 Task: Search one way flight ticket for 4 adults, 2 children, 2 infants in seat and 1 infant on lap in premium economy from Scottsbluff: Western Nebraska Regional Airport (william B. Heilig Field) to New Bern: Coastal Carolina Regional Airport (was Craven County Regional) on 5-4-2023. Choice of flights is Delta. Number of bags: 2 carry on bags. Outbound departure time preference is 16:00.
Action: Mouse moved to (355, 135)
Screenshot: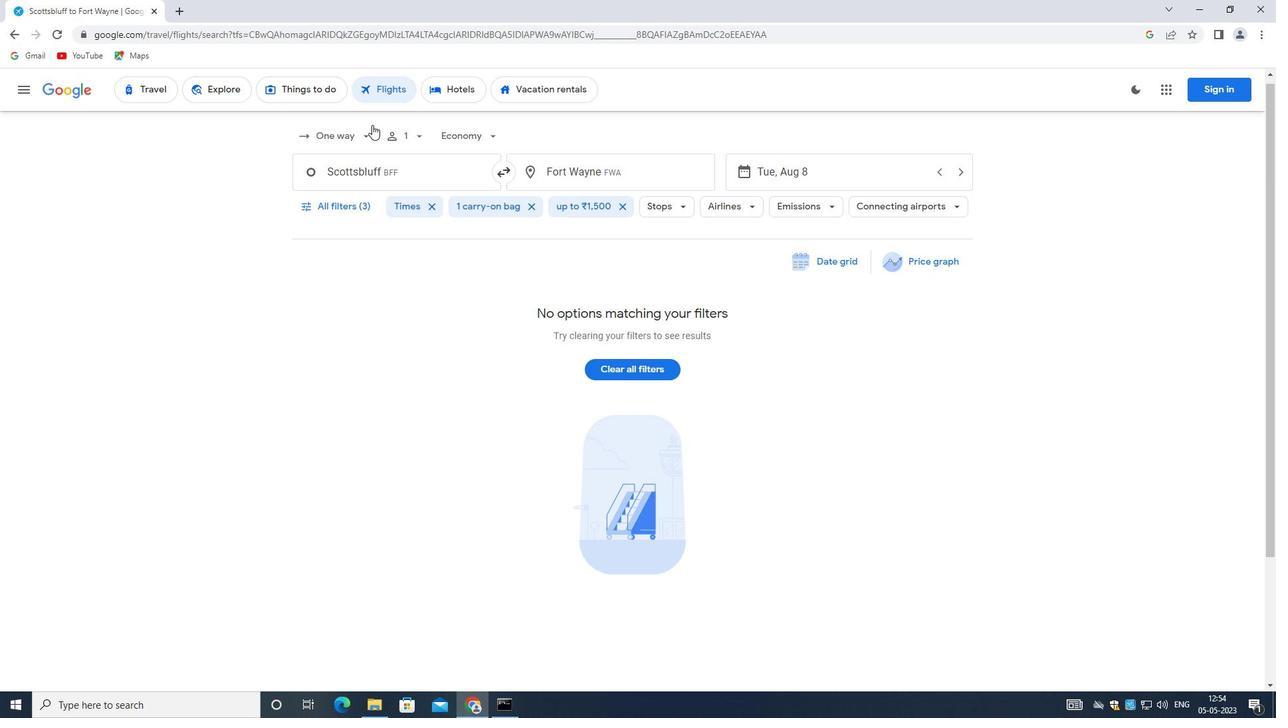 
Action: Mouse pressed left at (355, 135)
Screenshot: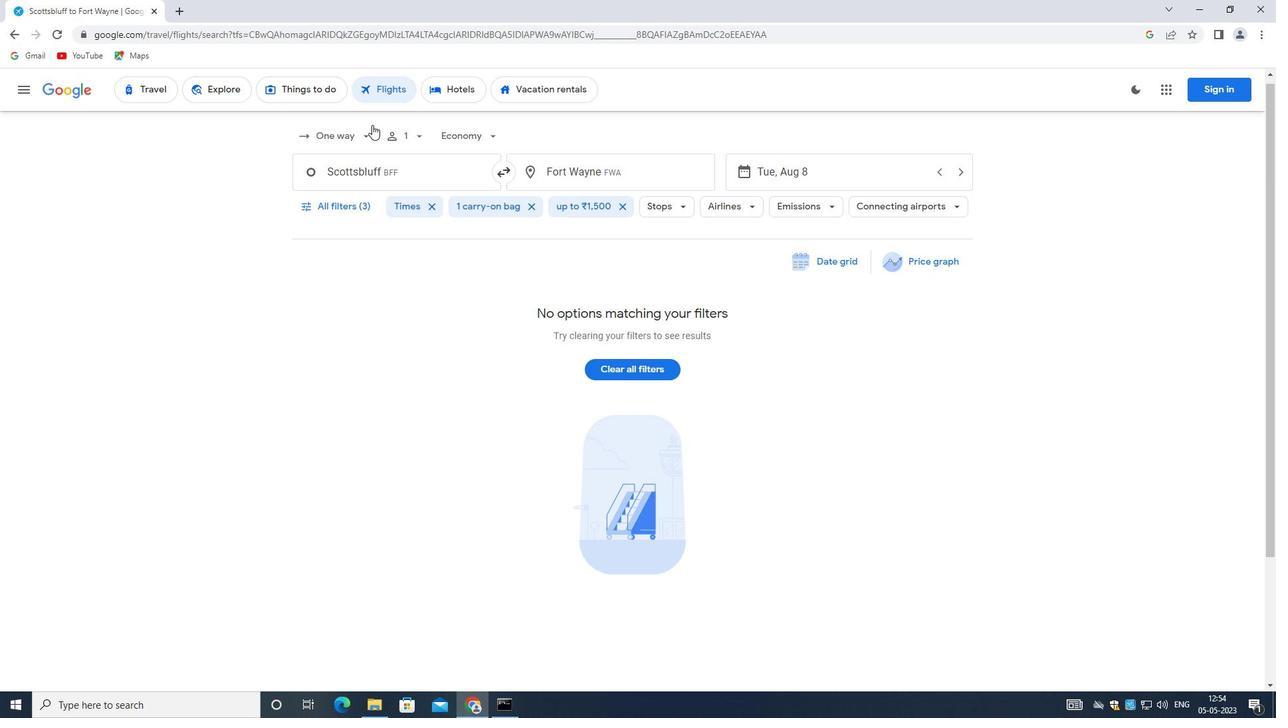 
Action: Mouse moved to (355, 200)
Screenshot: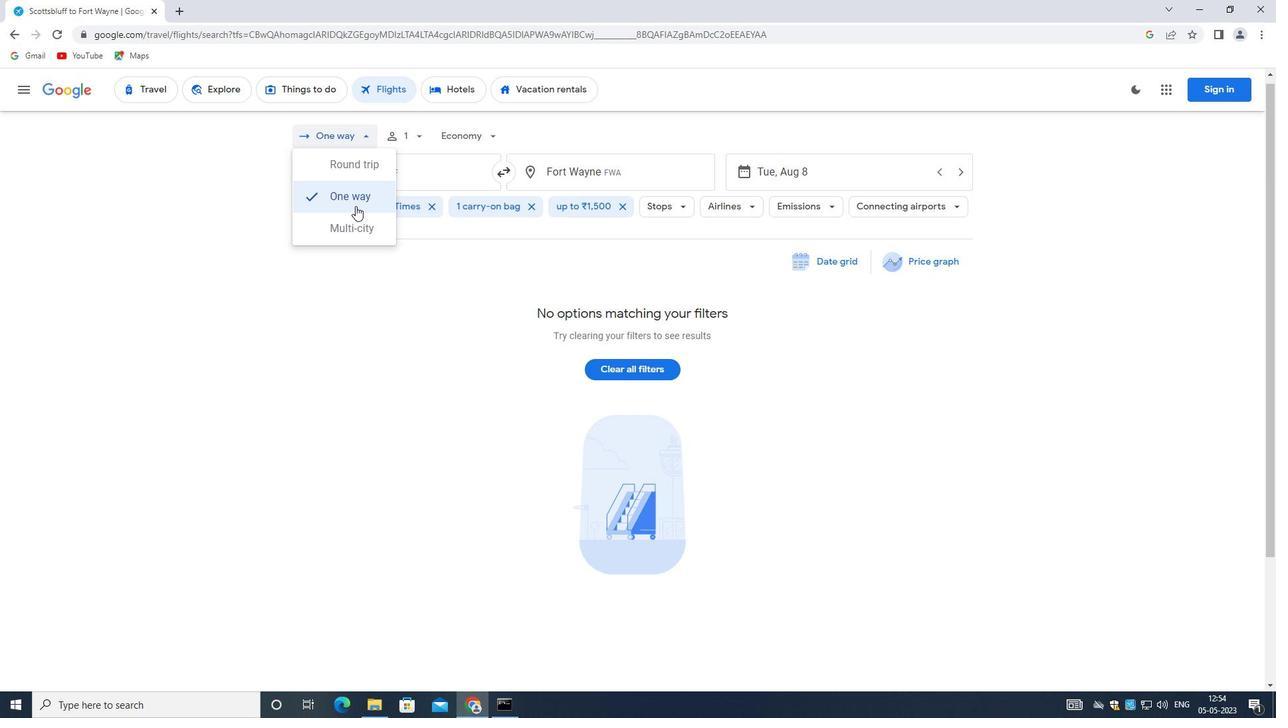 
Action: Mouse pressed left at (355, 200)
Screenshot: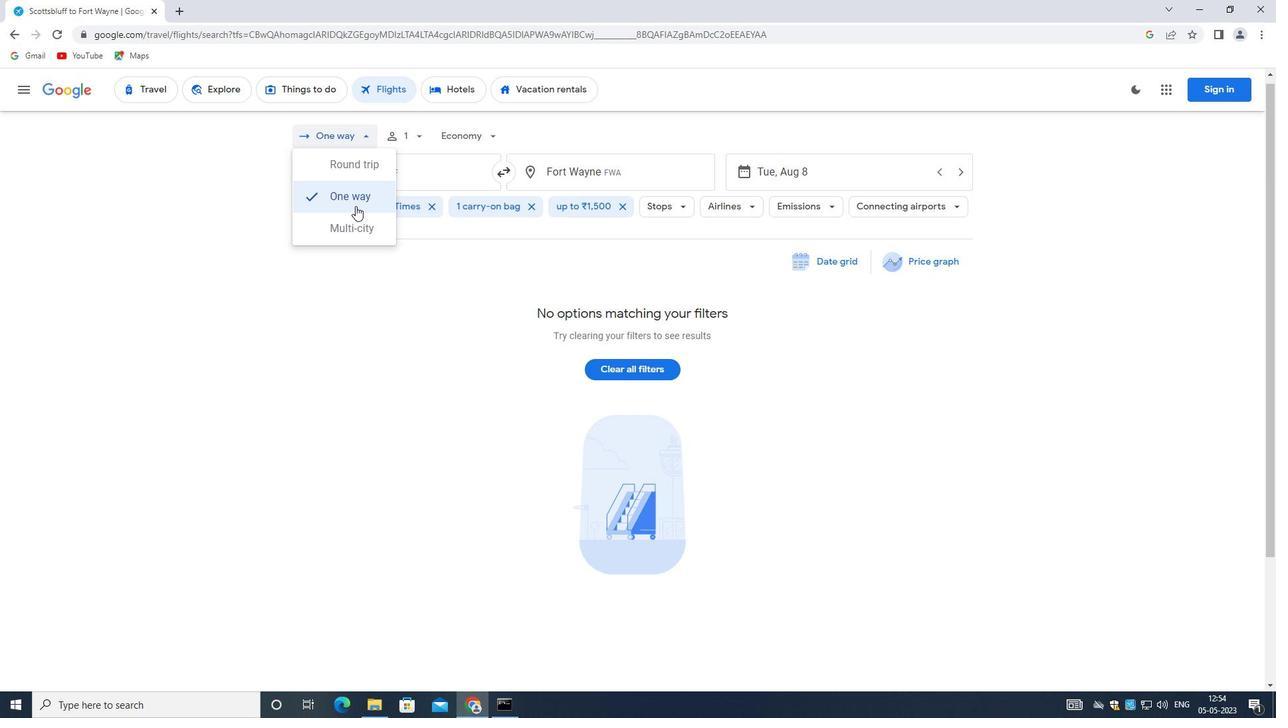 
Action: Mouse moved to (413, 131)
Screenshot: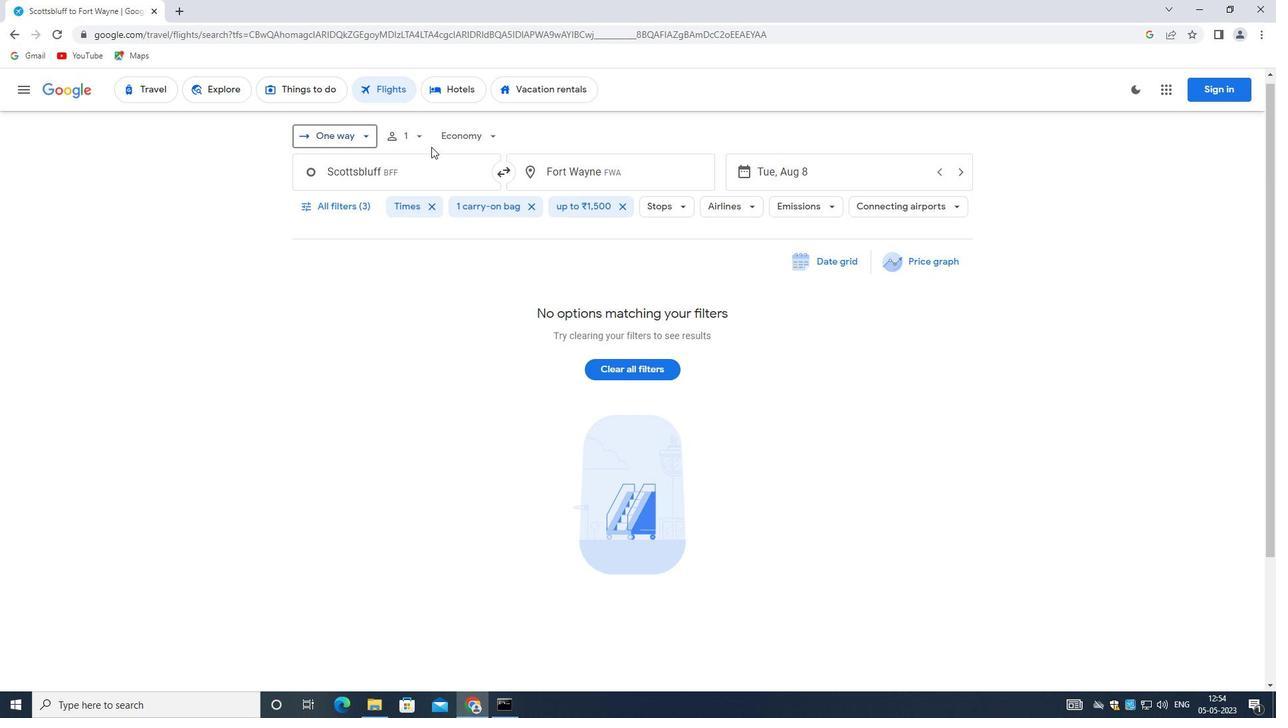 
Action: Mouse pressed left at (413, 131)
Screenshot: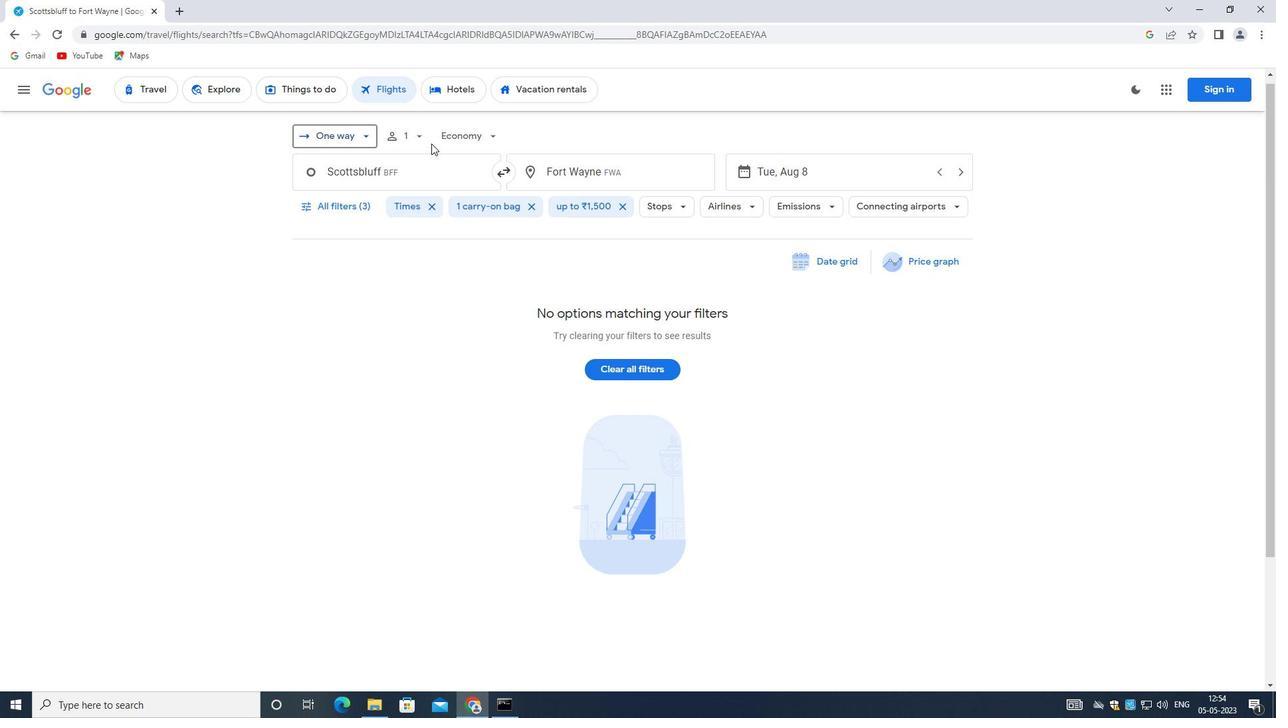 
Action: Mouse moved to (514, 166)
Screenshot: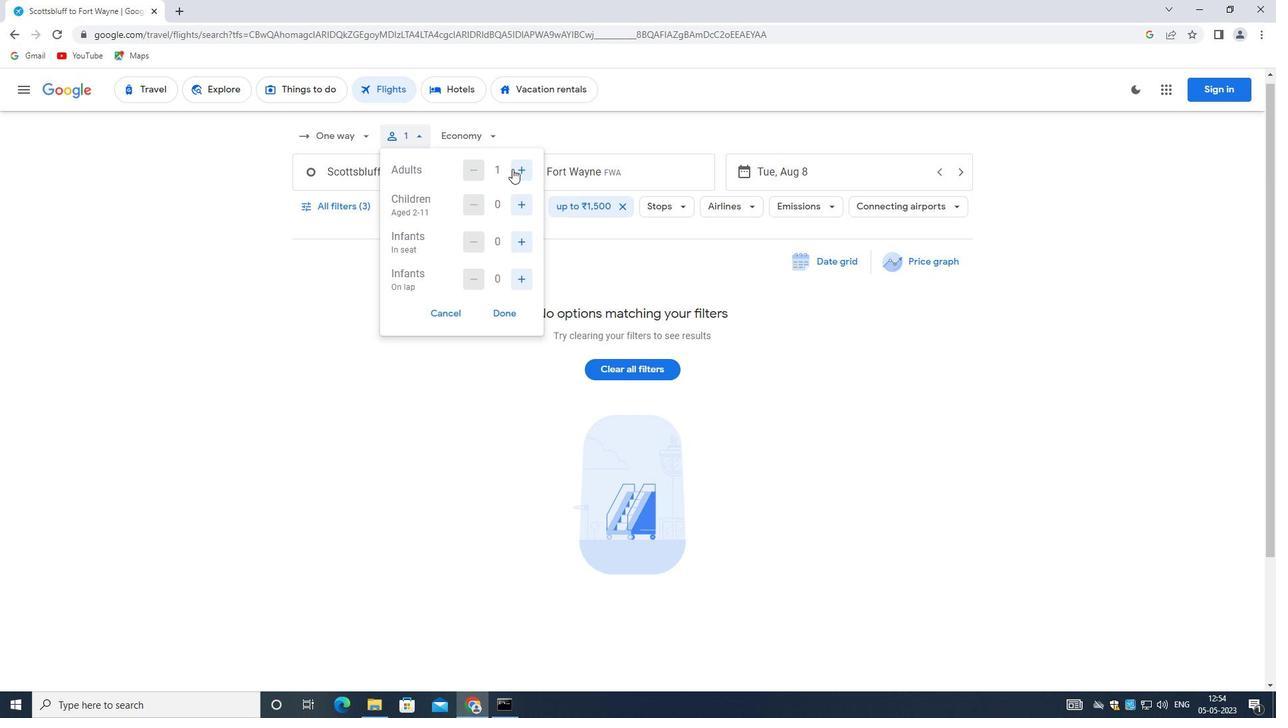 
Action: Mouse pressed left at (514, 166)
Screenshot: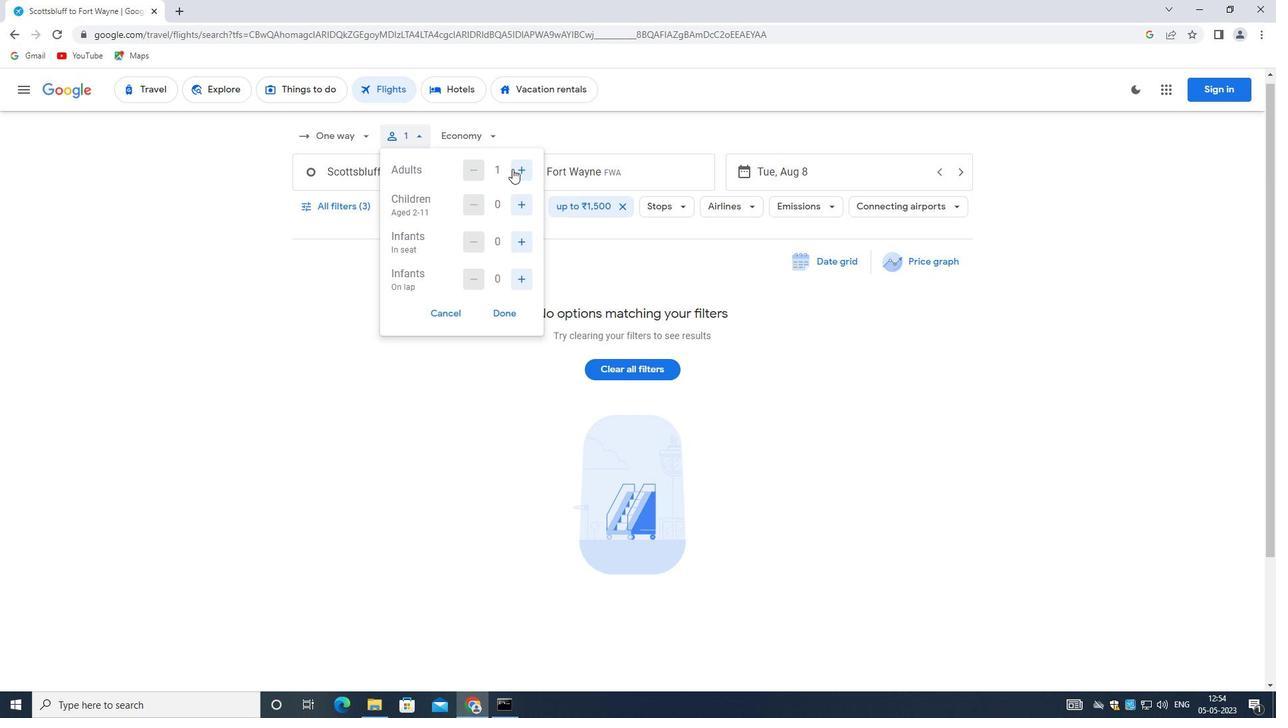 
Action: Mouse moved to (514, 165)
Screenshot: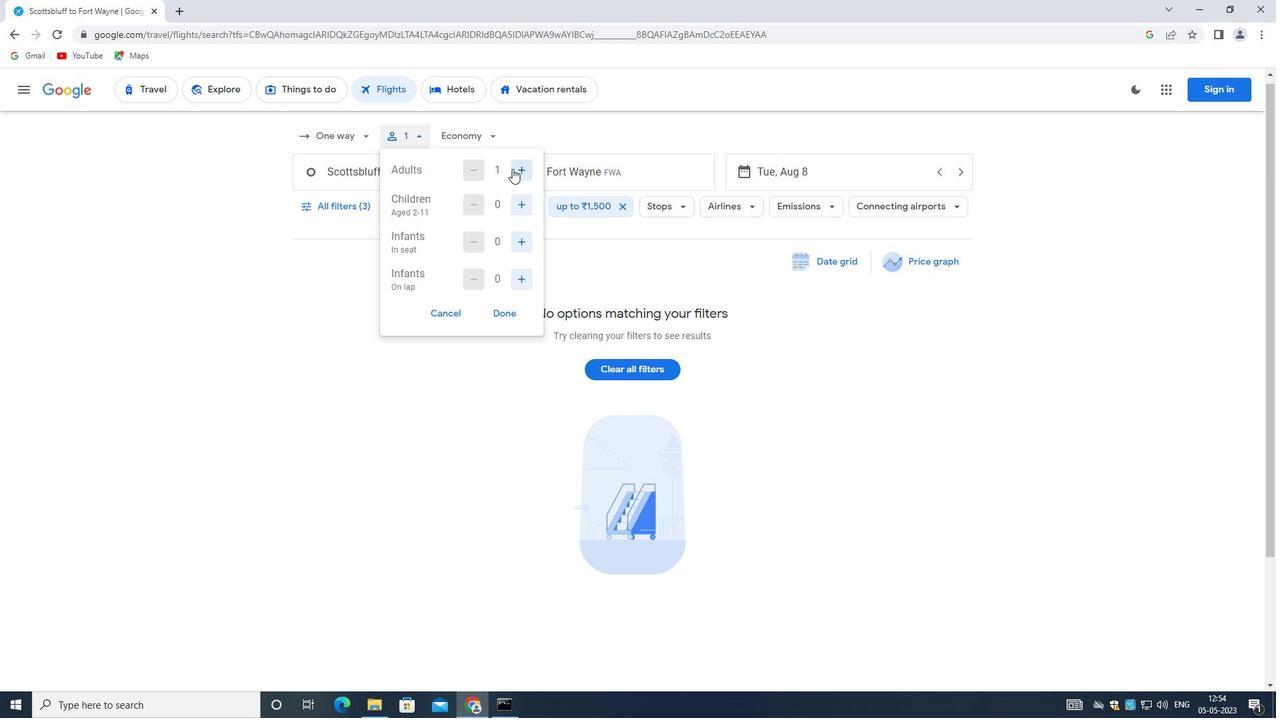 
Action: Mouse pressed left at (514, 165)
Screenshot: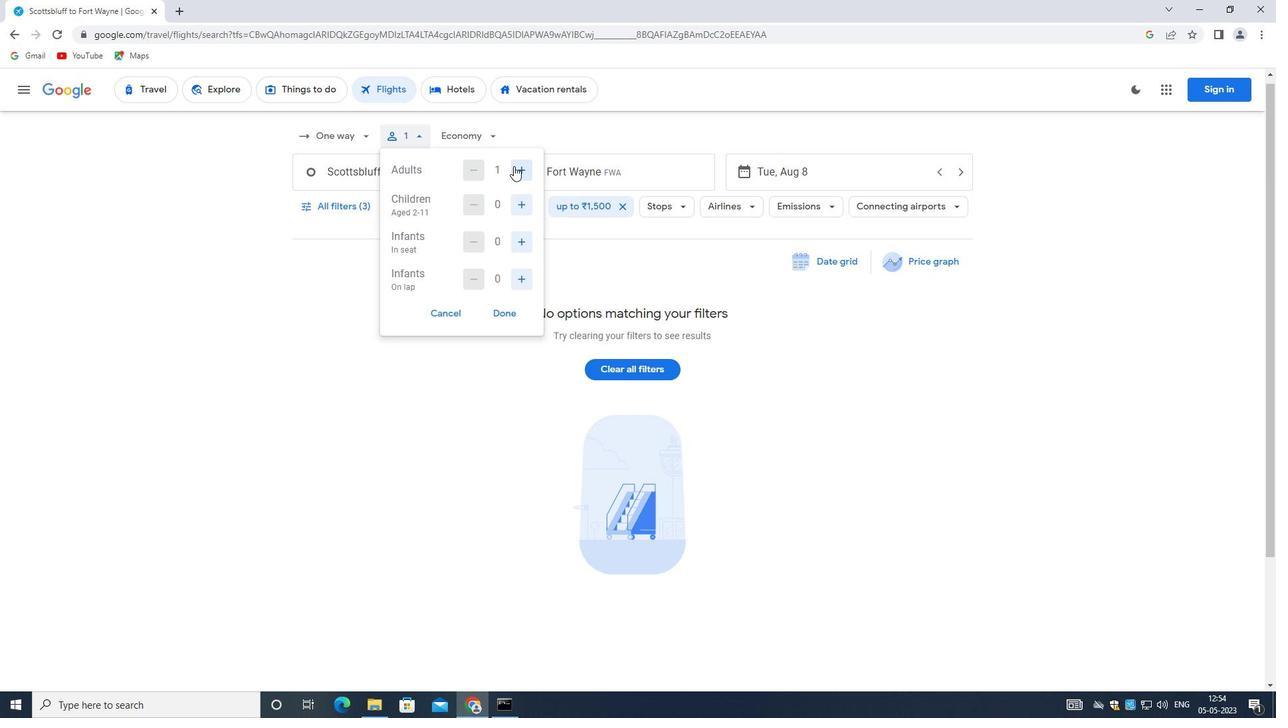 
Action: Mouse moved to (514, 164)
Screenshot: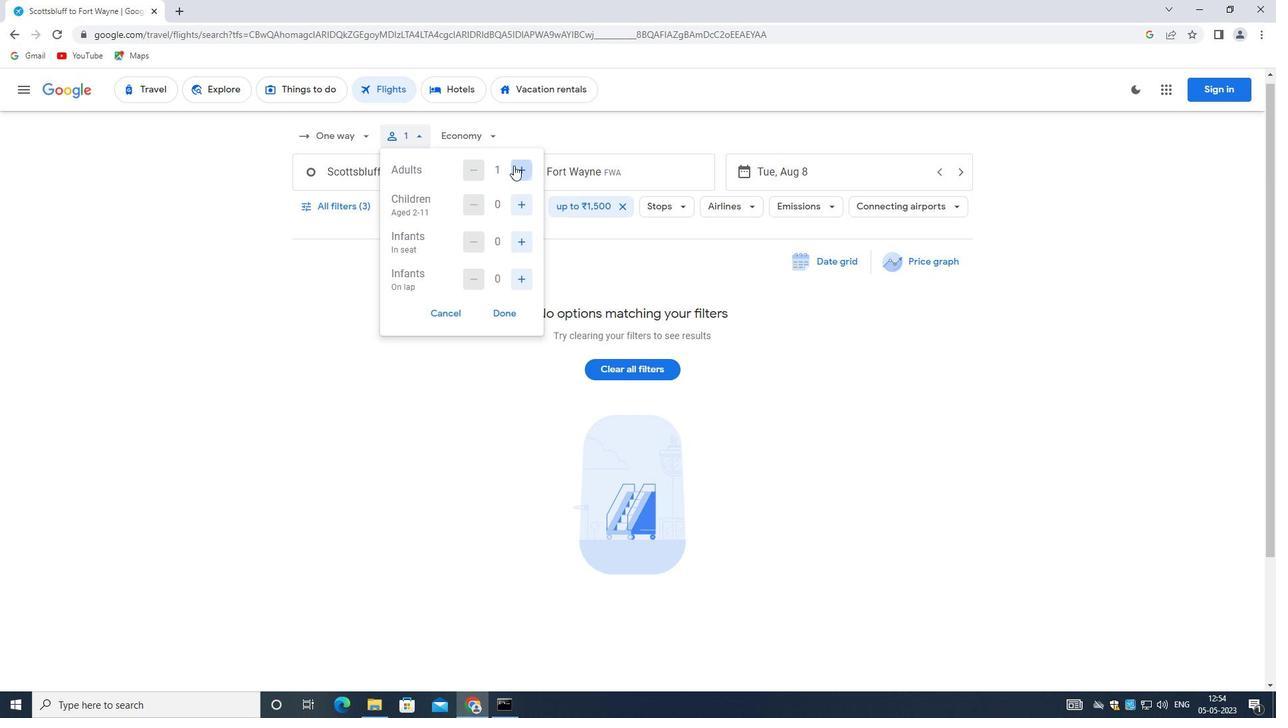 
Action: Mouse pressed left at (514, 164)
Screenshot: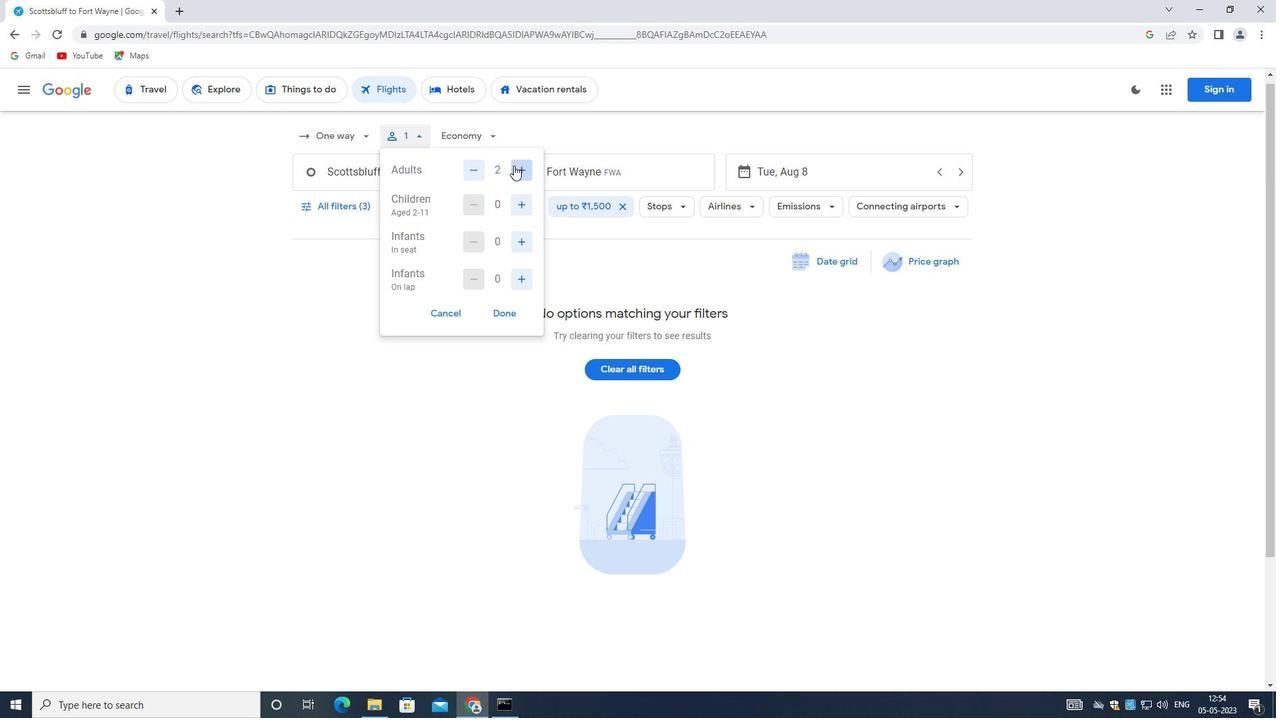 
Action: Mouse moved to (522, 198)
Screenshot: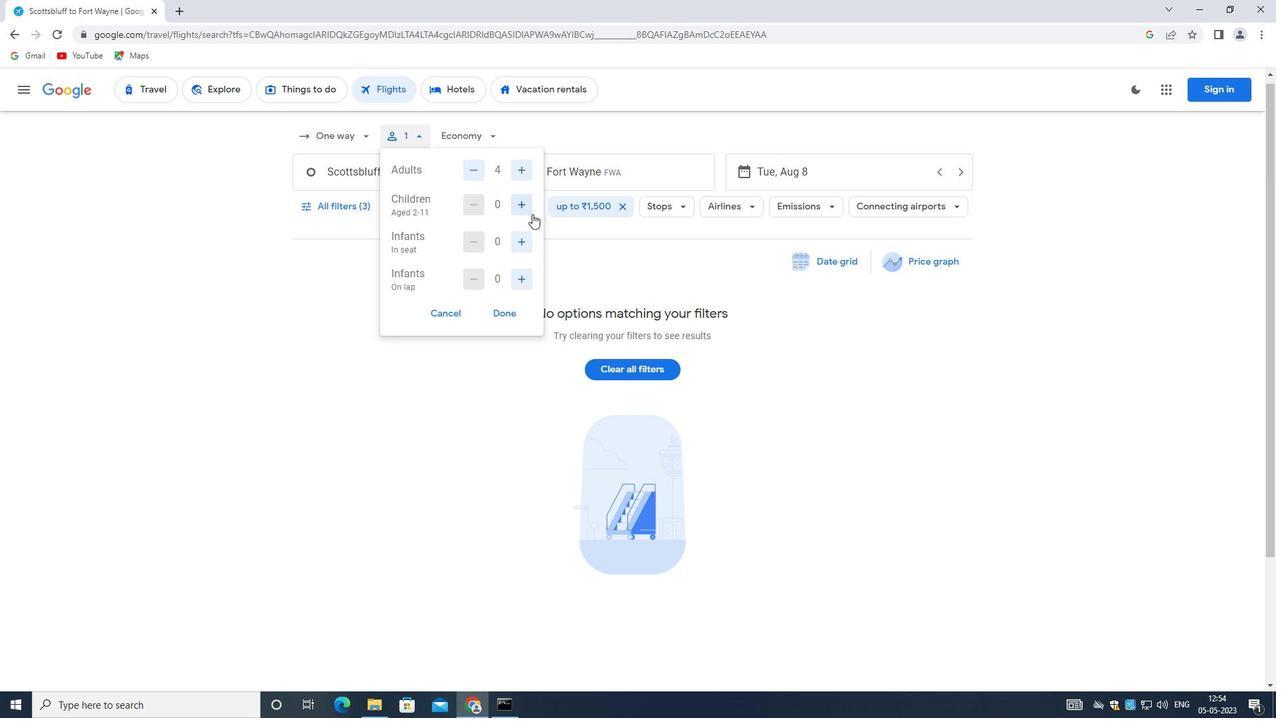 
Action: Mouse pressed left at (522, 198)
Screenshot: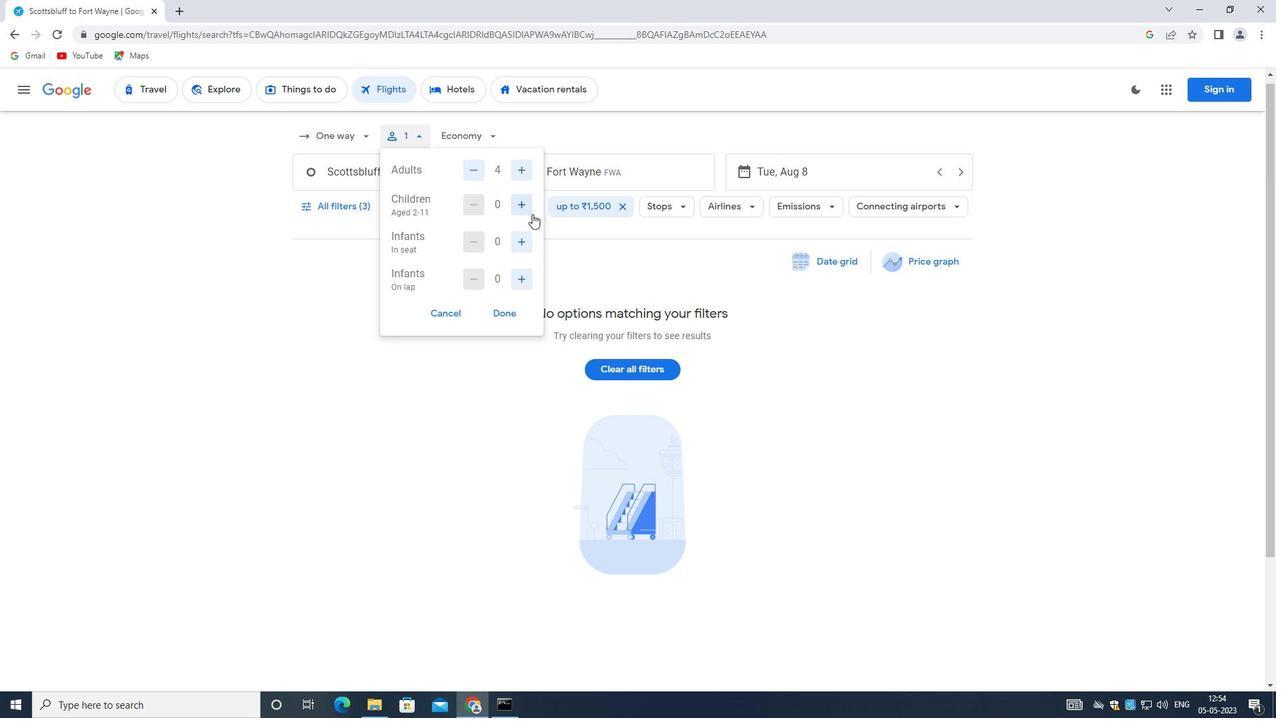 
Action: Mouse moved to (522, 196)
Screenshot: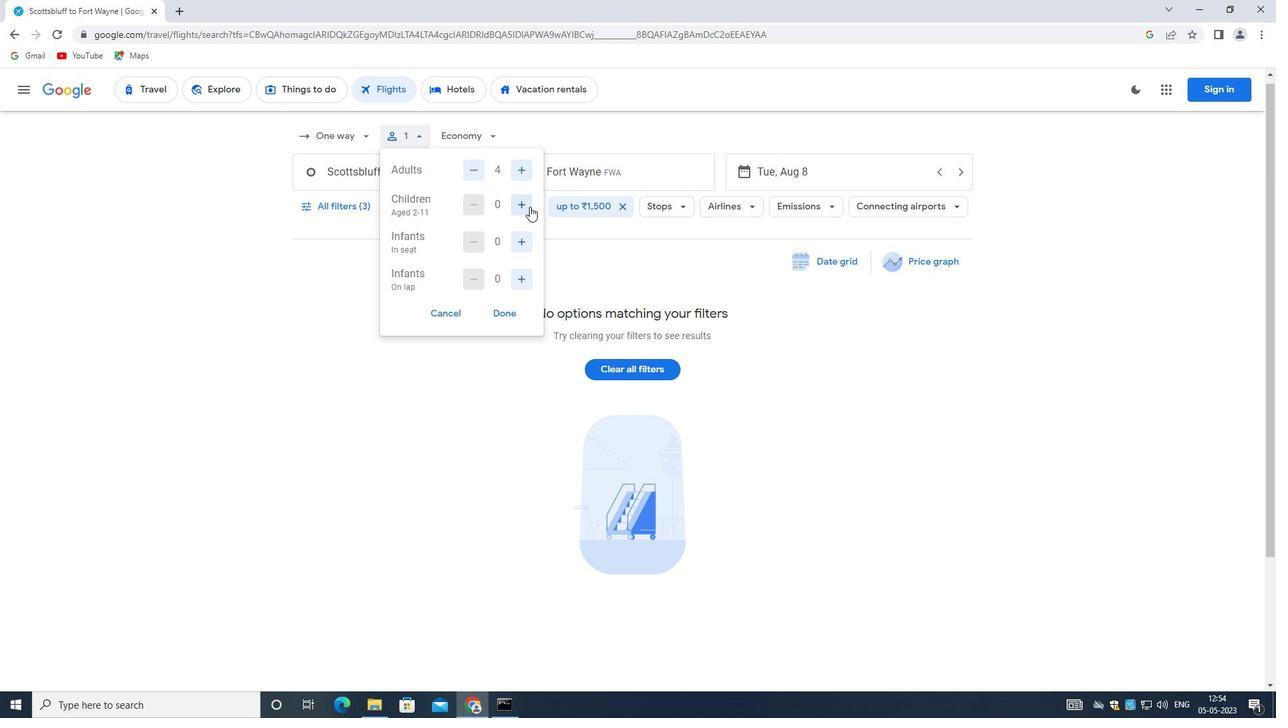 
Action: Mouse pressed left at (522, 196)
Screenshot: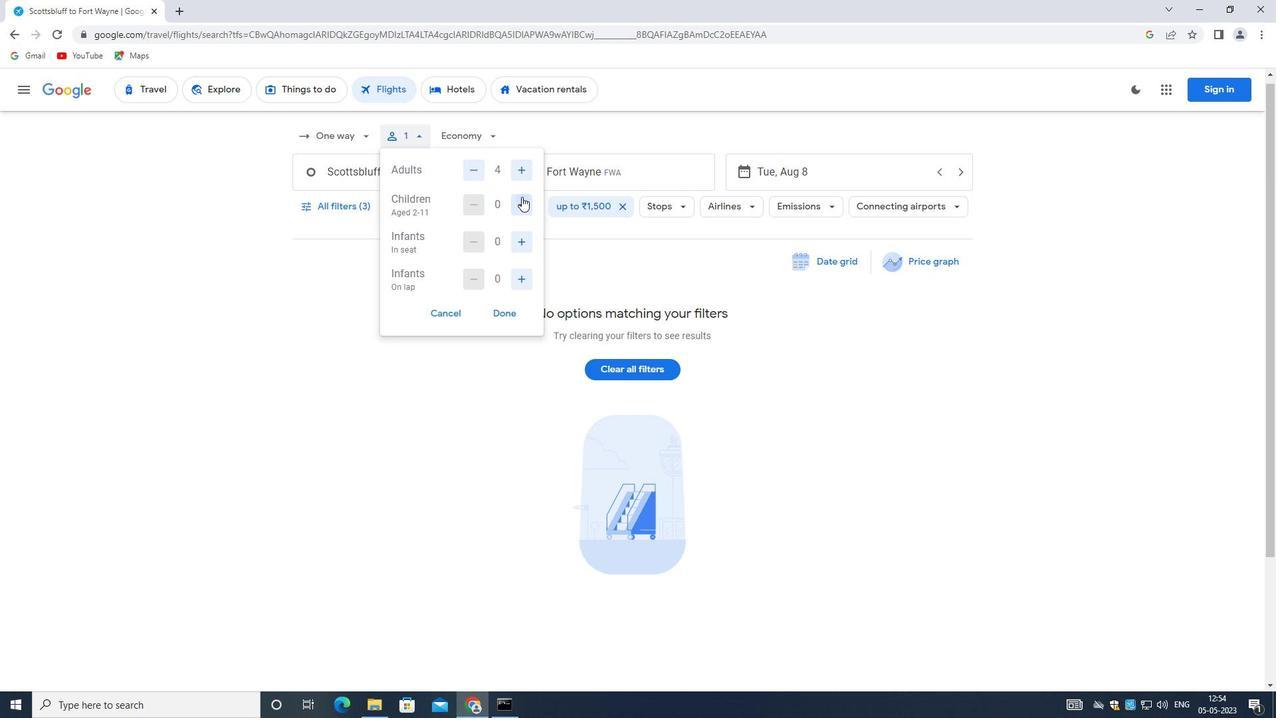 
Action: Mouse moved to (528, 240)
Screenshot: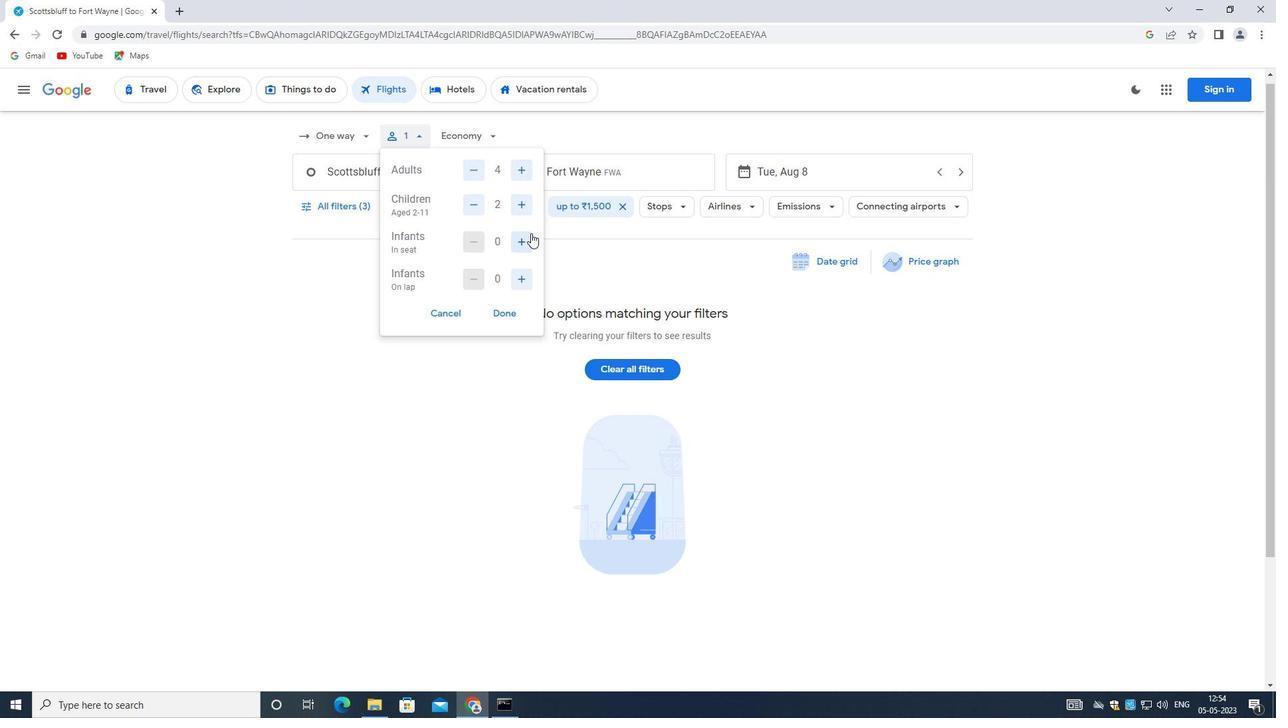 
Action: Mouse pressed left at (528, 240)
Screenshot: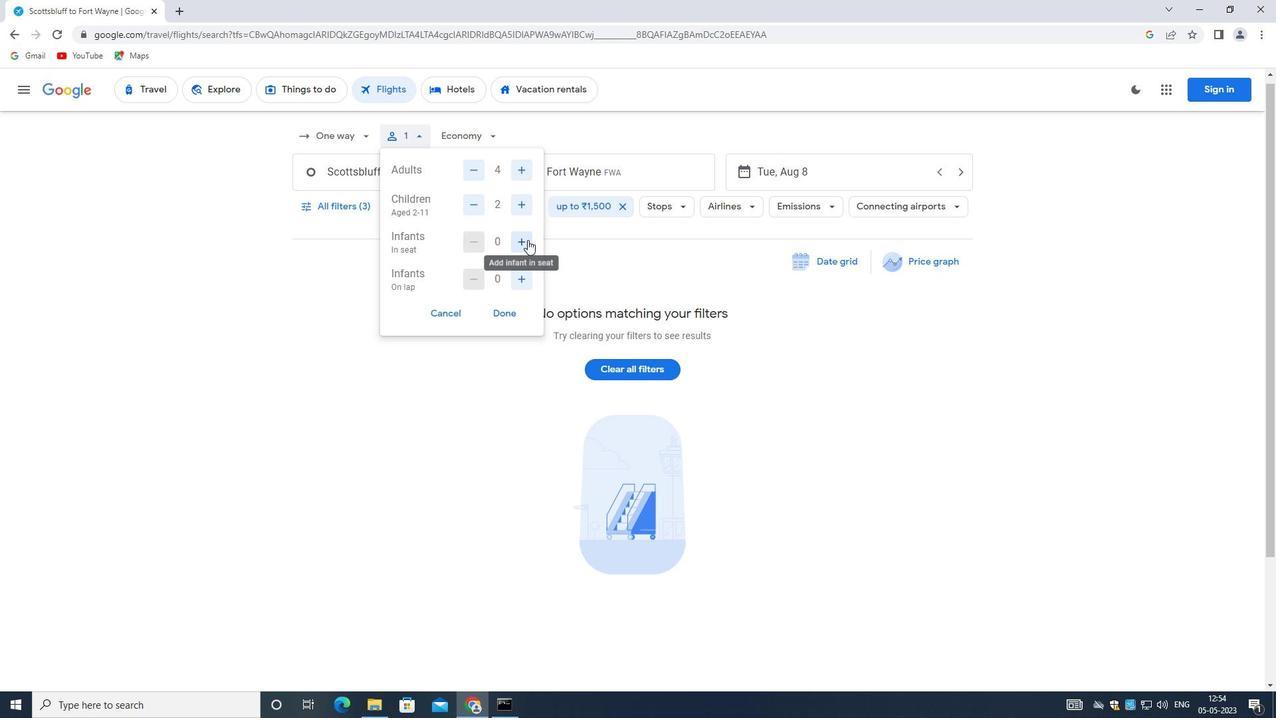 
Action: Mouse pressed left at (528, 240)
Screenshot: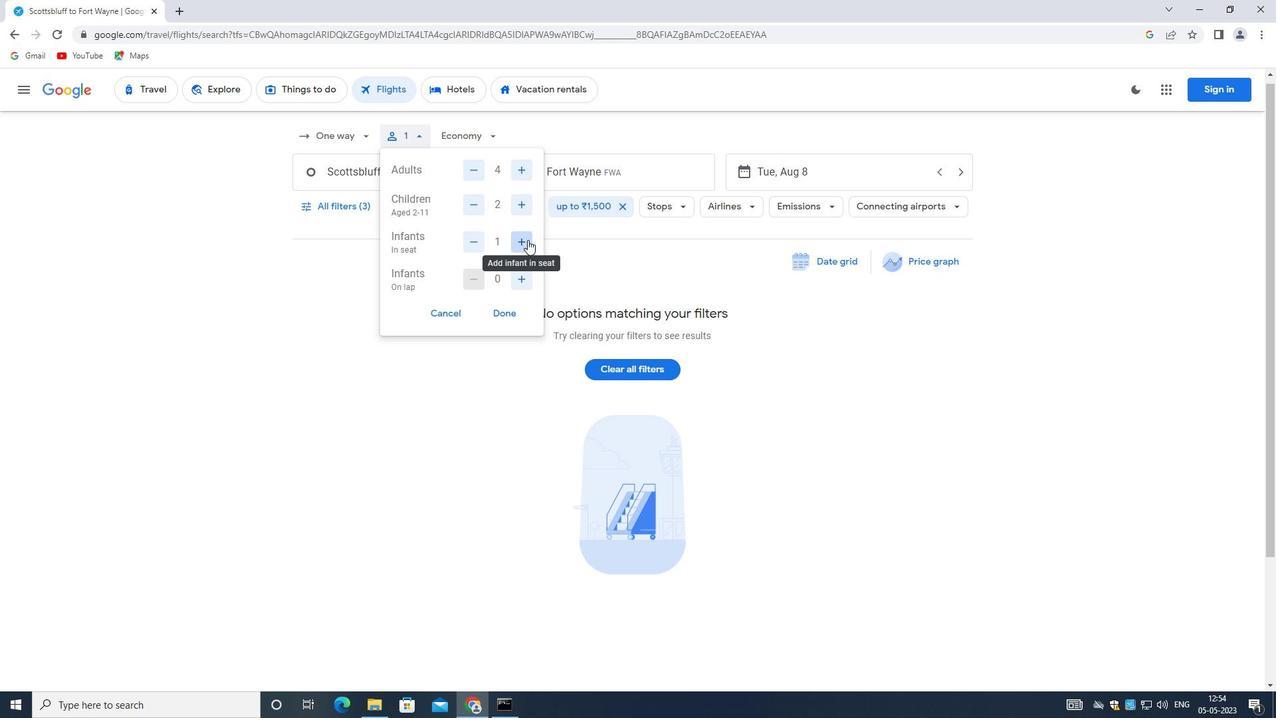 
Action: Mouse moved to (516, 269)
Screenshot: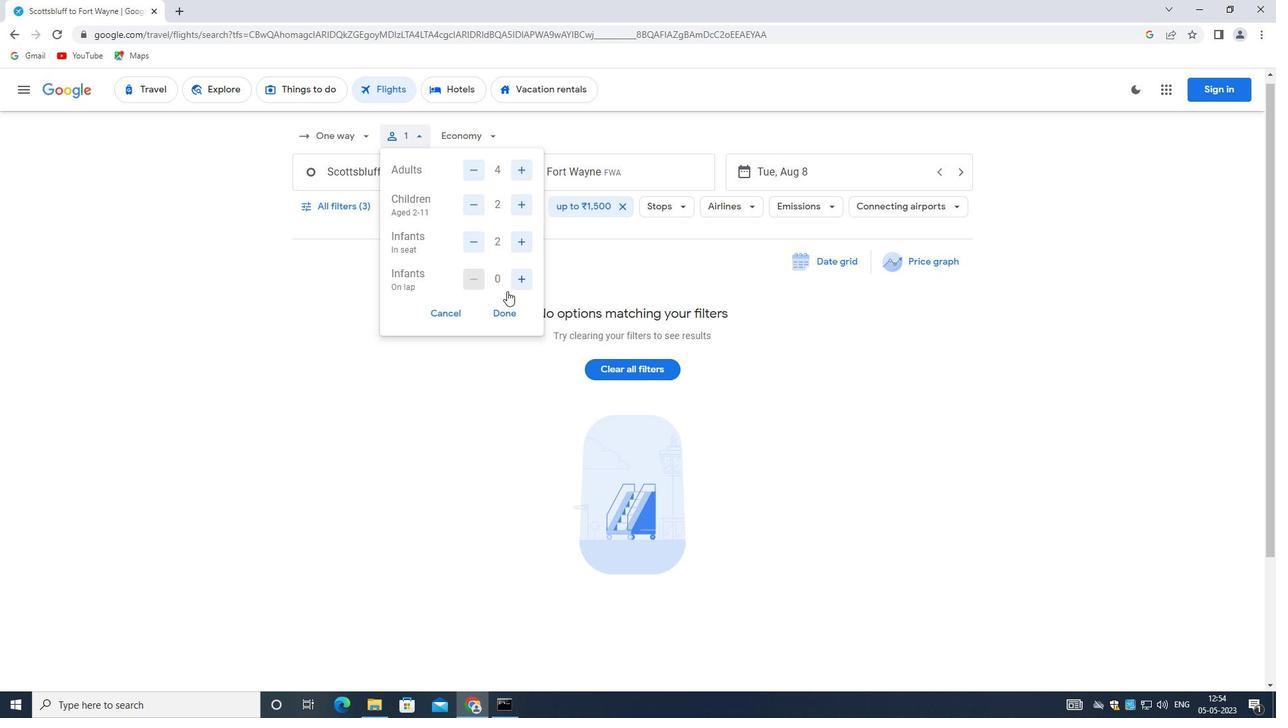 
Action: Mouse pressed left at (516, 269)
Screenshot: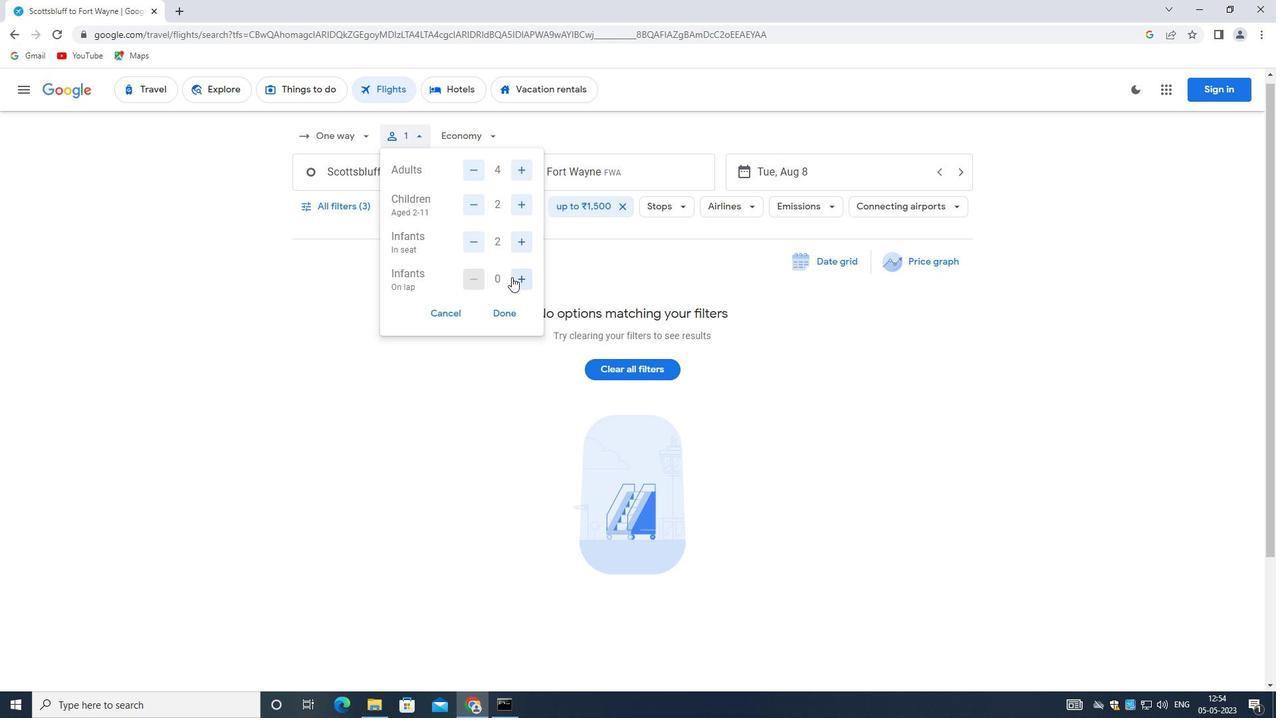 
Action: Mouse moved to (501, 315)
Screenshot: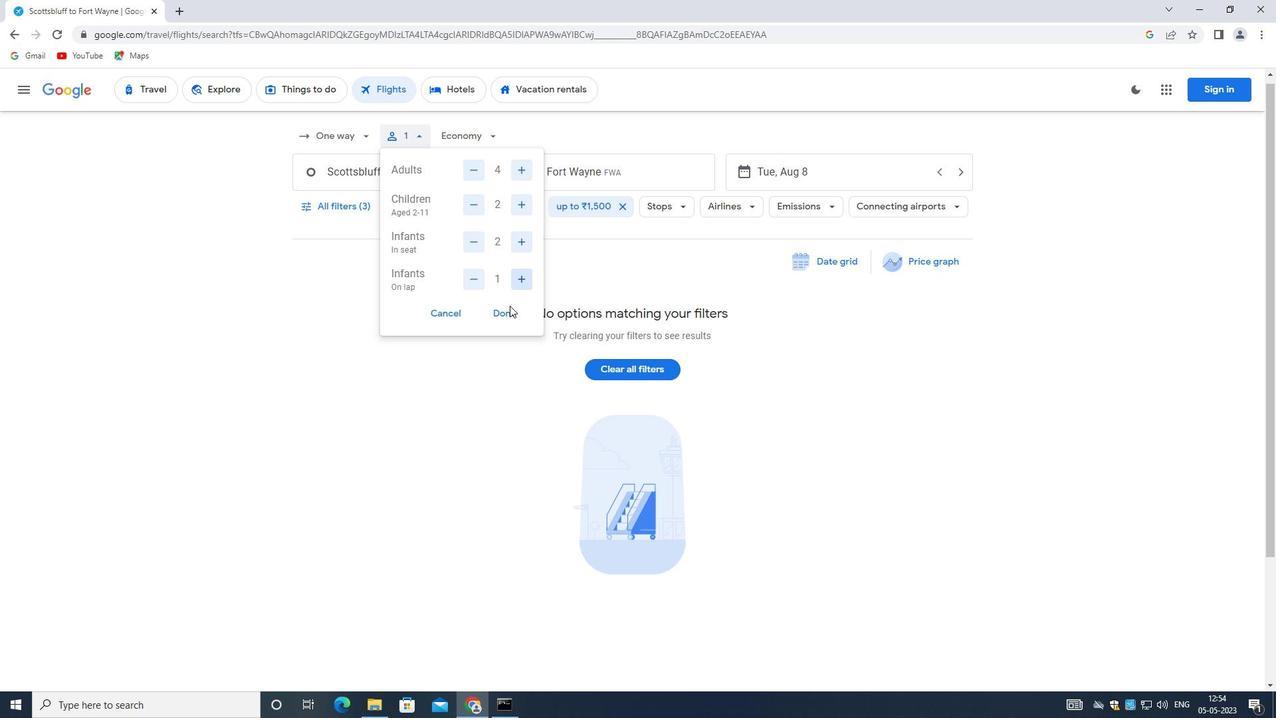 
Action: Mouse pressed left at (501, 315)
Screenshot: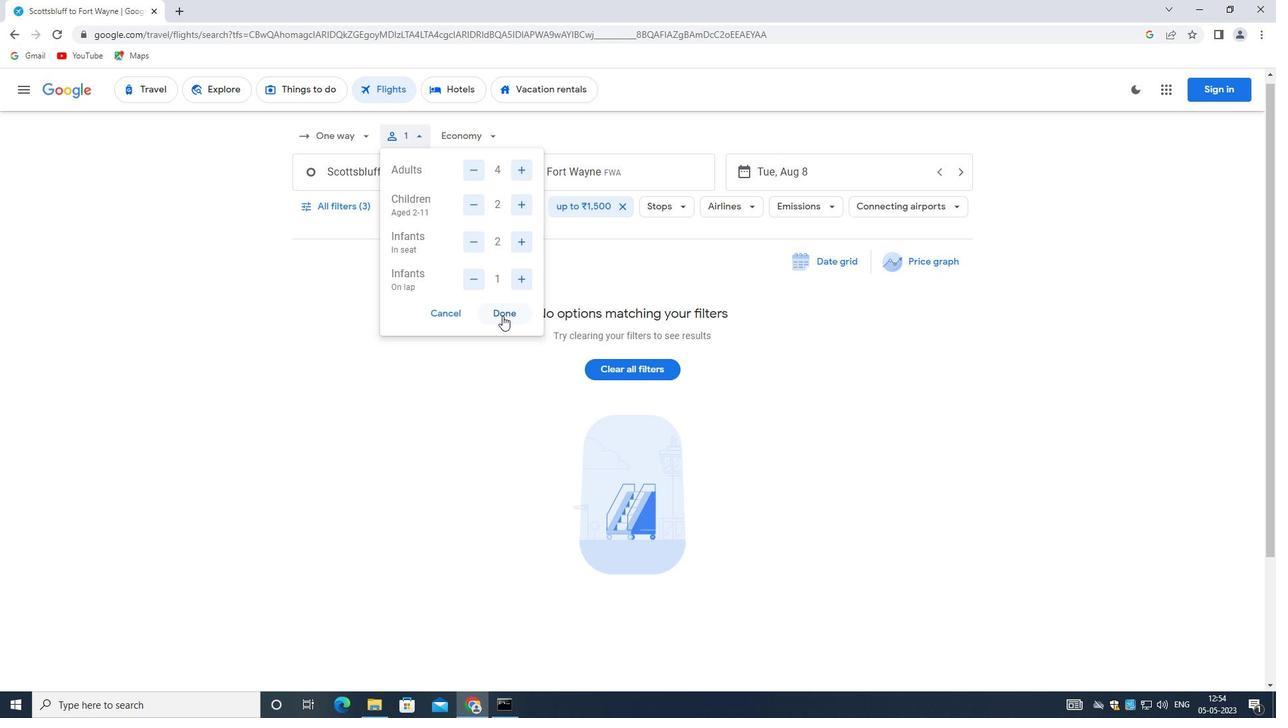 
Action: Mouse moved to (478, 138)
Screenshot: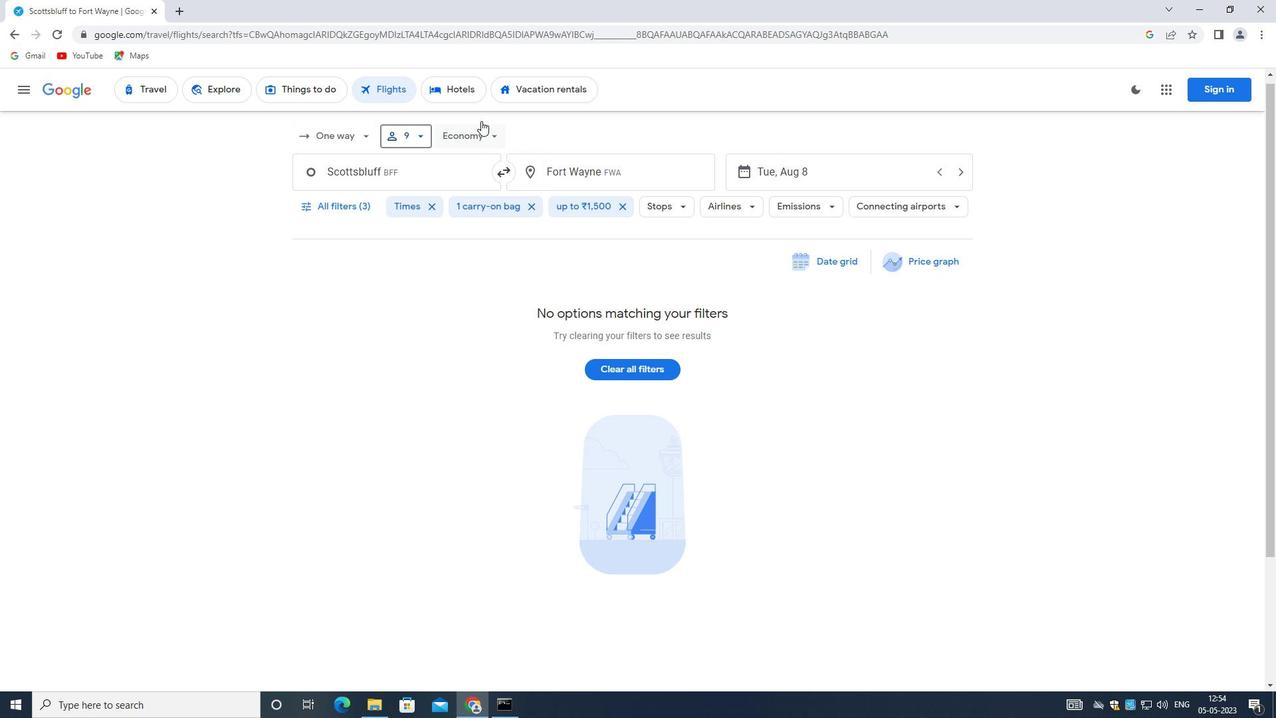 
Action: Mouse pressed left at (478, 138)
Screenshot: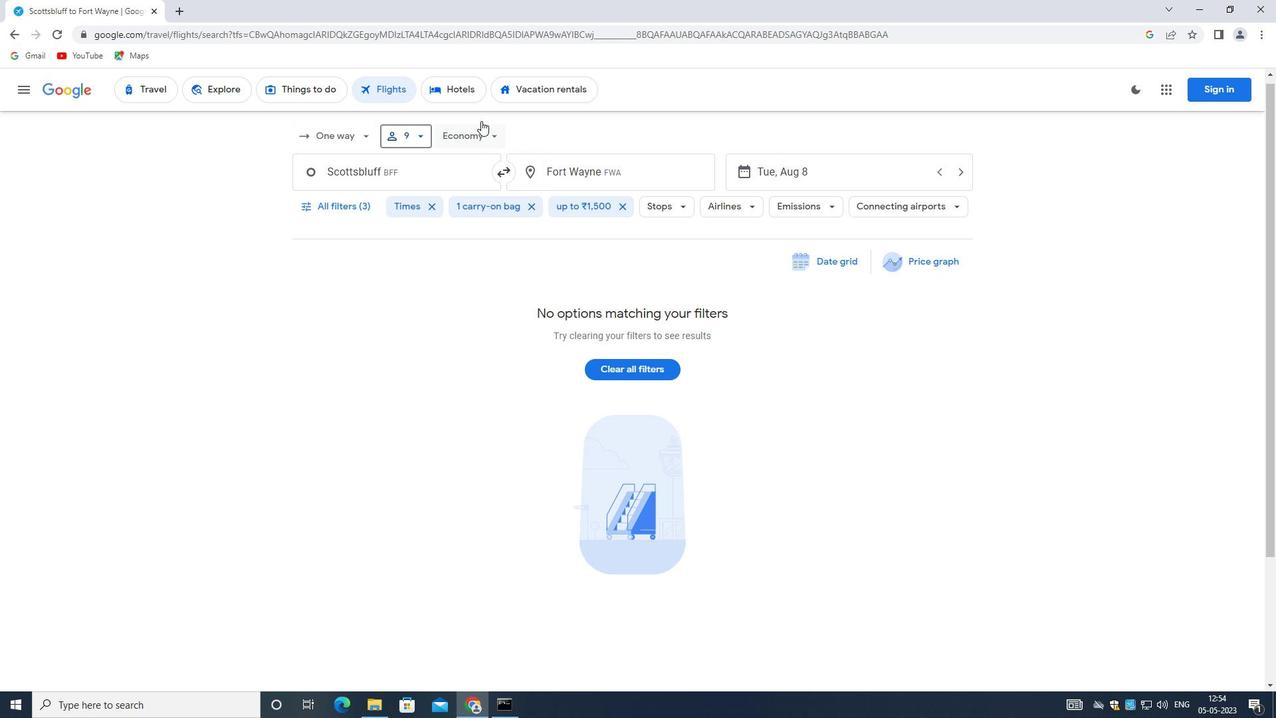 
Action: Mouse moved to (504, 196)
Screenshot: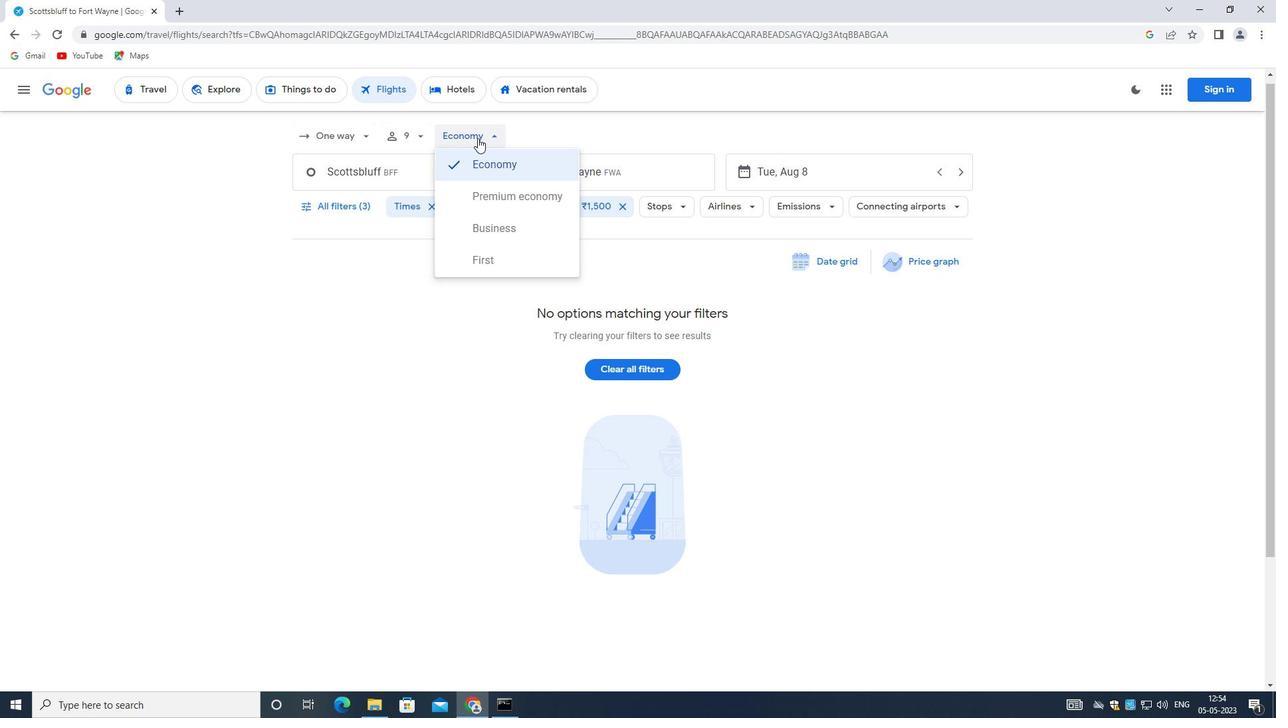 
Action: Mouse pressed left at (504, 196)
Screenshot: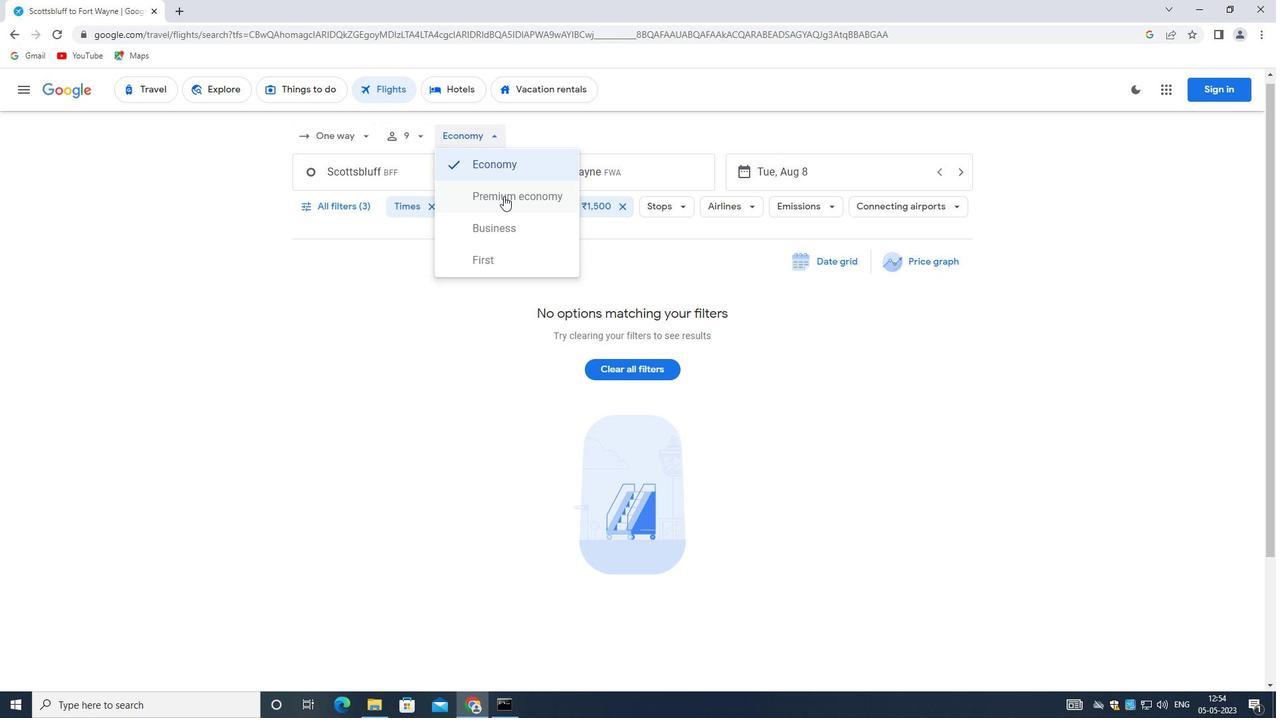 
Action: Mouse moved to (379, 170)
Screenshot: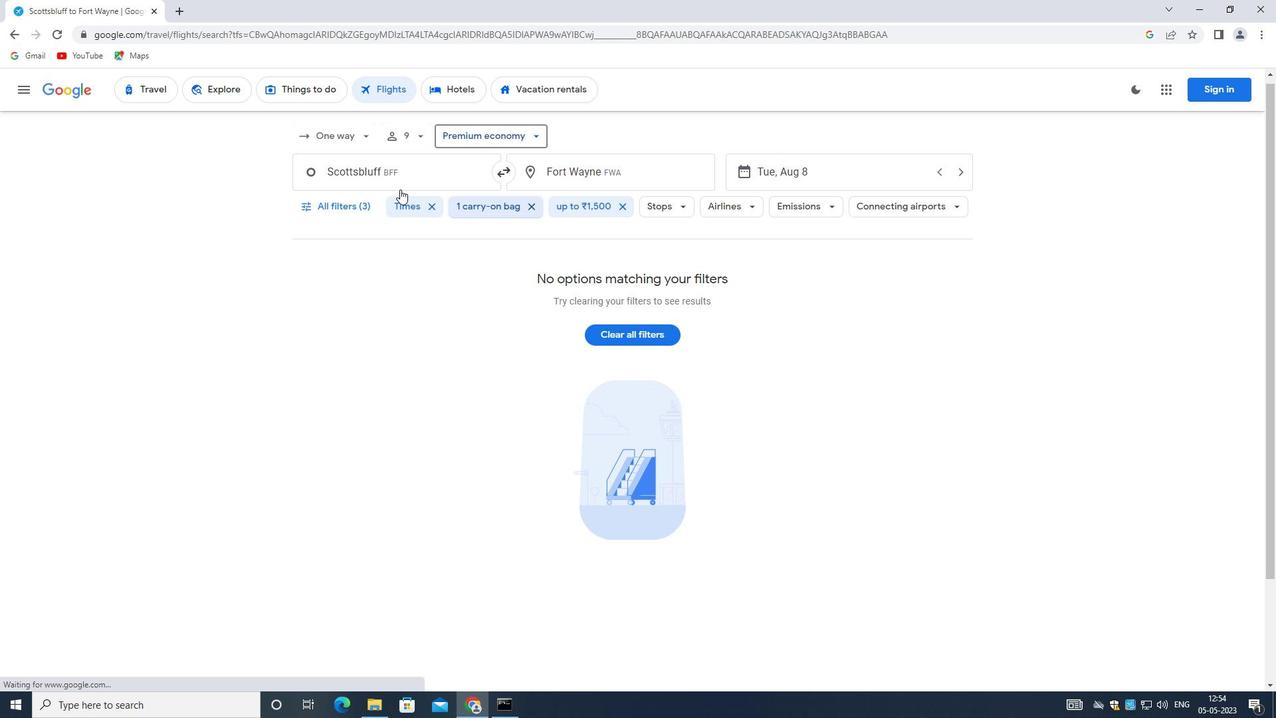 
Action: Mouse pressed left at (379, 170)
Screenshot: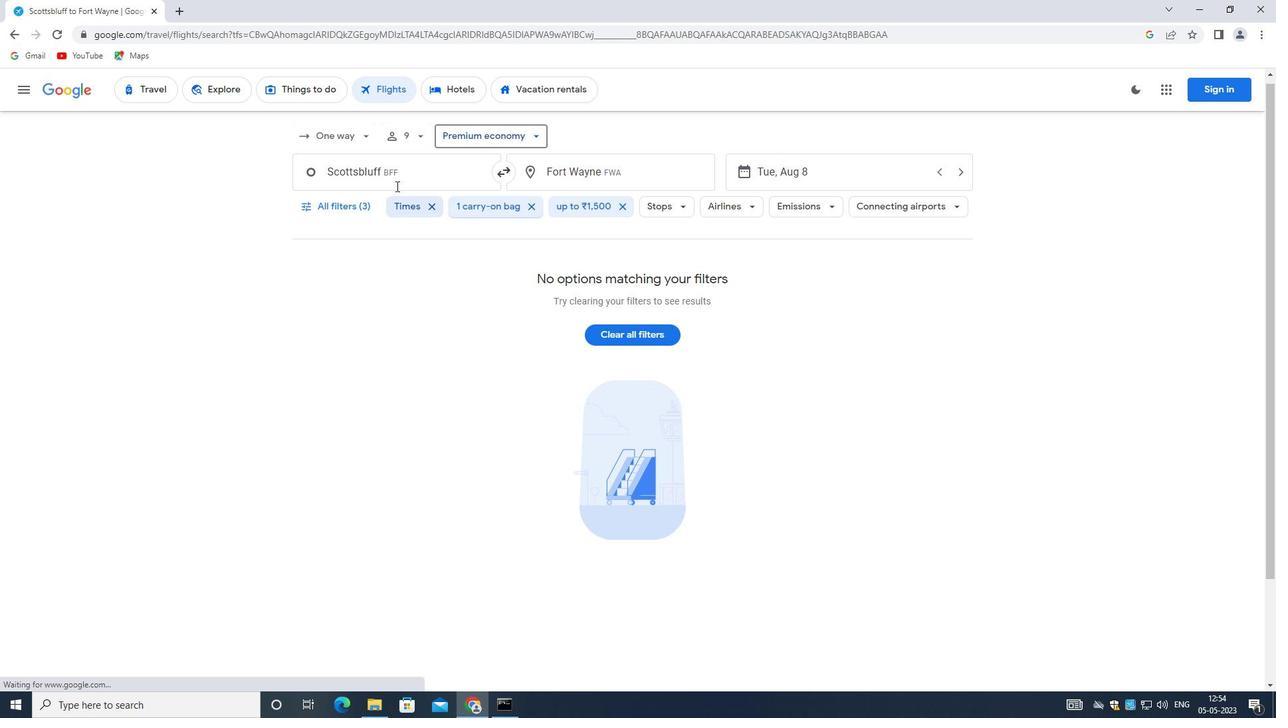 
Action: Mouse moved to (379, 168)
Screenshot: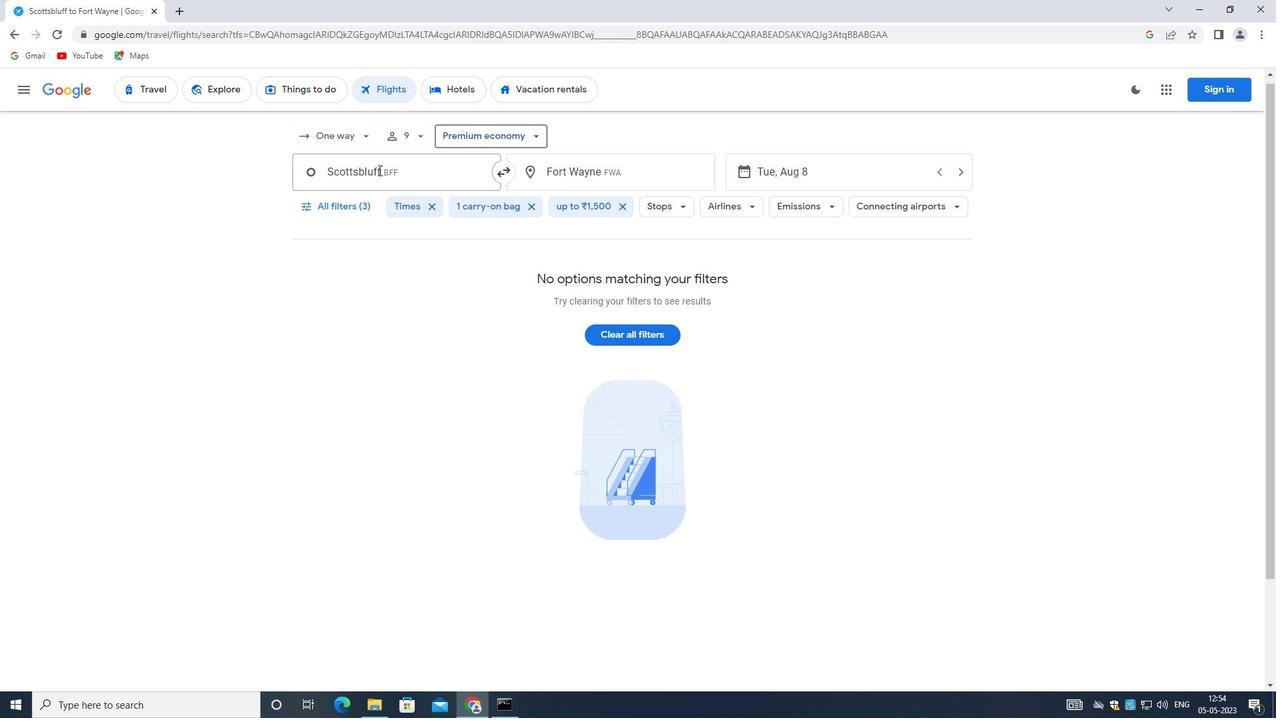
Action: Key pressed <Key.backspace><Key.shift>WESTERN<Key.space><Key.shift_r><Key.shift_r><Key.shift_r>NEBRA
Screenshot: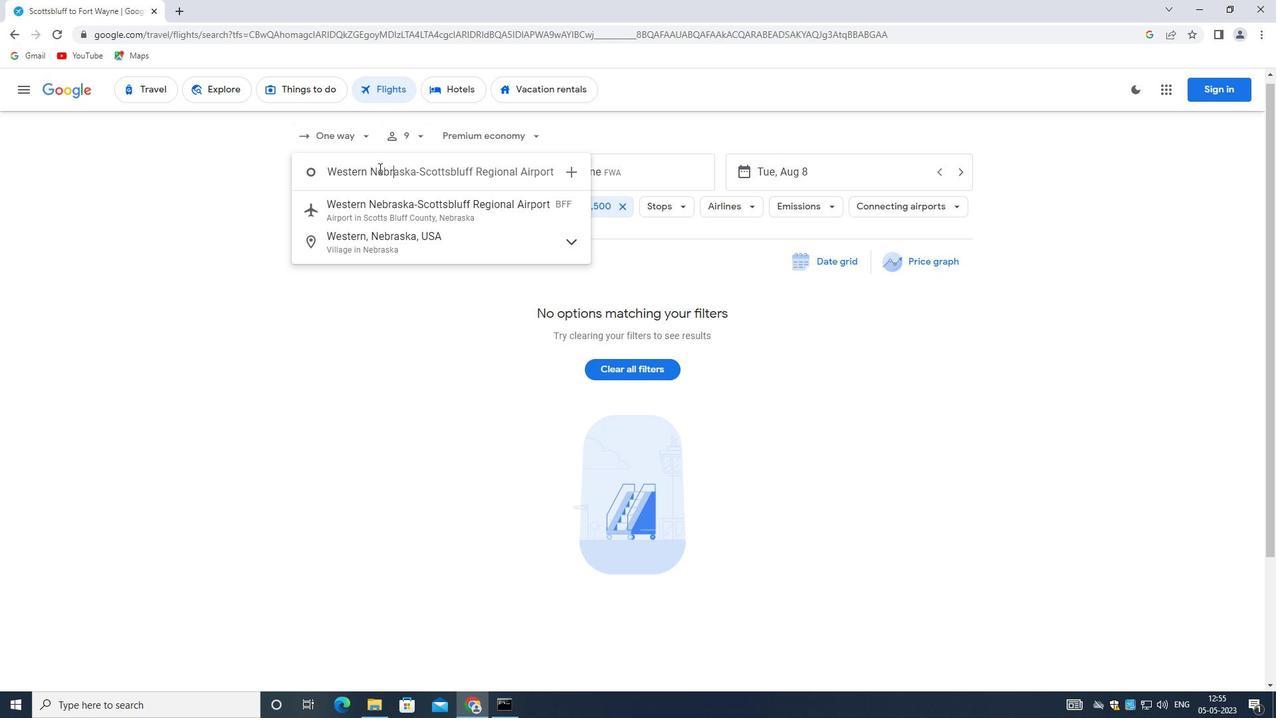 
Action: Mouse moved to (414, 179)
Screenshot: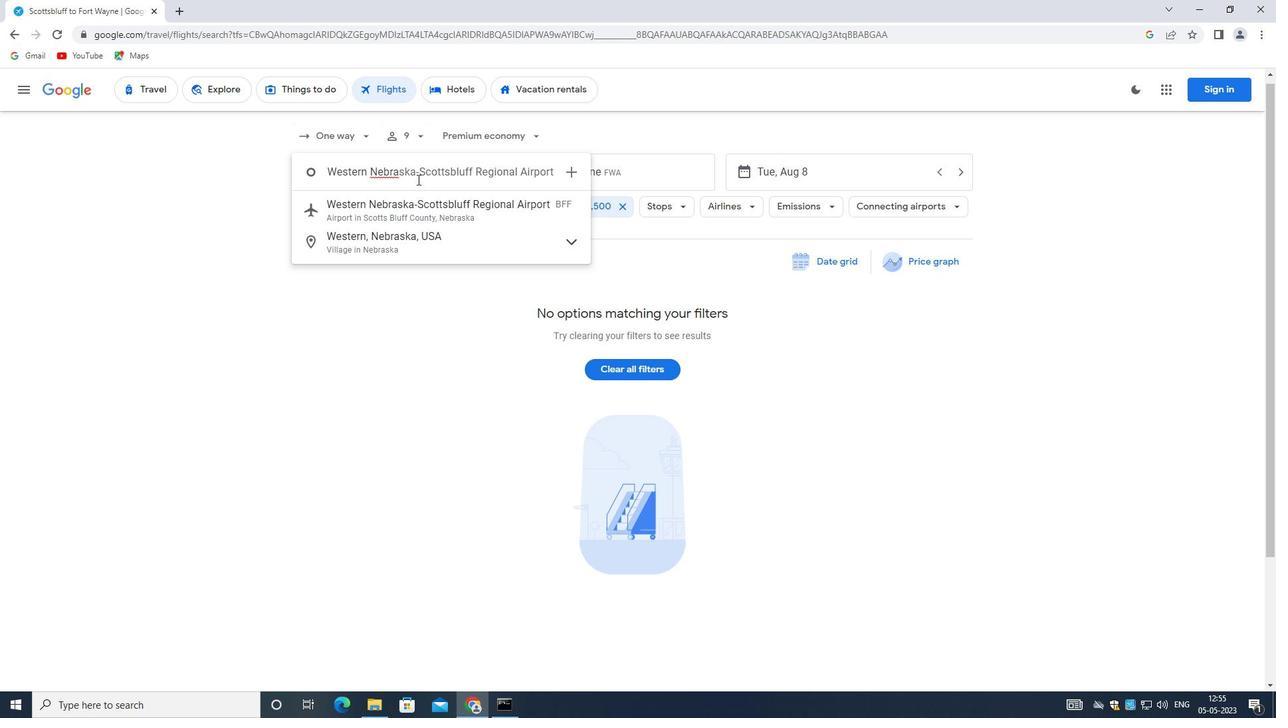 
Action: Key pressed SAKA<Key.space><Key.shift>REGIONAL<Key.space><Key.shift><Key.shift><Key.shift><Key.shift><Key.shift><Key.shift><Key.shift><Key.shift><Key.shift><Key.shift><Key.shift><Key.shift><Key.shift>AIRPORT
Screenshot: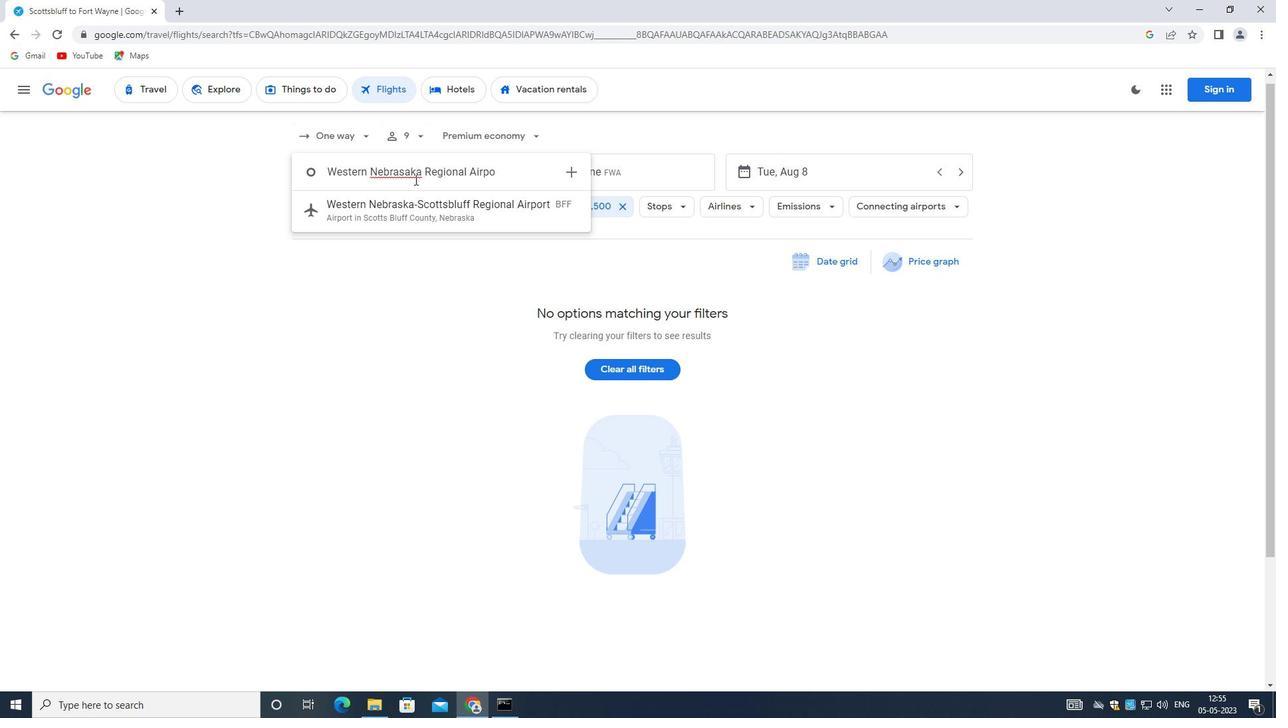 
Action: Mouse moved to (512, 169)
Screenshot: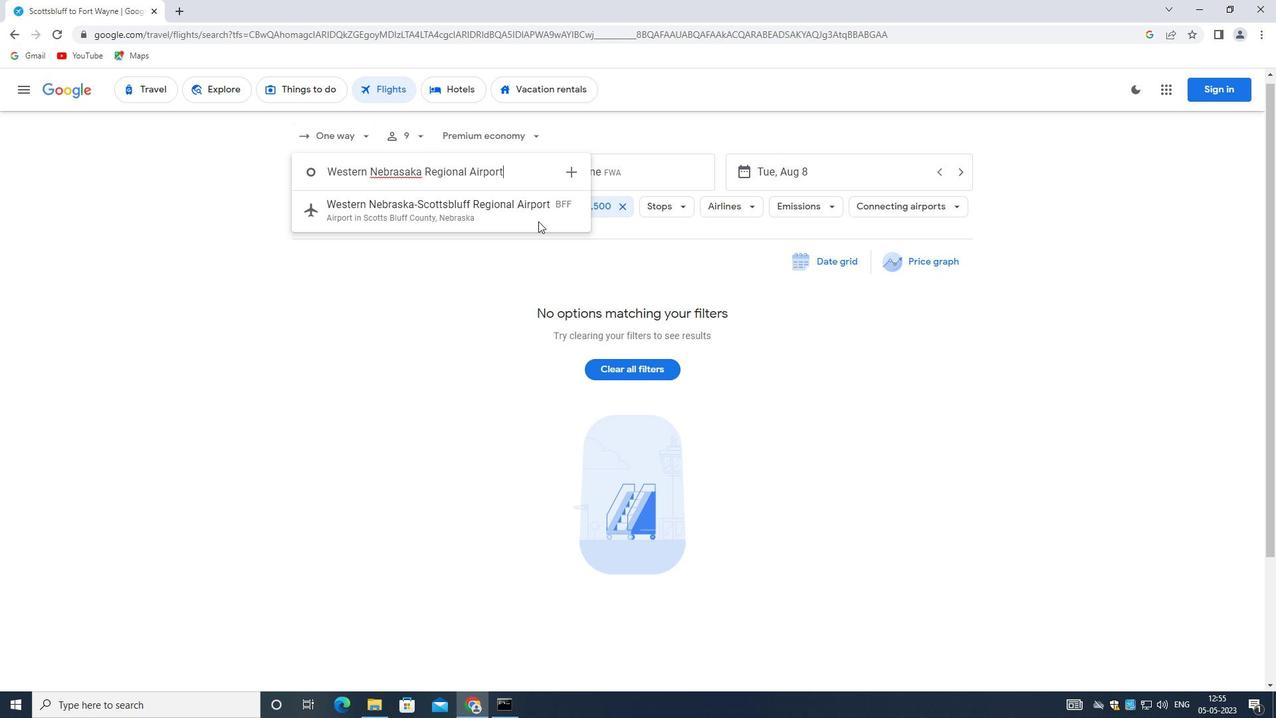 
Action: Key pressed <Key.enter>
Screenshot: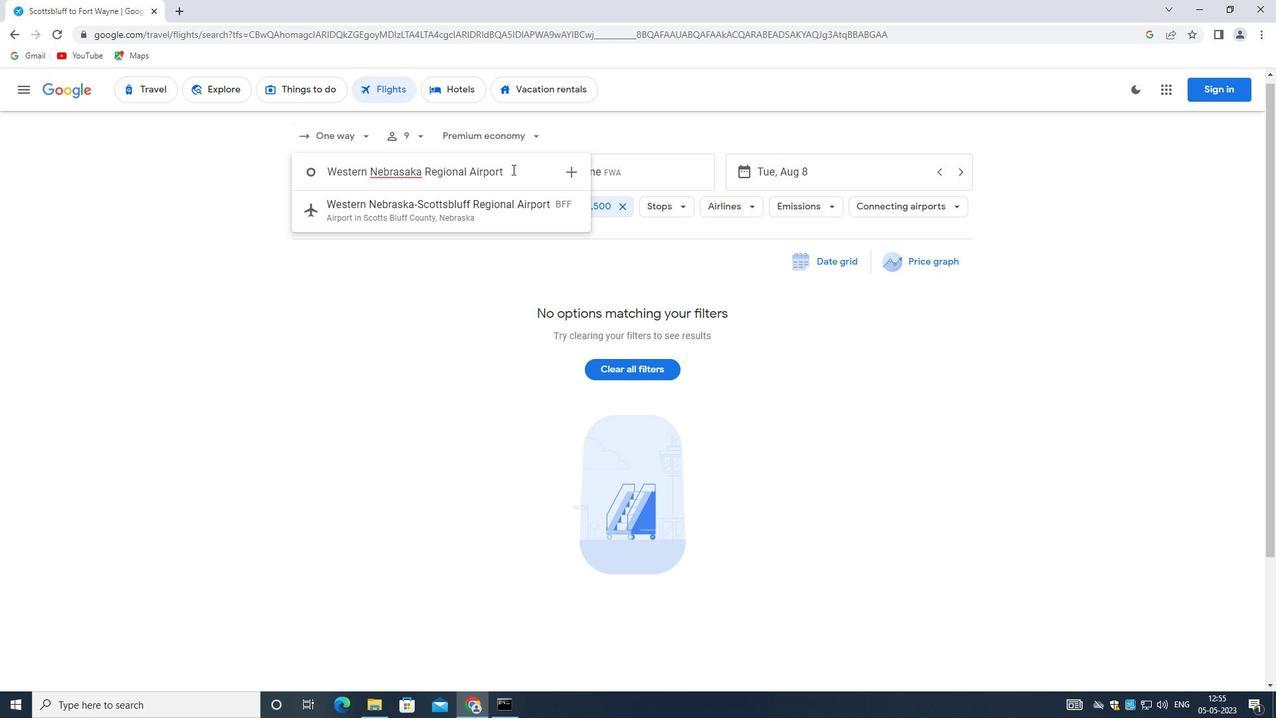 
Action: Mouse moved to (583, 172)
Screenshot: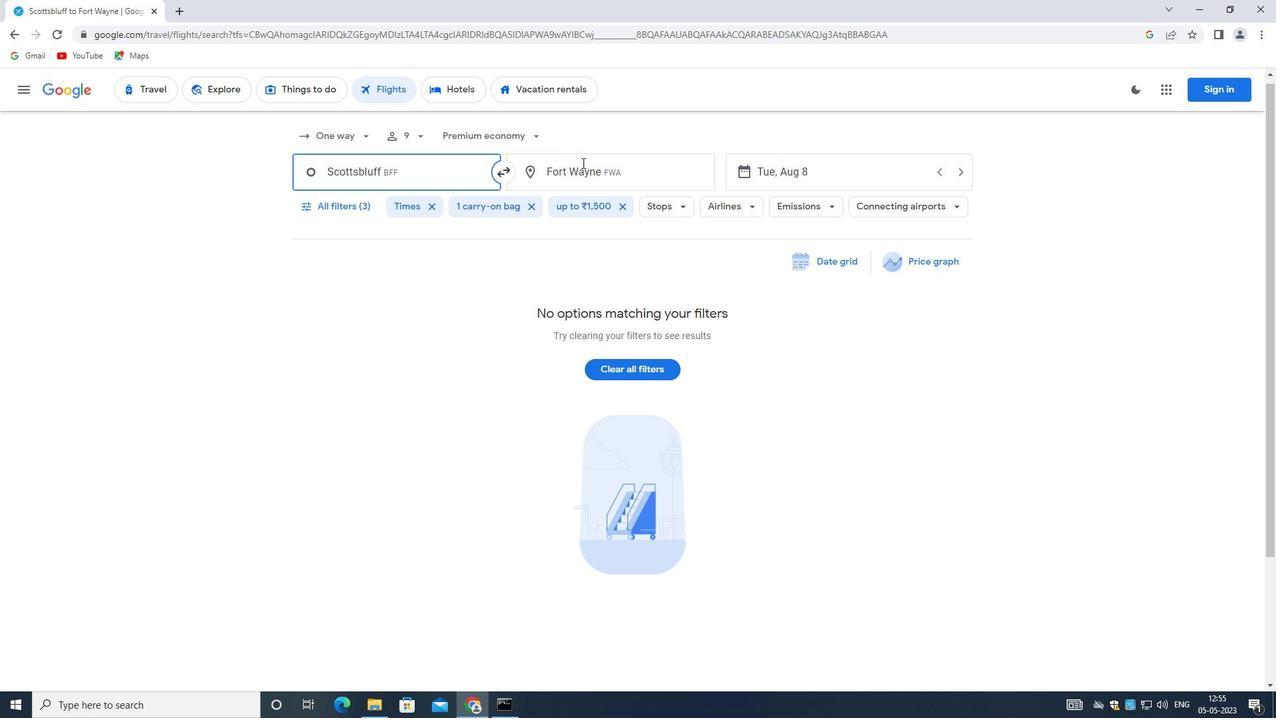 
Action: Mouse pressed left at (583, 172)
Screenshot: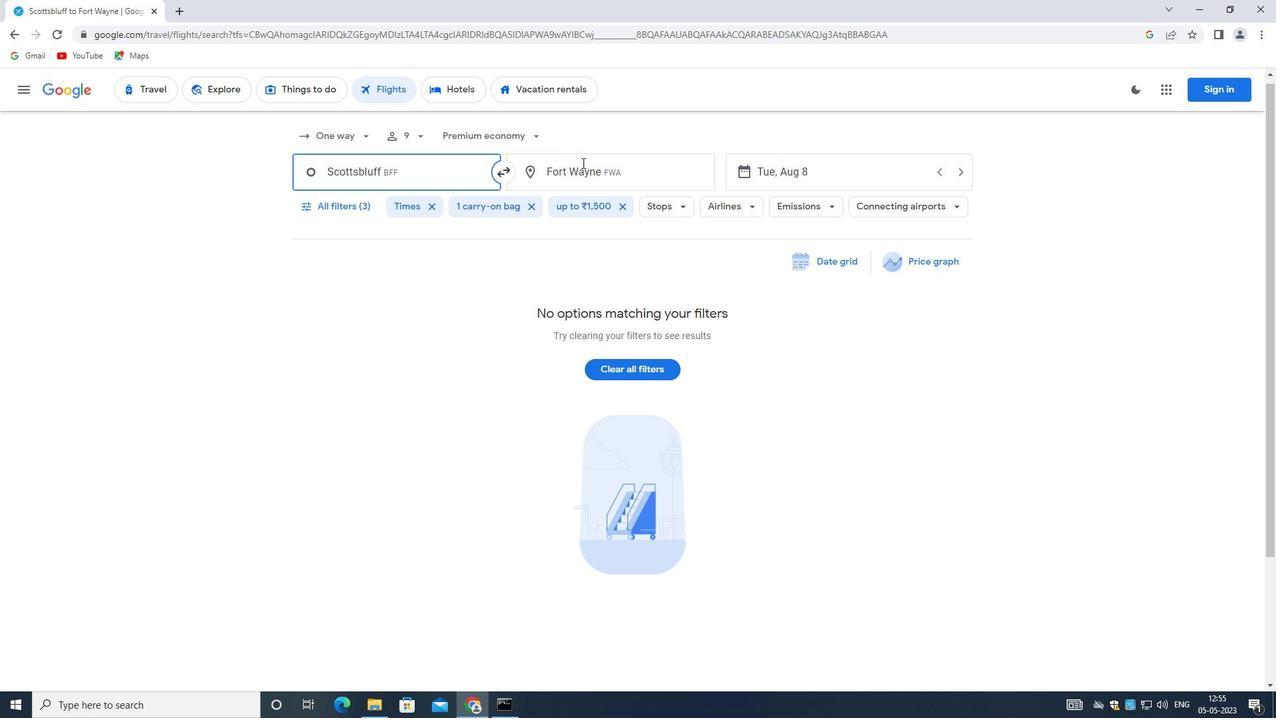 
Action: Mouse moved to (585, 171)
Screenshot: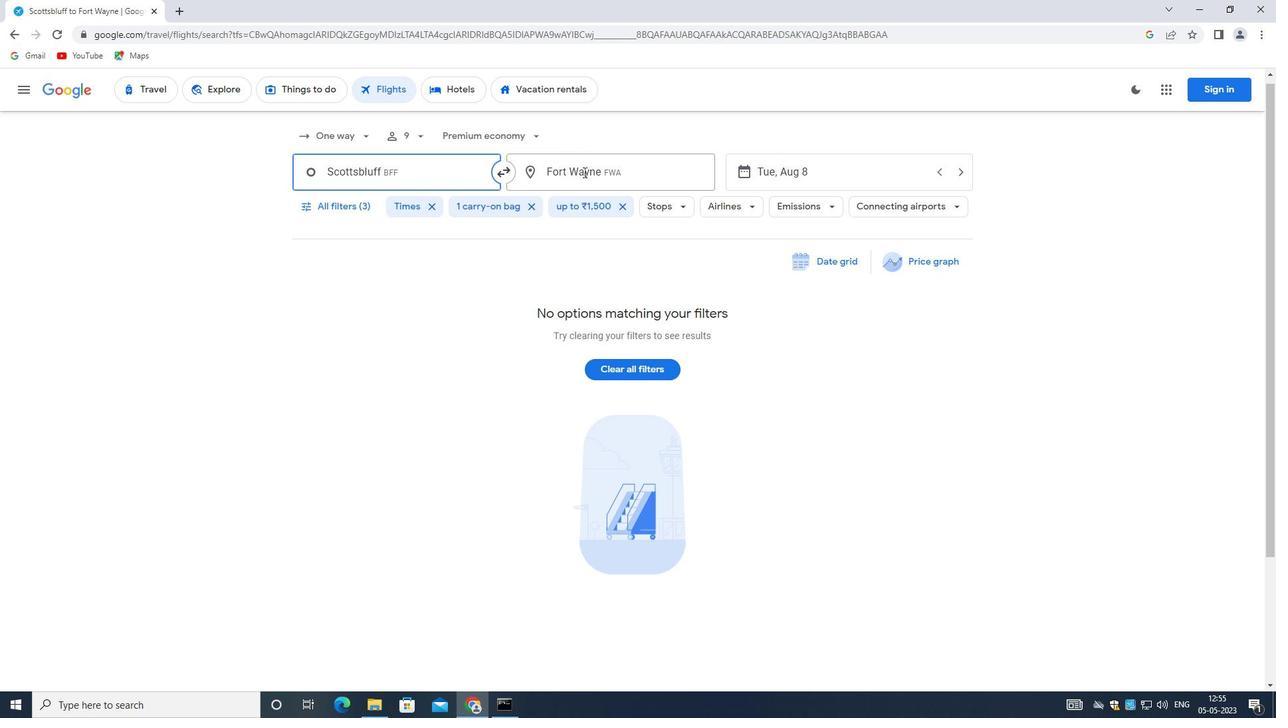 
Action: Key pressed <Key.backspace><Key.shift>COASTAL<Key.space><Key.shift>CAROLINA
Screenshot: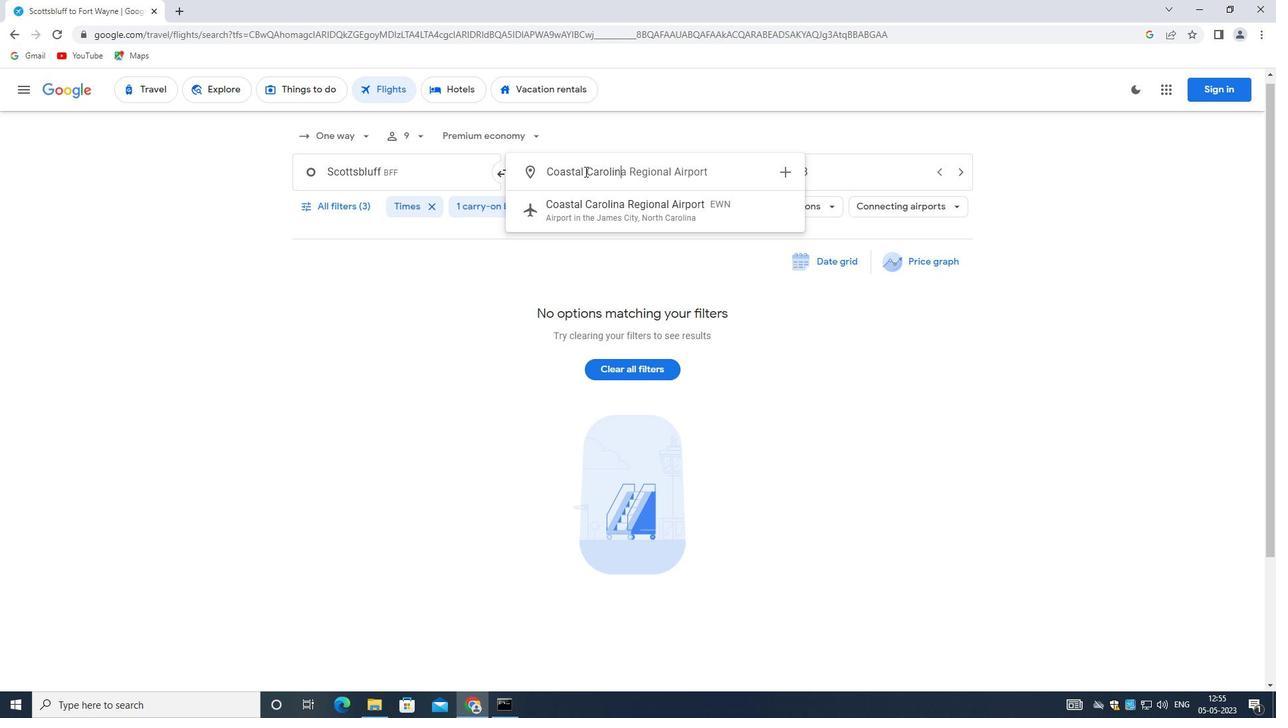 
Action: Mouse moved to (586, 200)
Screenshot: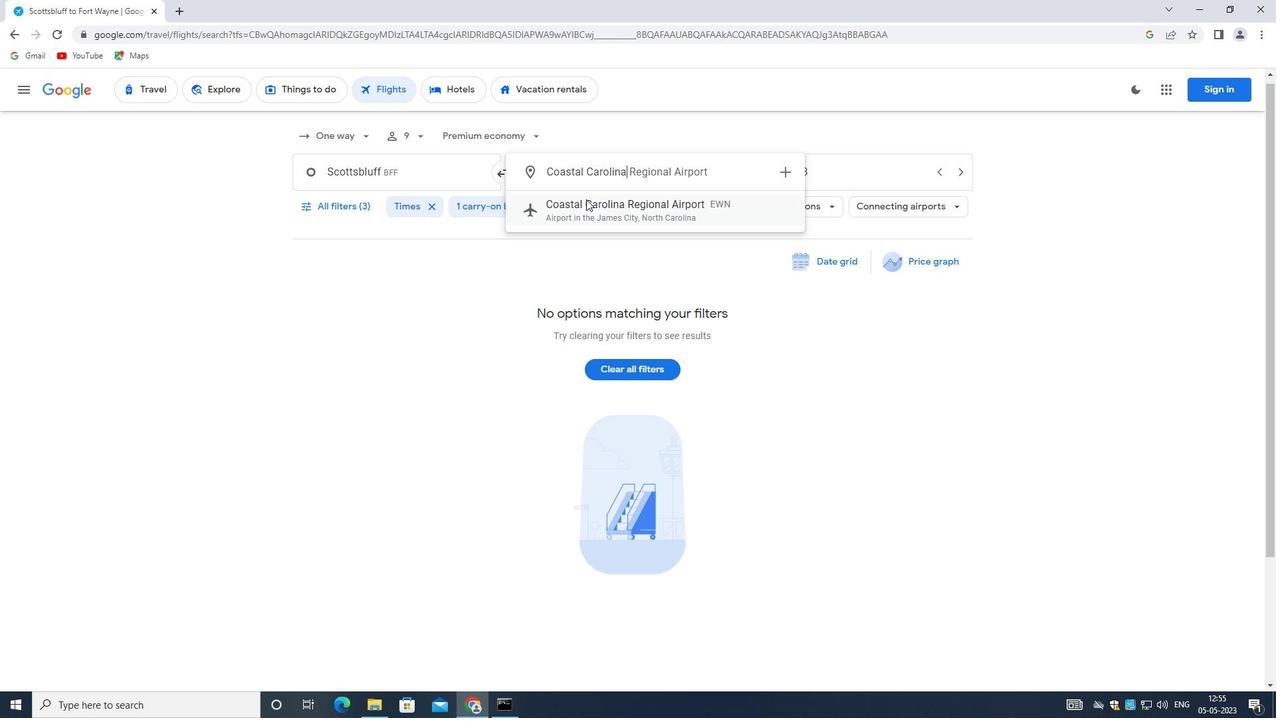 
Action: Mouse pressed left at (586, 200)
Screenshot: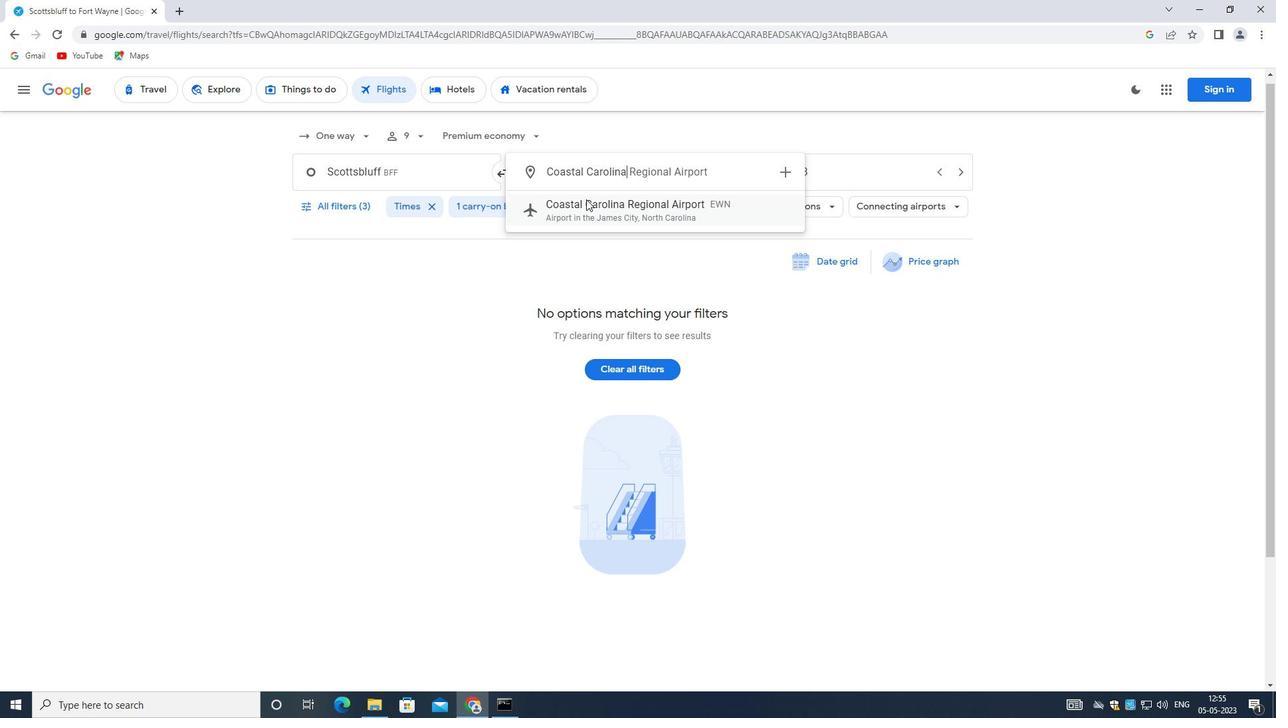
Action: Mouse moved to (768, 173)
Screenshot: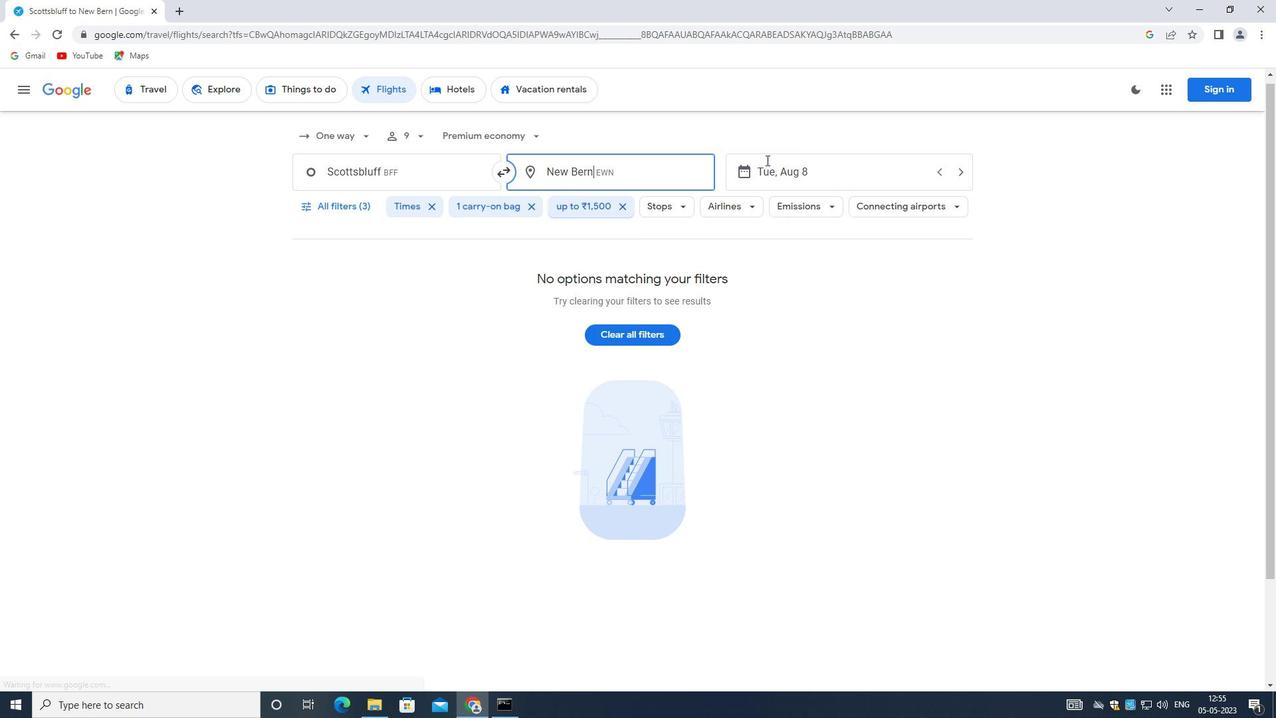
Action: Mouse pressed left at (768, 173)
Screenshot: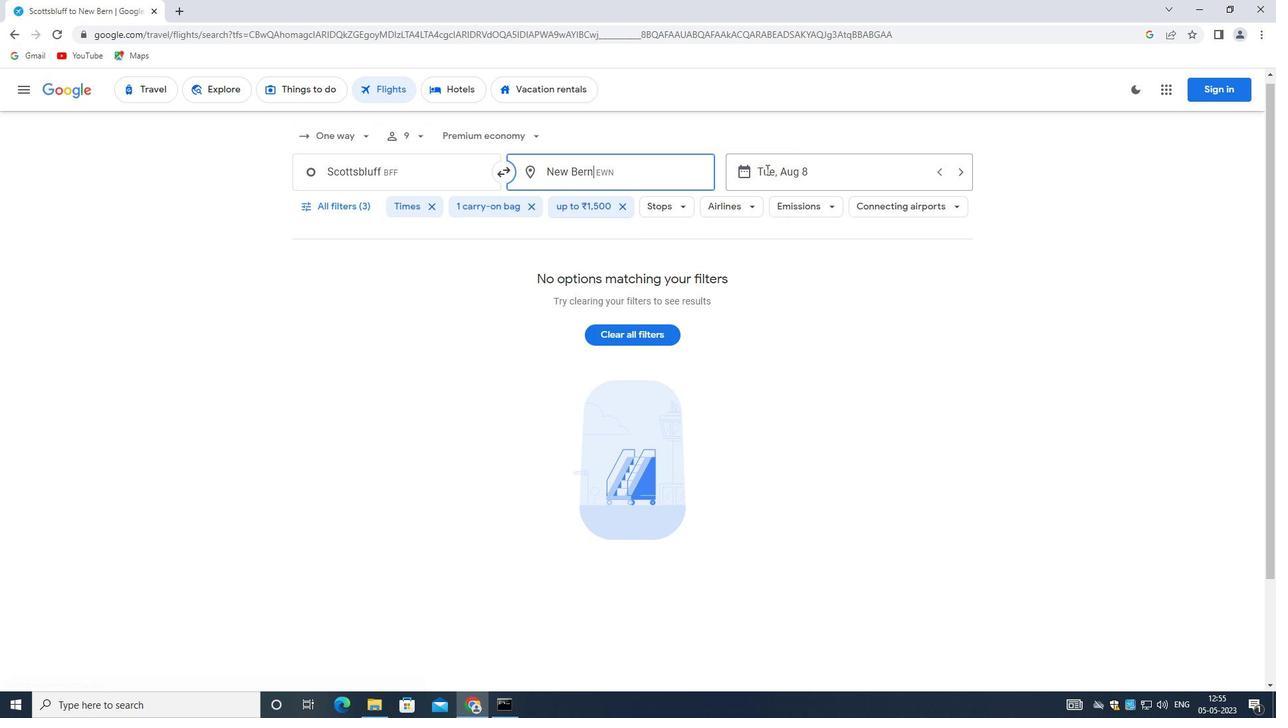 
Action: Mouse moved to (555, 312)
Screenshot: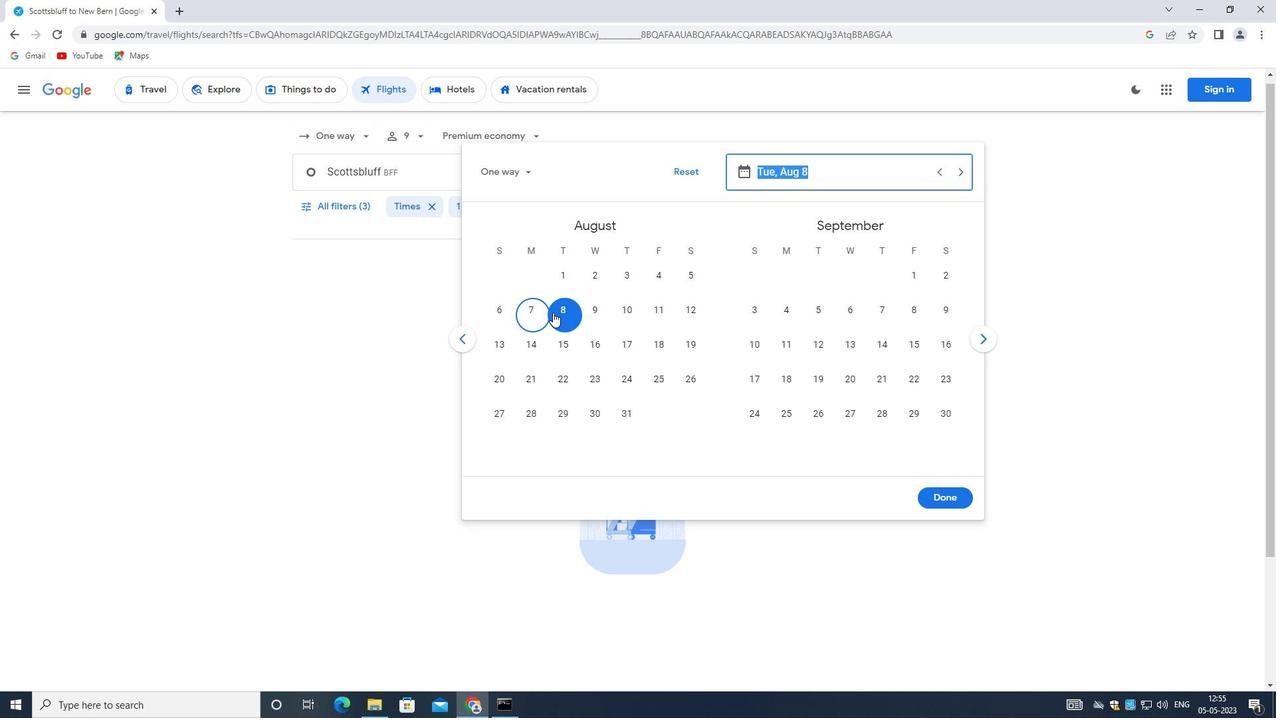 
Action: Mouse pressed left at (555, 312)
Screenshot: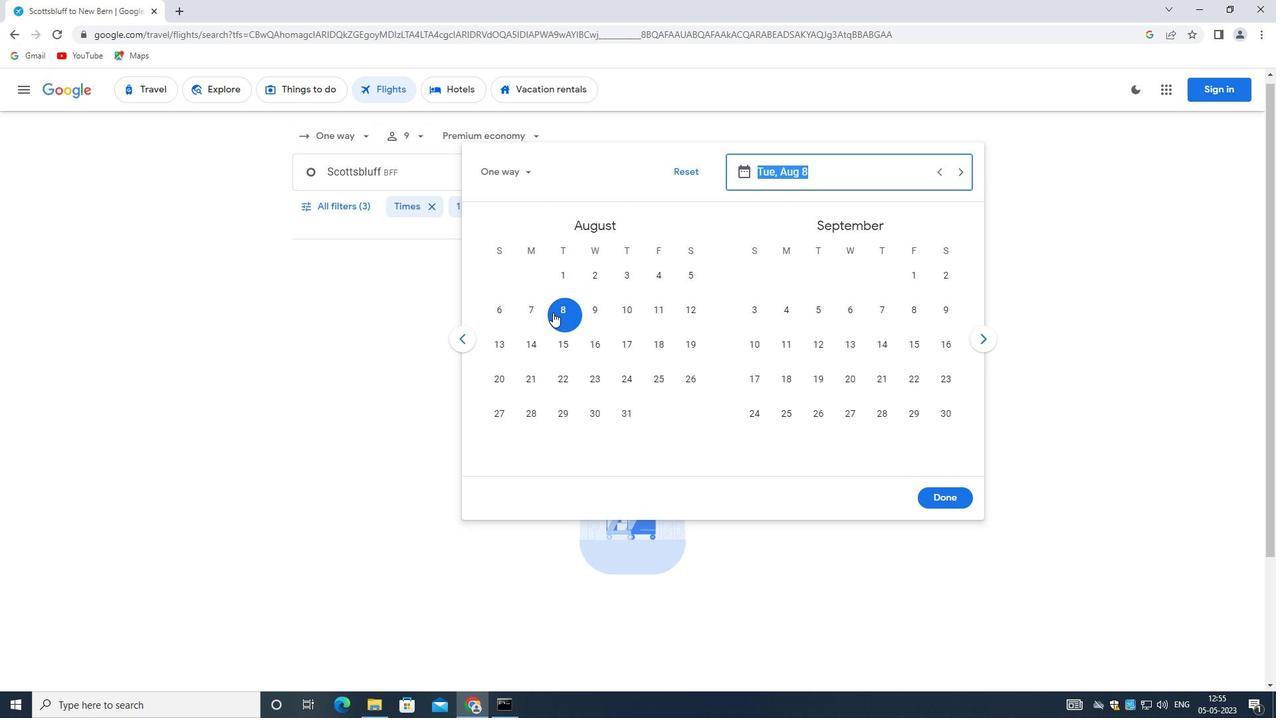 
Action: Mouse moved to (965, 498)
Screenshot: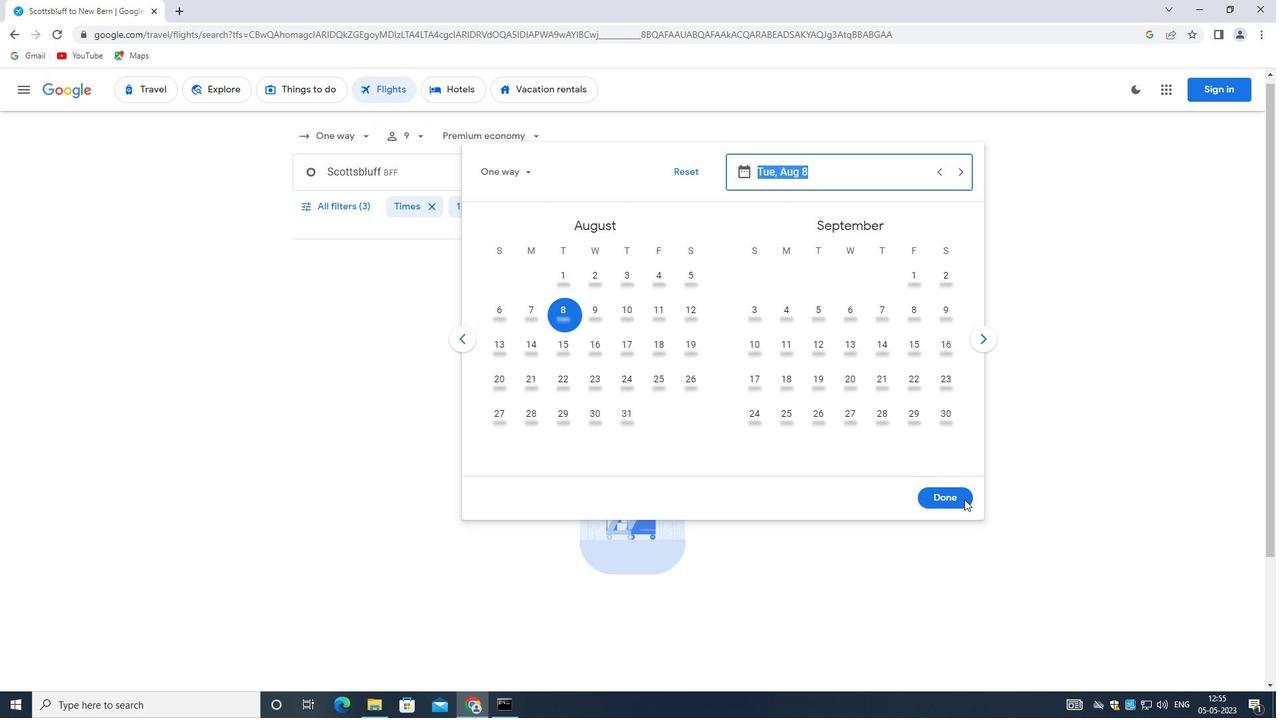 
Action: Mouse pressed left at (965, 498)
Screenshot: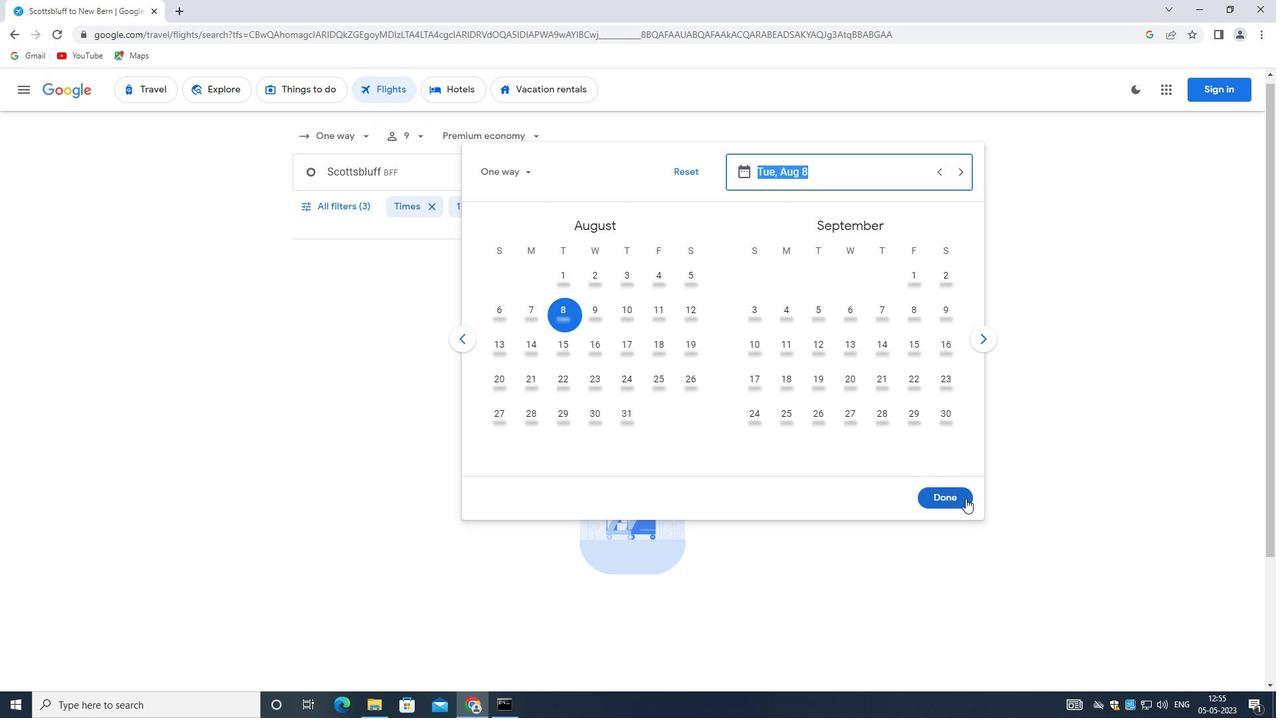 
Action: Mouse moved to (347, 214)
Screenshot: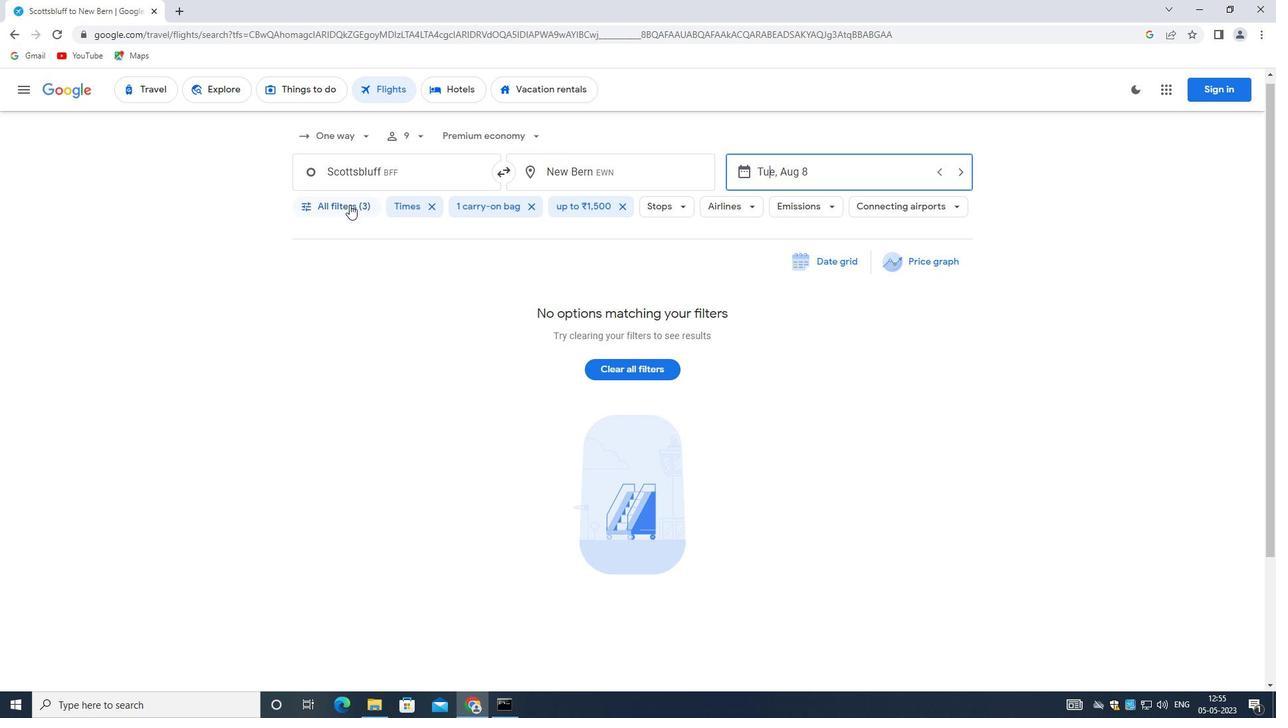 
Action: Mouse pressed left at (347, 214)
Screenshot: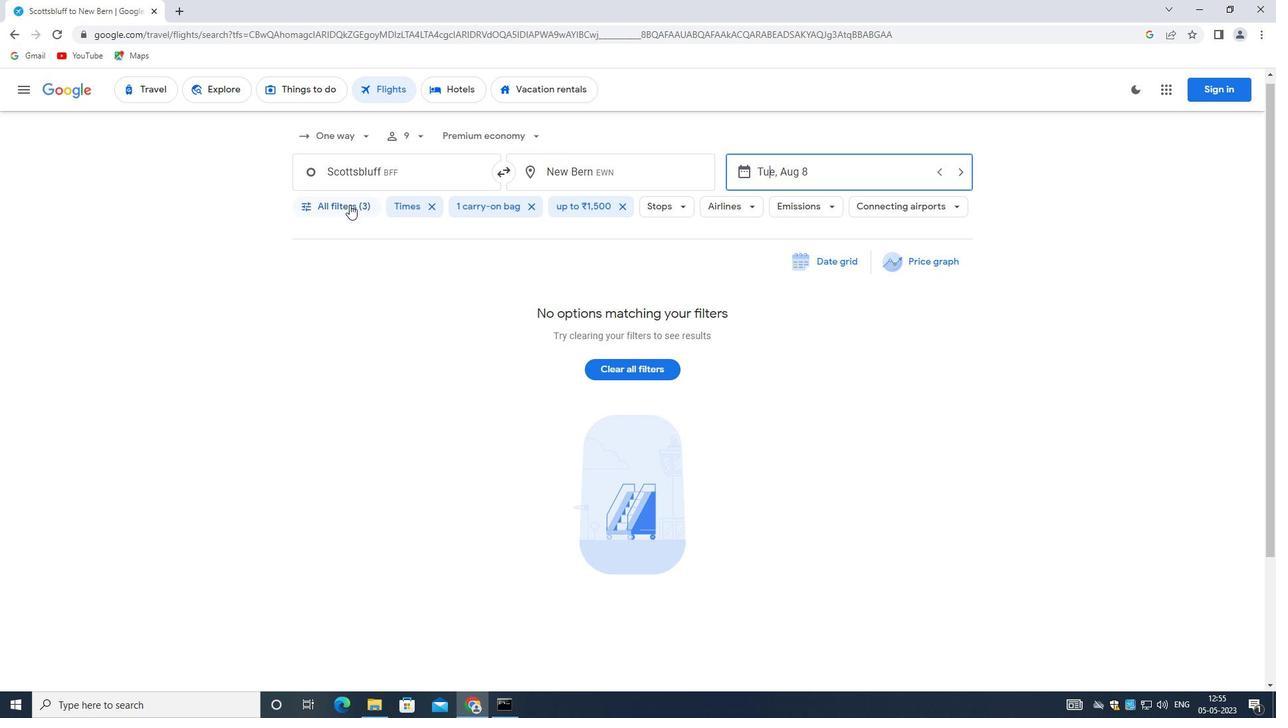 
Action: Mouse moved to (484, 490)
Screenshot: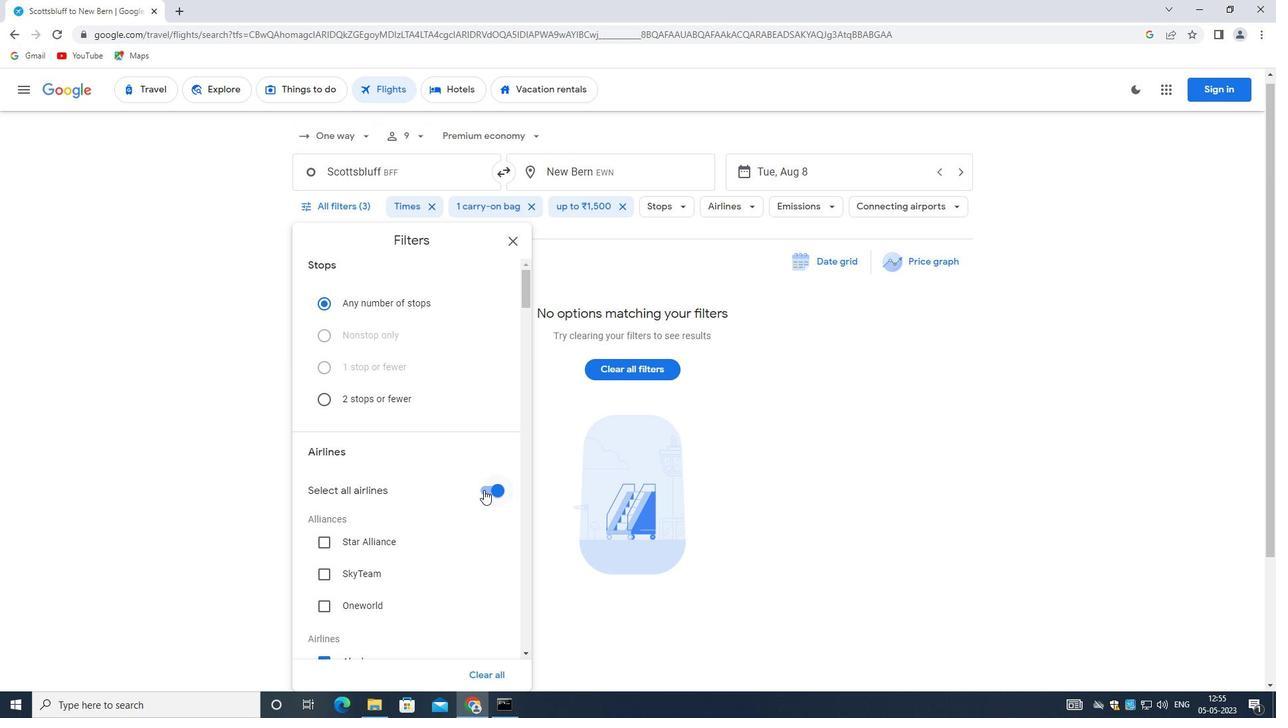 
Action: Mouse pressed left at (484, 490)
Screenshot: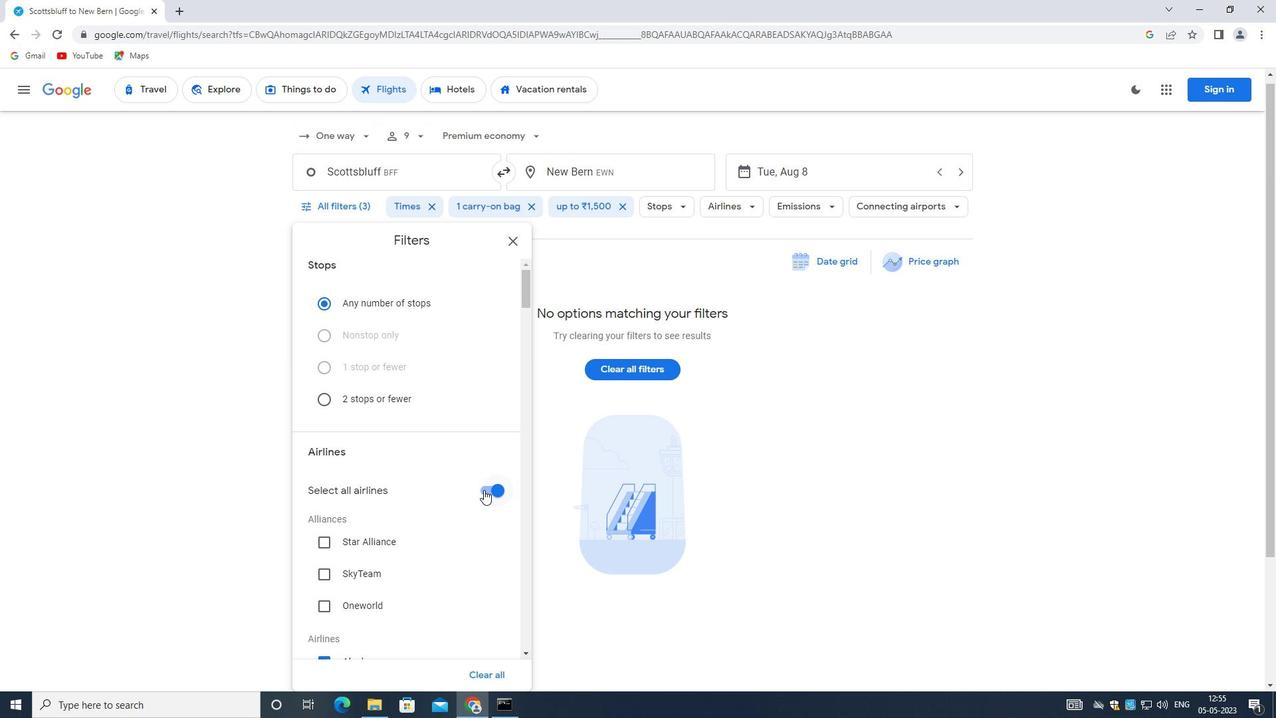 
Action: Mouse moved to (407, 468)
Screenshot: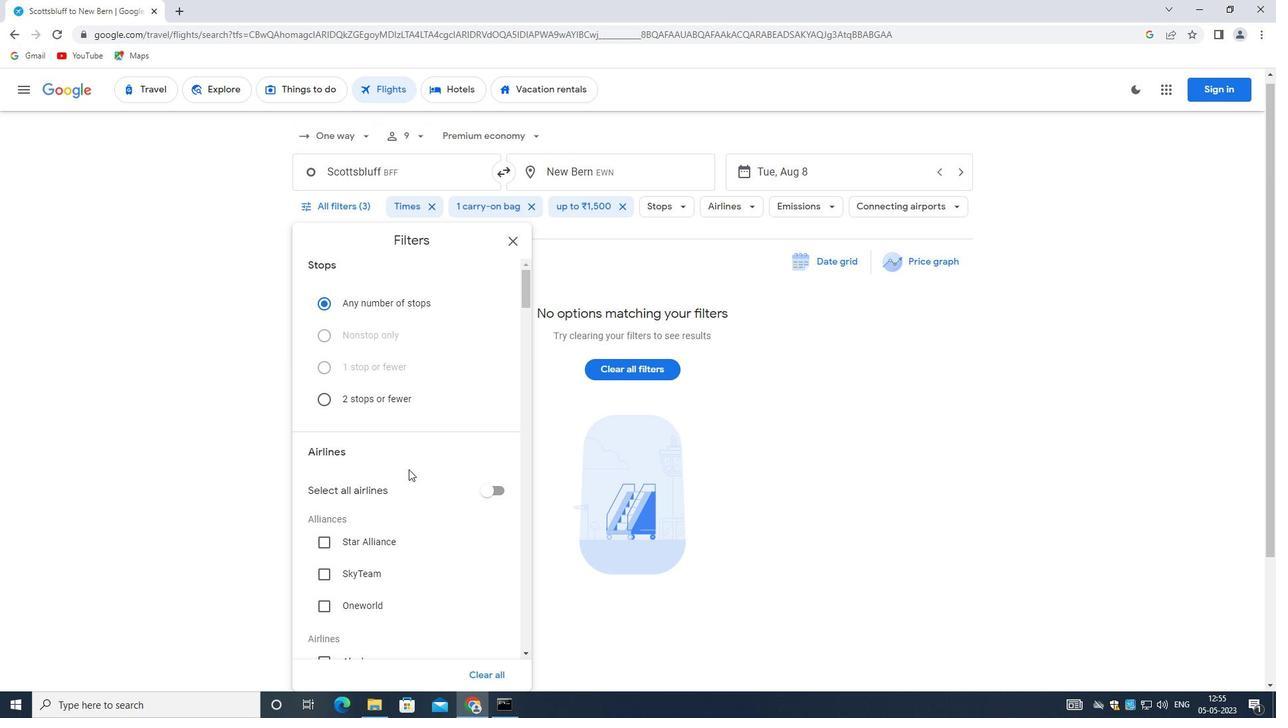 
Action: Mouse scrolled (407, 467) with delta (0, 0)
Screenshot: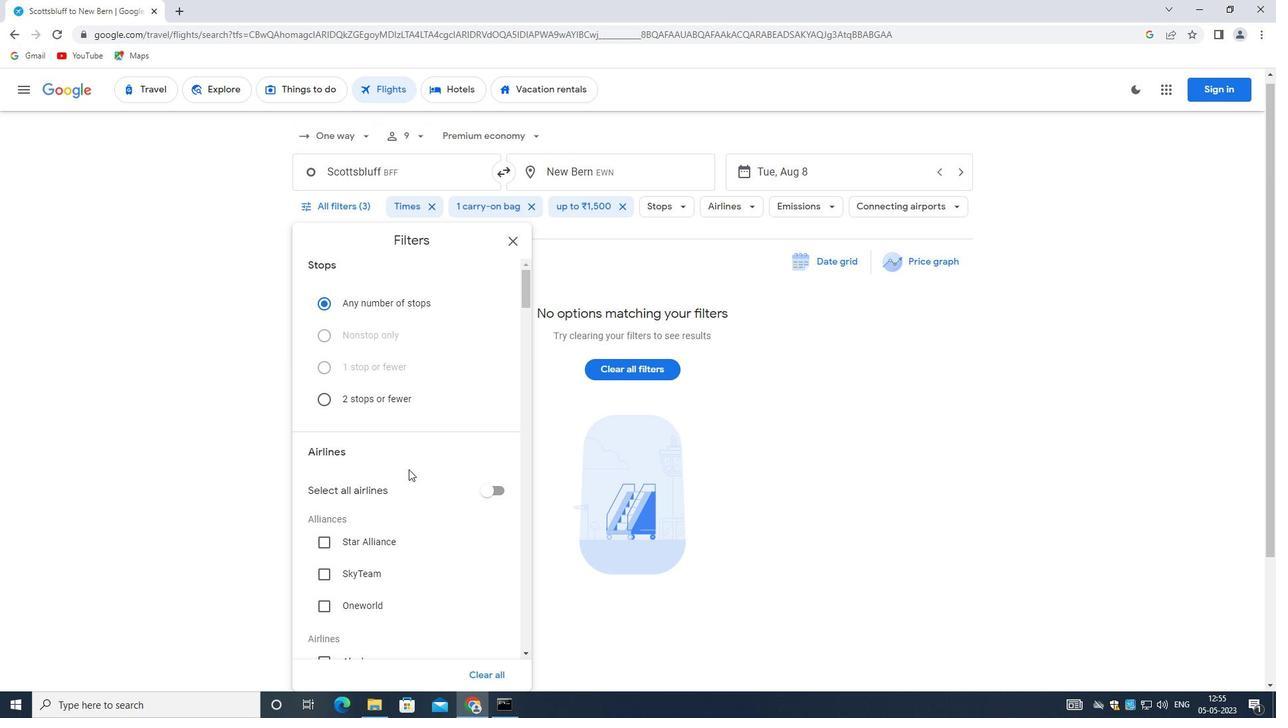
Action: Mouse scrolled (407, 467) with delta (0, 0)
Screenshot: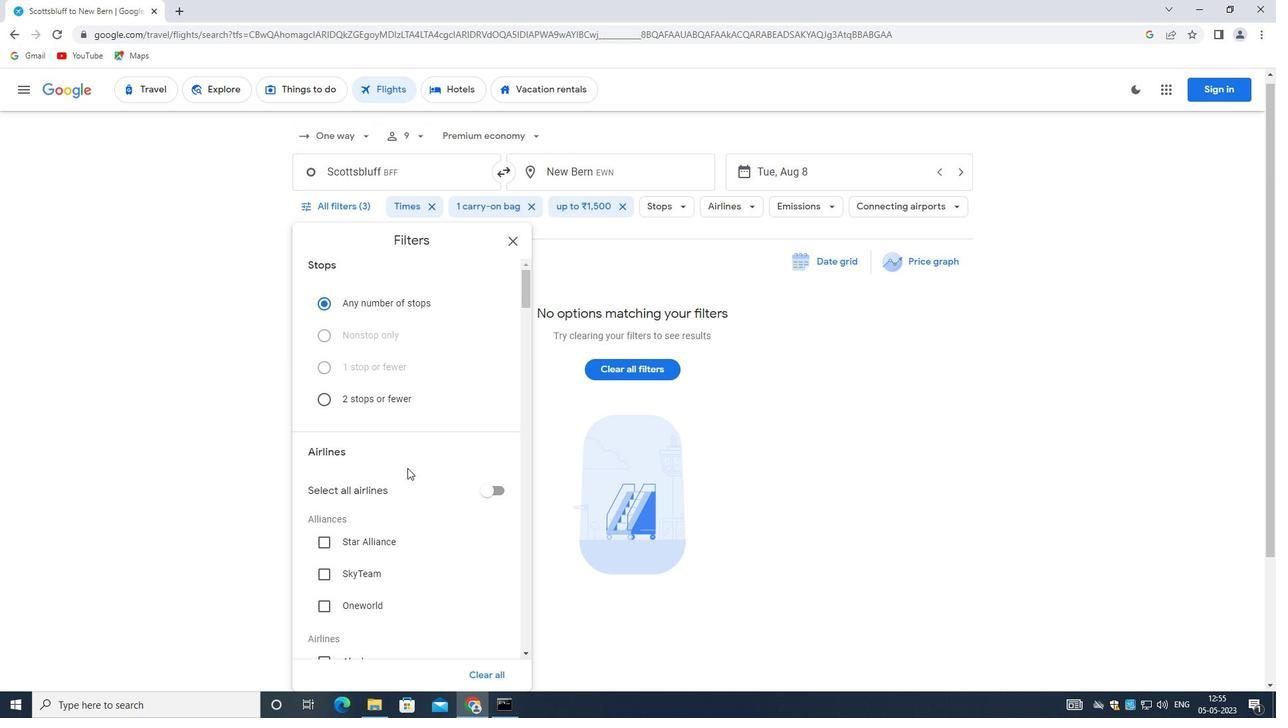 
Action: Mouse scrolled (407, 467) with delta (0, 0)
Screenshot: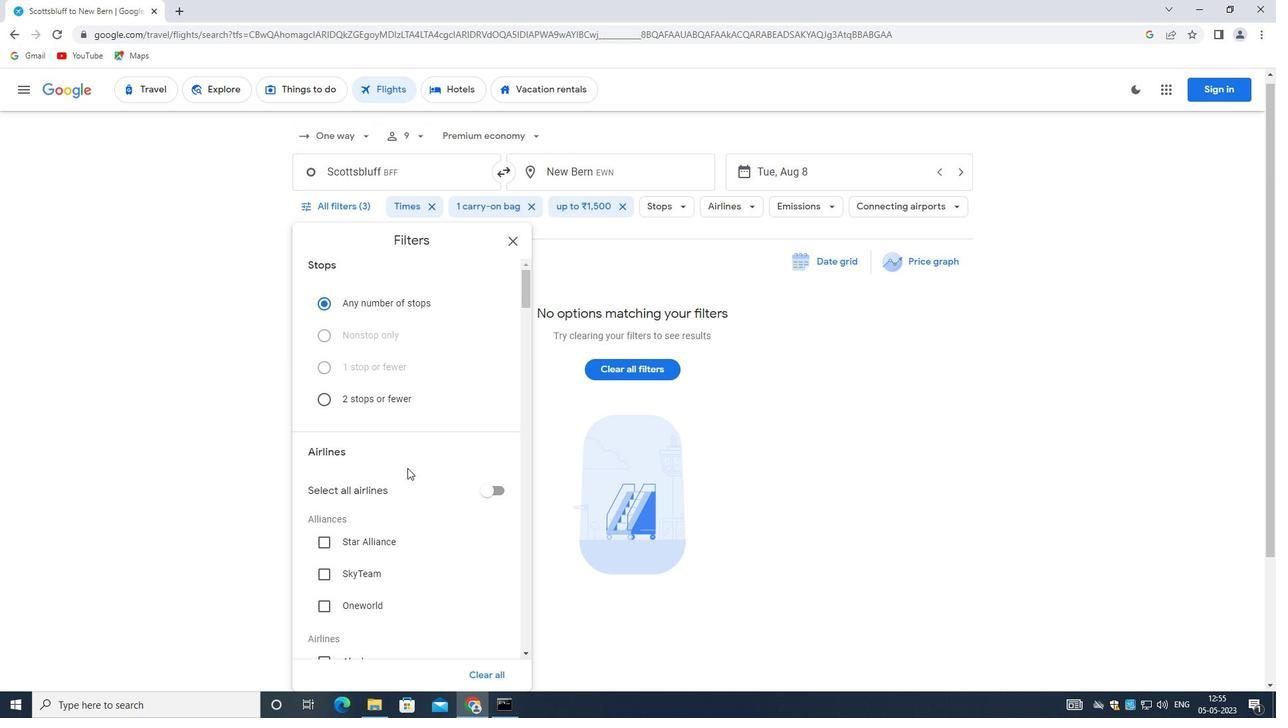 
Action: Mouse moved to (417, 454)
Screenshot: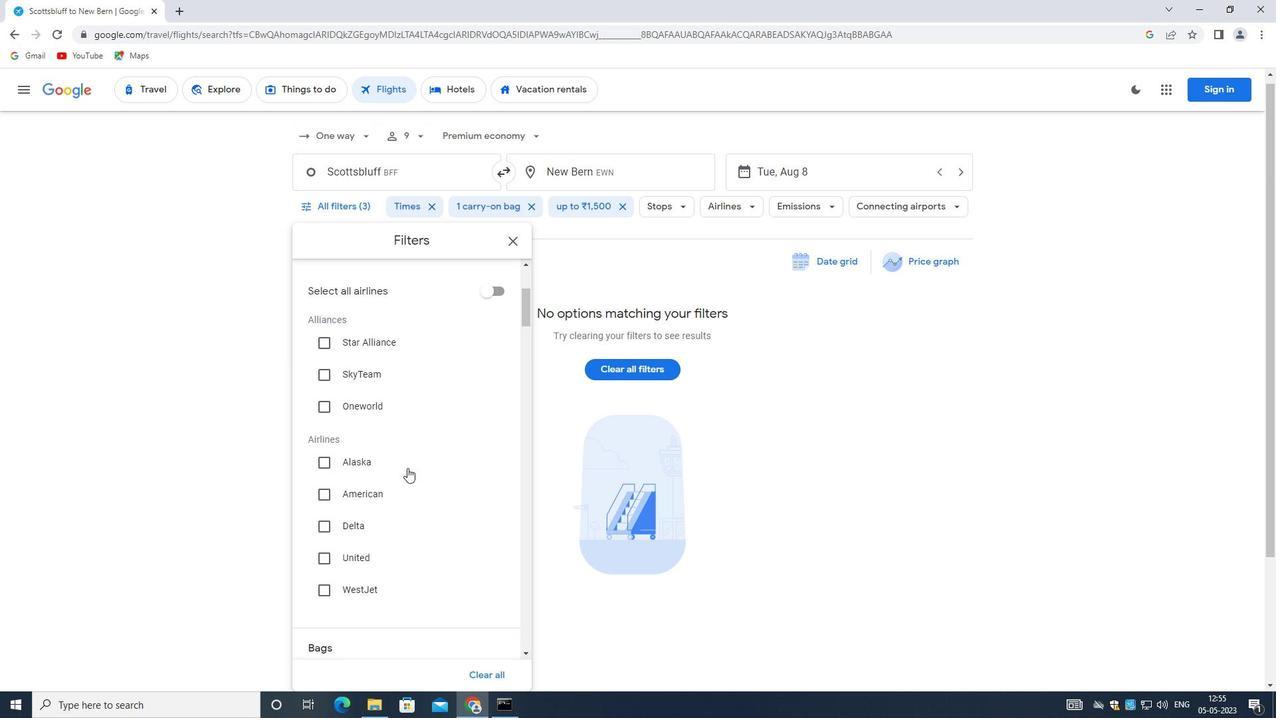 
Action: Mouse scrolled (417, 454) with delta (0, 0)
Screenshot: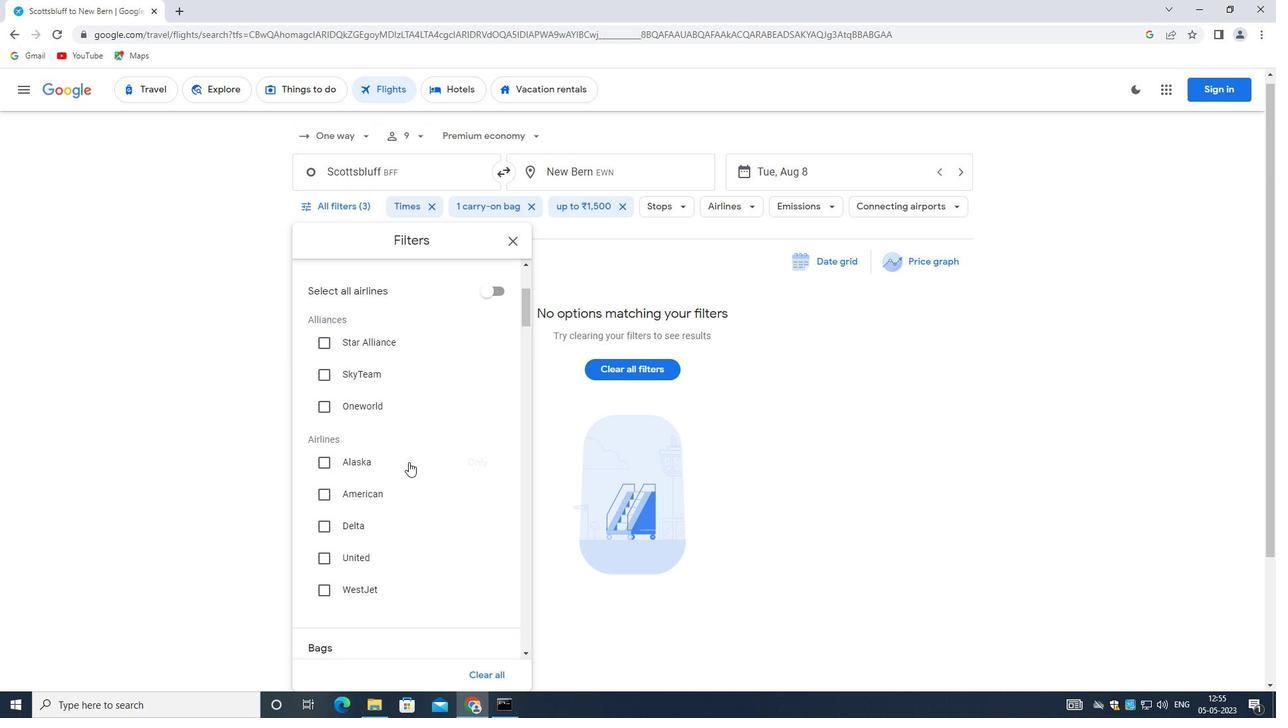 
Action: Mouse moved to (472, 530)
Screenshot: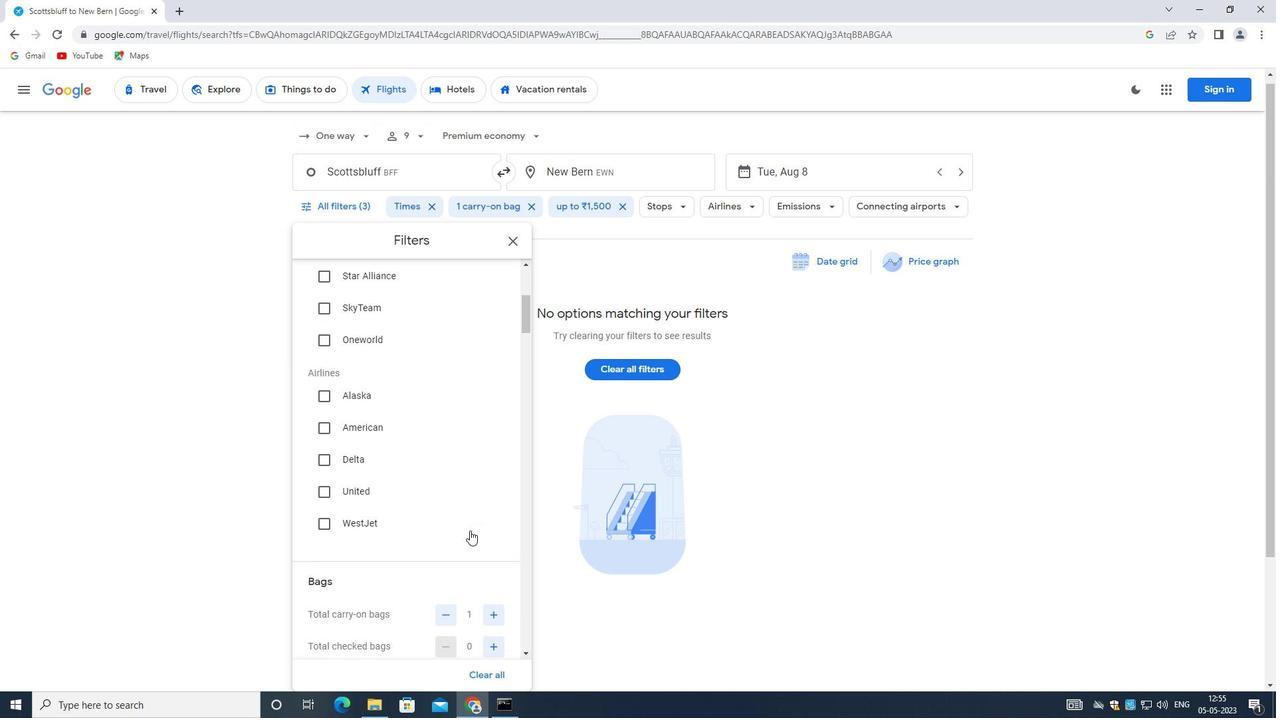 
Action: Mouse scrolled (472, 531) with delta (0, 0)
Screenshot: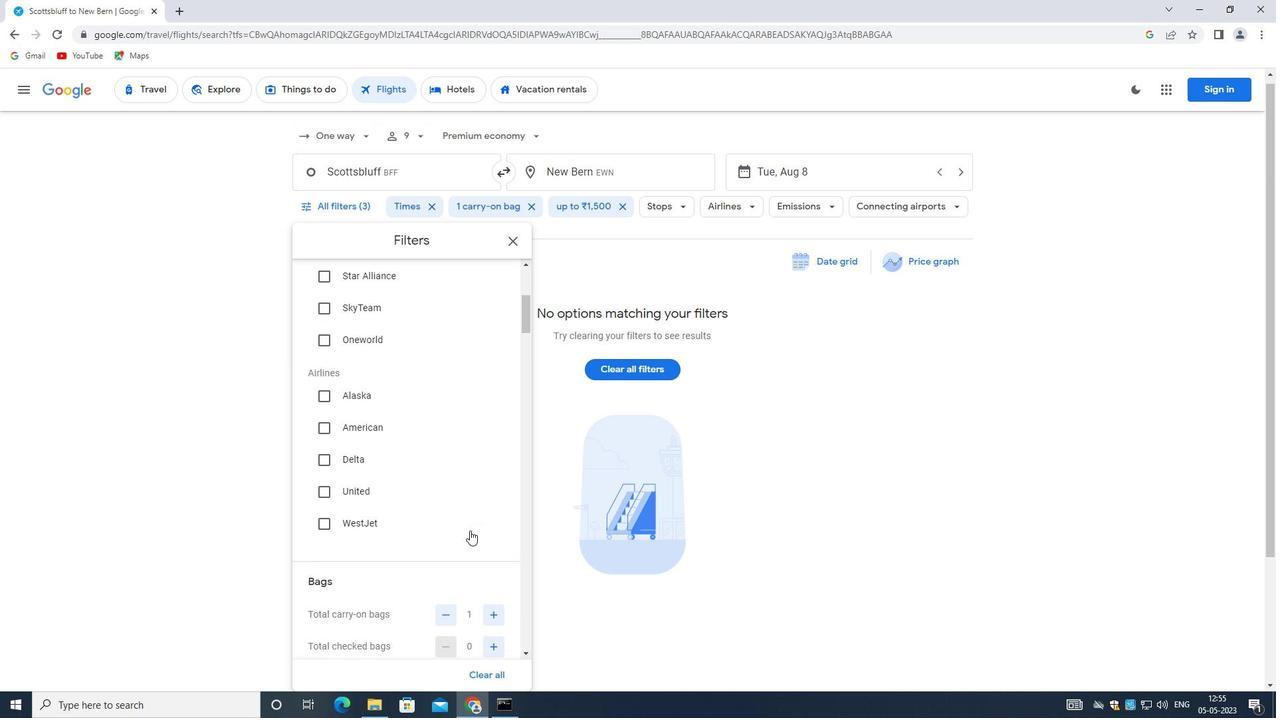 
Action: Mouse moved to (472, 530)
Screenshot: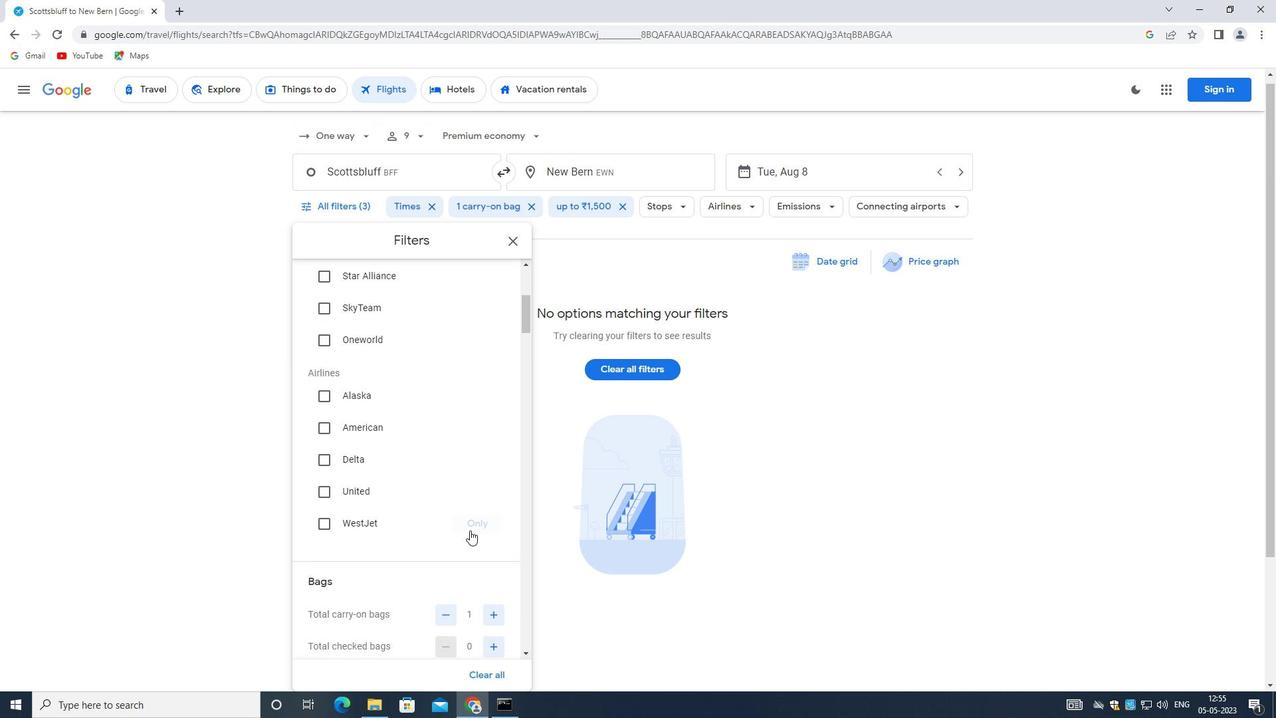 
Action: Mouse scrolled (472, 530) with delta (0, 0)
Screenshot: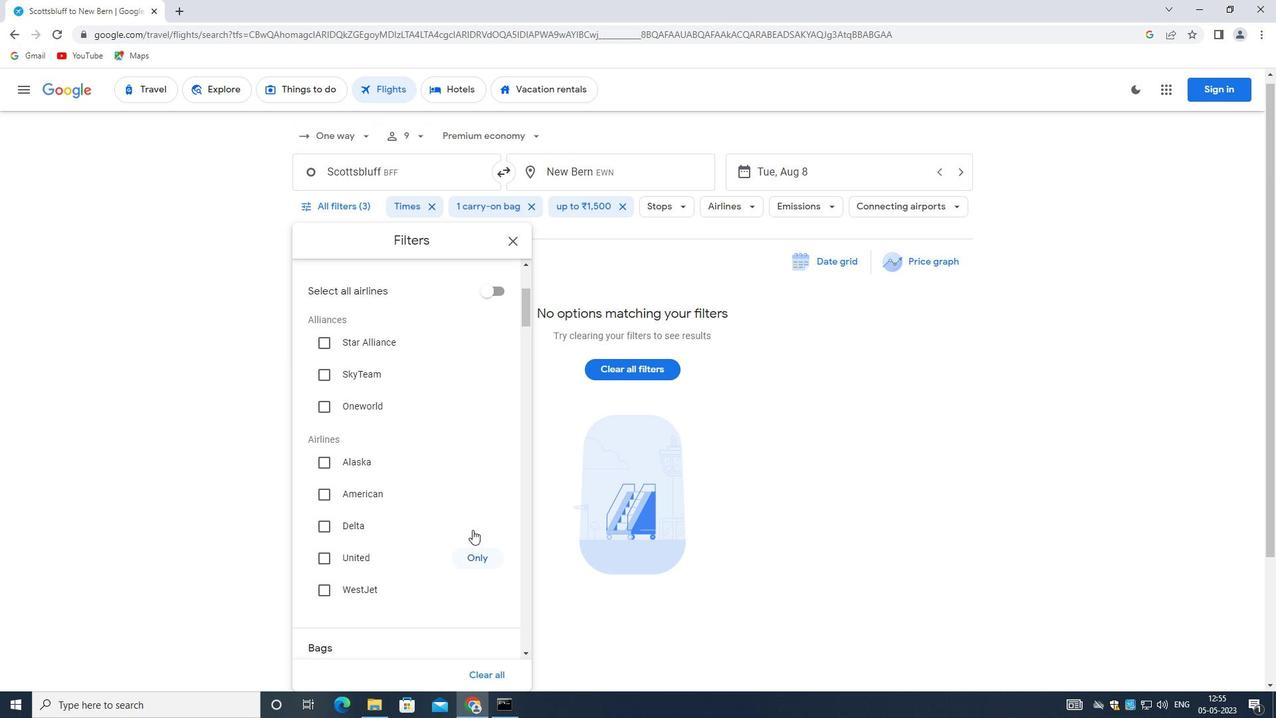 
Action: Mouse scrolled (472, 530) with delta (0, 0)
Screenshot: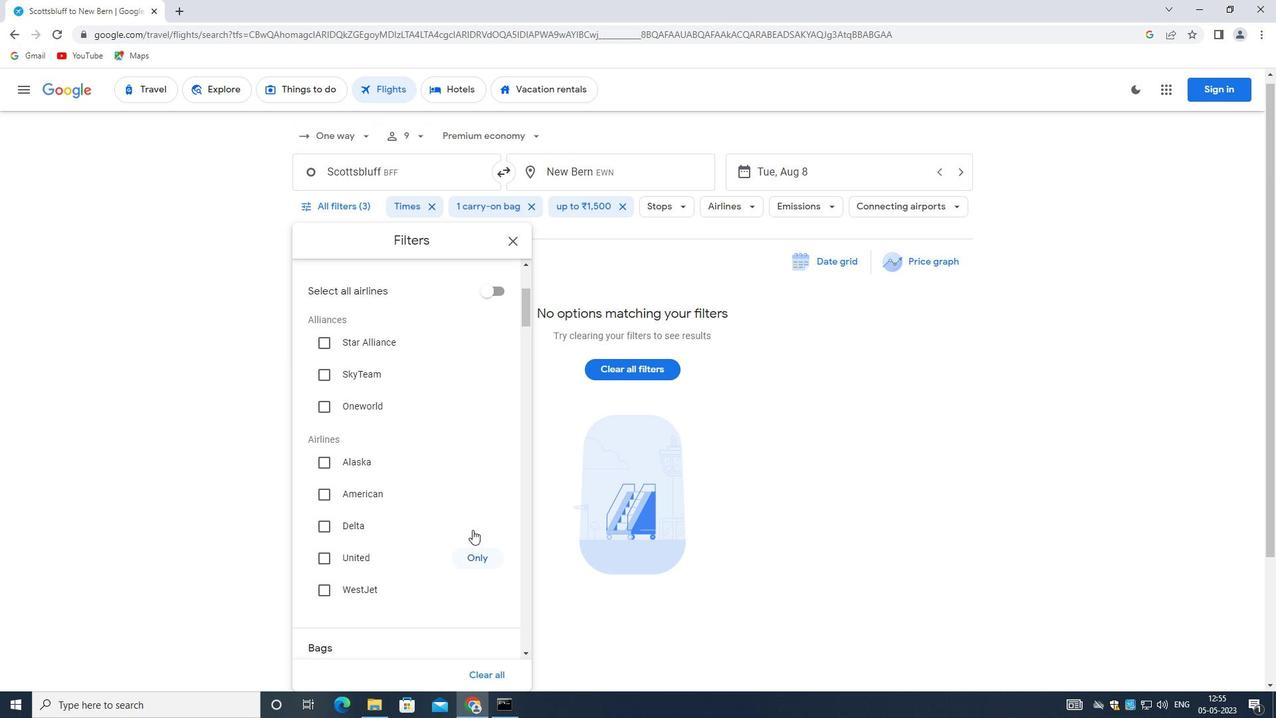 
Action: Mouse moved to (473, 529)
Screenshot: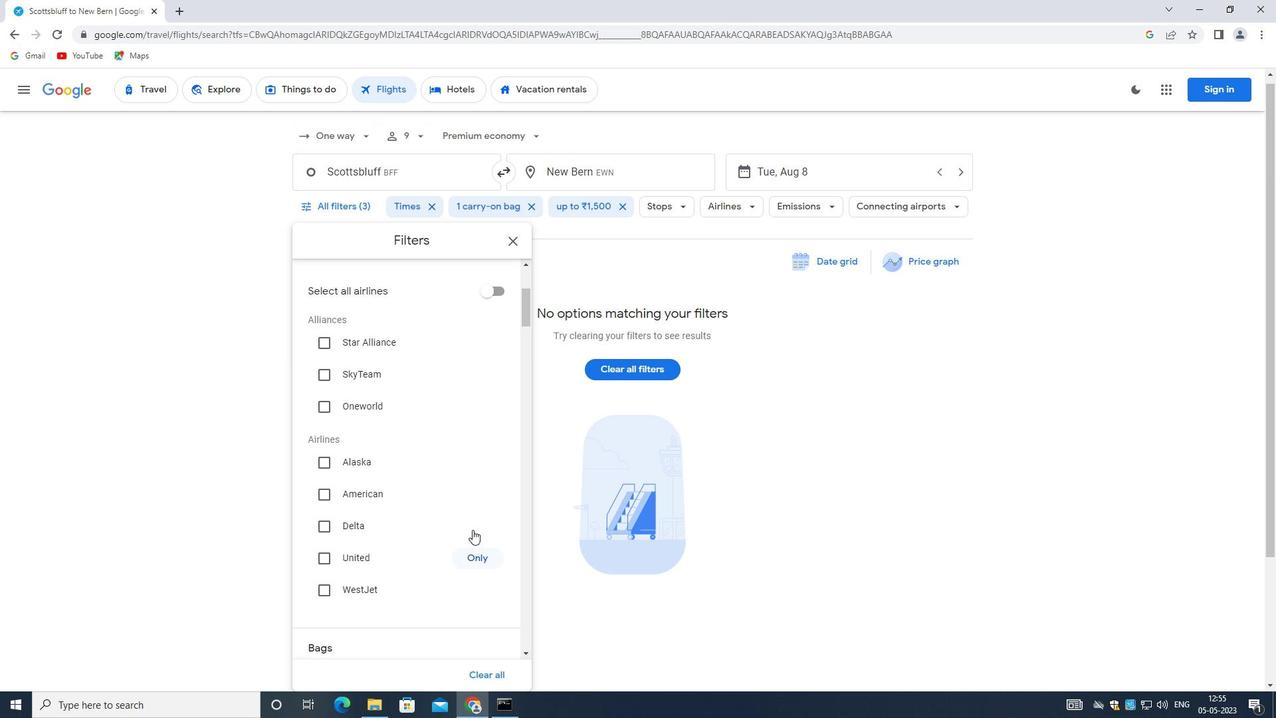 
Action: Mouse scrolled (473, 530) with delta (0, 0)
Screenshot: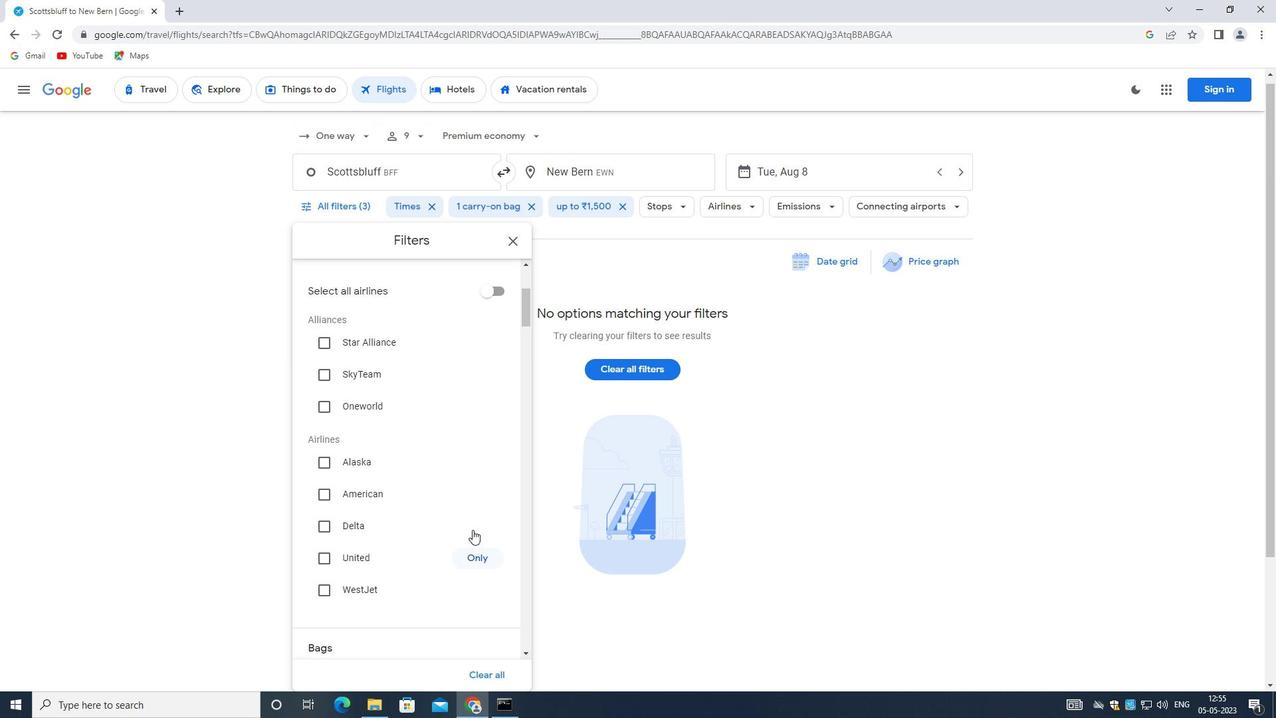 
Action: Mouse scrolled (473, 528) with delta (0, 0)
Screenshot: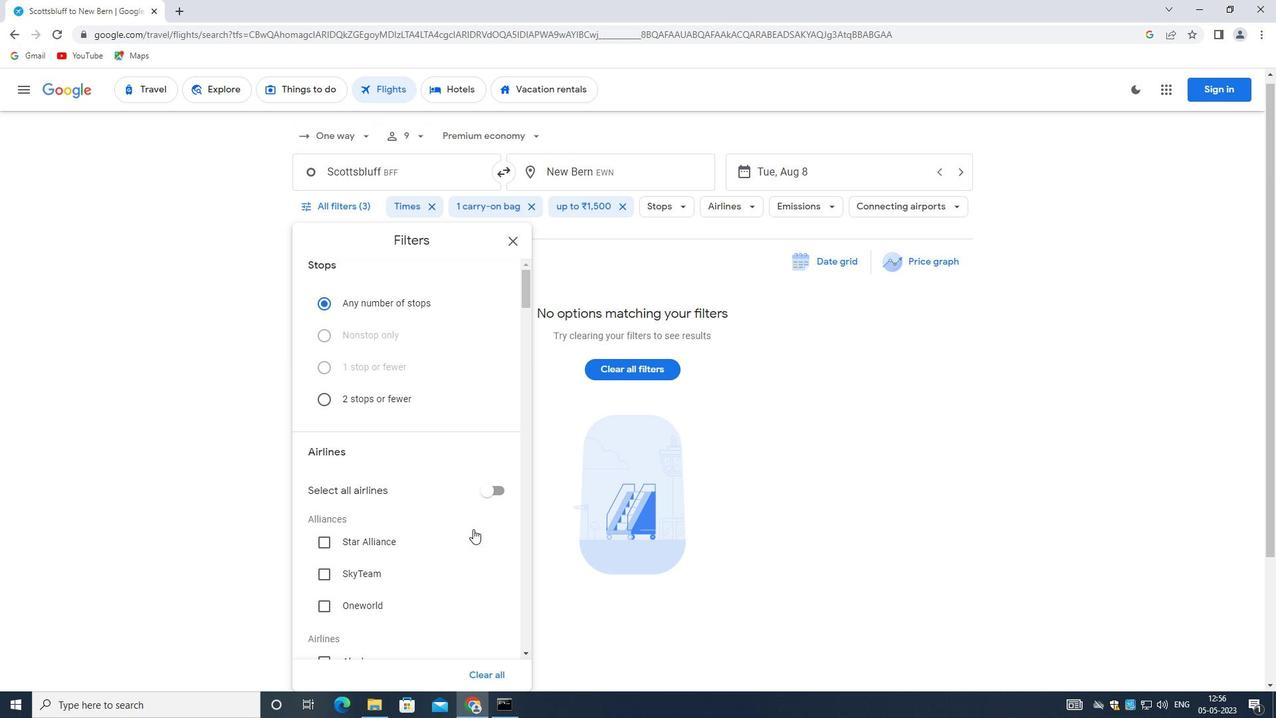 
Action: Mouse scrolled (473, 528) with delta (0, 0)
Screenshot: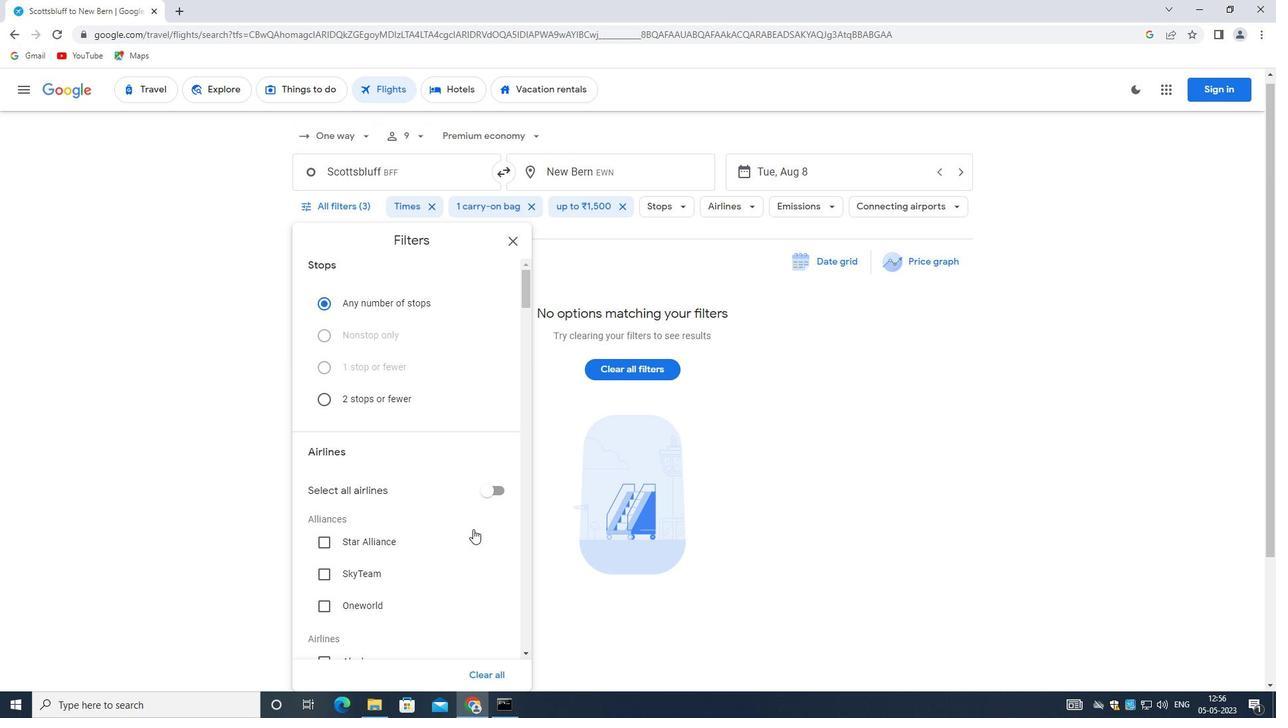 
Action: Mouse moved to (473, 530)
Screenshot: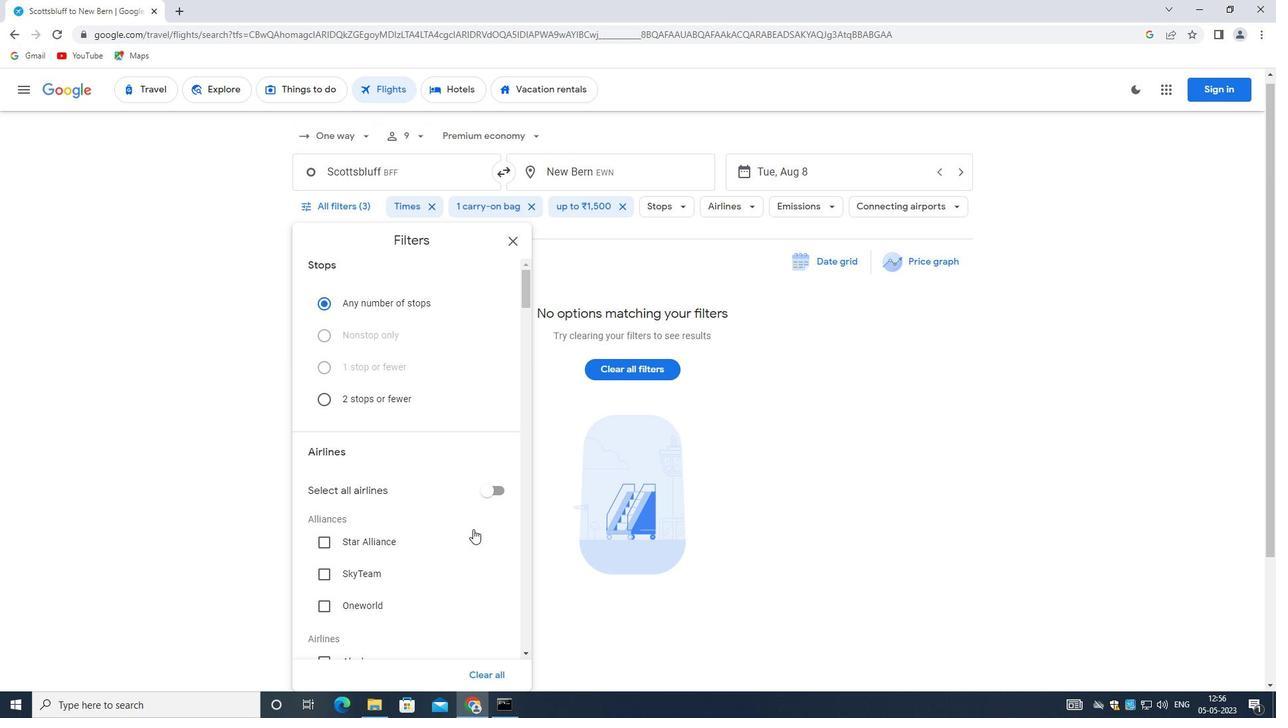 
Action: Mouse scrolled (473, 529) with delta (0, 0)
Screenshot: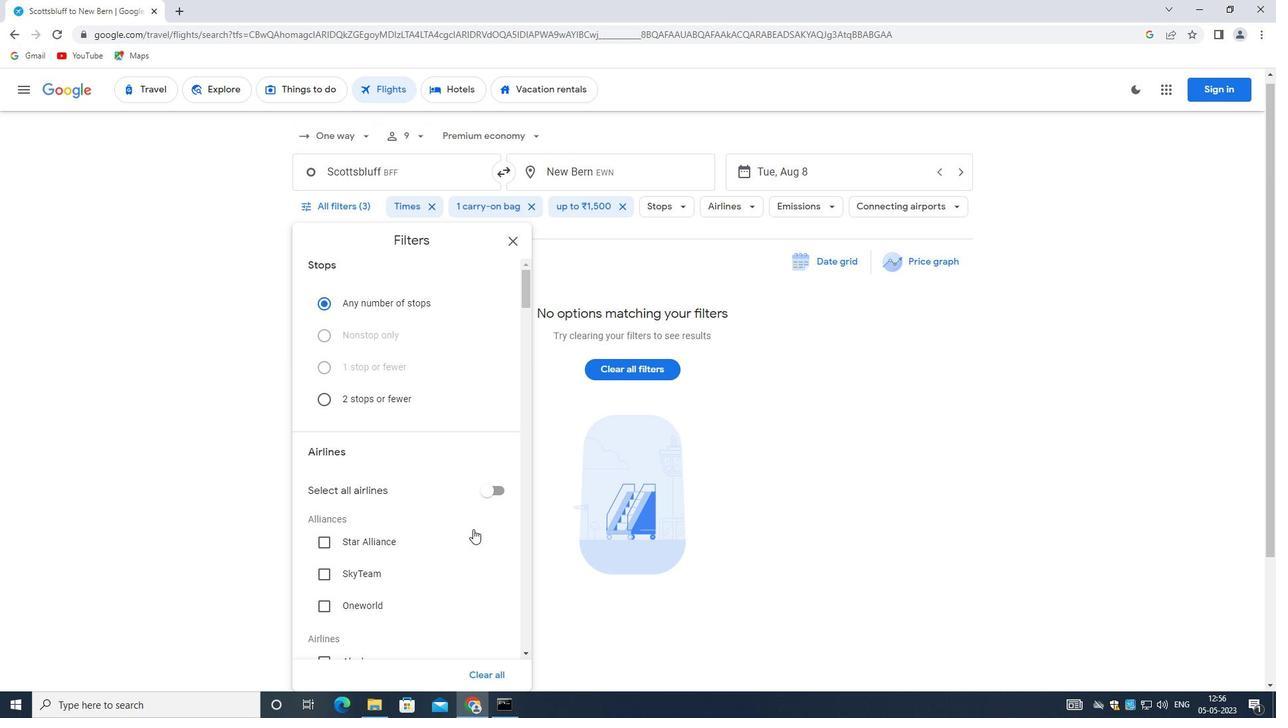 
Action: Mouse scrolled (473, 529) with delta (0, 0)
Screenshot: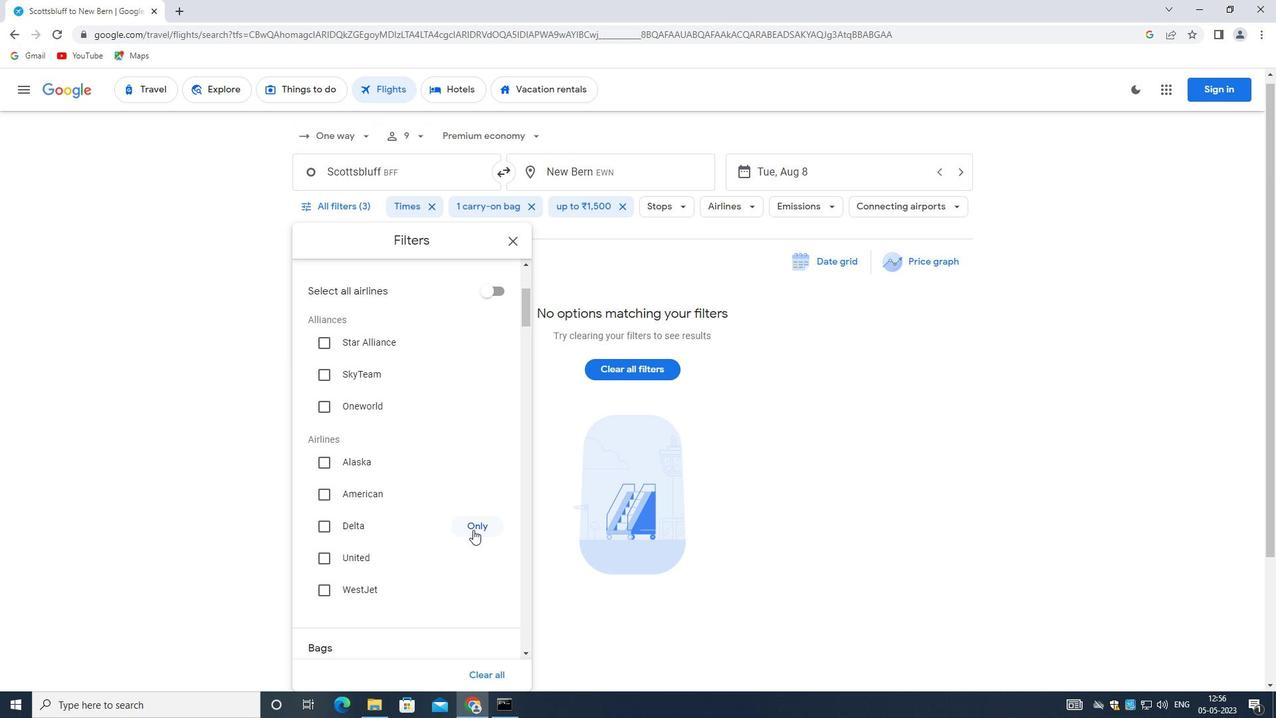 
Action: Mouse scrolled (473, 530) with delta (0, 0)
Screenshot: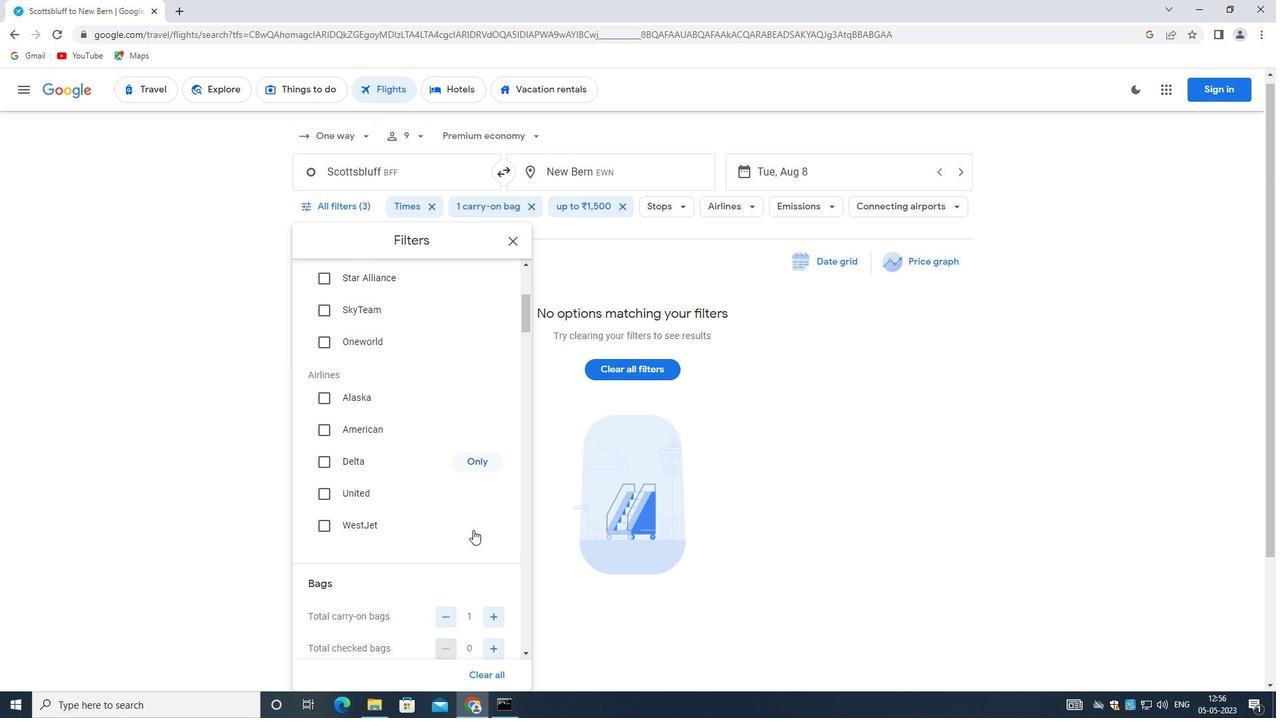 
Action: Mouse scrolled (473, 530) with delta (0, 0)
Screenshot: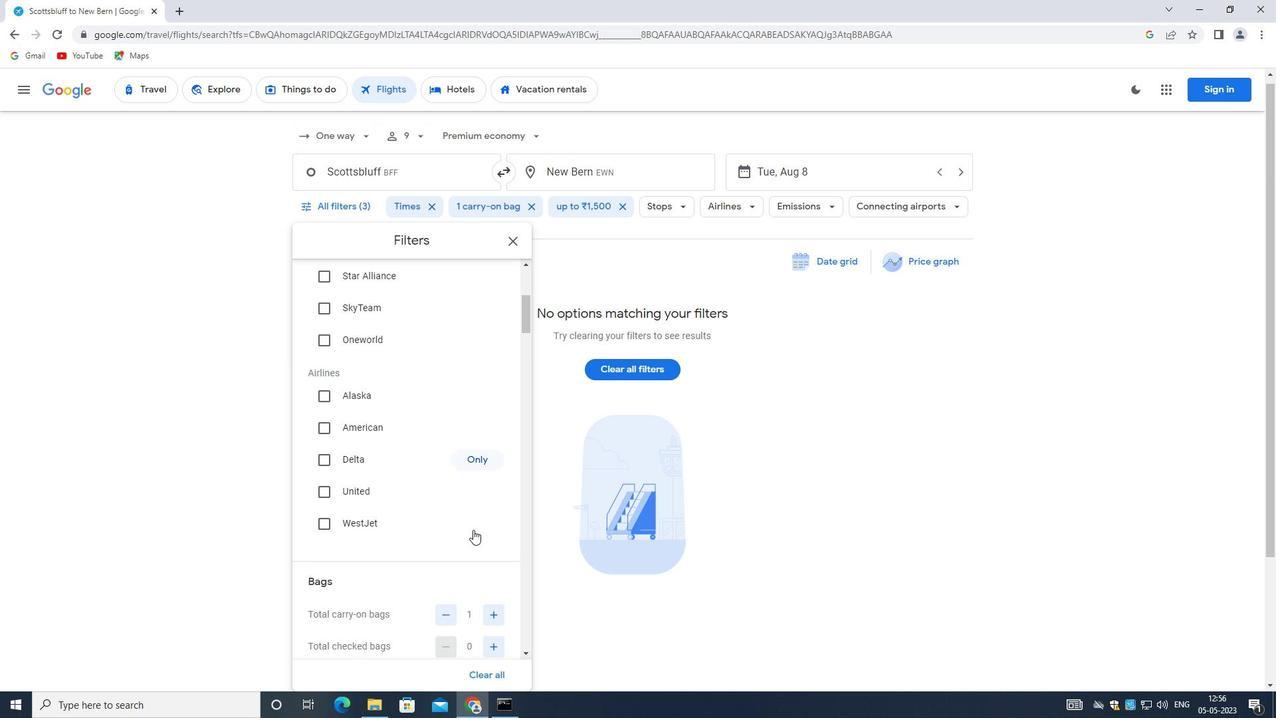
Action: Mouse scrolled (473, 530) with delta (0, 0)
Screenshot: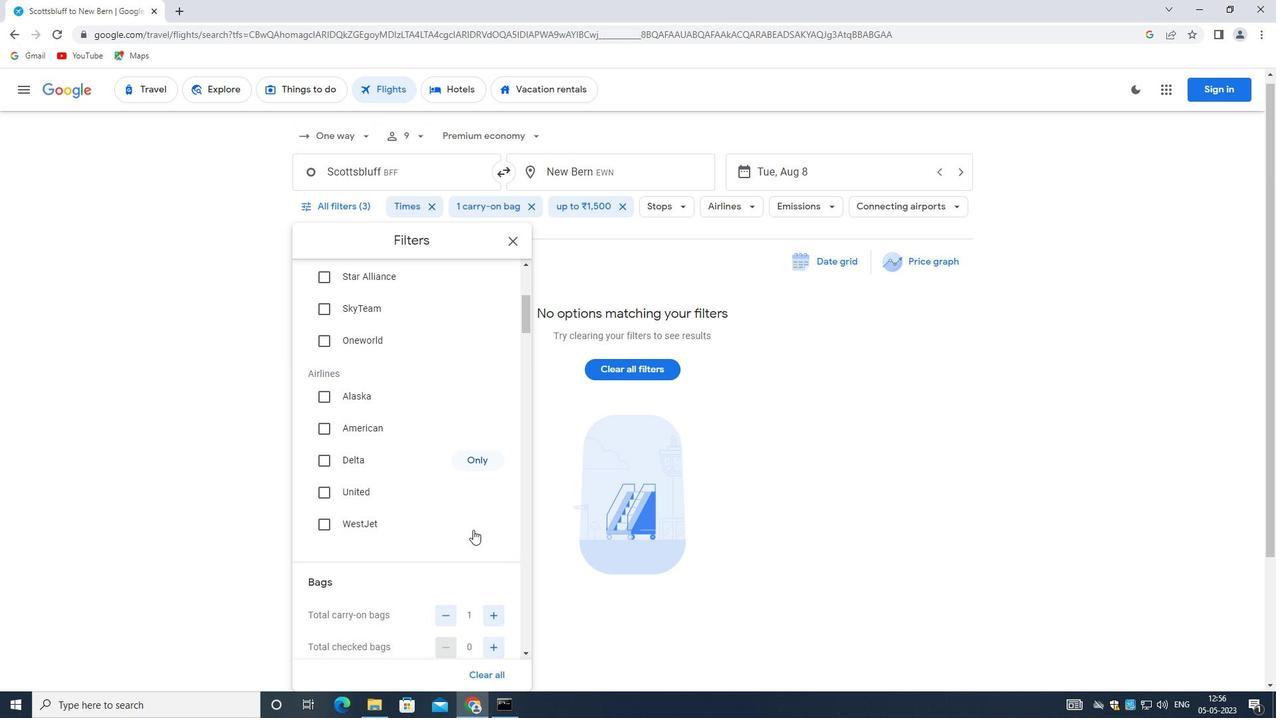 
Action: Mouse scrolled (473, 530) with delta (0, 0)
Screenshot: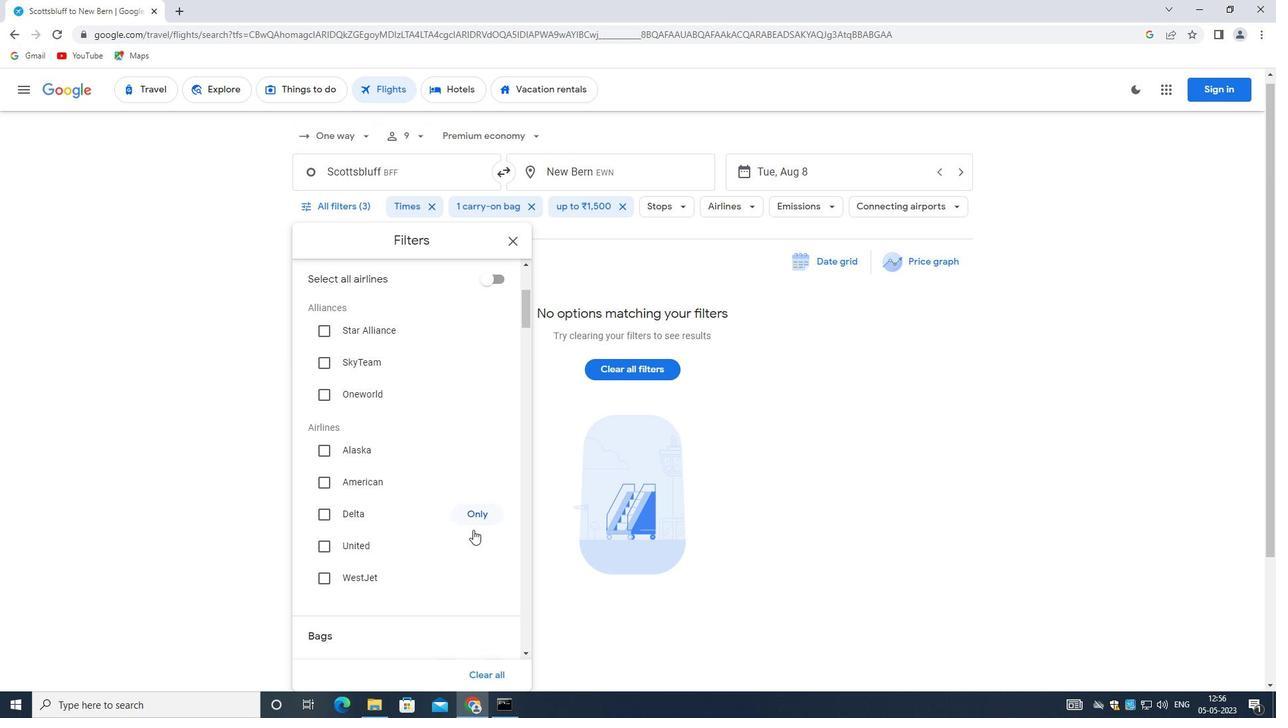 
Action: Mouse scrolled (473, 529) with delta (0, 0)
Screenshot: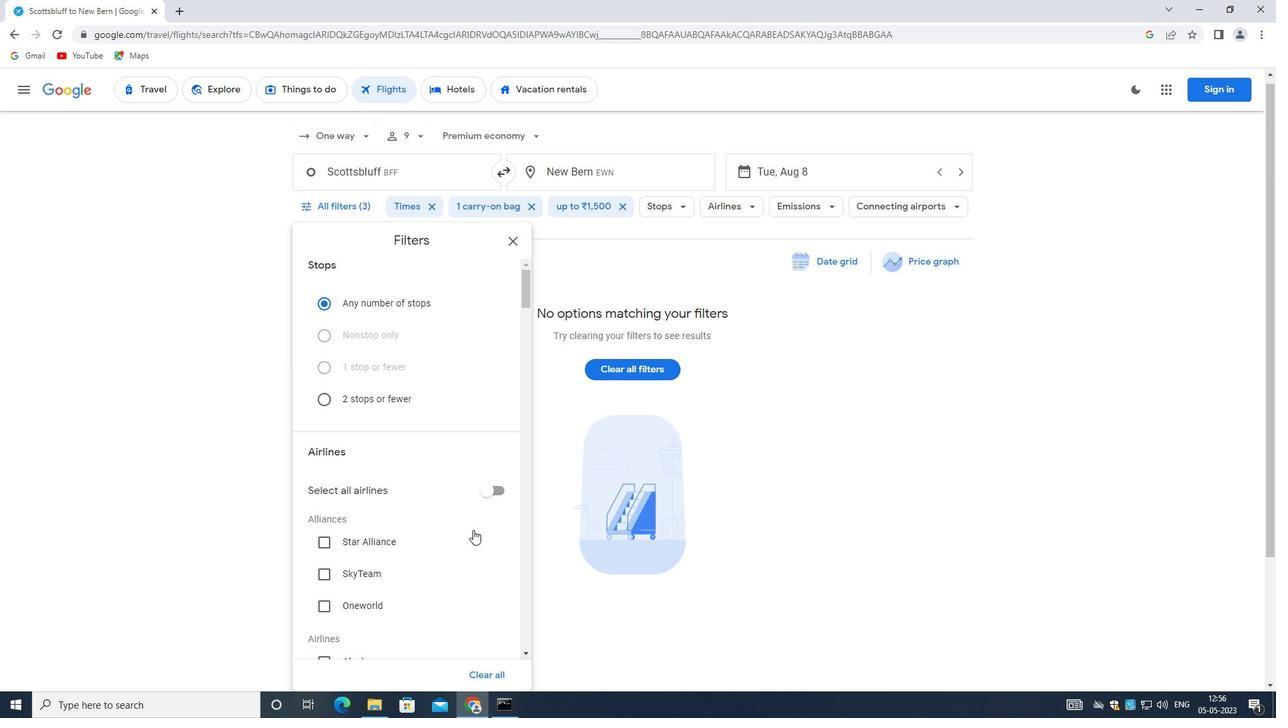 
Action: Mouse scrolled (473, 529) with delta (0, 0)
Screenshot: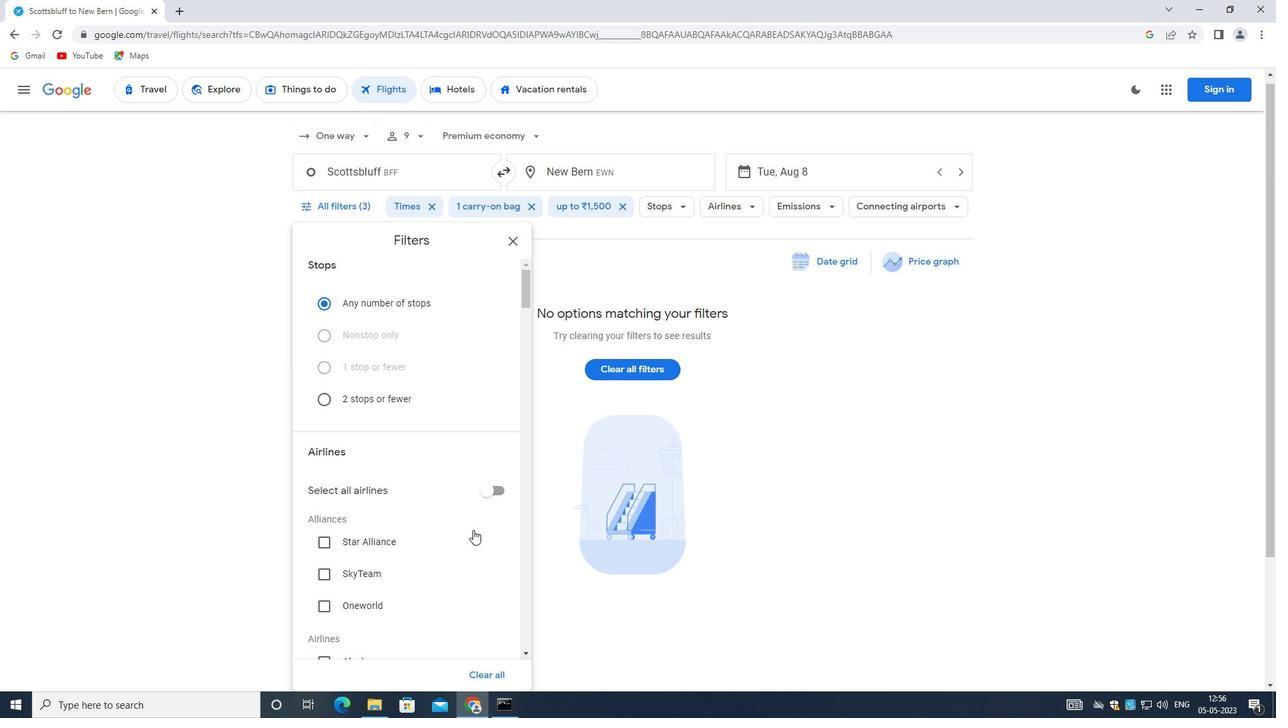 
Action: Mouse scrolled (473, 529) with delta (0, 0)
Screenshot: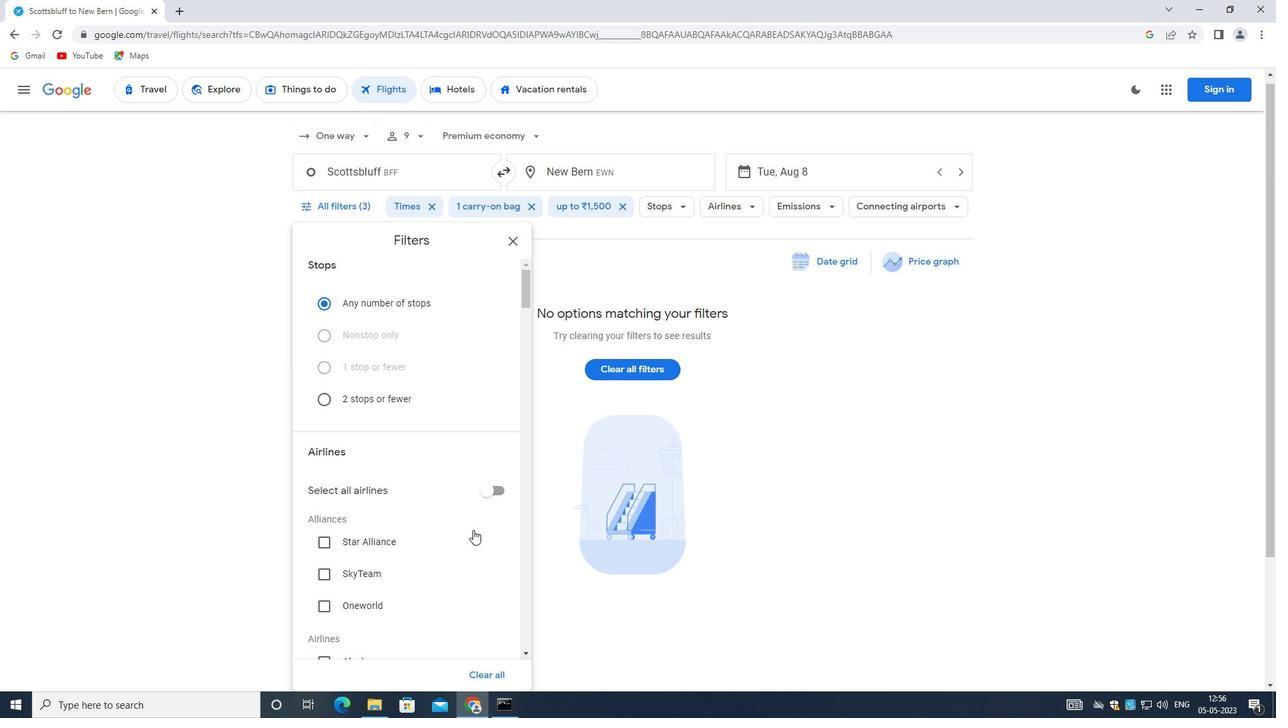 
Action: Mouse scrolled (473, 529) with delta (0, 0)
Screenshot: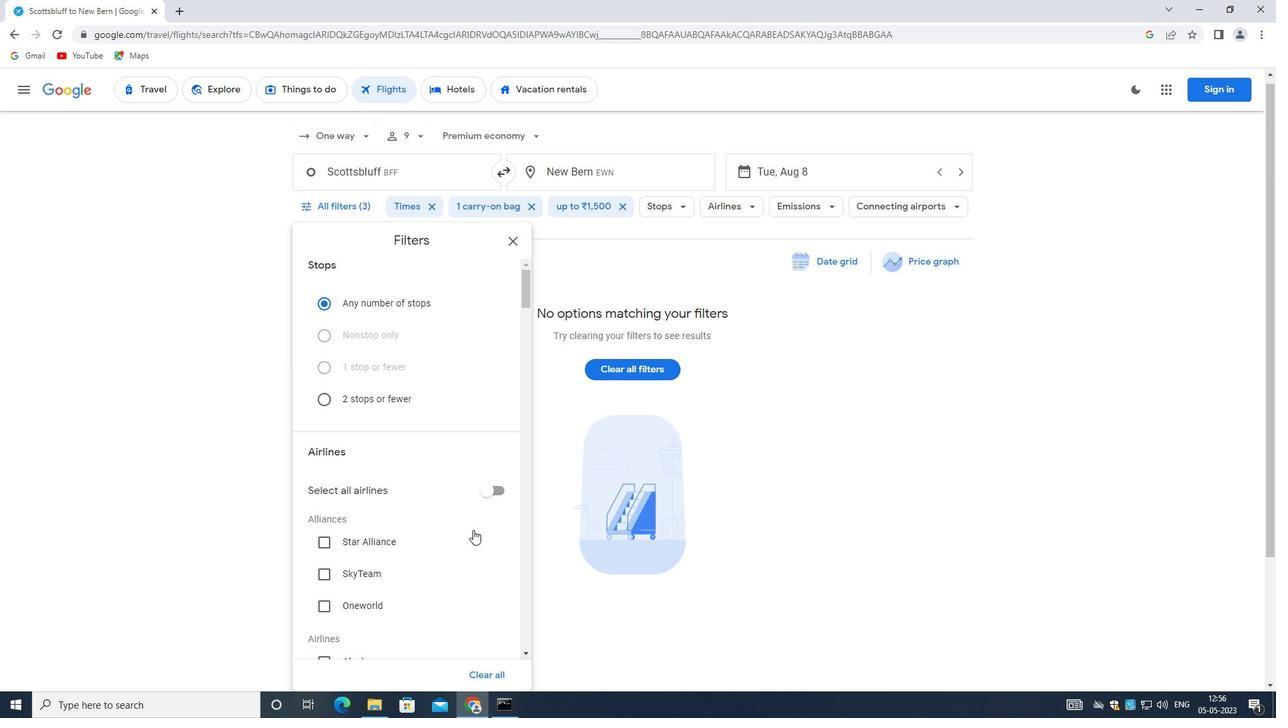 
Action: Mouse scrolled (473, 529) with delta (0, 0)
Screenshot: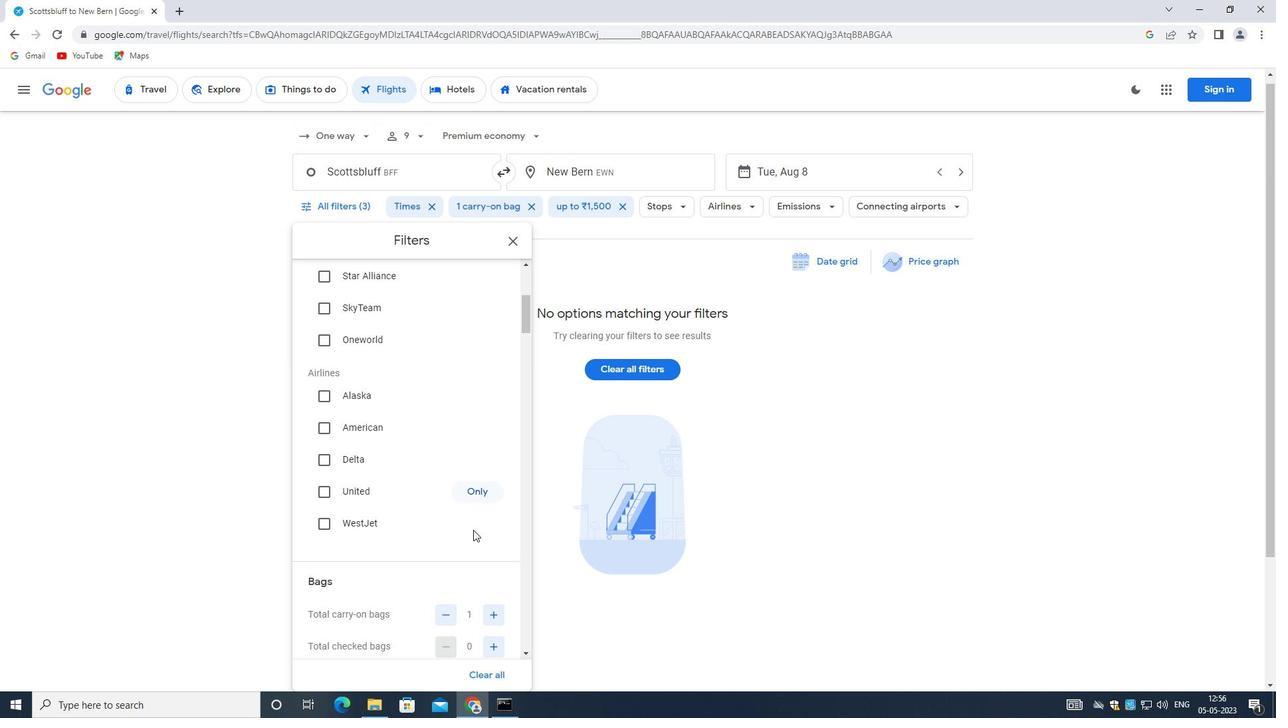 
Action: Mouse moved to (485, 548)
Screenshot: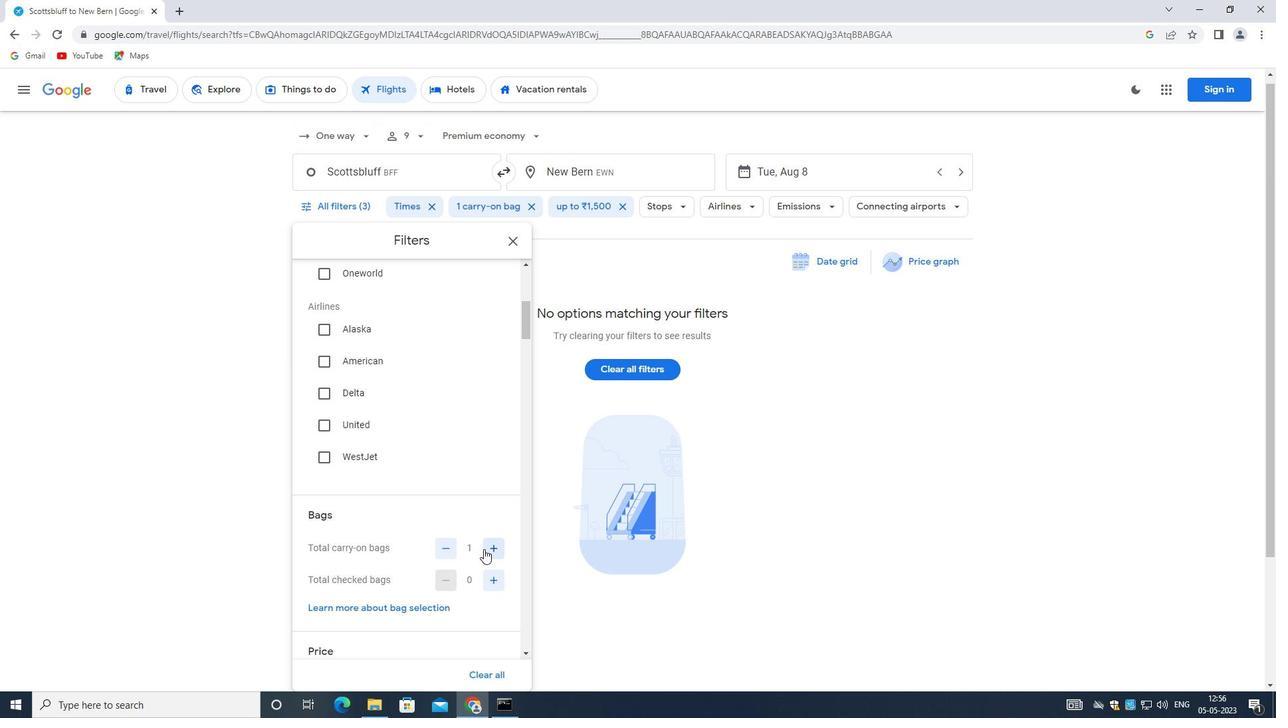 
Action: Mouse pressed left at (485, 548)
Screenshot: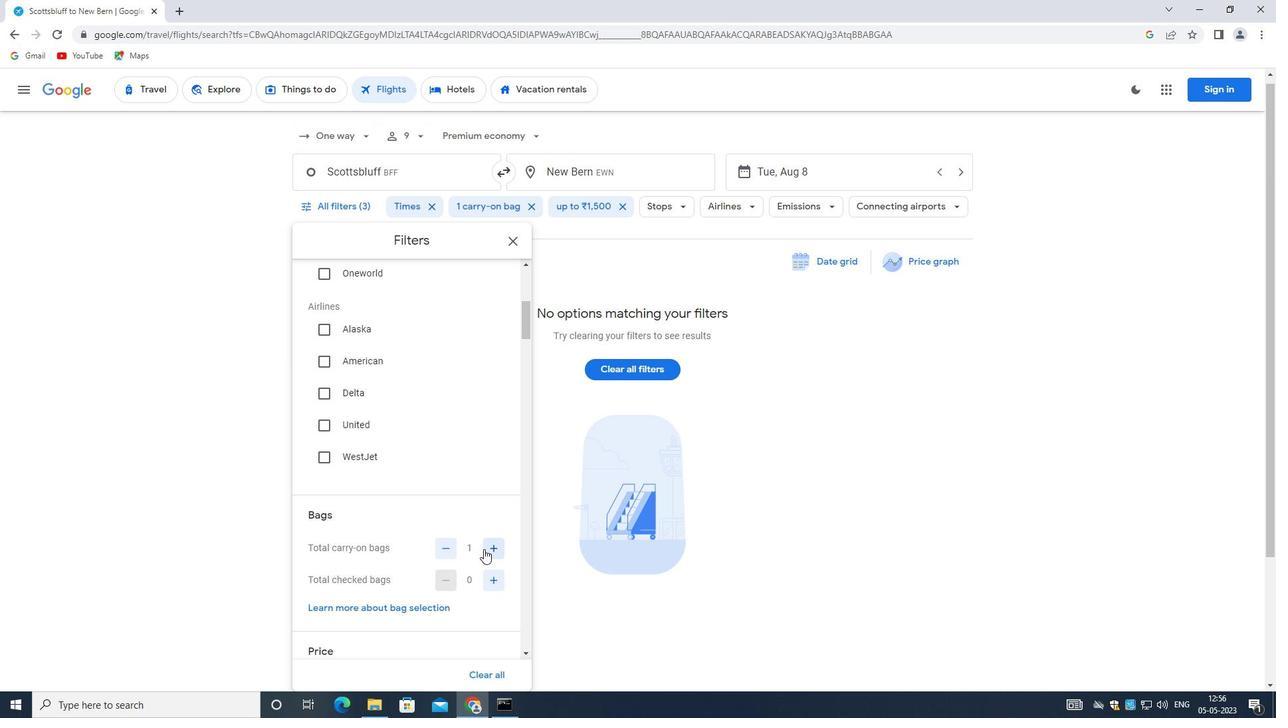 
Action: Mouse moved to (472, 537)
Screenshot: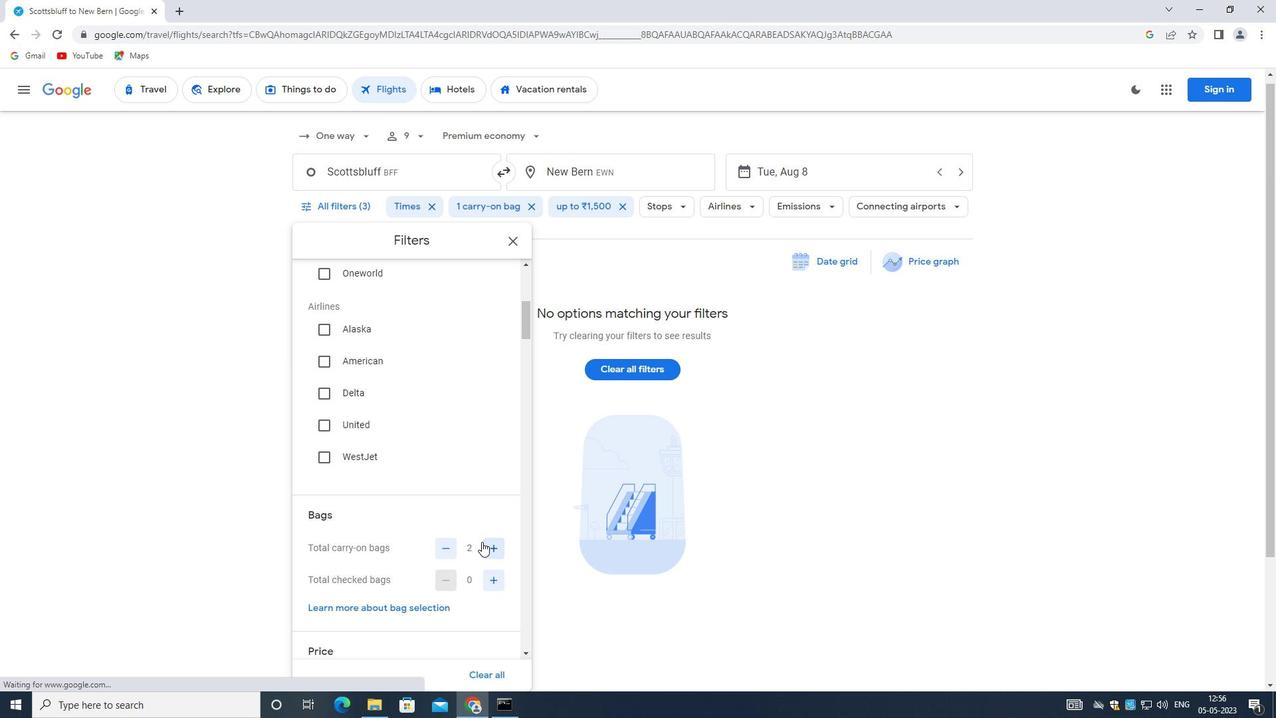 
Action: Mouse scrolled (472, 537) with delta (0, 0)
Screenshot: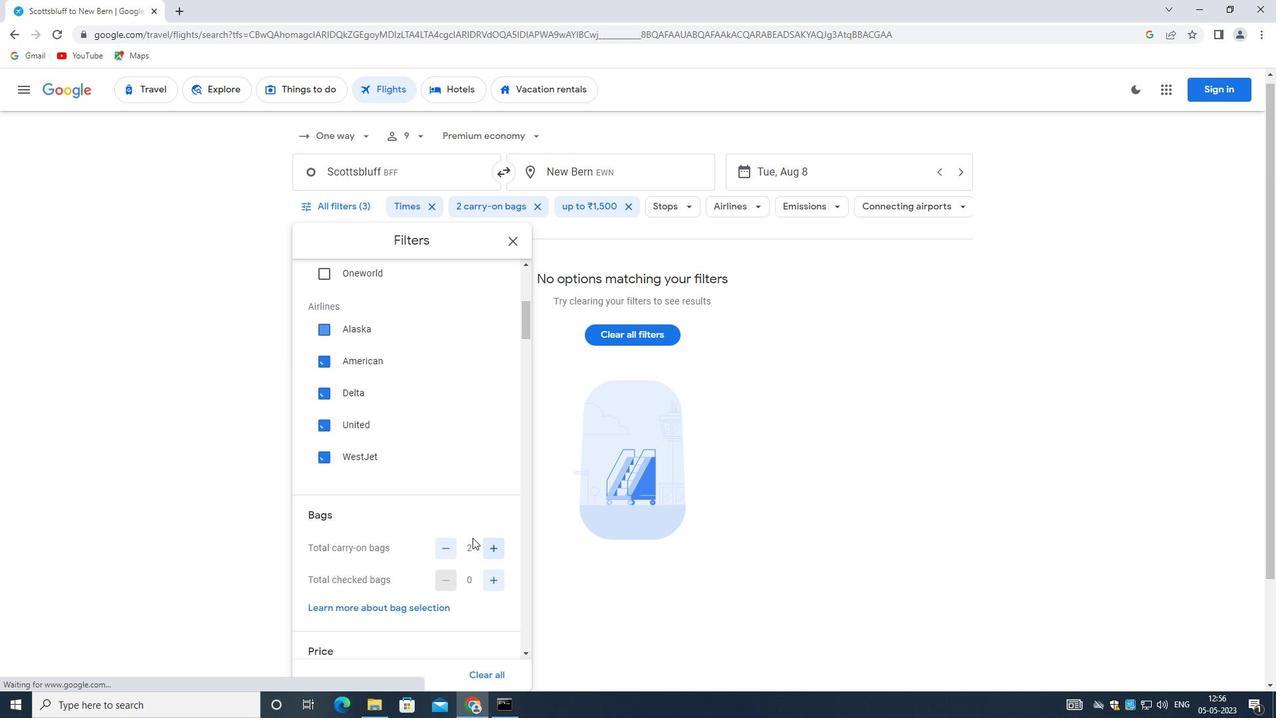 
Action: Mouse scrolled (472, 537) with delta (0, 0)
Screenshot: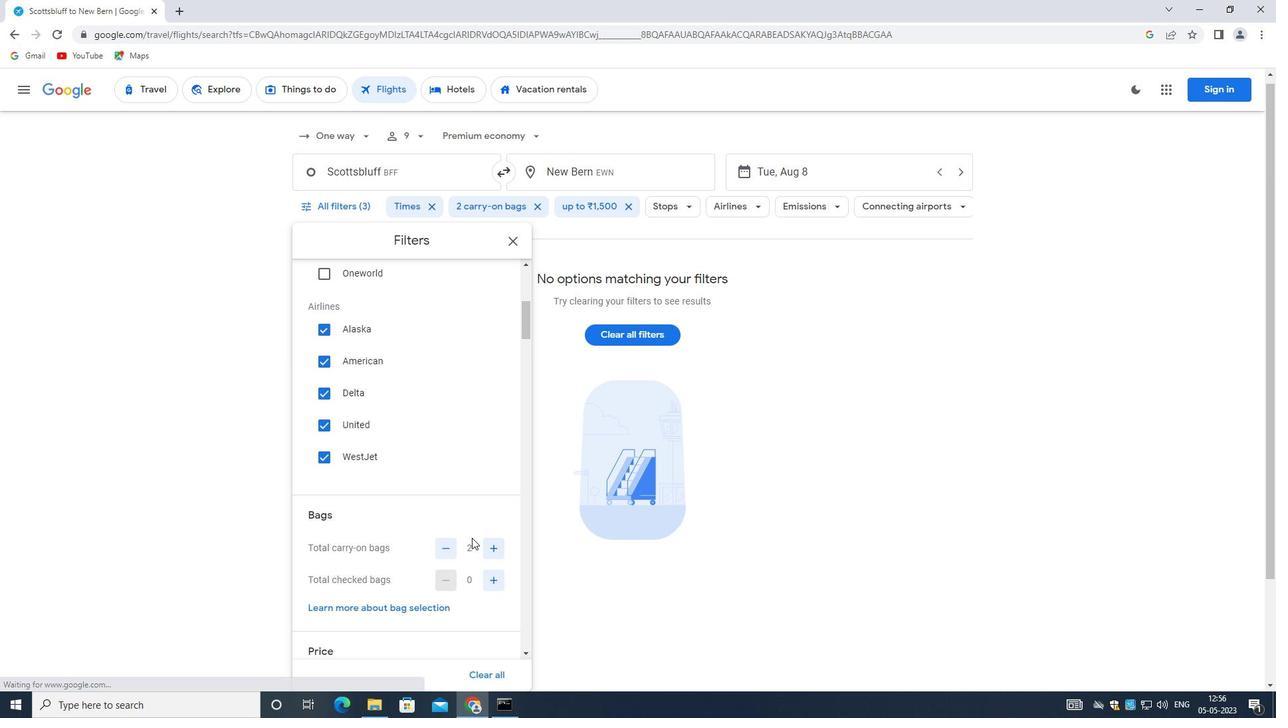 
Action: Mouse scrolled (472, 537) with delta (0, 0)
Screenshot: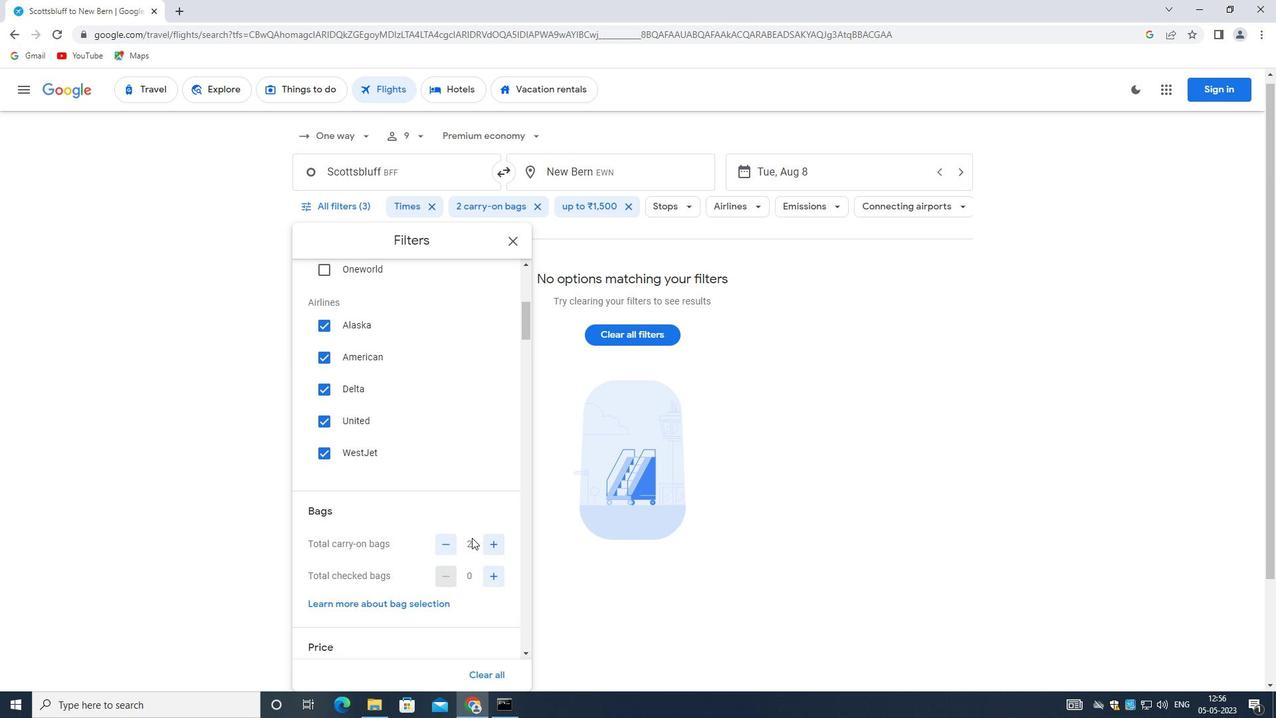 
Action: Mouse moved to (470, 537)
Screenshot: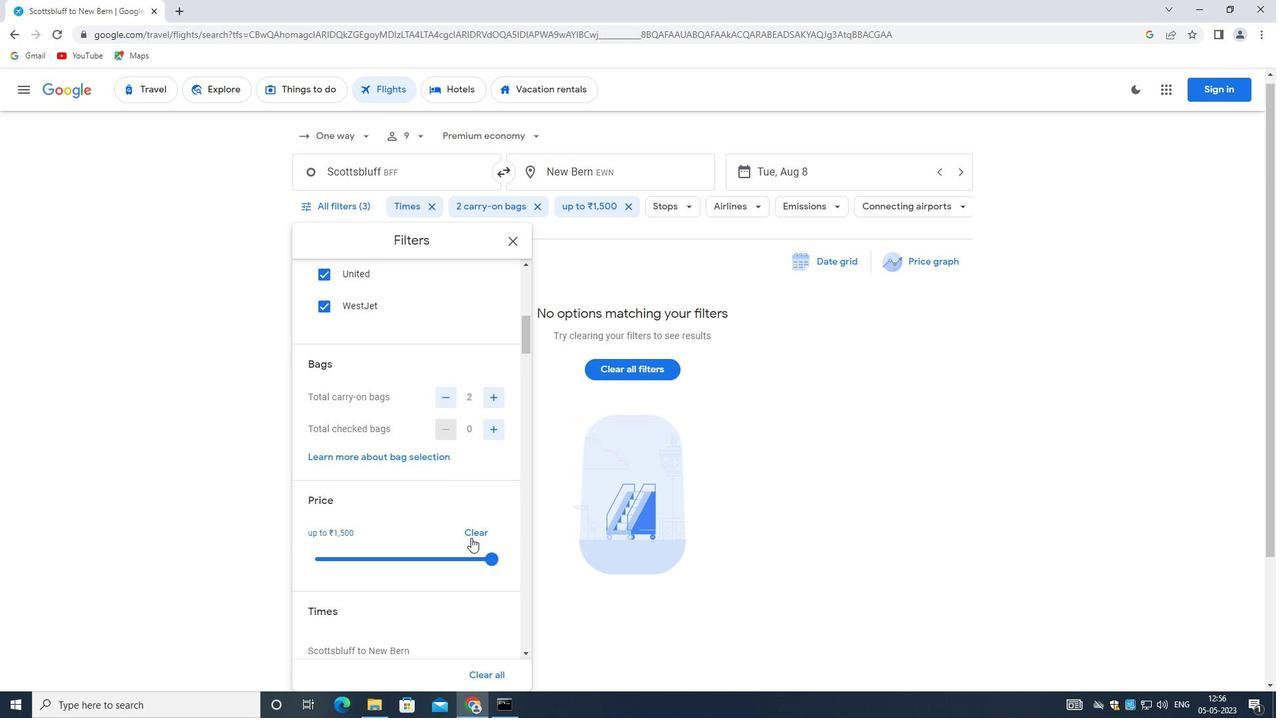 
Action: Mouse scrolled (470, 537) with delta (0, 0)
Screenshot: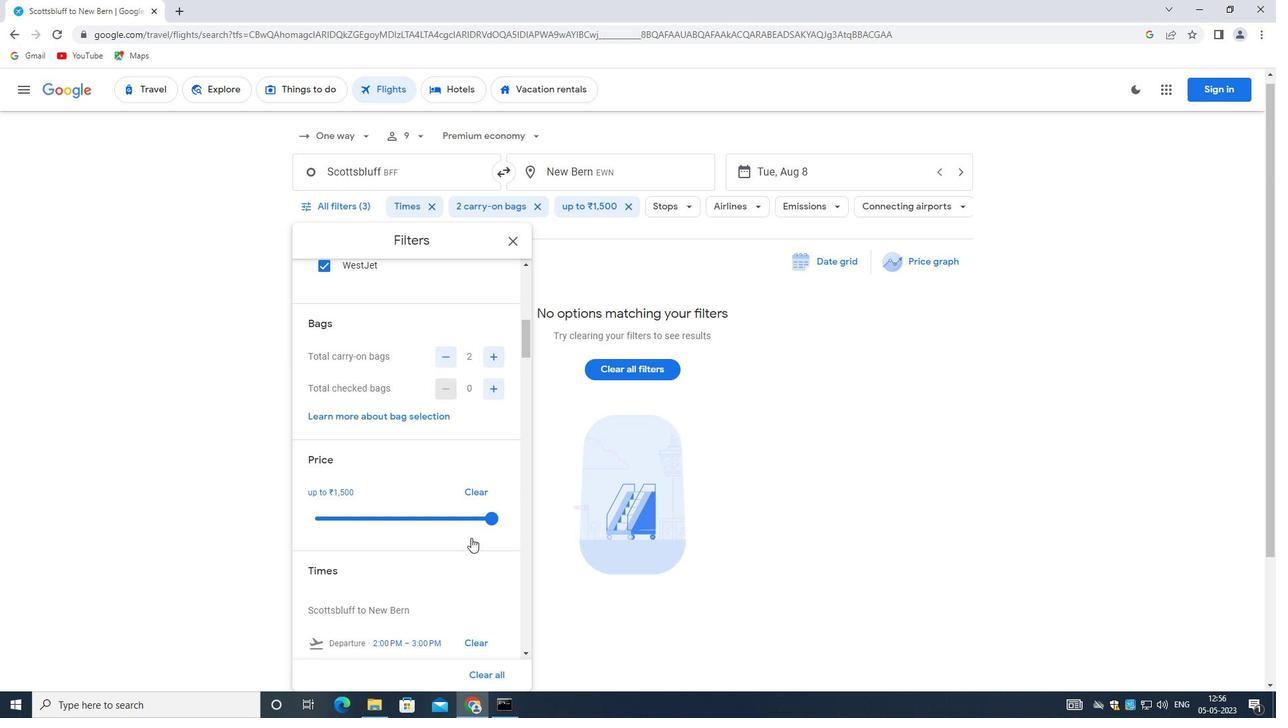 
Action: Mouse moved to (487, 442)
Screenshot: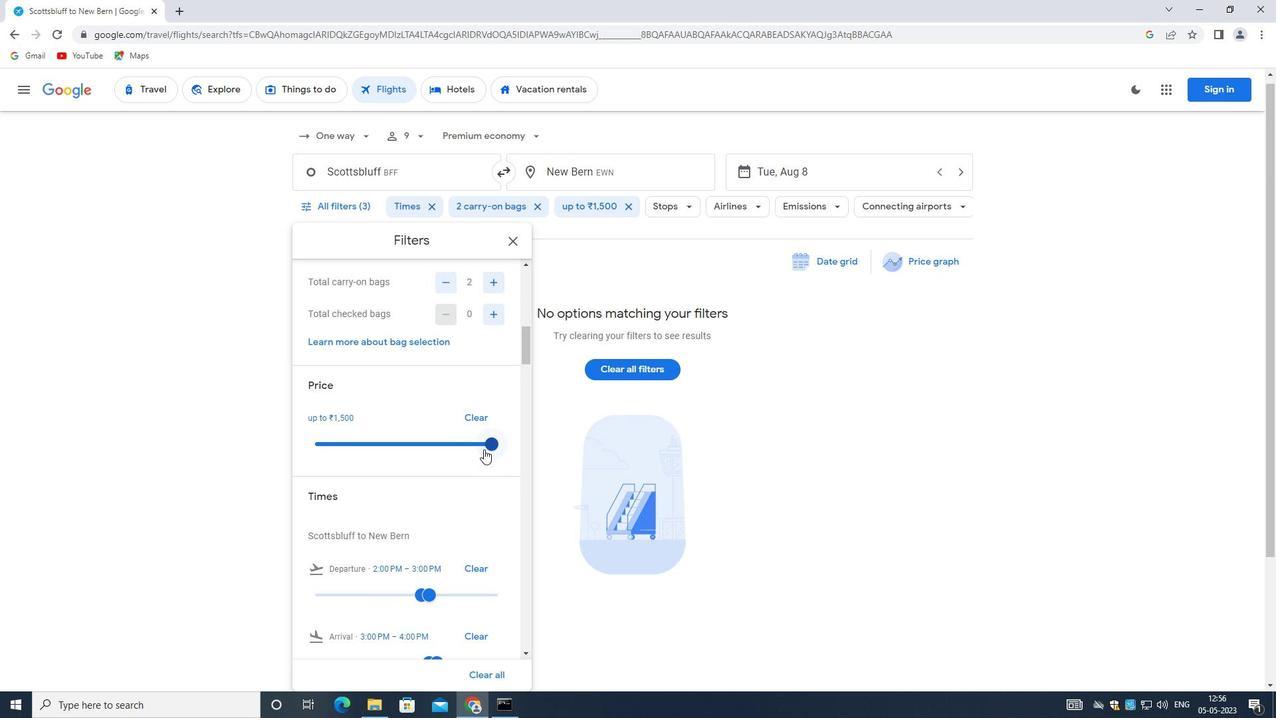 
Action: Mouse pressed left at (487, 442)
Screenshot: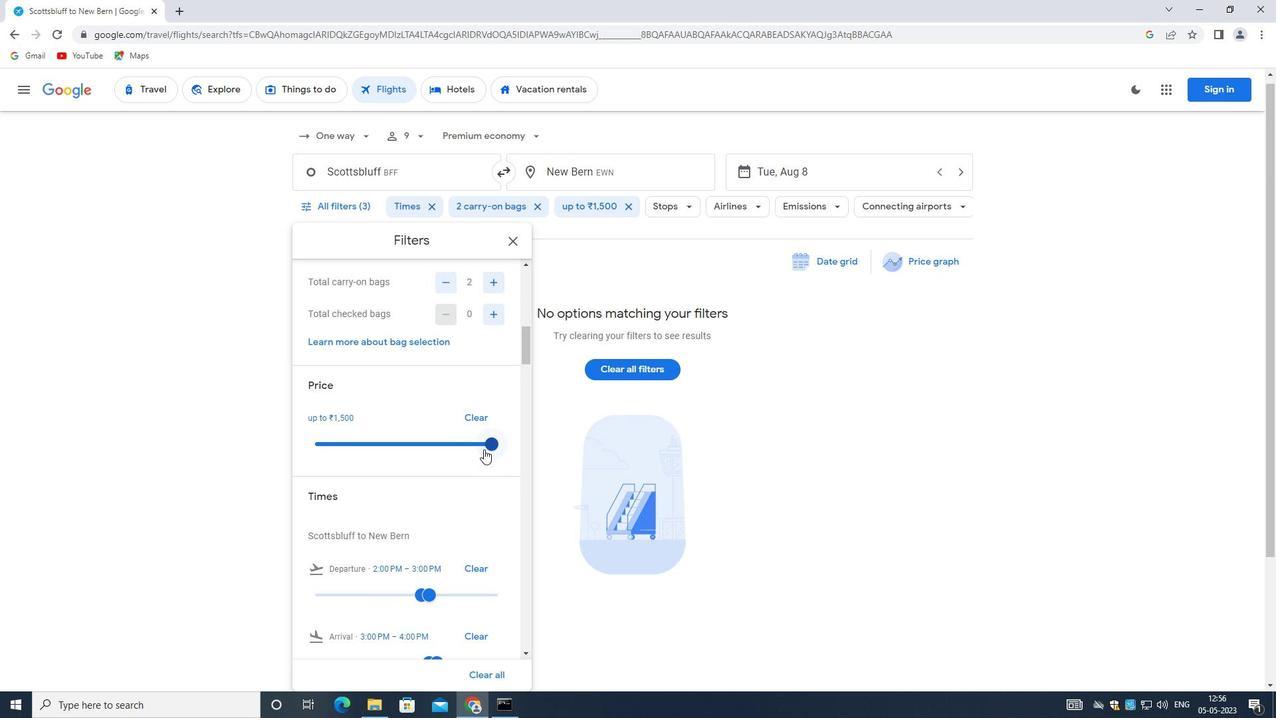 
Action: Mouse moved to (349, 460)
Screenshot: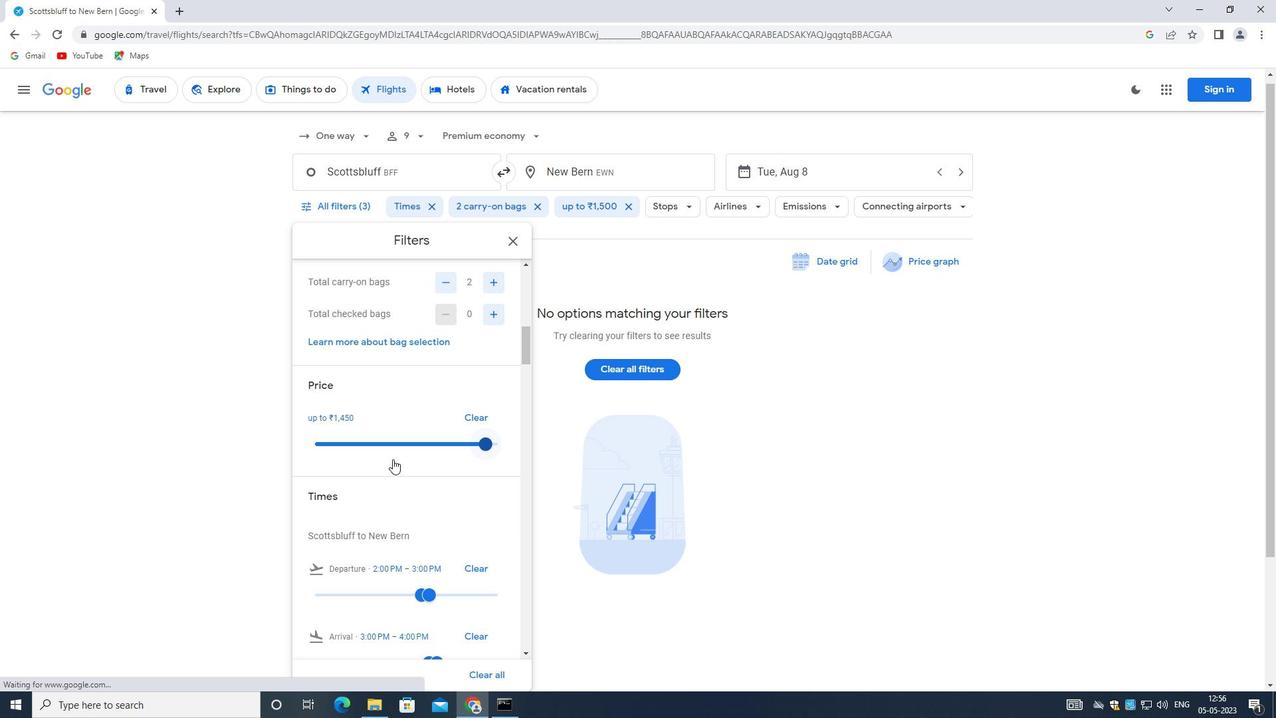 
Action: Mouse scrolled (349, 459) with delta (0, 0)
Screenshot: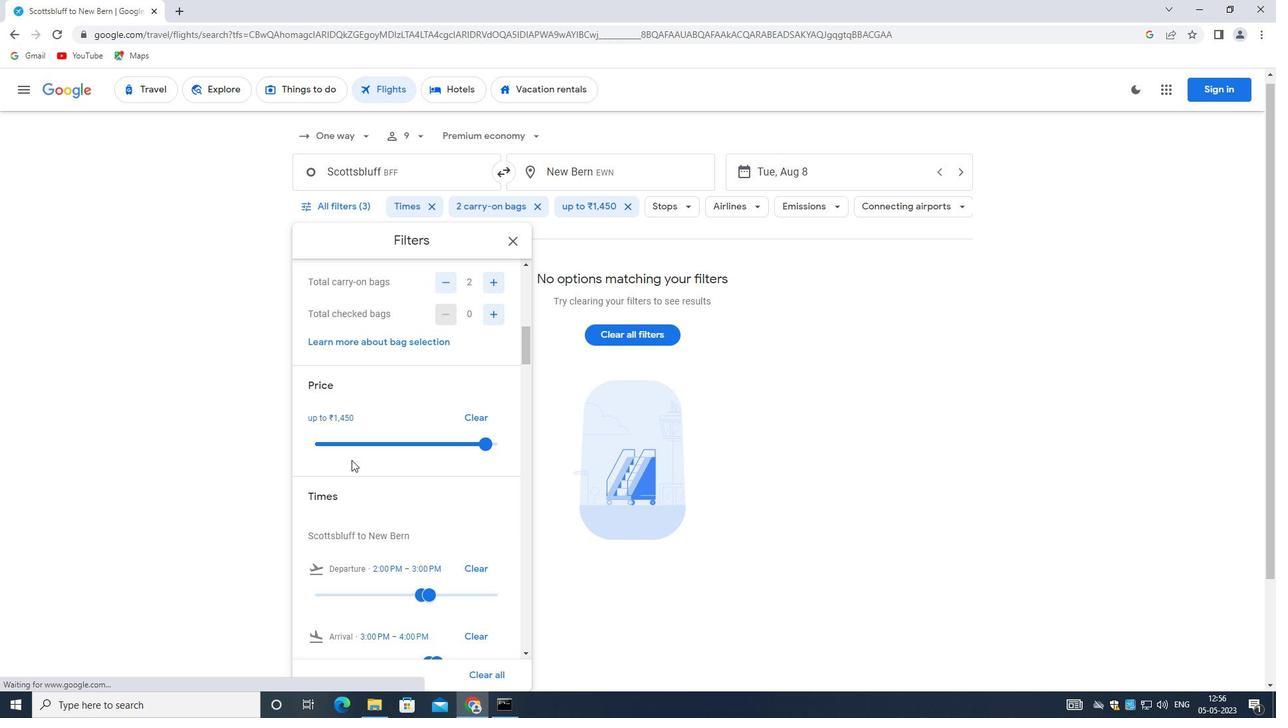 
Action: Mouse scrolled (349, 459) with delta (0, 0)
Screenshot: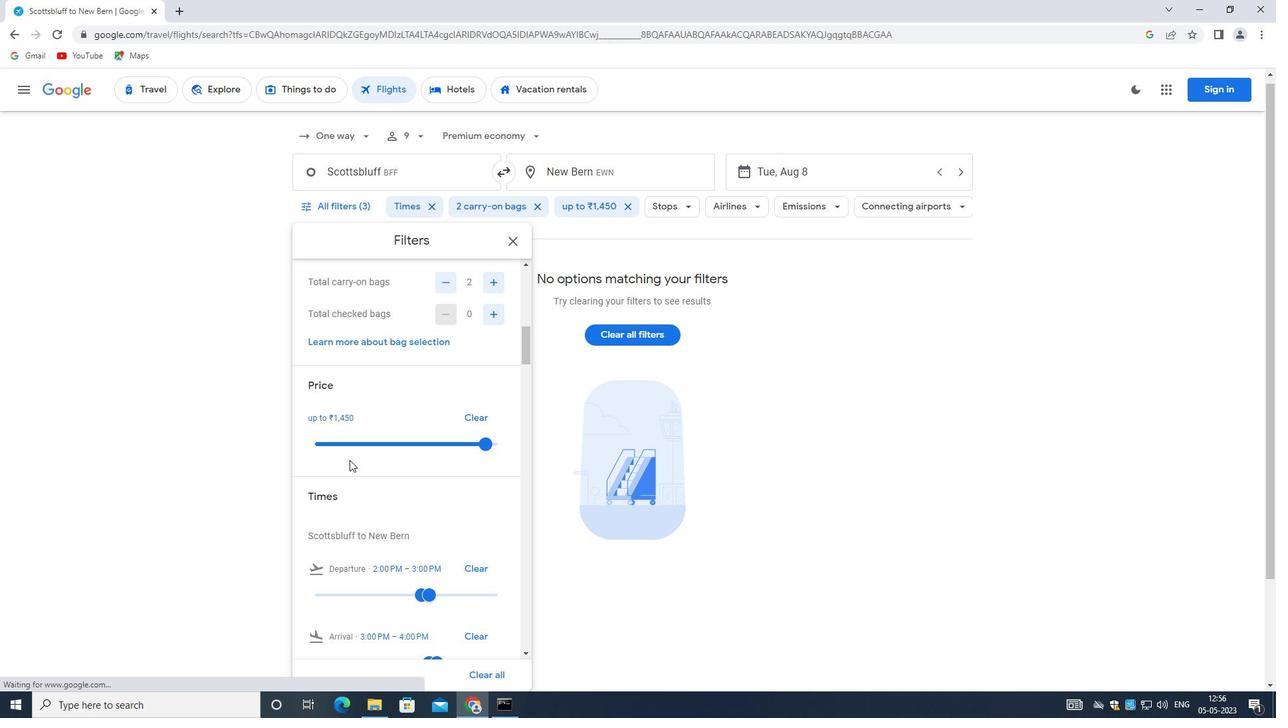 
Action: Mouse moved to (444, 456)
Screenshot: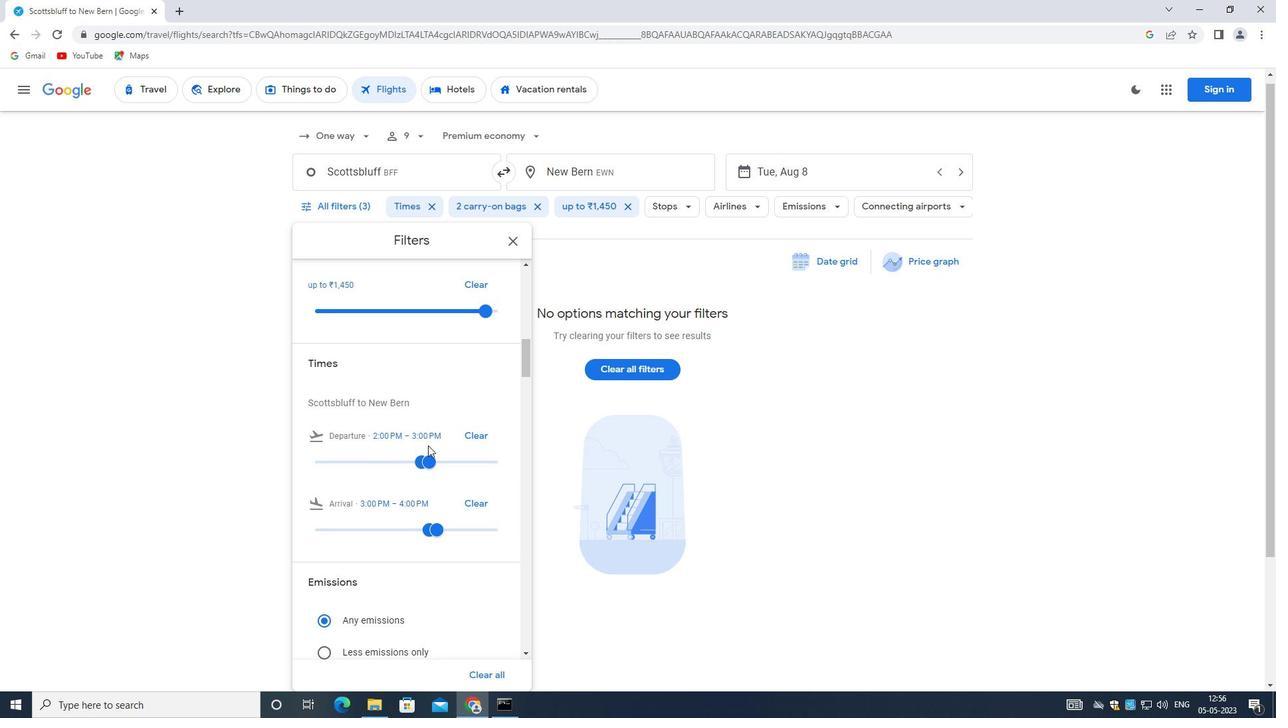 
Action: Mouse pressed left at (444, 456)
Screenshot: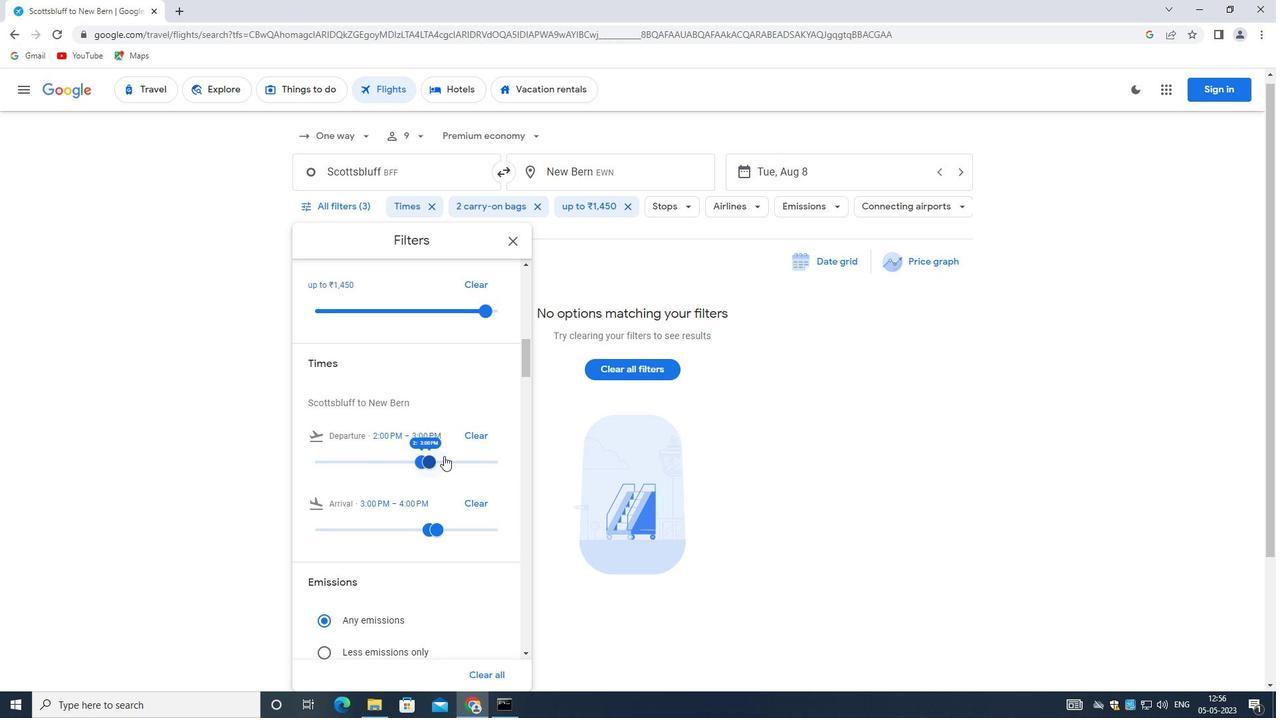 
Action: Mouse moved to (444, 462)
Screenshot: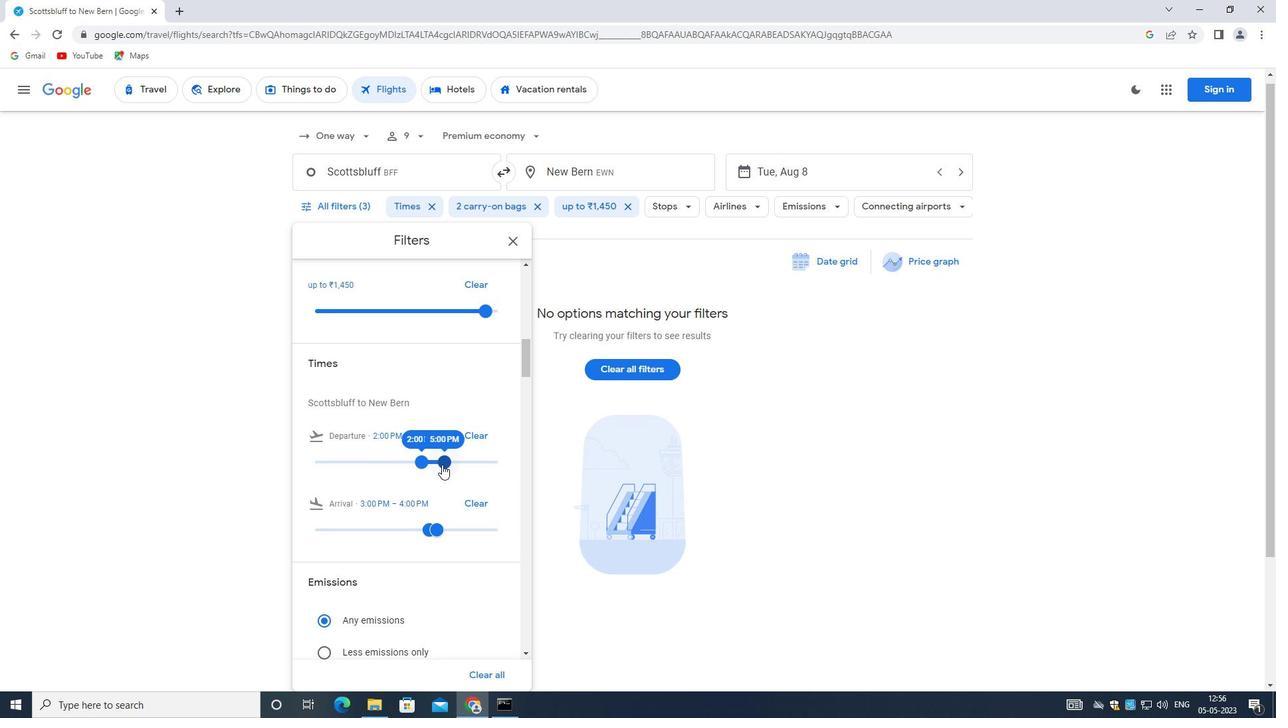 
Action: Mouse pressed left at (444, 462)
Screenshot: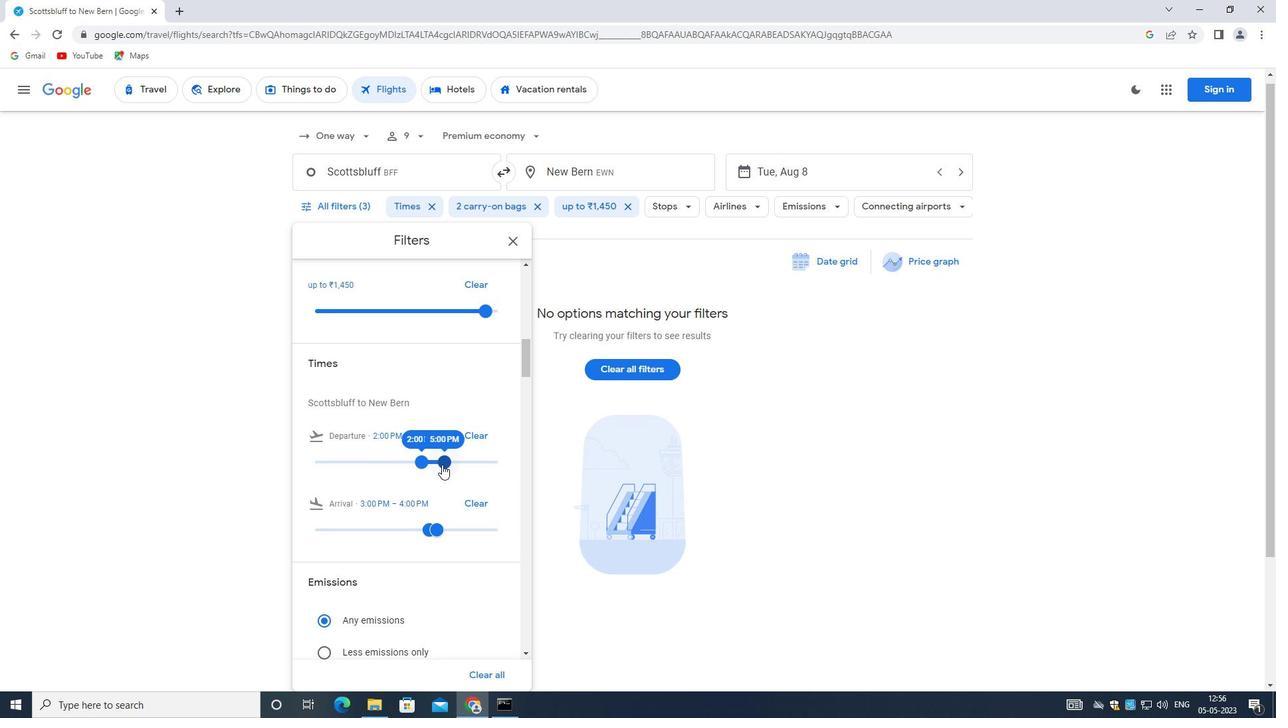 
Action: Mouse moved to (422, 461)
Screenshot: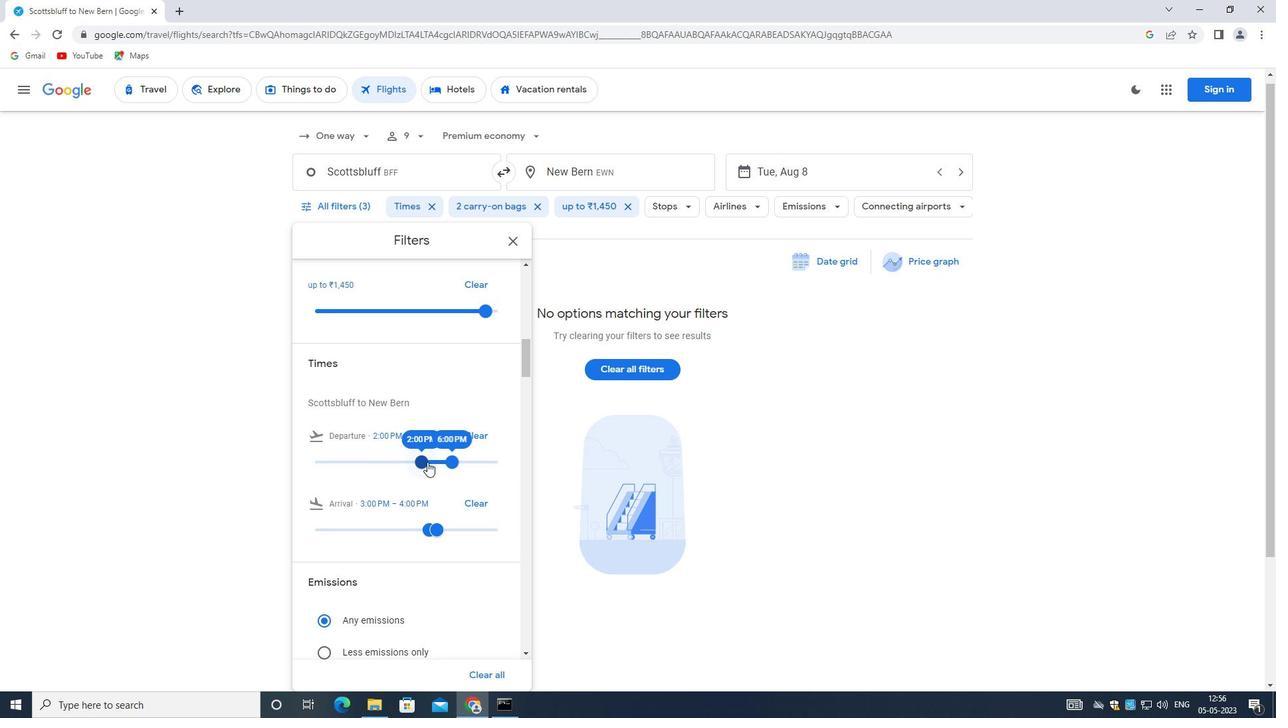 
Action: Mouse pressed left at (422, 461)
Screenshot: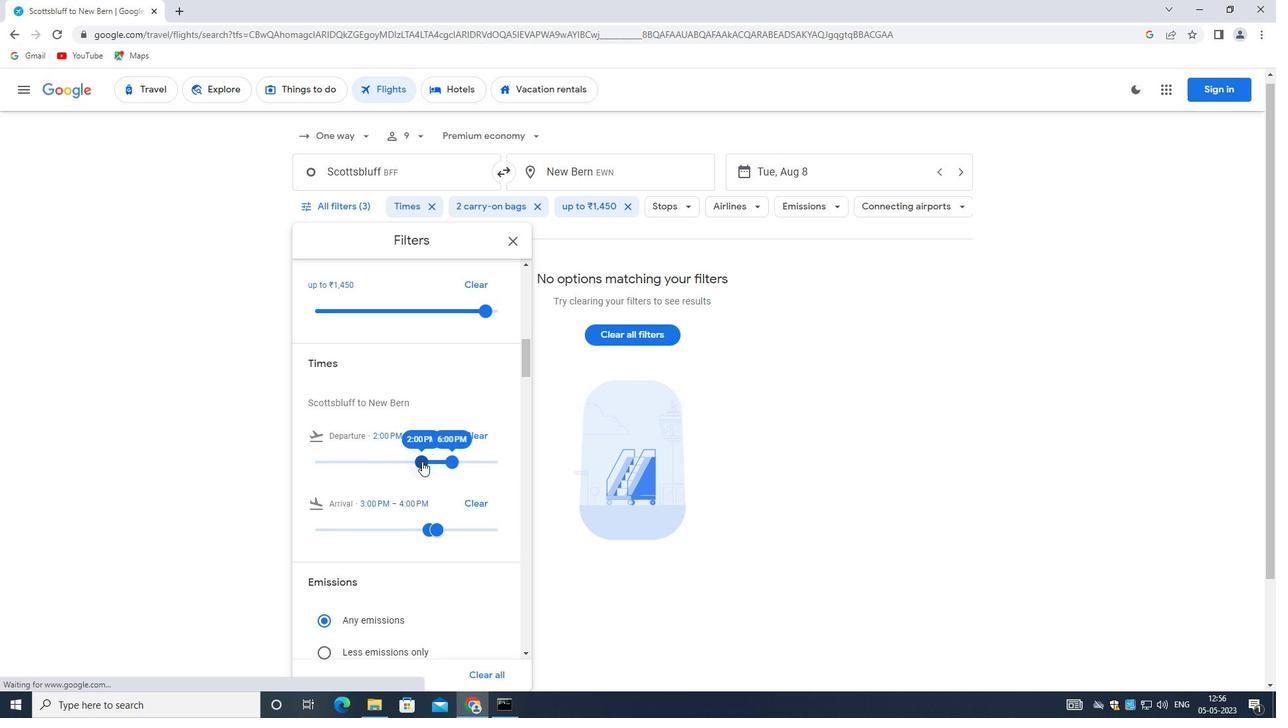 
Action: Mouse moved to (452, 460)
Screenshot: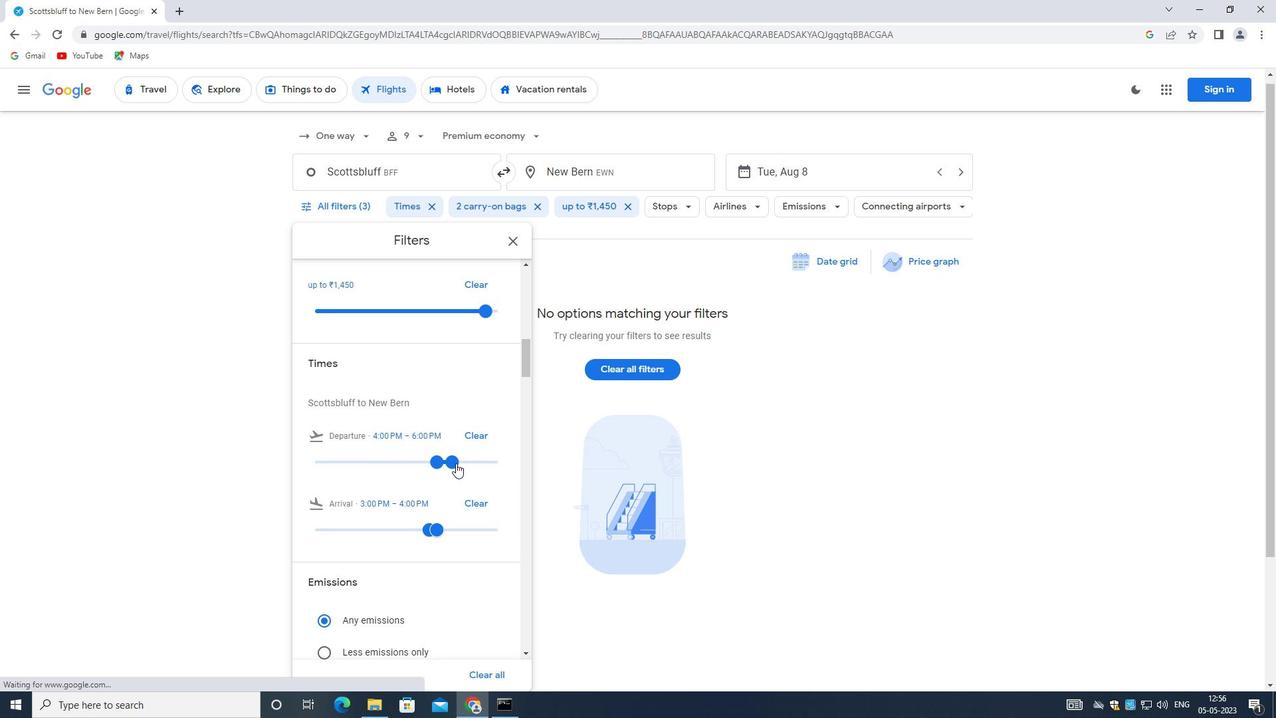
Action: Mouse pressed left at (452, 460)
Screenshot: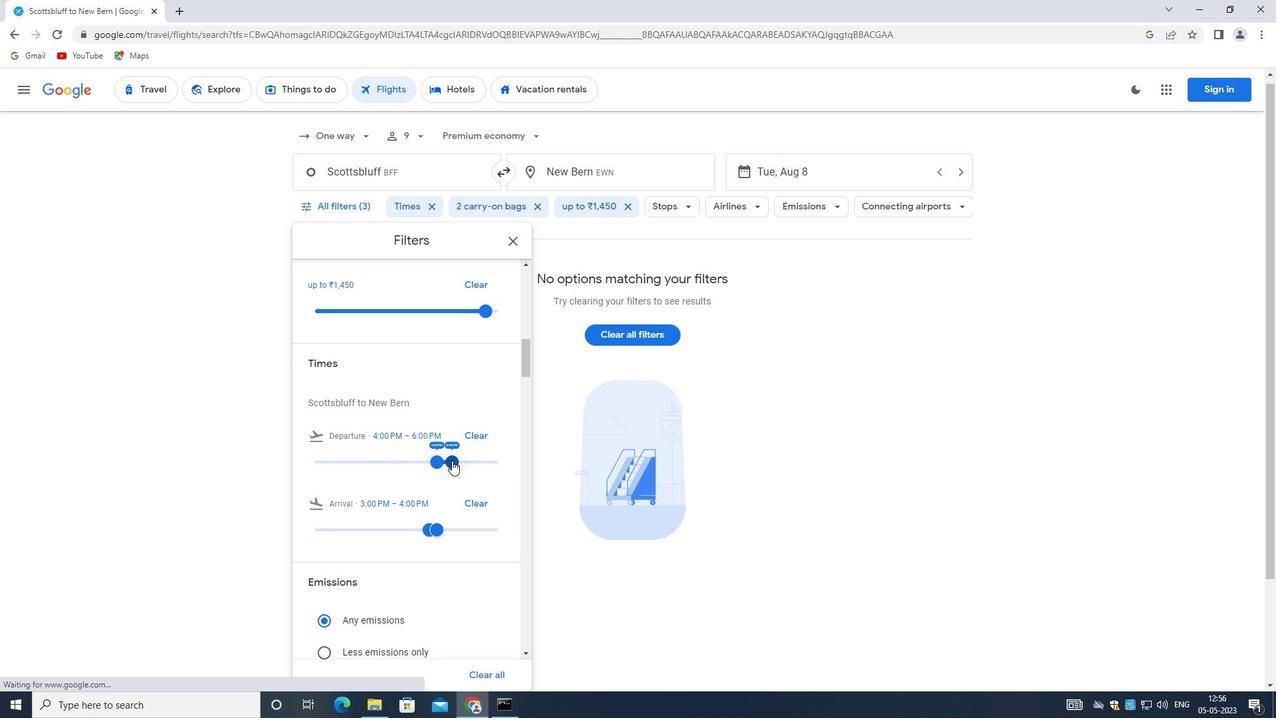
Action: Mouse moved to (455, 462)
Screenshot: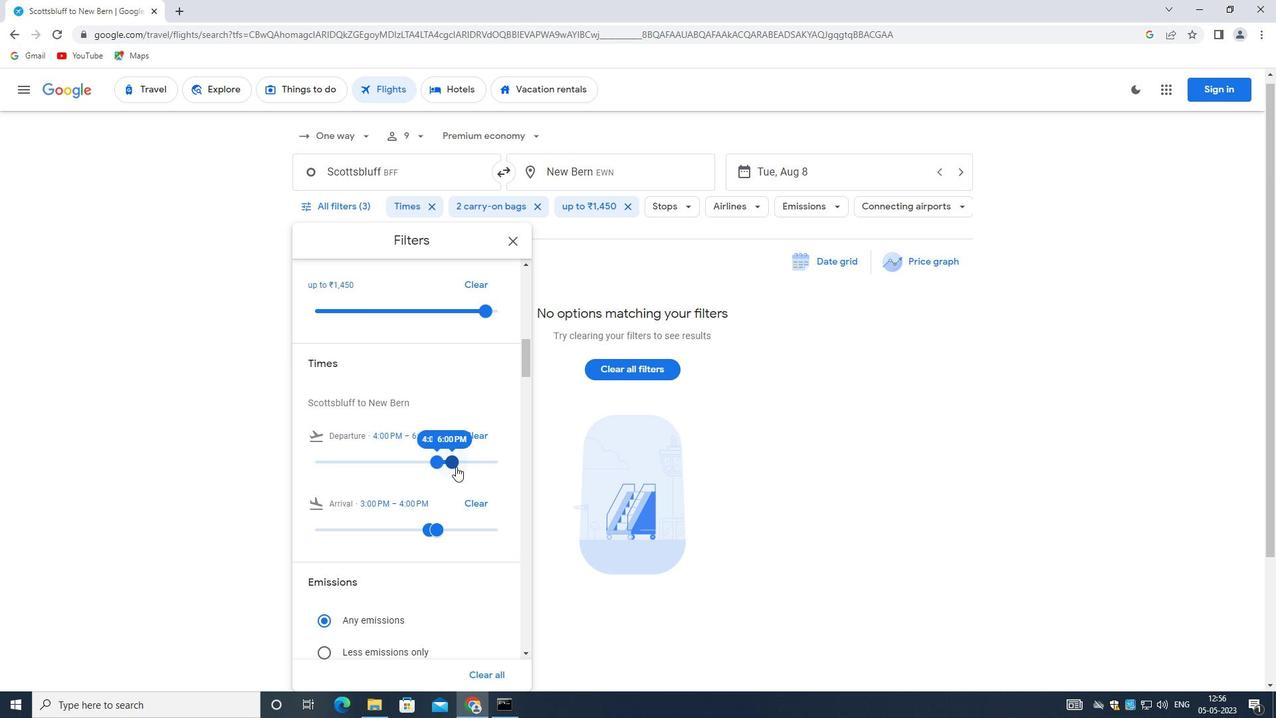 
Action: Mouse pressed left at (455, 462)
Screenshot: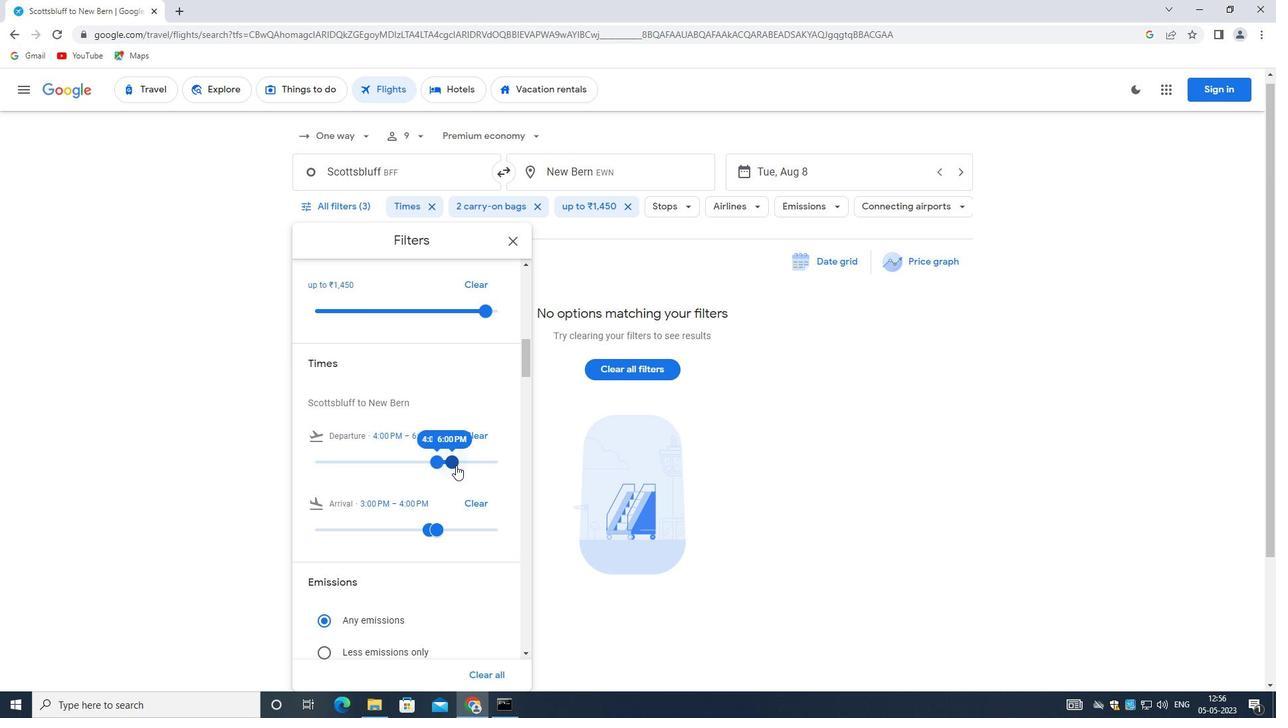 
Action: Mouse moved to (445, 462)
Screenshot: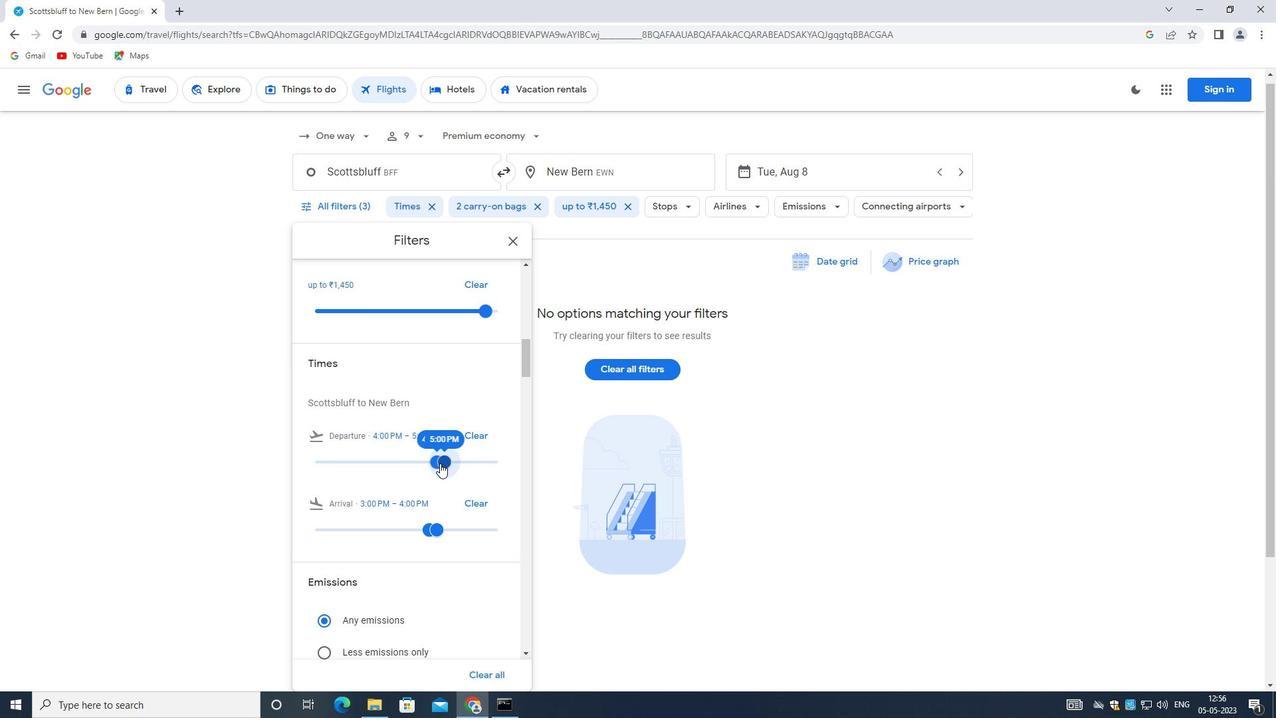 
Action: Mouse scrolled (445, 461) with delta (0, 0)
Screenshot: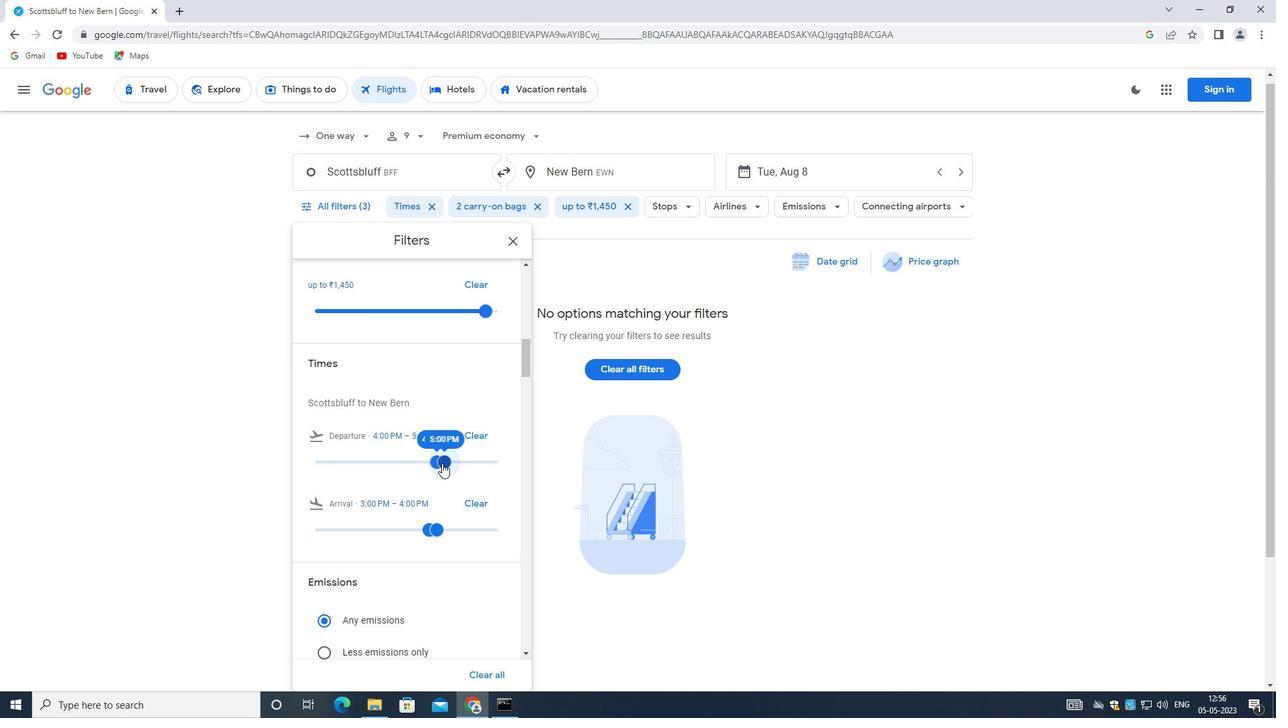
Action: Mouse scrolled (445, 461) with delta (0, 0)
Screenshot: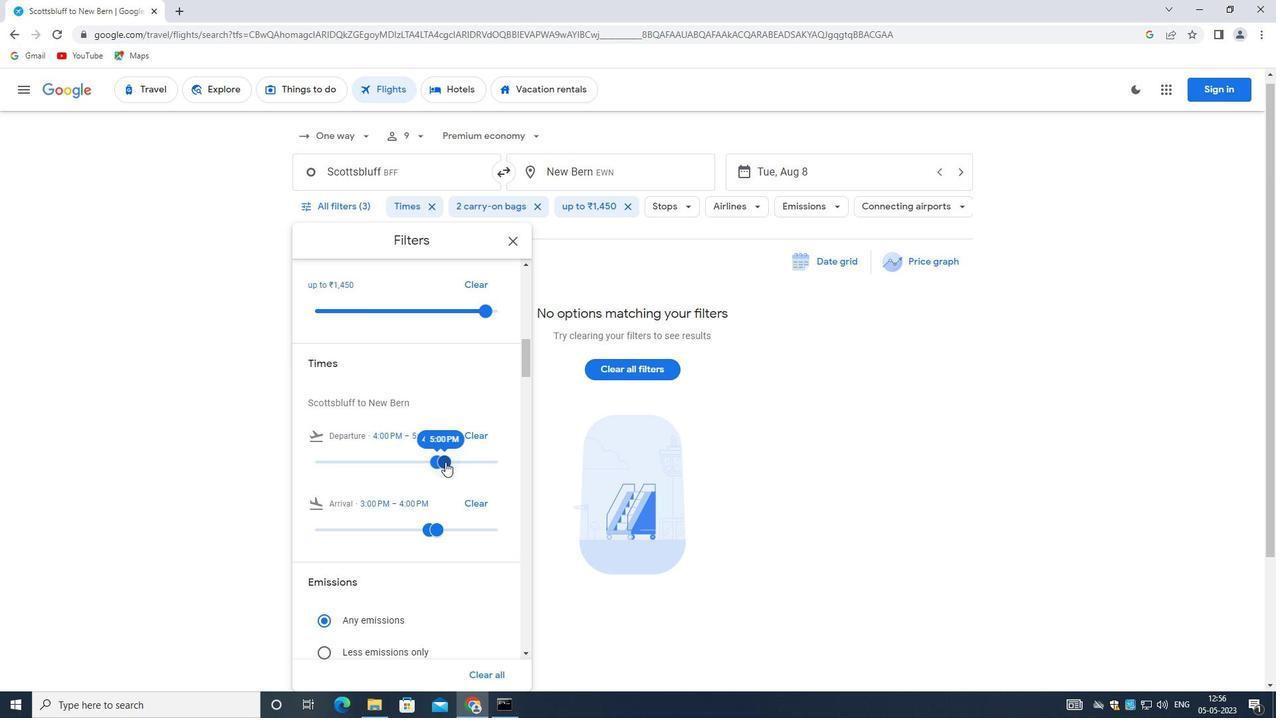 
Action: Mouse scrolled (445, 461) with delta (0, 0)
Screenshot: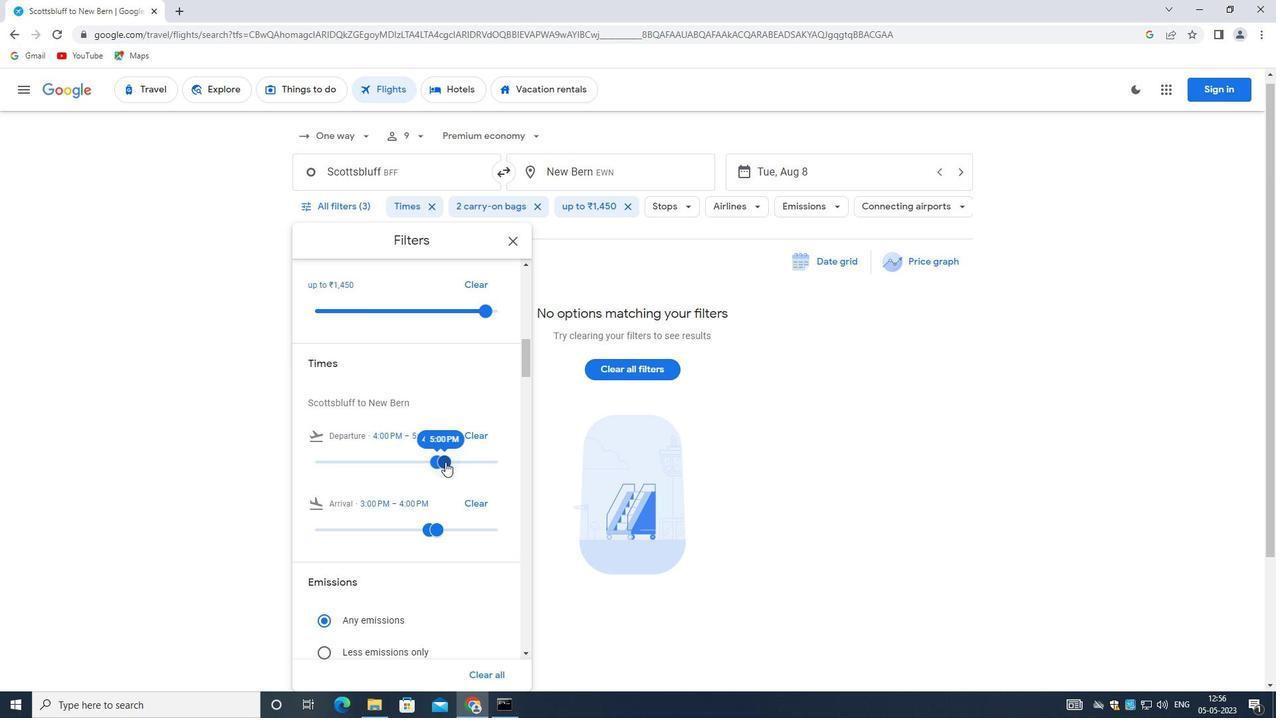 
Action: Mouse scrolled (445, 461) with delta (0, 0)
Screenshot: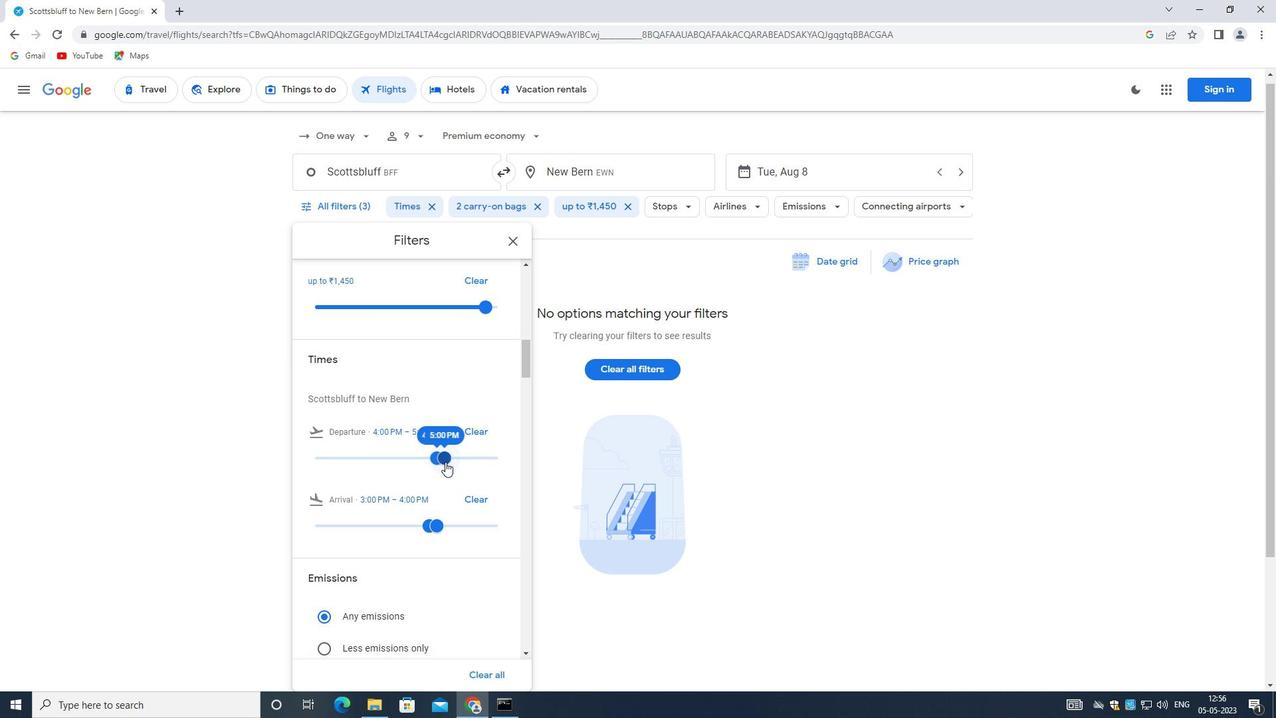 
Action: Mouse scrolled (445, 461) with delta (0, 0)
Screenshot: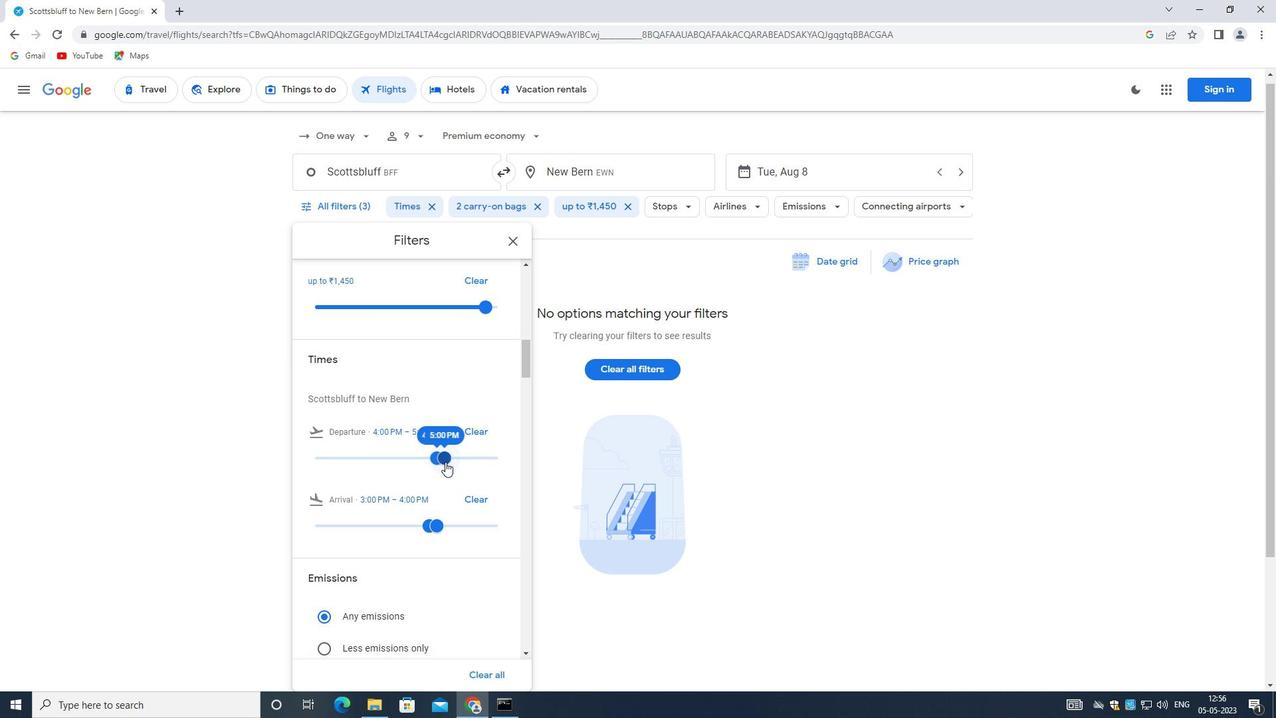 
Action: Mouse scrolled (445, 461) with delta (0, 0)
Screenshot: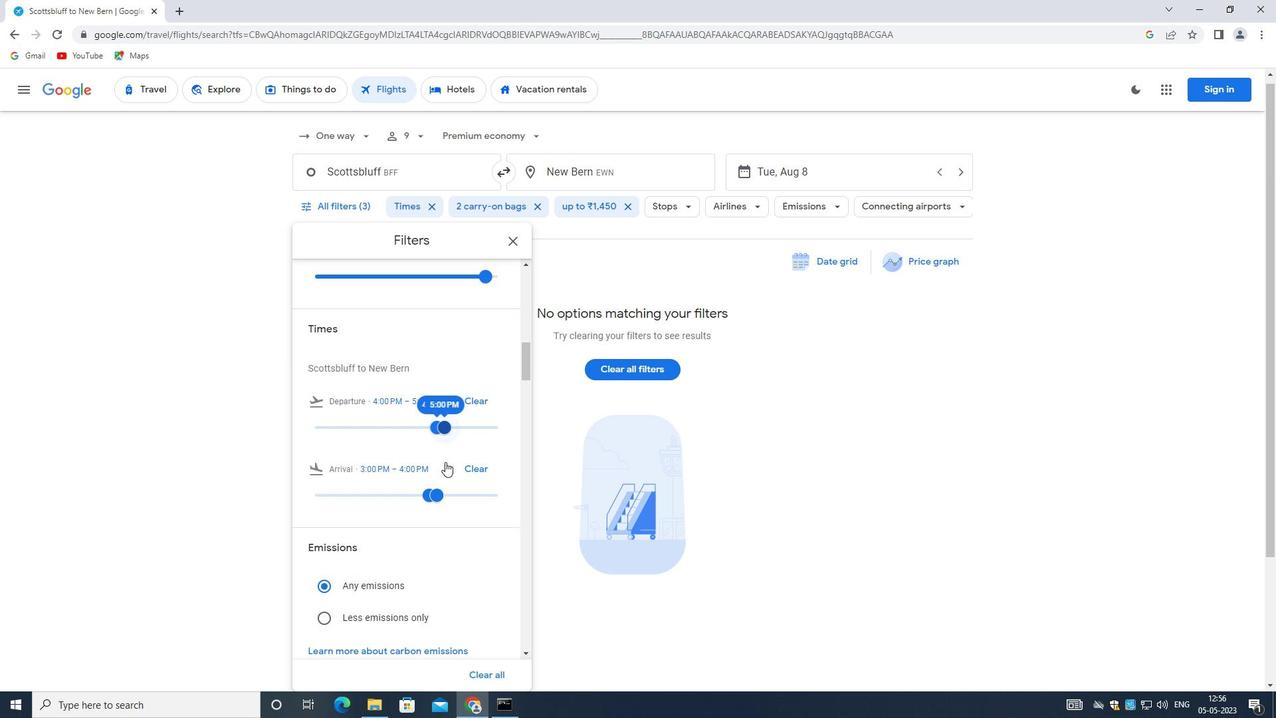 
Action: Mouse moved to (445, 459)
Screenshot: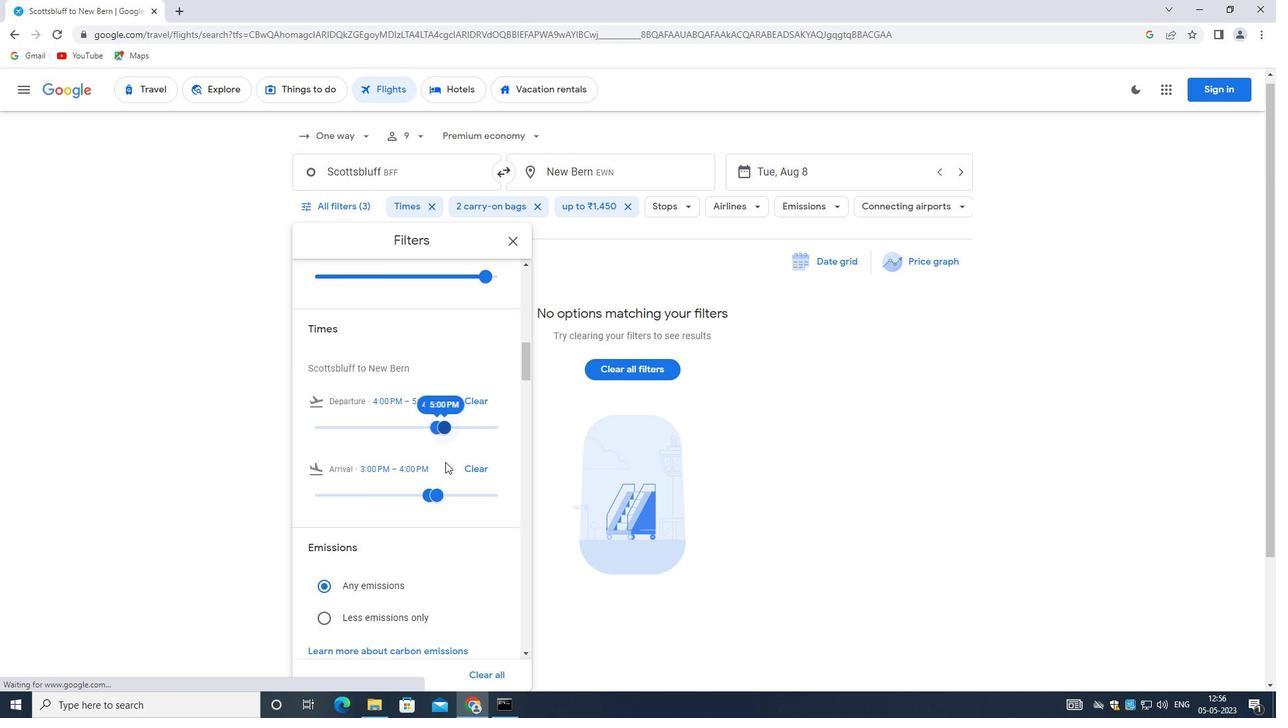 
Action: Mouse scrolled (445, 458) with delta (0, 0)
Screenshot: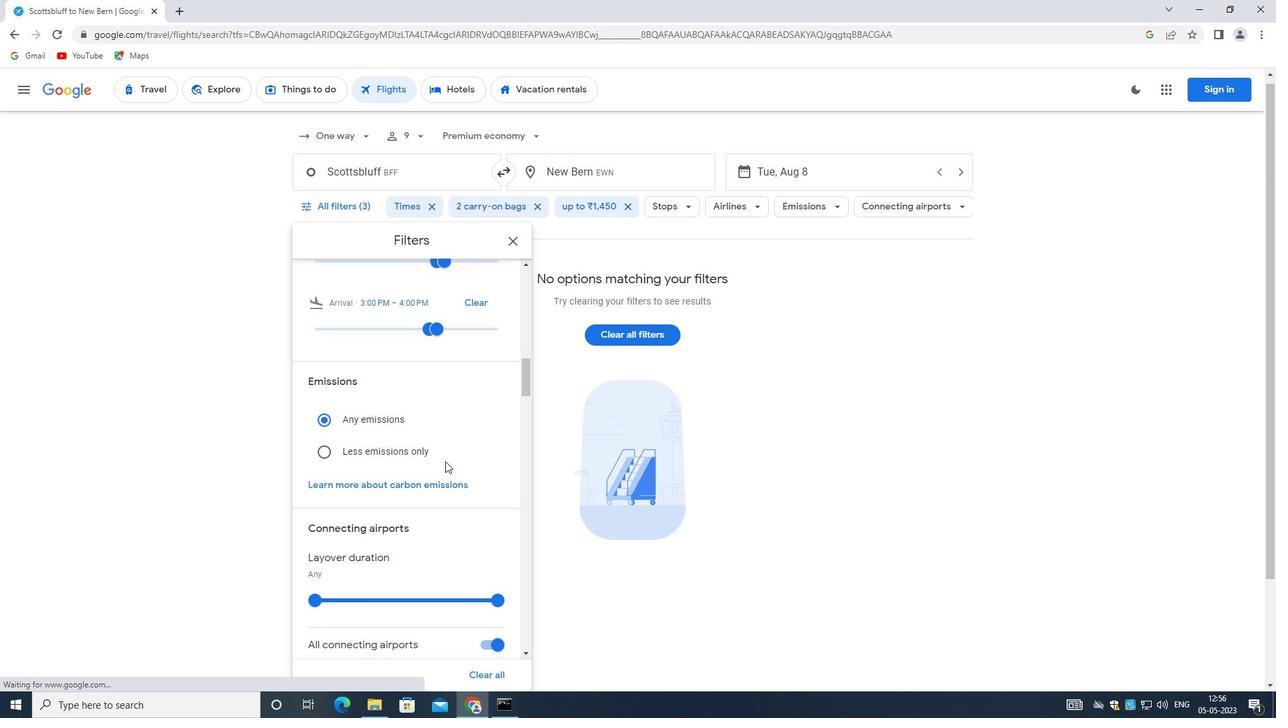 
Action: Mouse scrolled (445, 458) with delta (0, 0)
Screenshot: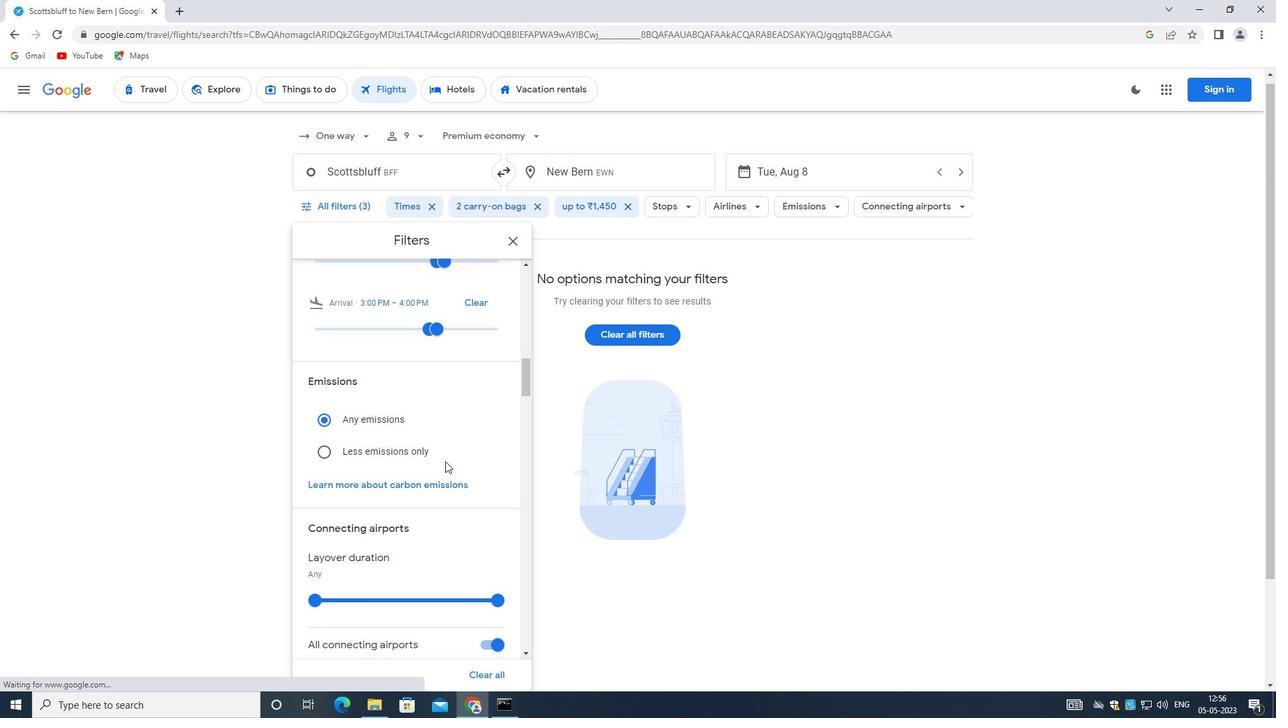 
Action: Mouse scrolled (445, 458) with delta (0, 0)
Screenshot: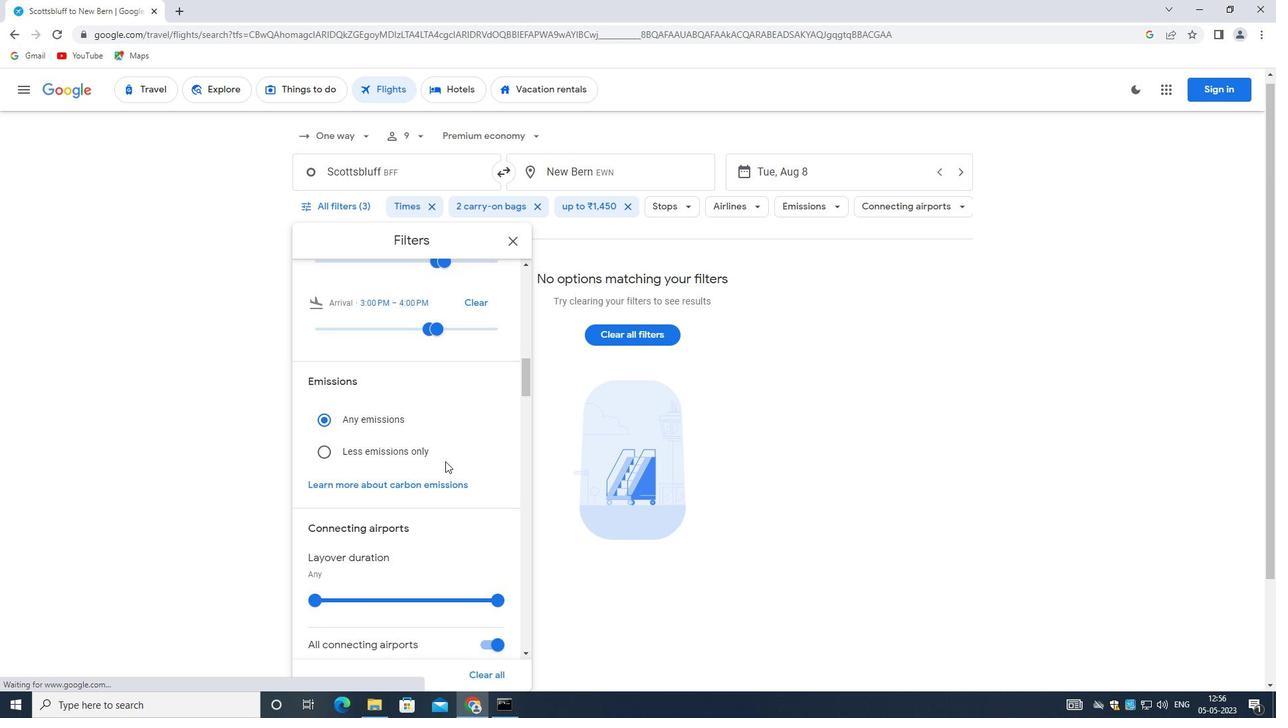 
Action: Mouse moved to (446, 458)
Screenshot: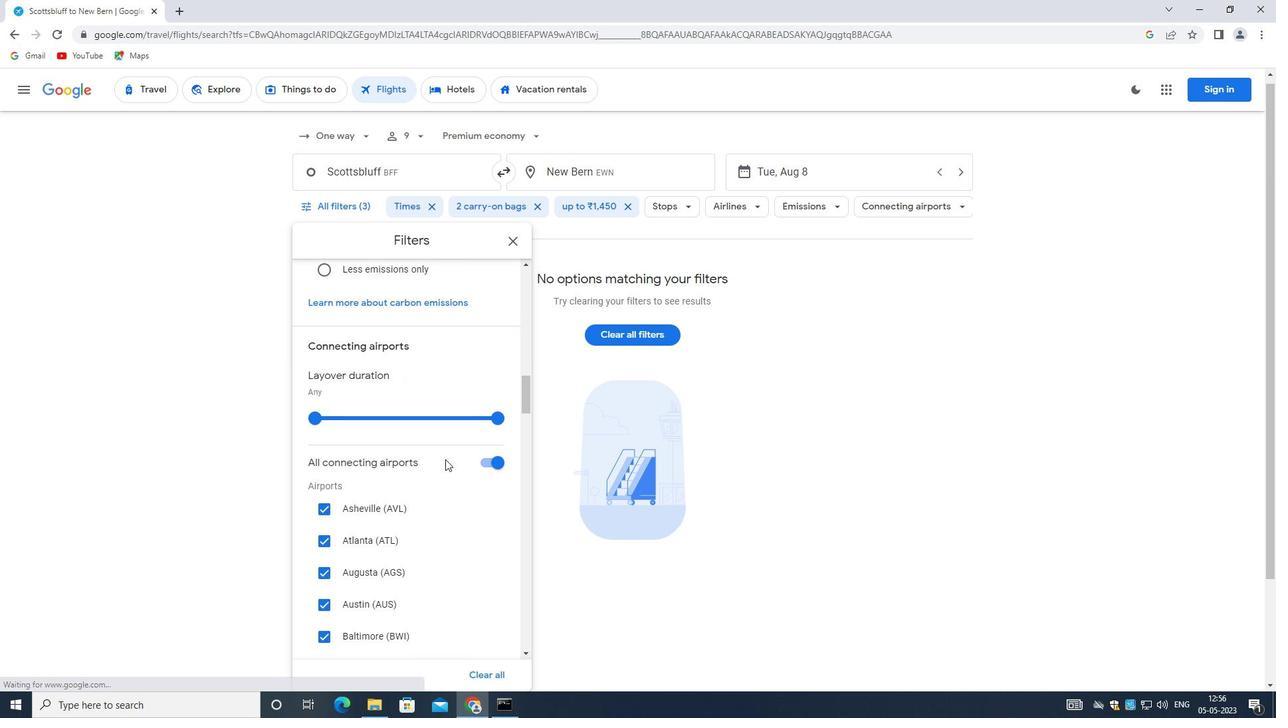 
Action: Mouse scrolled (446, 459) with delta (0, 0)
Screenshot: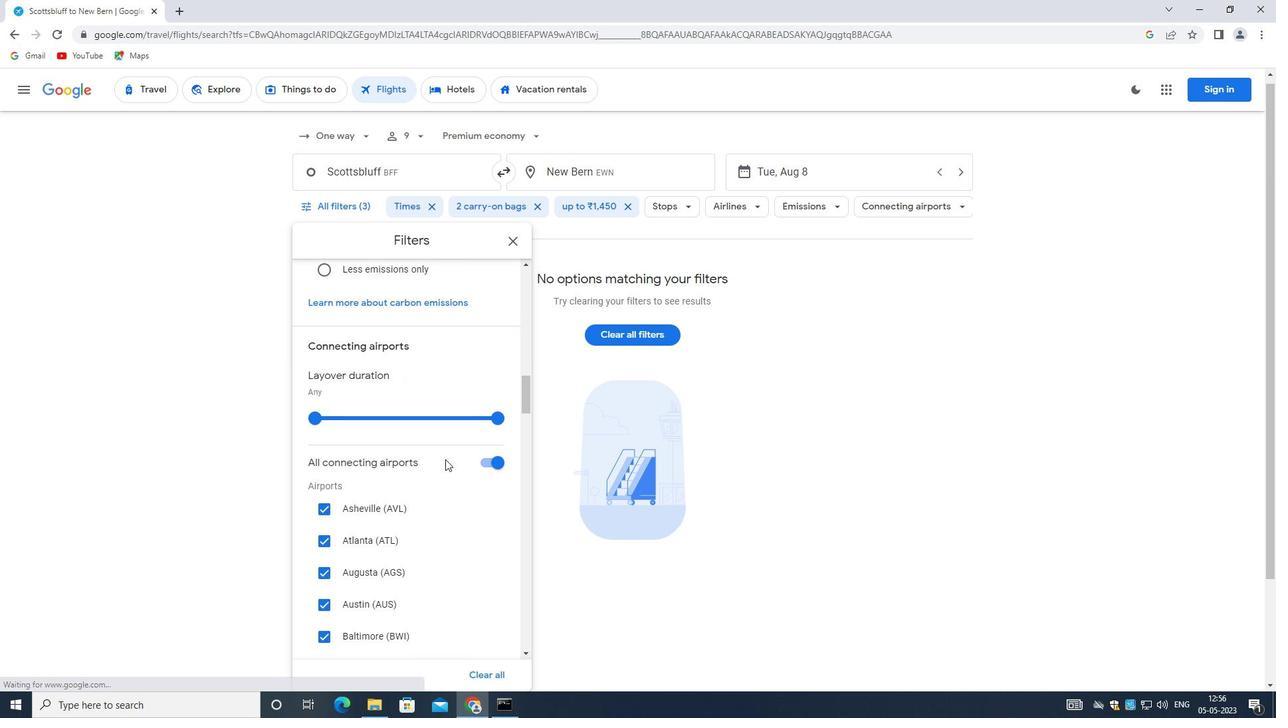 
Action: Mouse moved to (446, 484)
Screenshot: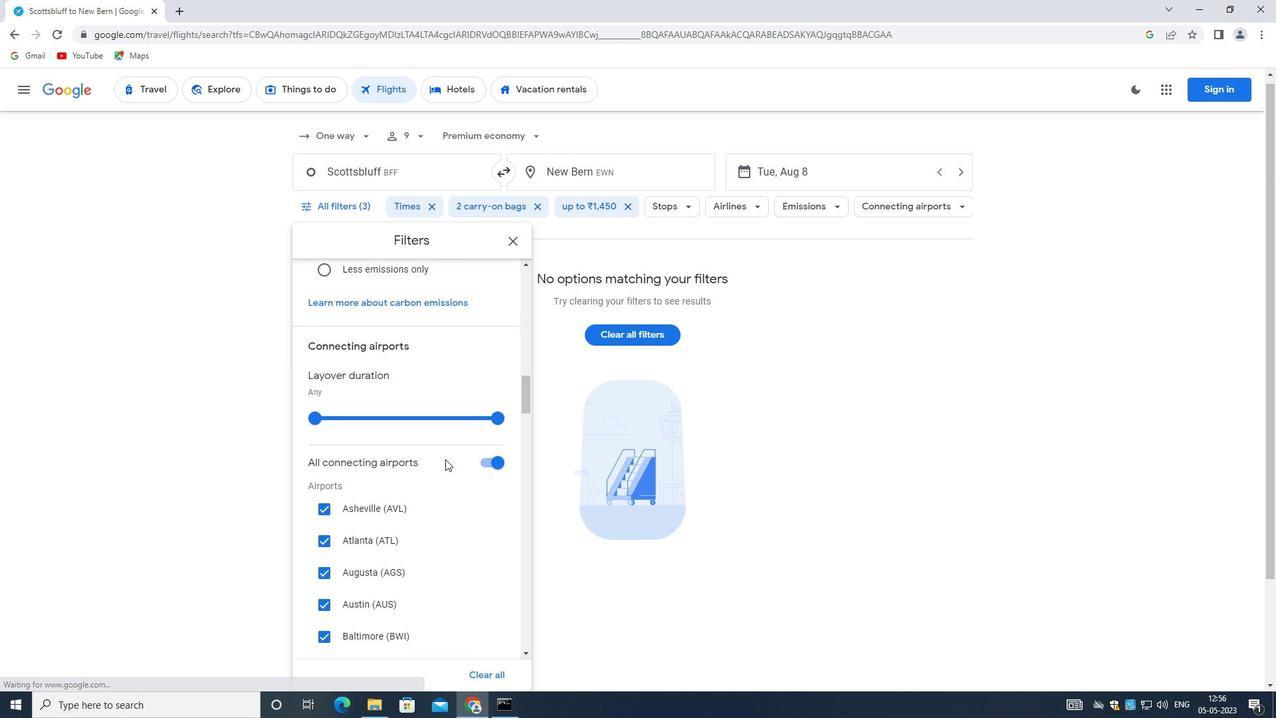 
Action: Mouse scrolled (446, 483) with delta (0, 0)
Screenshot: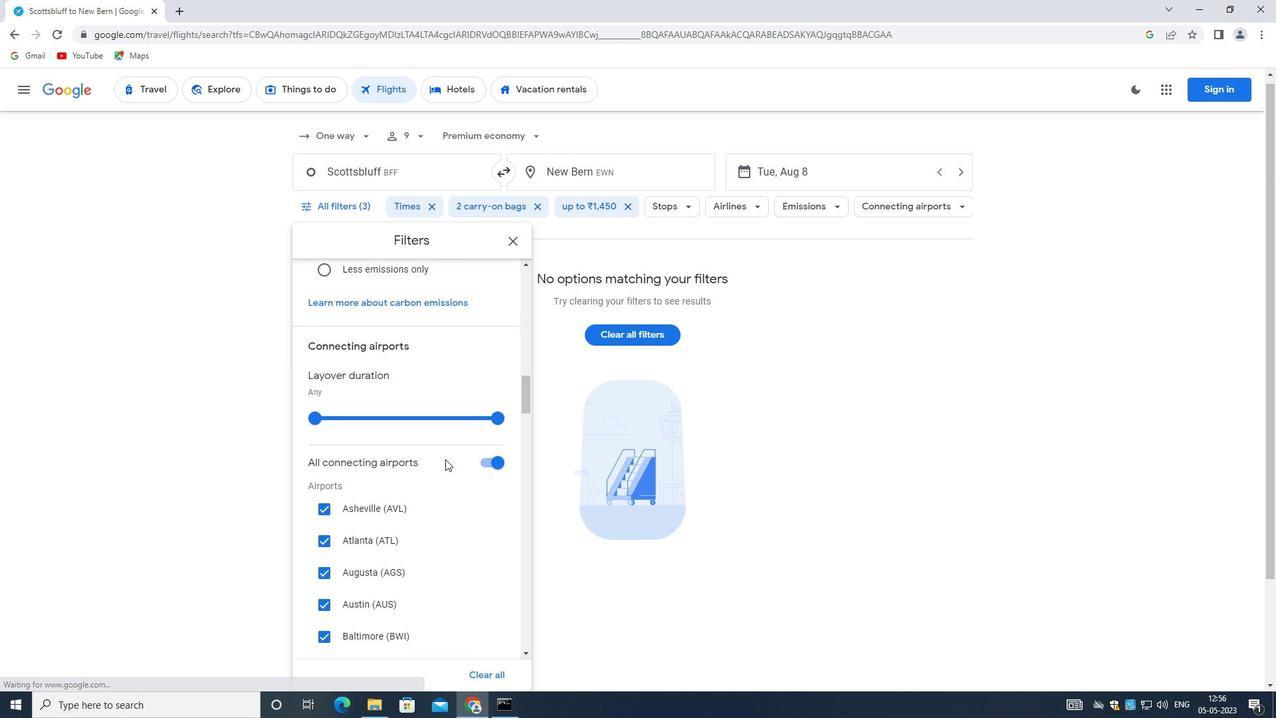 
Action: Mouse moved to (446, 485)
Screenshot: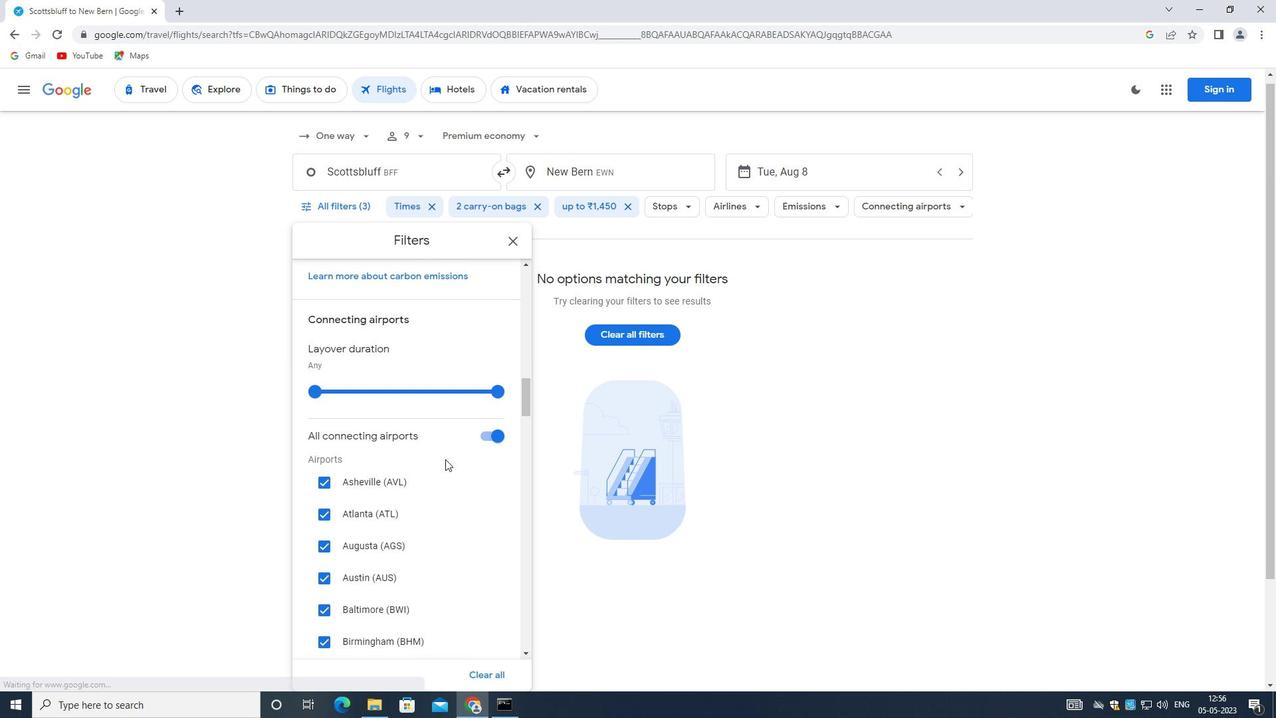 
Action: Mouse scrolled (446, 484) with delta (0, 0)
Screenshot: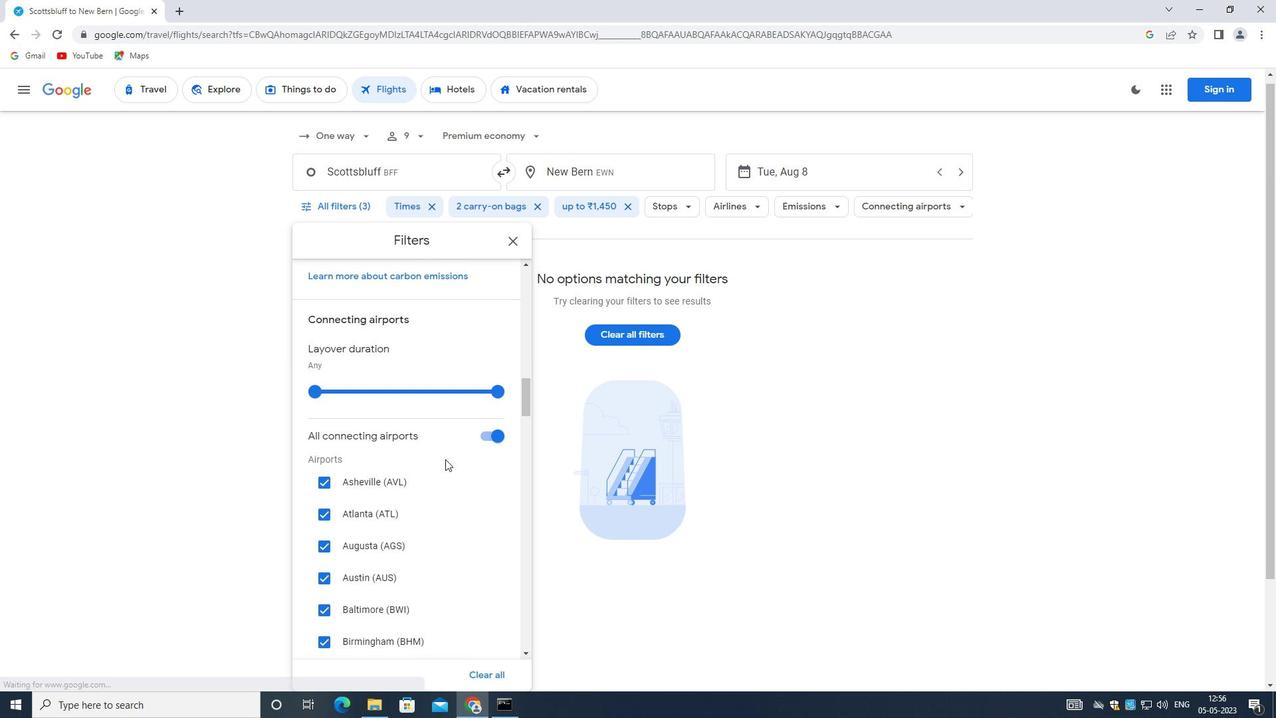 
Action: Mouse moved to (446, 485)
Screenshot: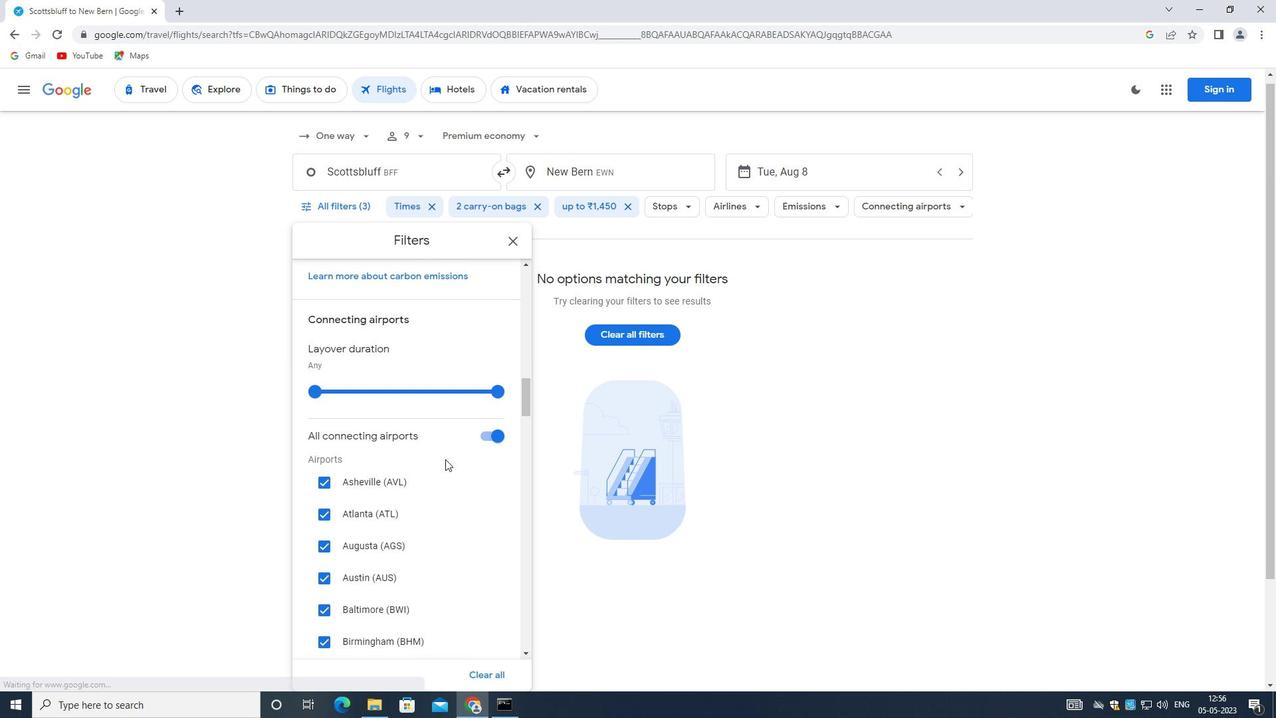 
Action: Mouse scrolled (446, 484) with delta (0, 0)
Screenshot: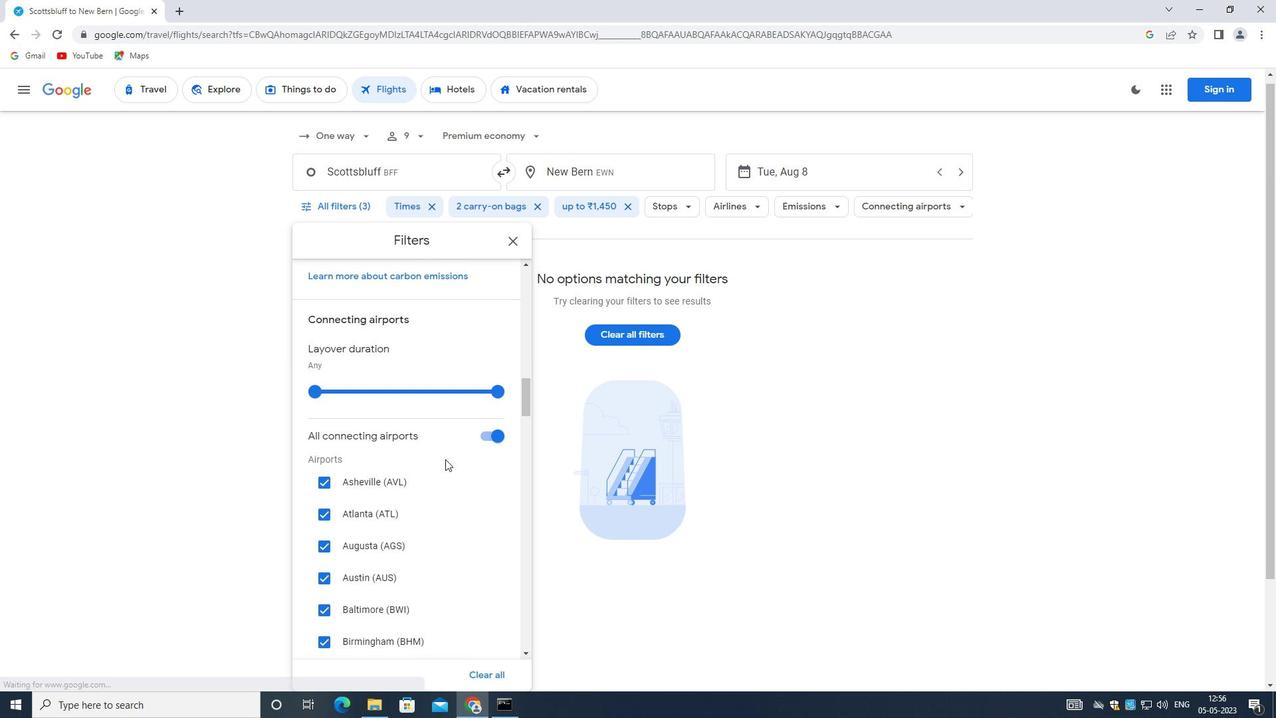 
Action: Mouse moved to (444, 482)
Screenshot: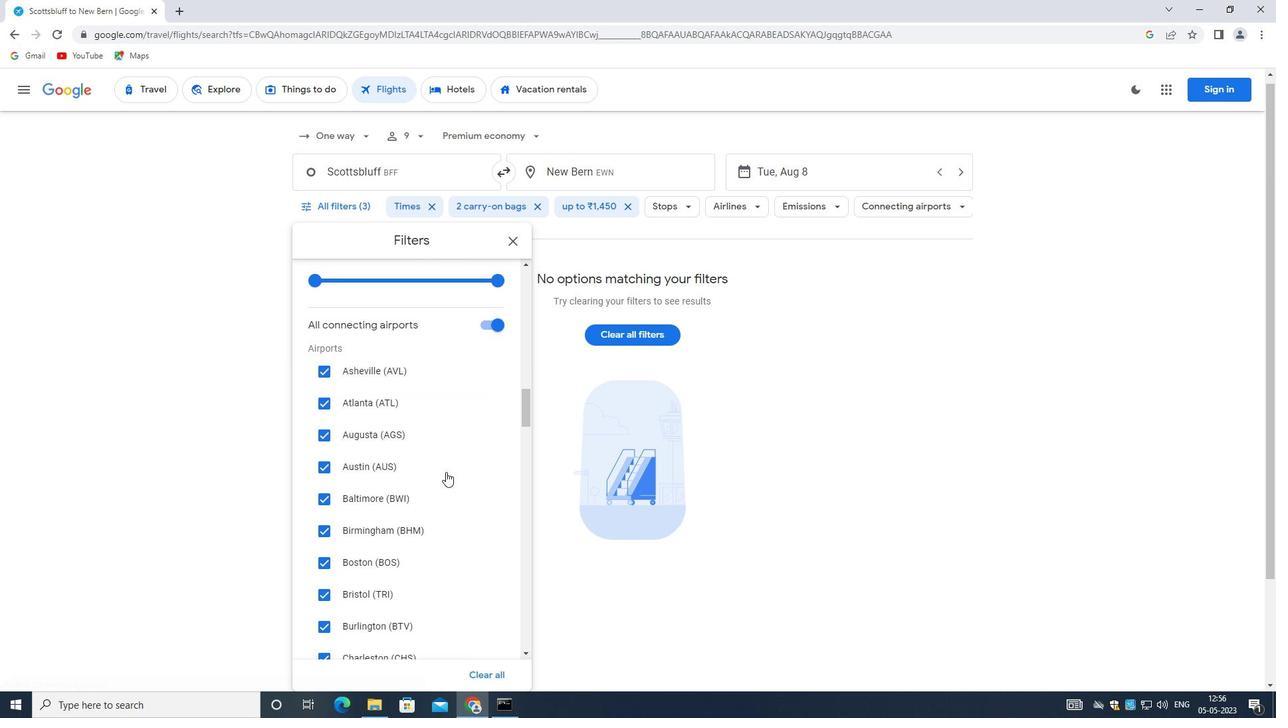 
Action: Mouse scrolled (444, 481) with delta (0, 0)
Screenshot: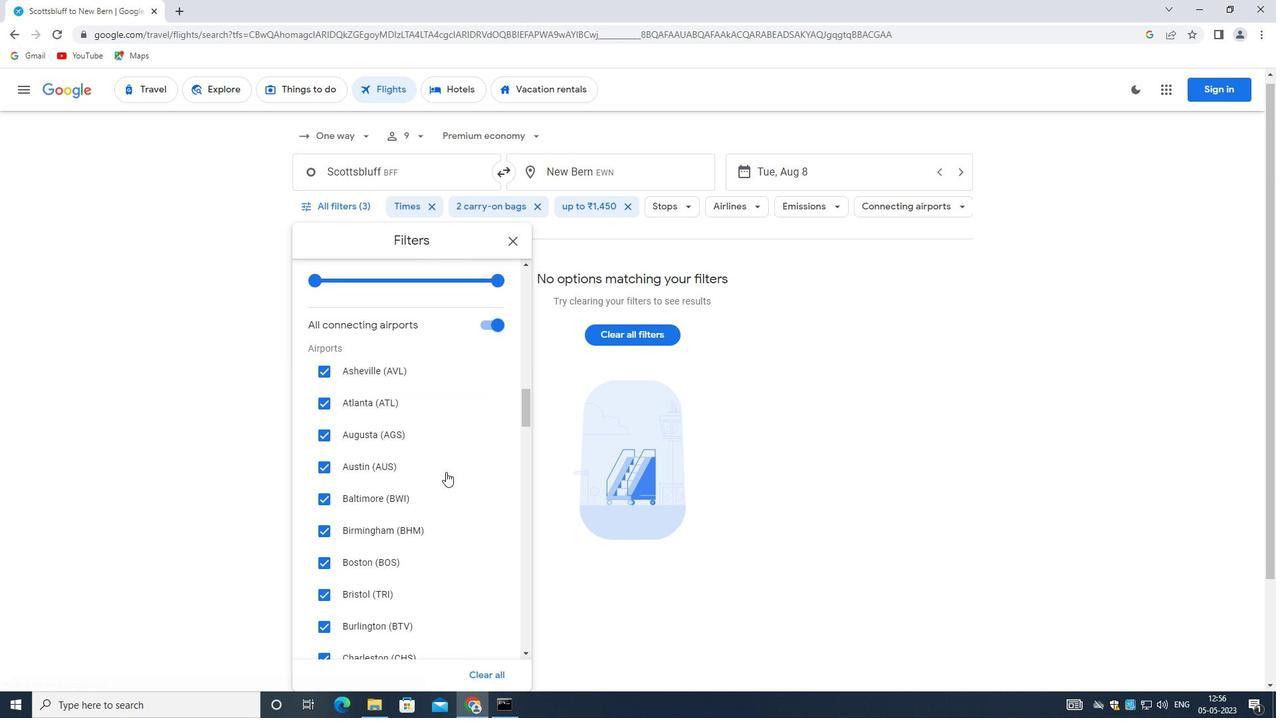 
Action: Mouse scrolled (444, 481) with delta (0, 0)
Screenshot: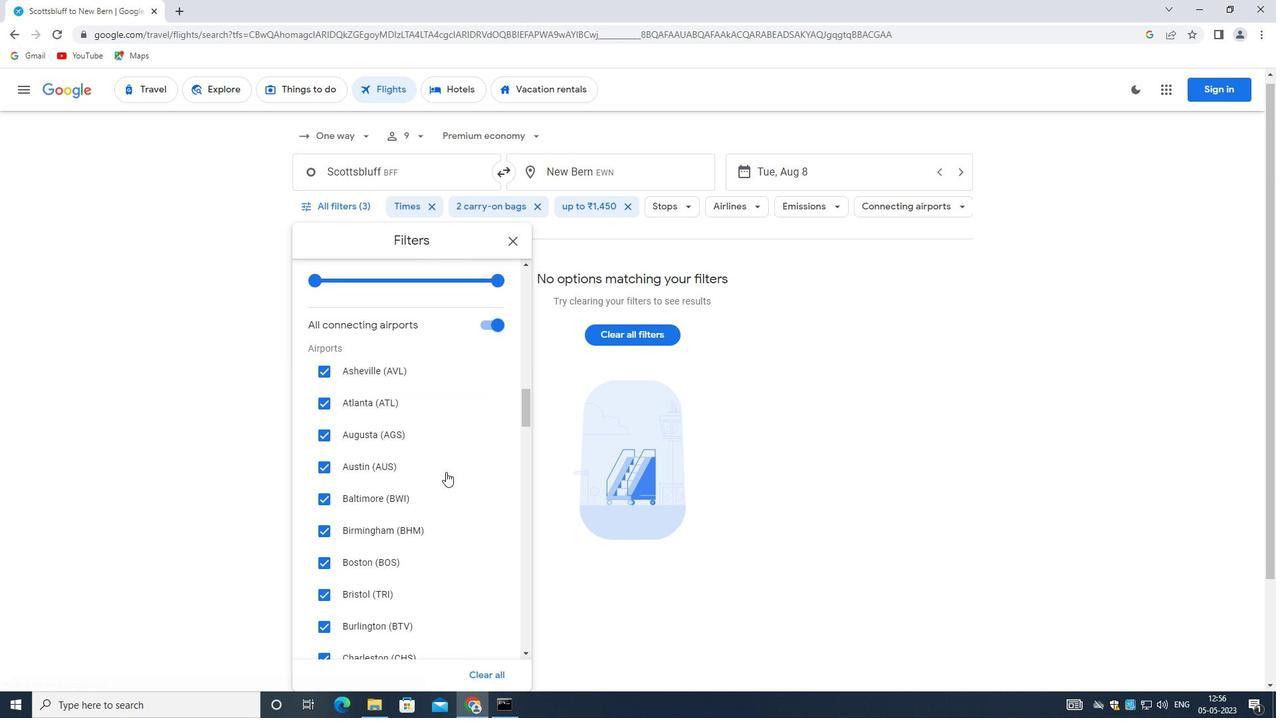 
Action: Mouse moved to (440, 481)
Screenshot: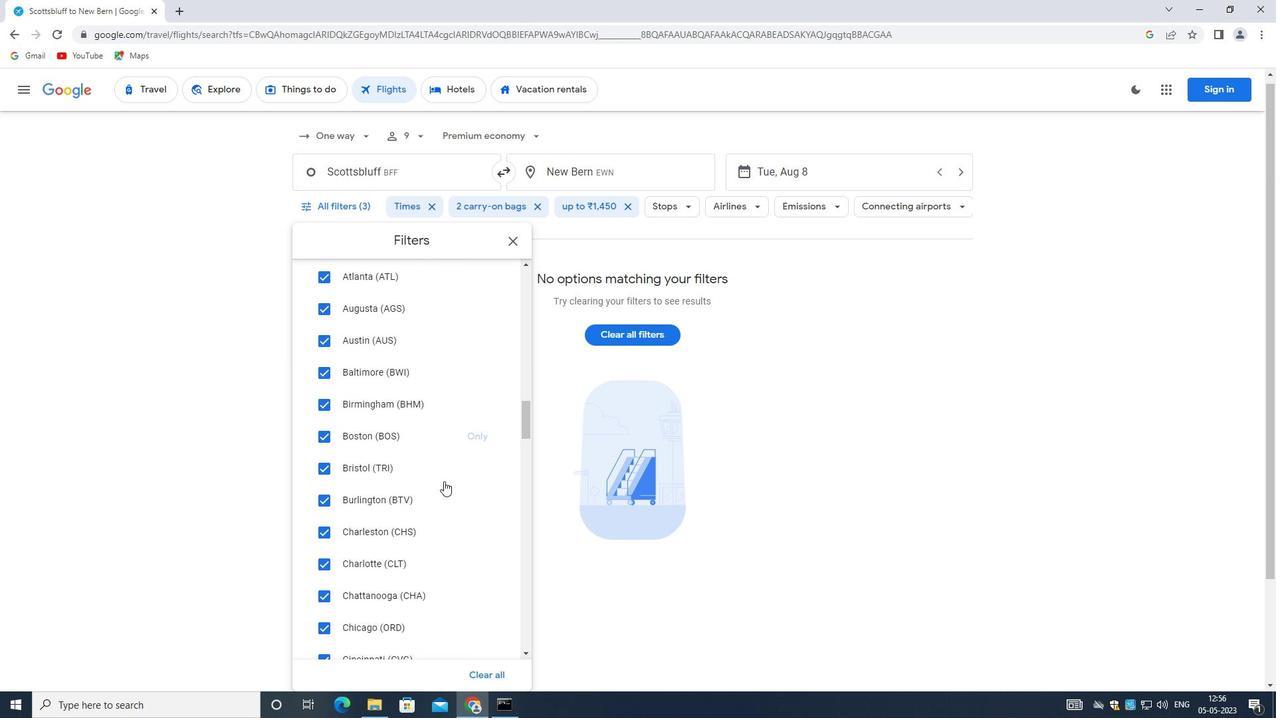 
Action: Mouse scrolled (440, 480) with delta (0, 0)
Screenshot: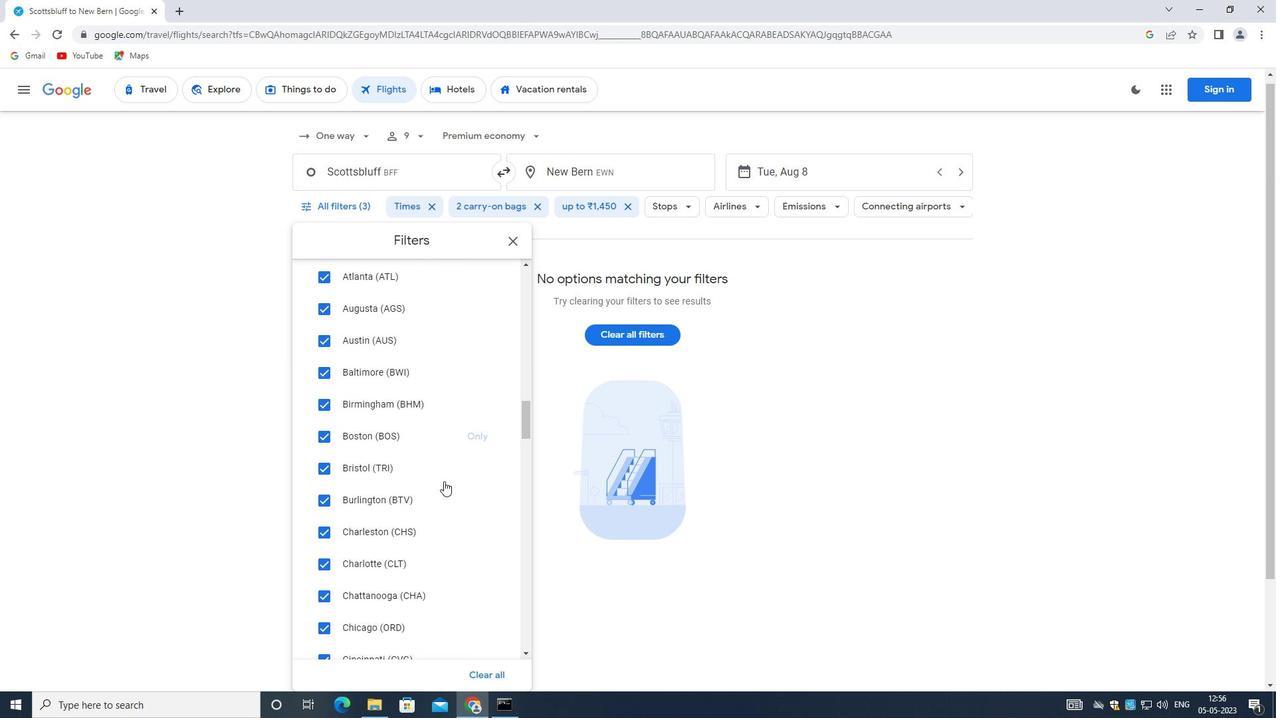 
Action: Mouse moved to (439, 482)
Screenshot: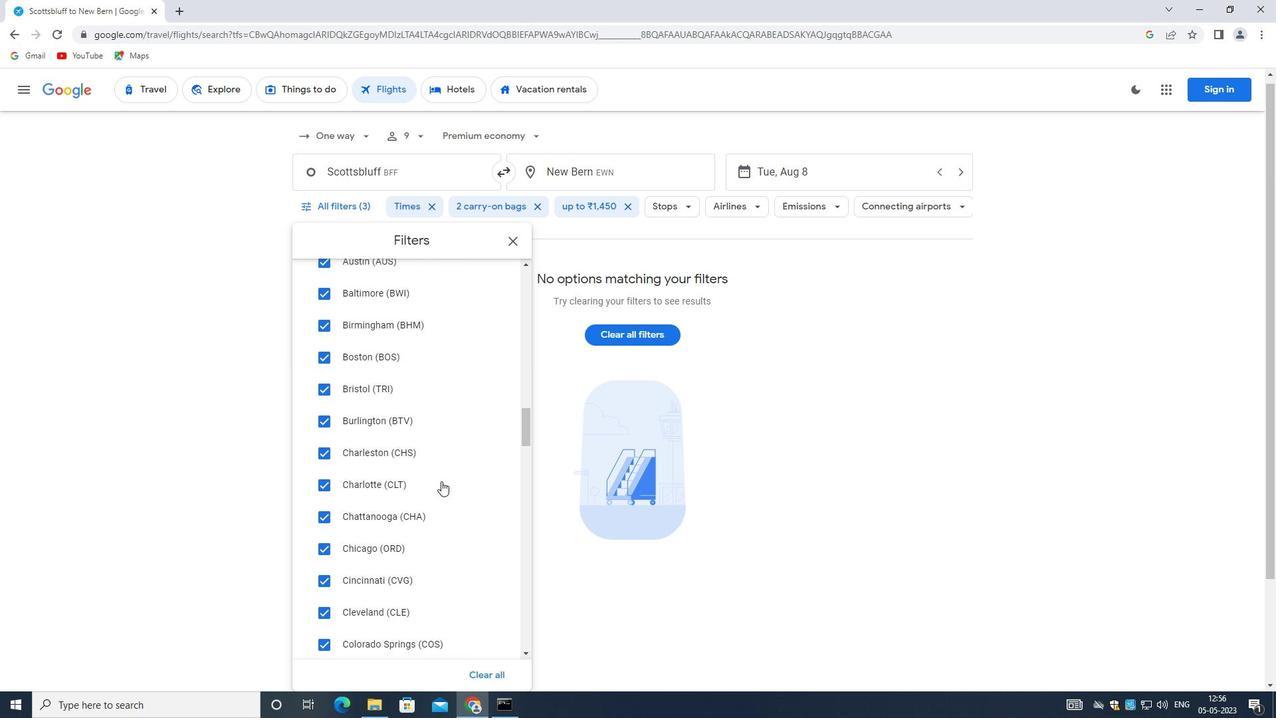 
Action: Mouse scrolled (439, 481) with delta (0, 0)
Screenshot: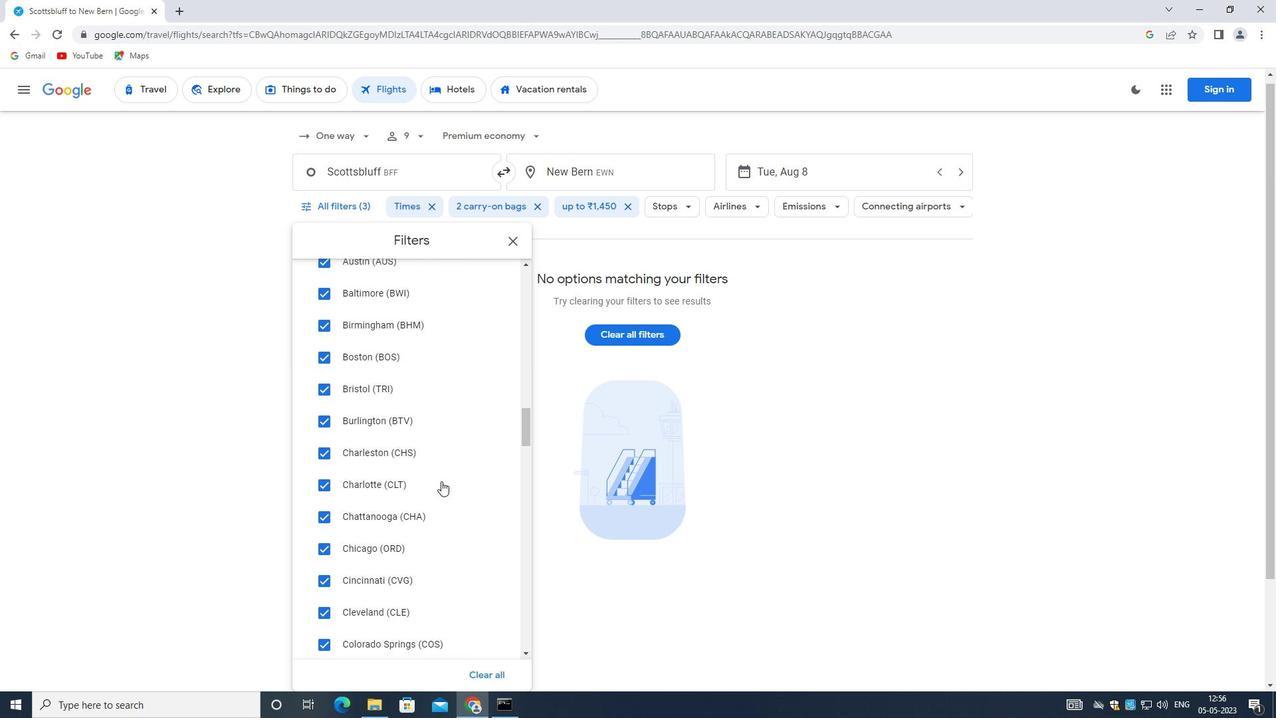 
Action: Mouse scrolled (439, 481) with delta (0, 0)
Screenshot: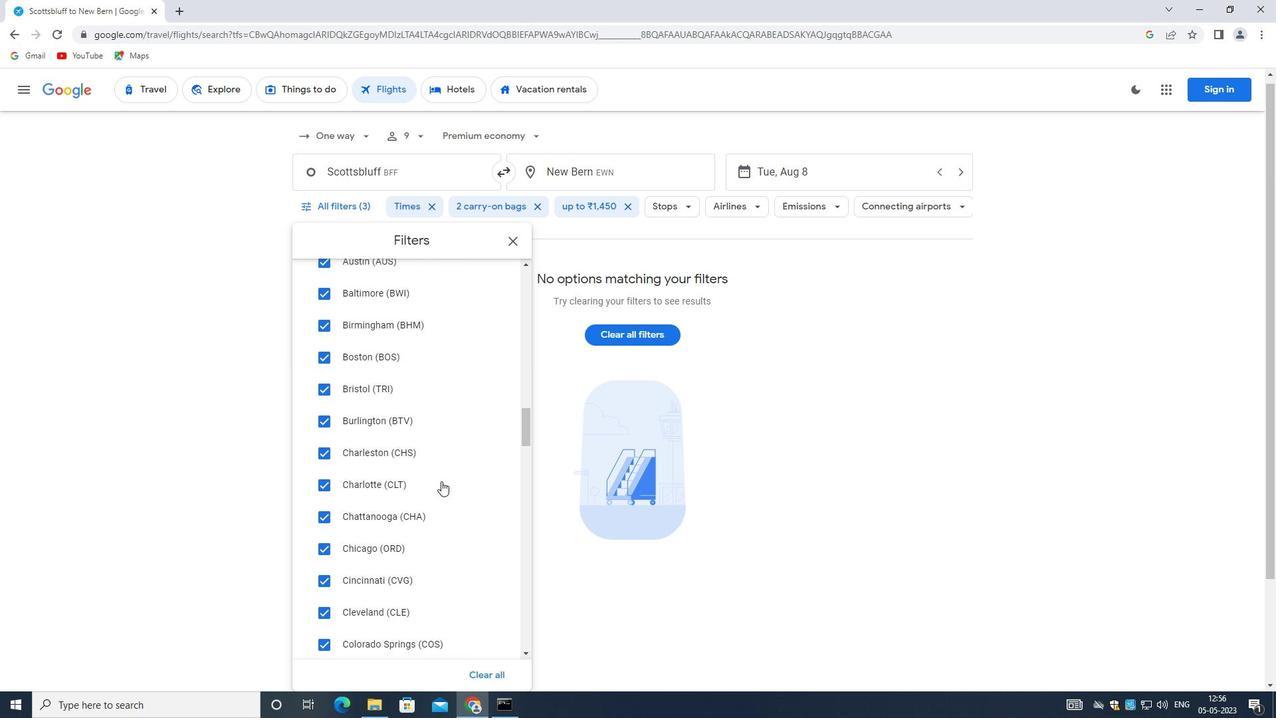 
Action: Mouse moved to (436, 483)
Screenshot: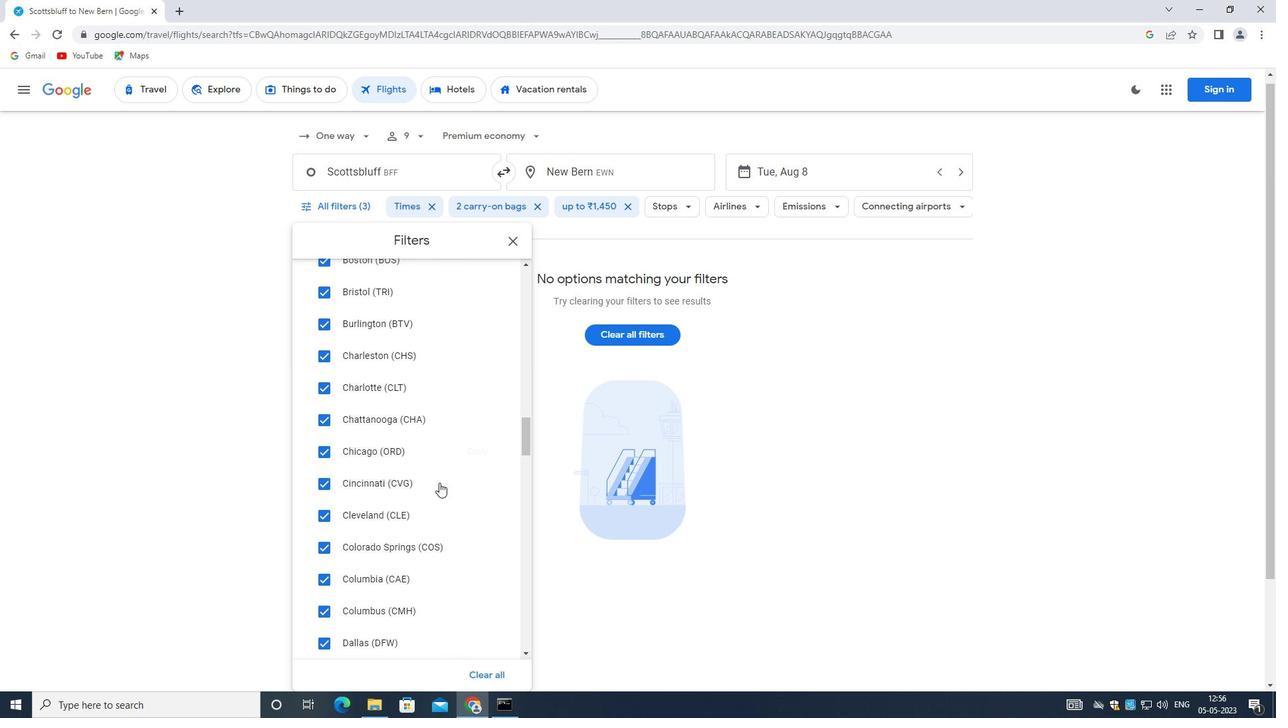 
Action: Mouse scrolled (436, 482) with delta (0, 0)
Screenshot: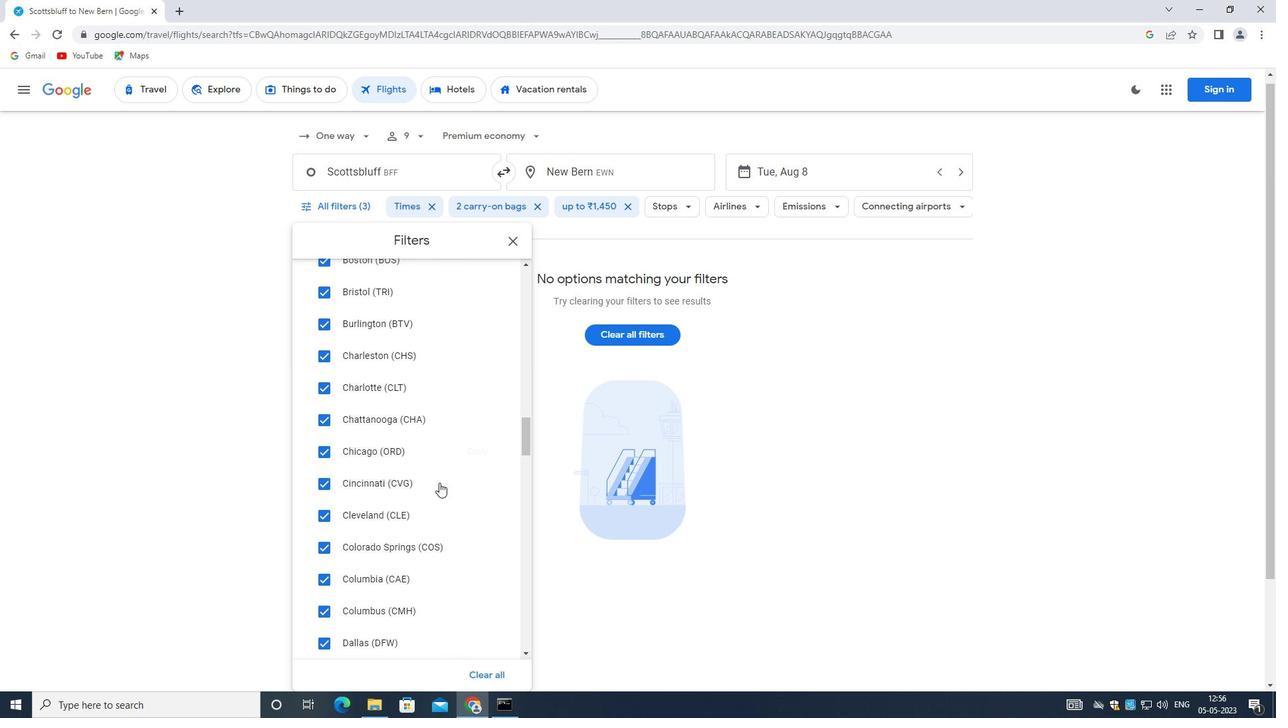 
Action: Mouse scrolled (436, 482) with delta (0, 0)
Screenshot: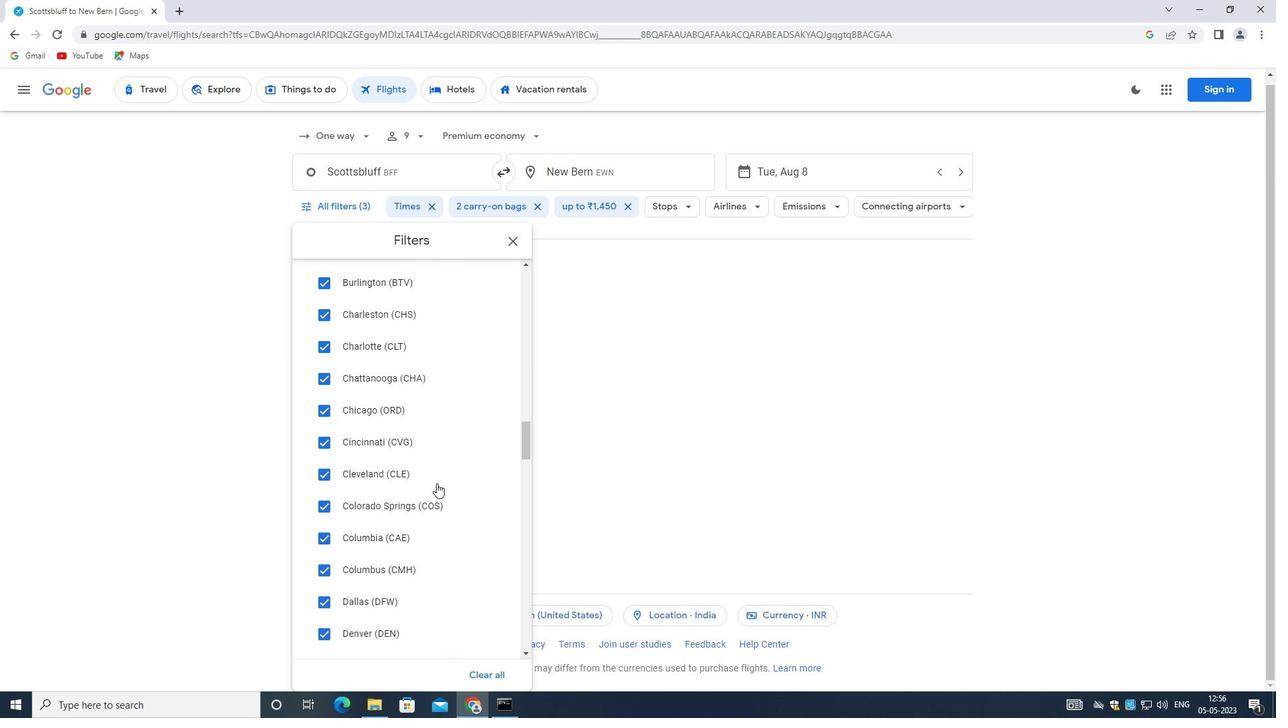 
Action: Mouse scrolled (436, 482) with delta (0, 0)
Screenshot: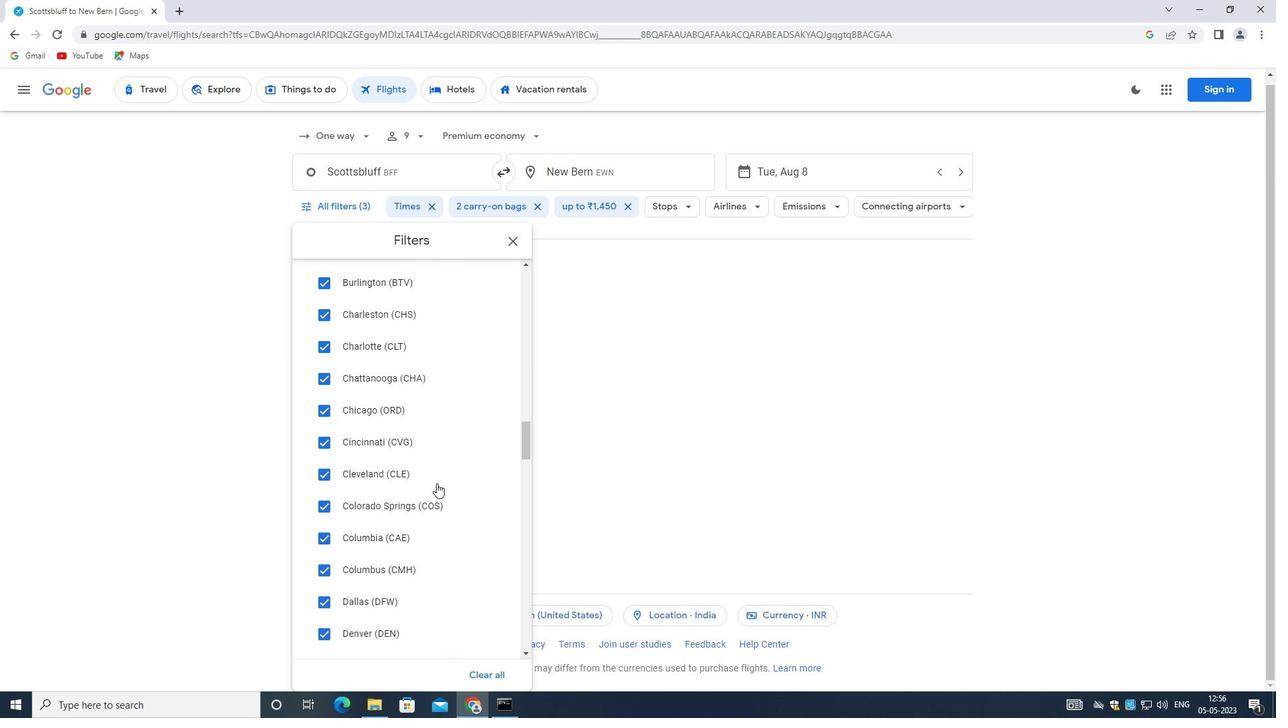 
Action: Mouse scrolled (436, 482) with delta (0, 0)
Screenshot: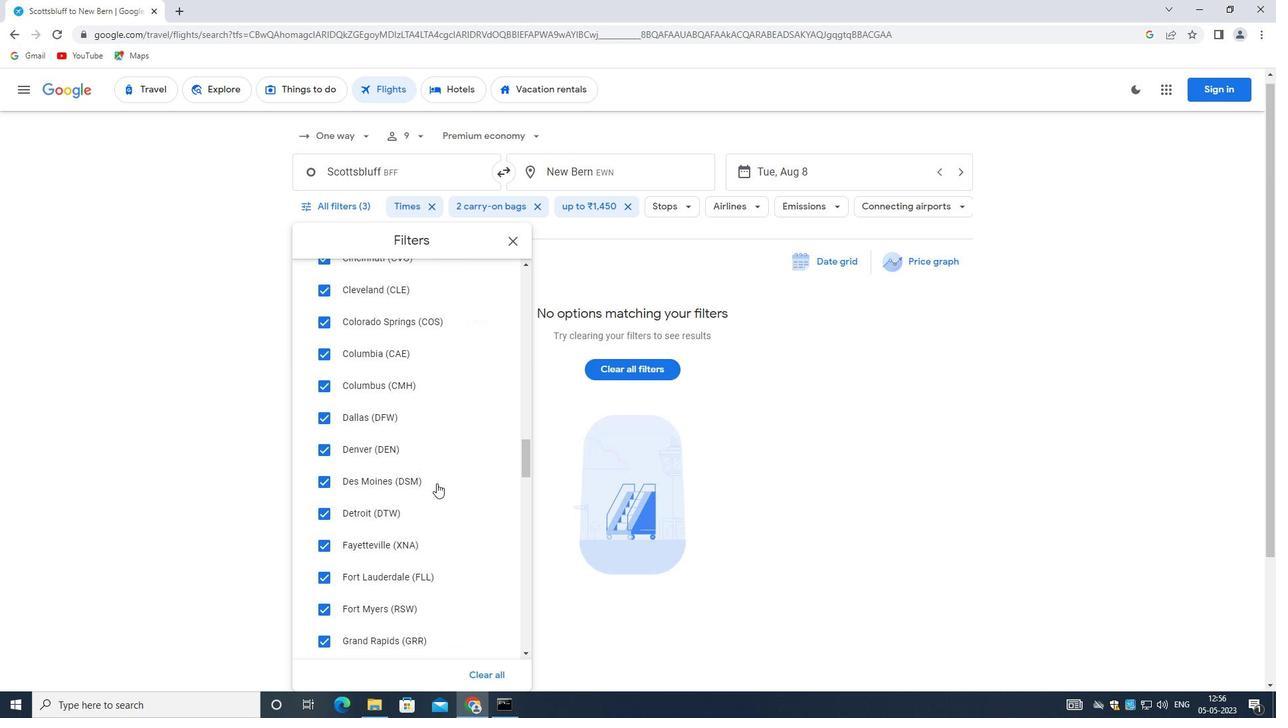 
Action: Mouse scrolled (436, 482) with delta (0, 0)
Screenshot: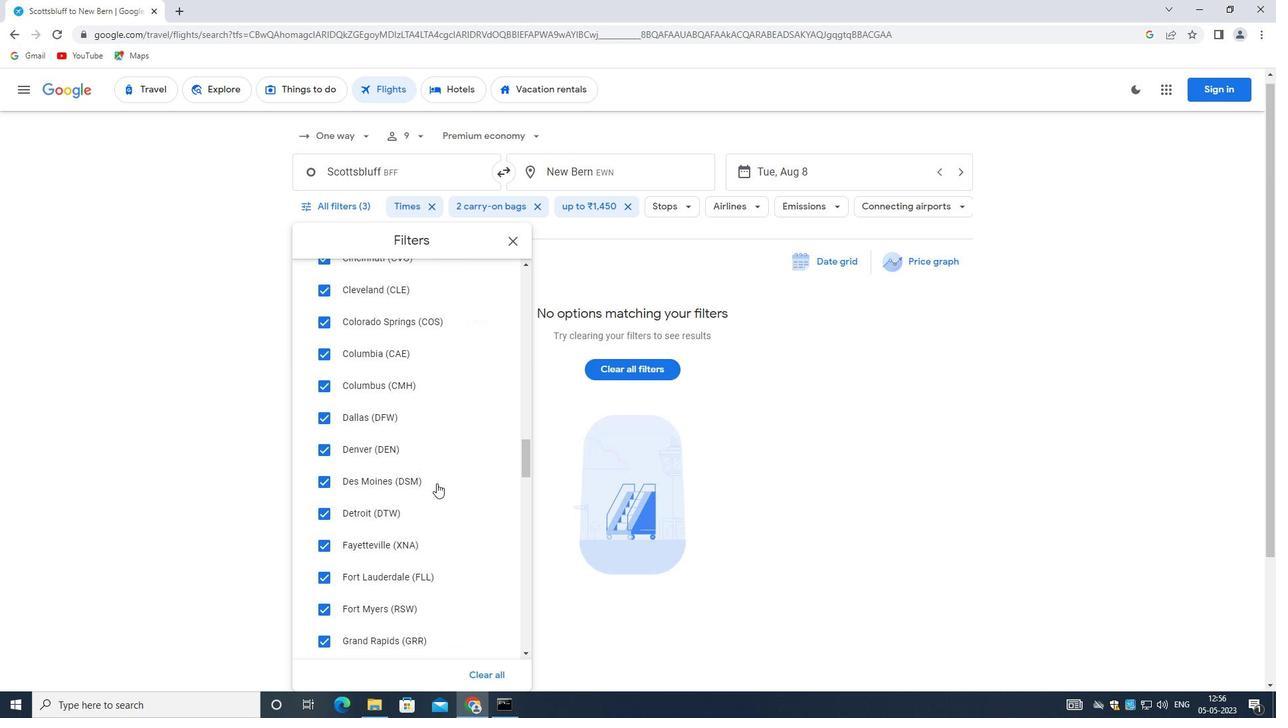 
Action: Mouse scrolled (436, 482) with delta (0, 0)
Screenshot: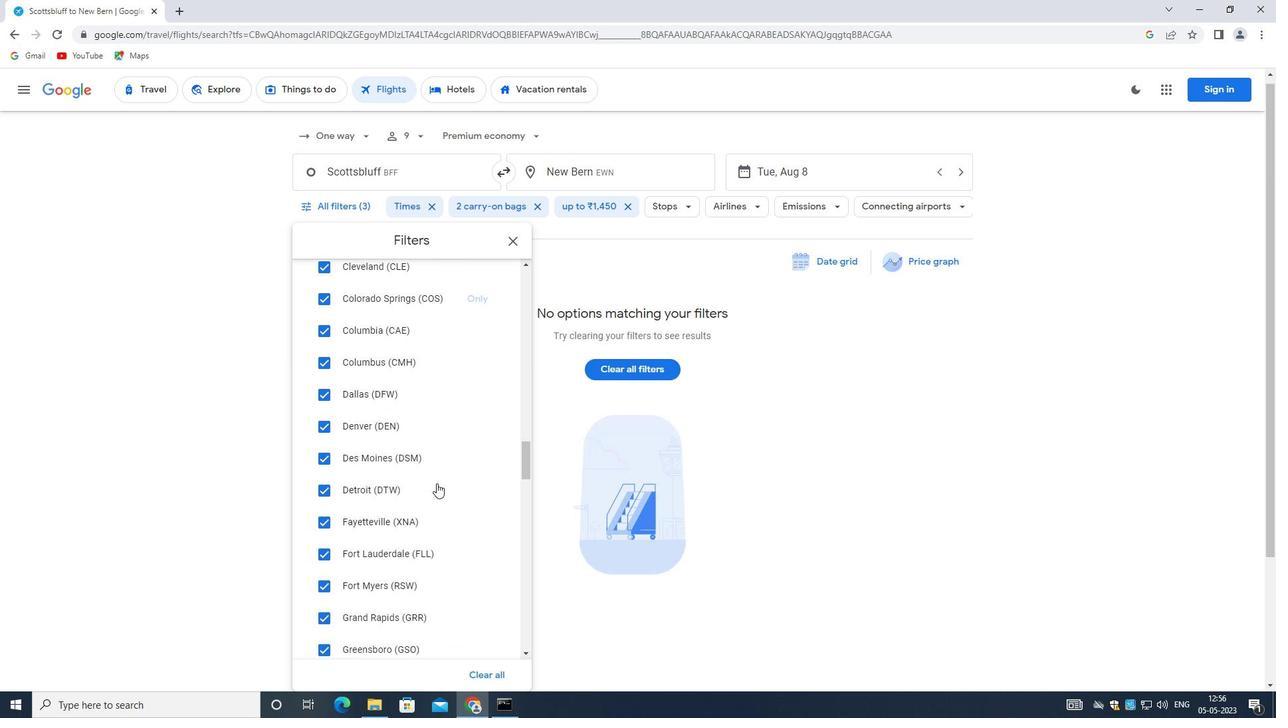 
Action: Mouse scrolled (436, 482) with delta (0, 0)
Screenshot: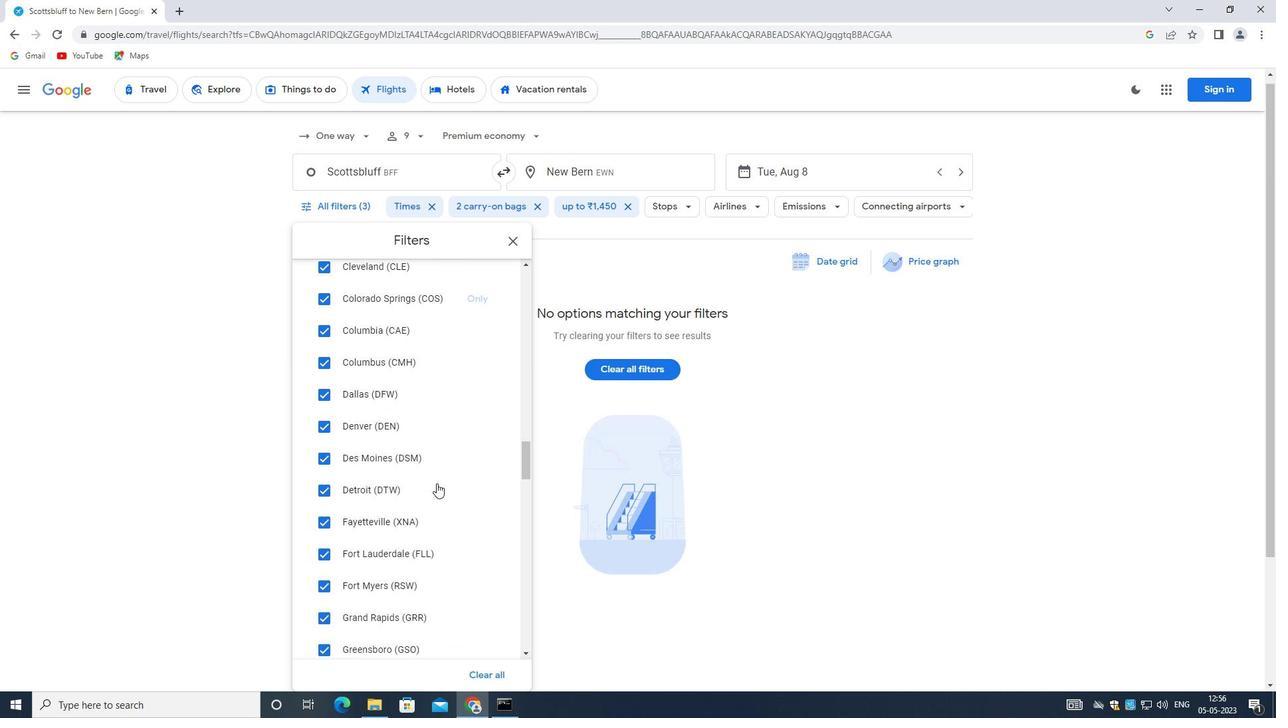 
Action: Mouse scrolled (436, 482) with delta (0, 0)
Screenshot: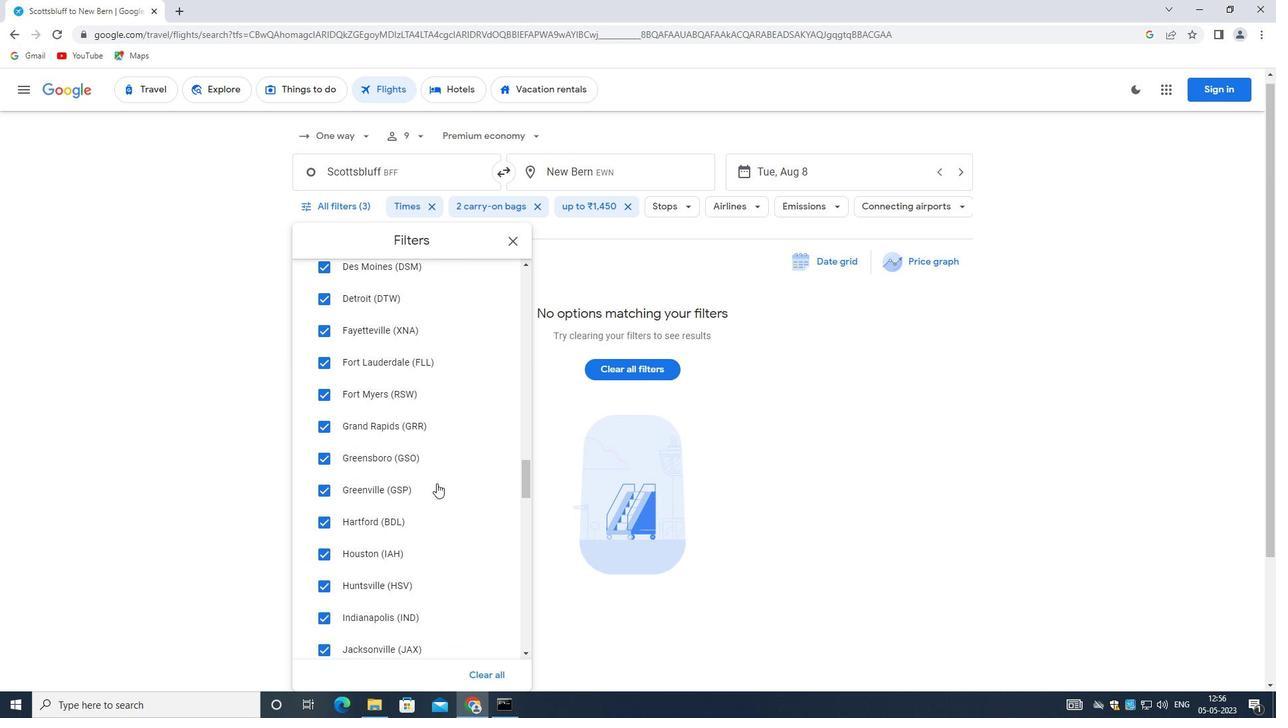 
Action: Mouse scrolled (436, 482) with delta (0, 0)
Screenshot: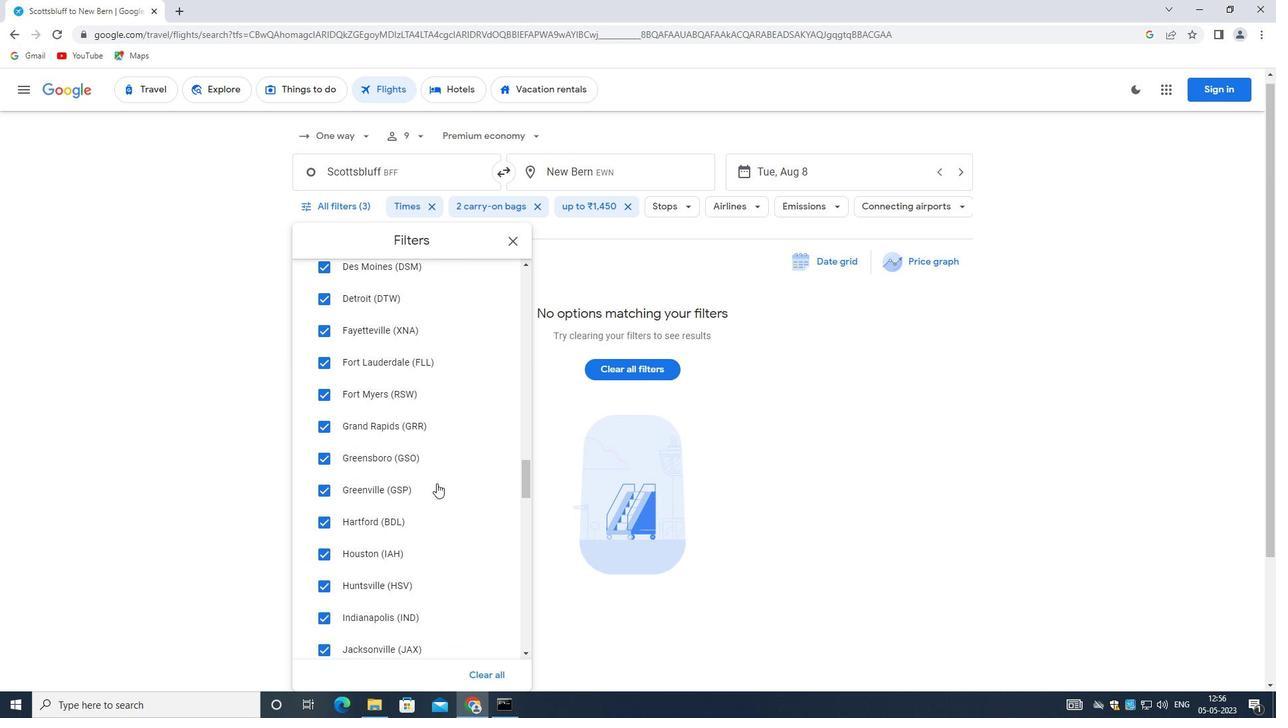 
Action: Mouse scrolled (436, 482) with delta (0, 0)
Screenshot: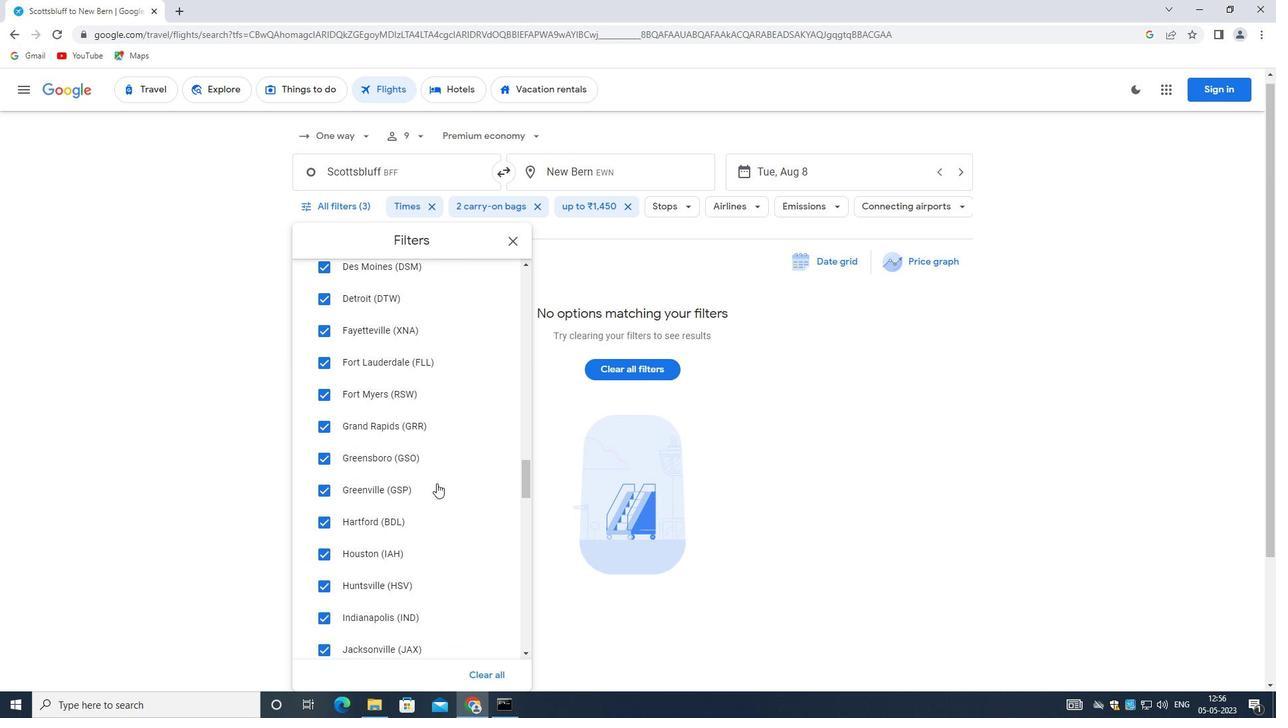 
Action: Mouse scrolled (436, 482) with delta (0, 0)
Screenshot: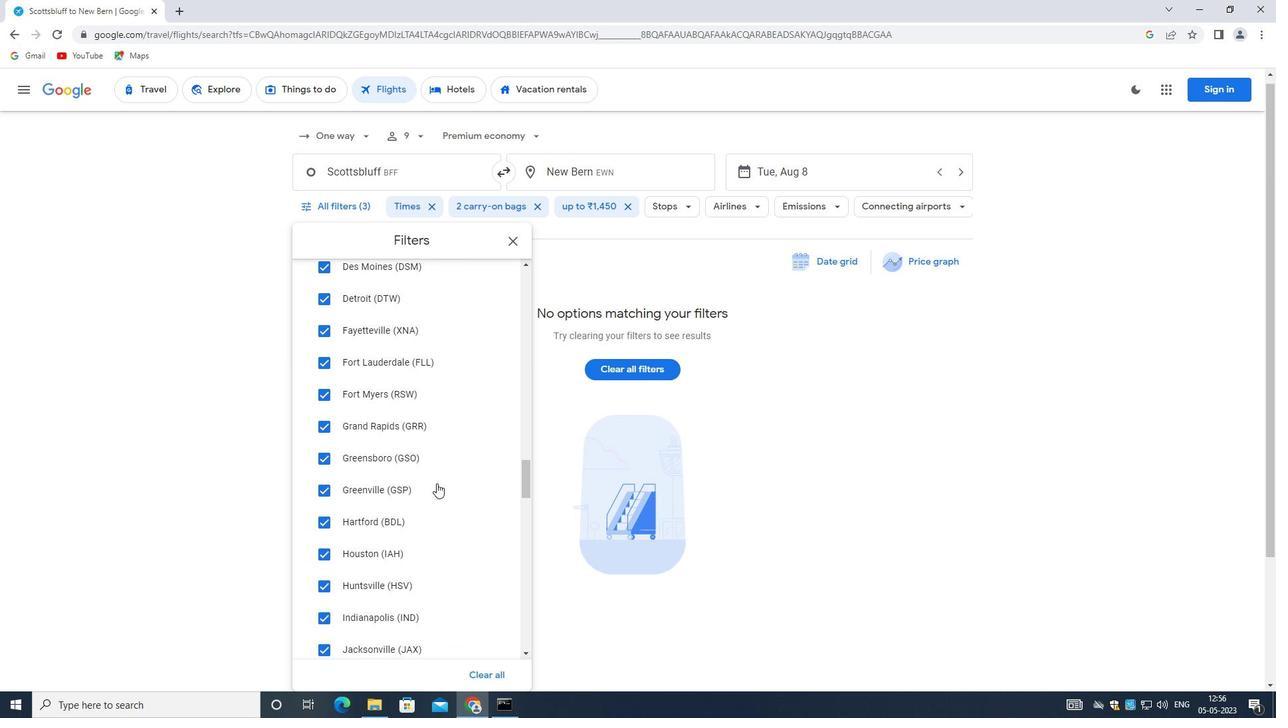 
Action: Mouse moved to (433, 480)
Screenshot: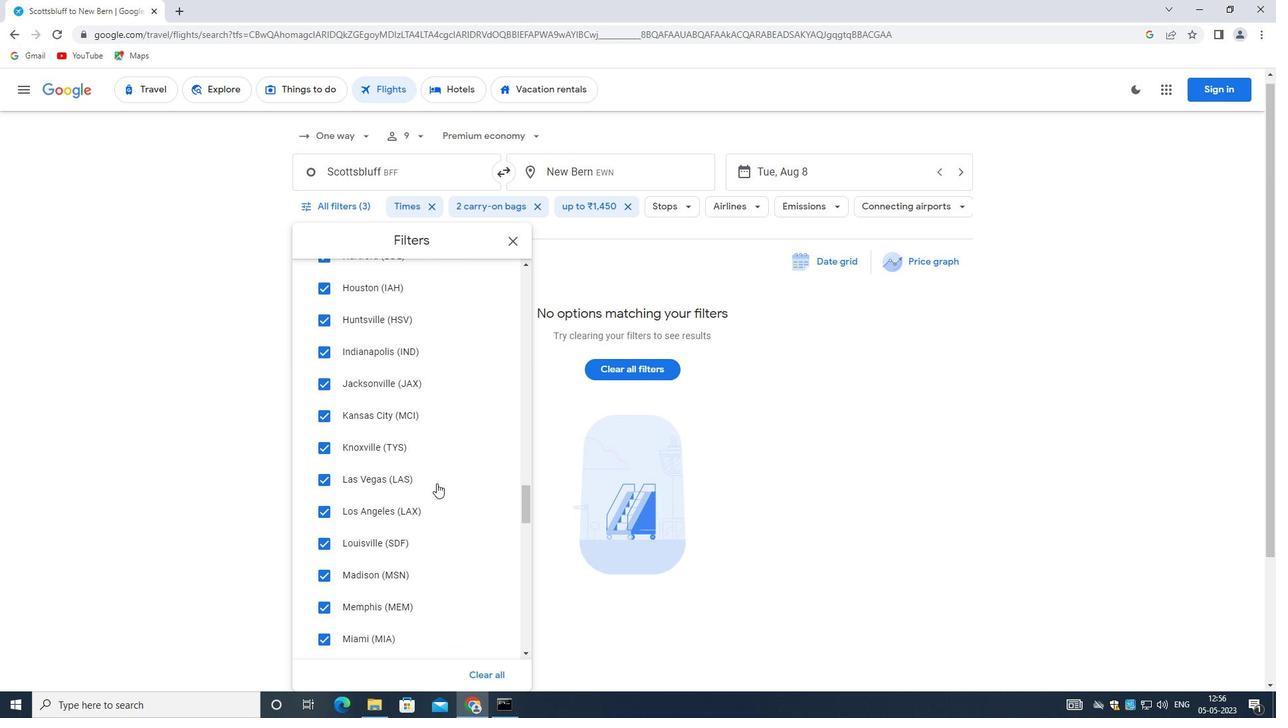 
Action: Mouse scrolled (433, 479) with delta (0, 0)
Screenshot: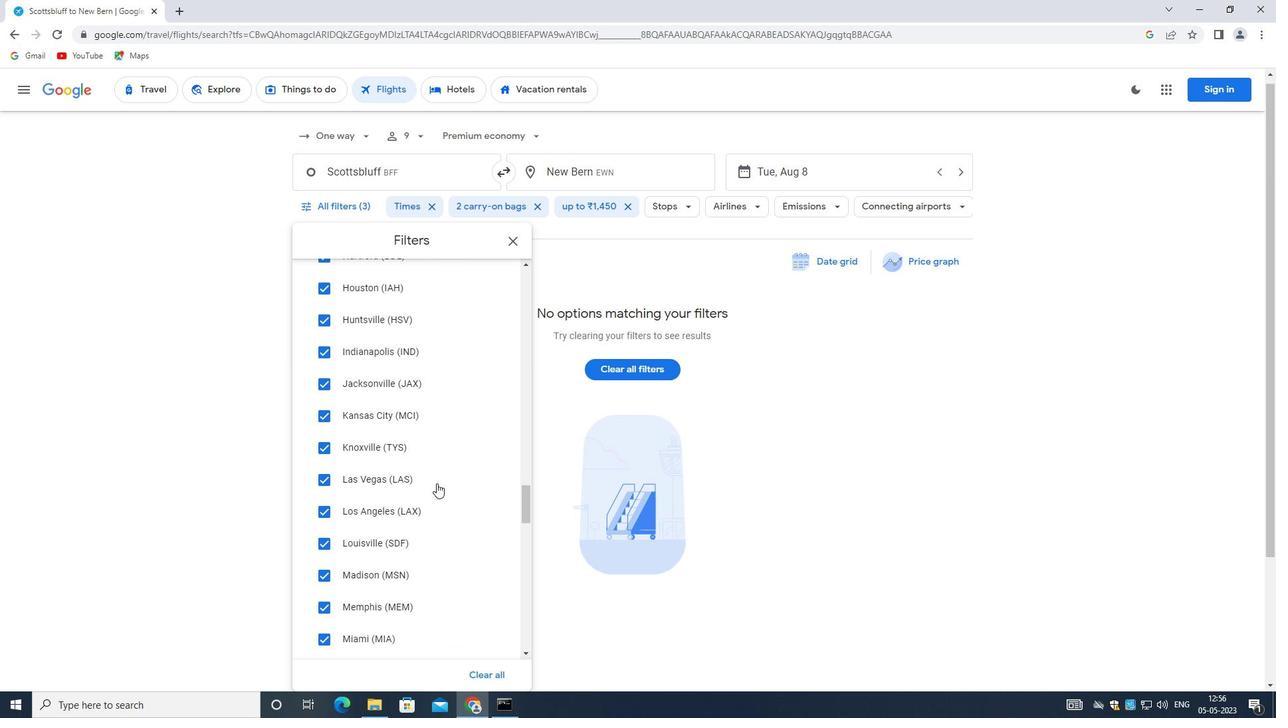 
Action: Mouse moved to (433, 480)
Screenshot: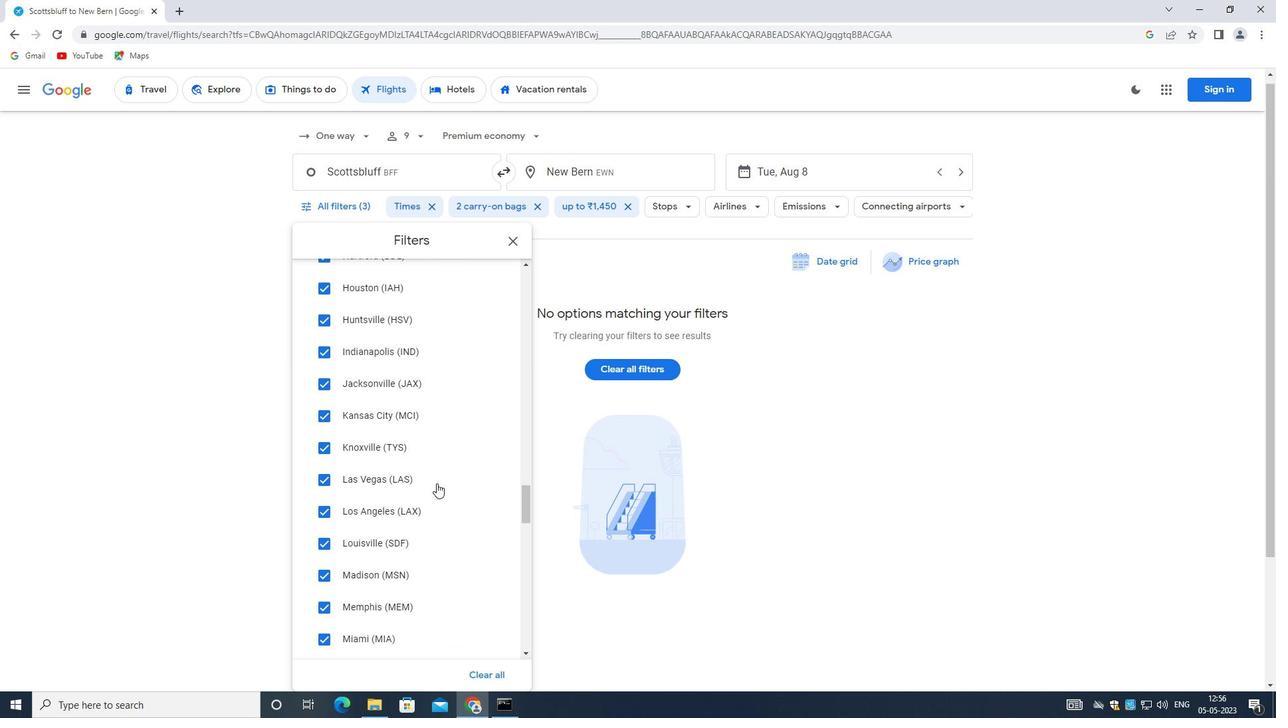 
Action: Mouse scrolled (433, 479) with delta (0, 0)
Screenshot: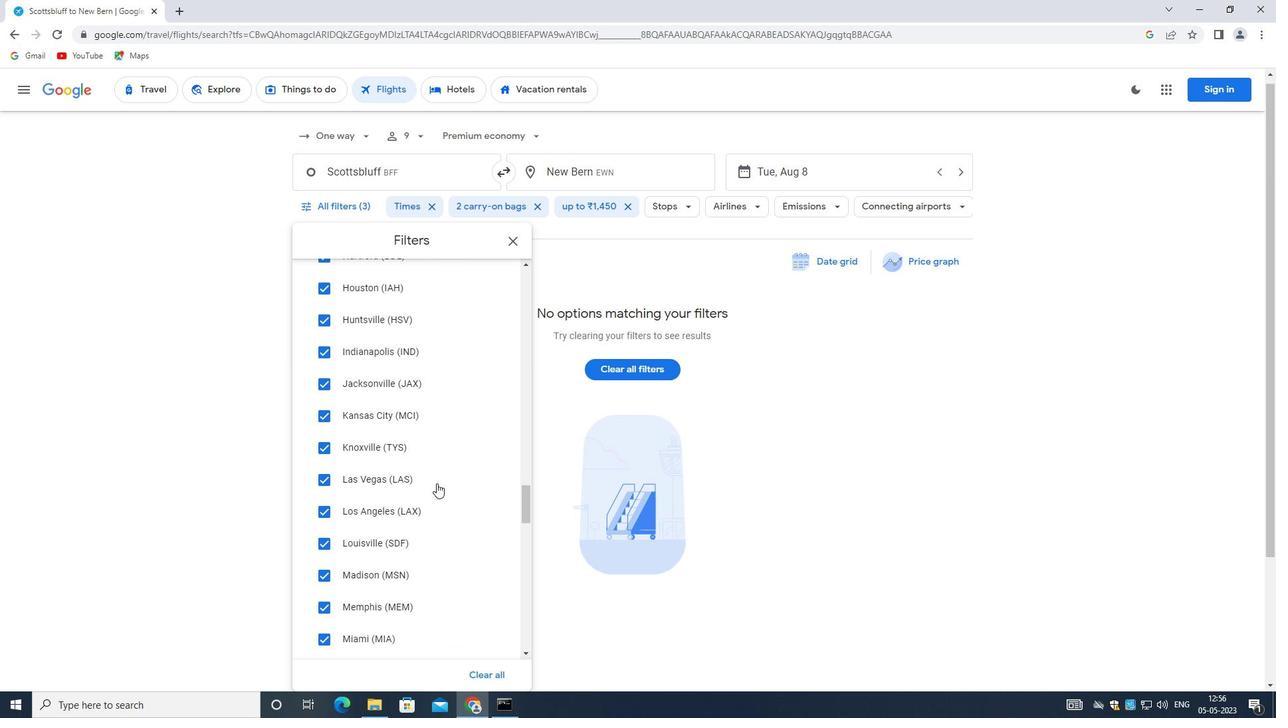 
Action: Mouse moved to (432, 480)
Screenshot: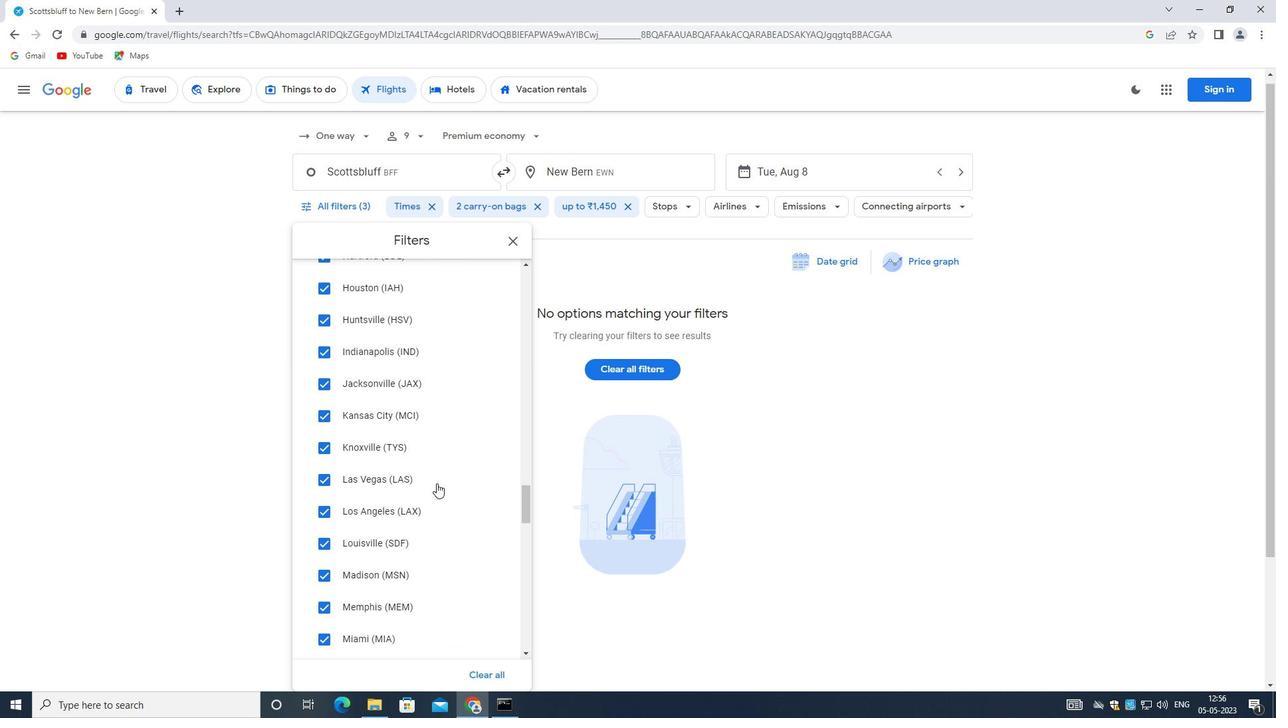 
Action: Mouse scrolled (432, 480) with delta (0, 0)
Screenshot: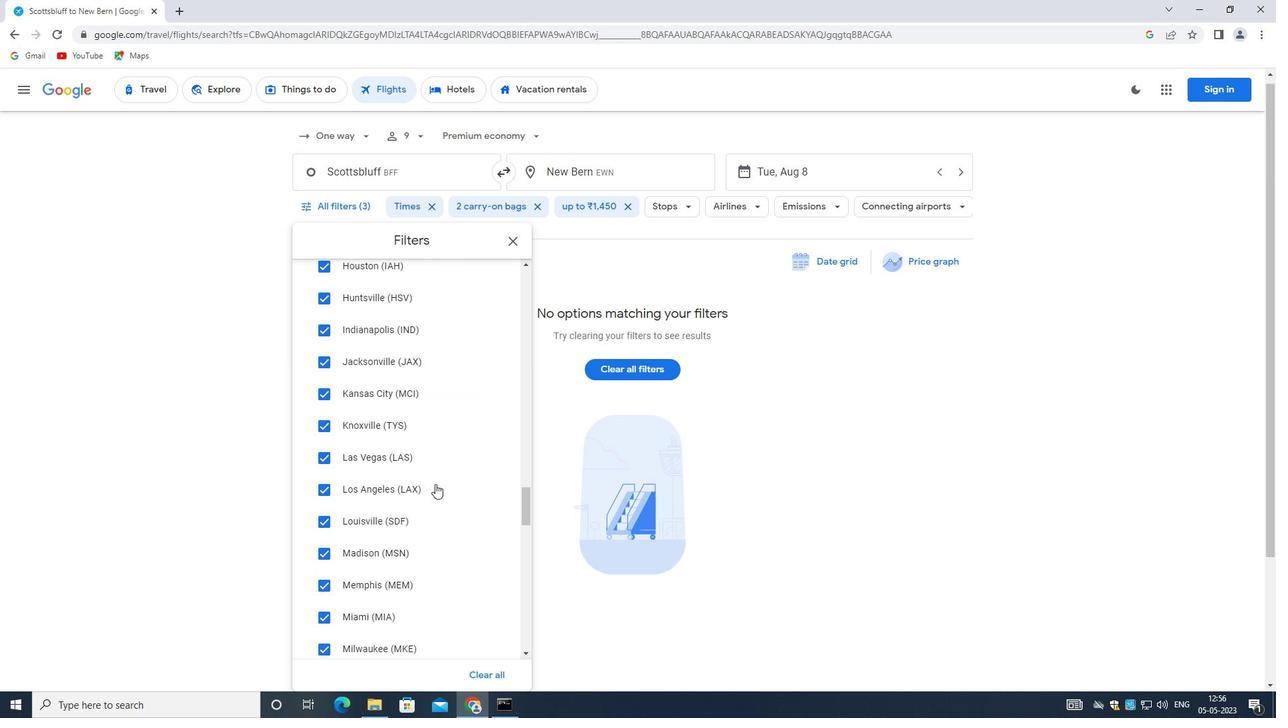 
Action: Mouse scrolled (432, 480) with delta (0, 0)
Screenshot: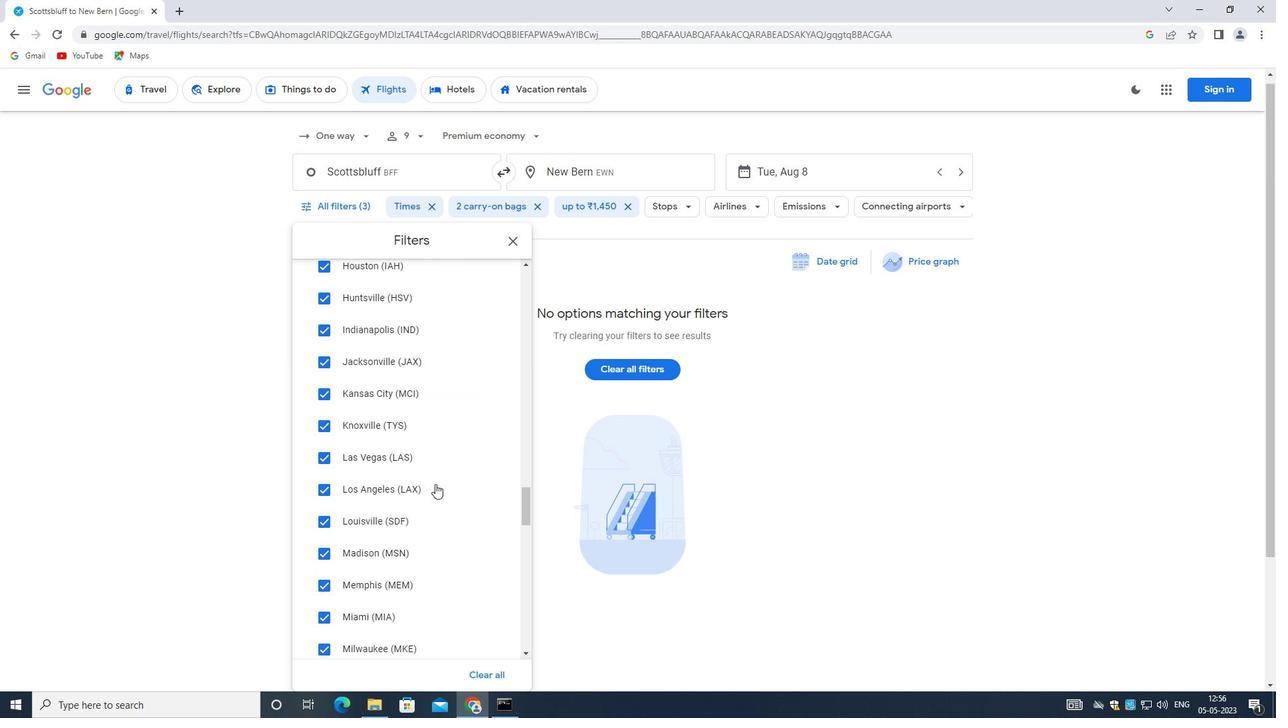 
Action: Mouse moved to (432, 481)
Screenshot: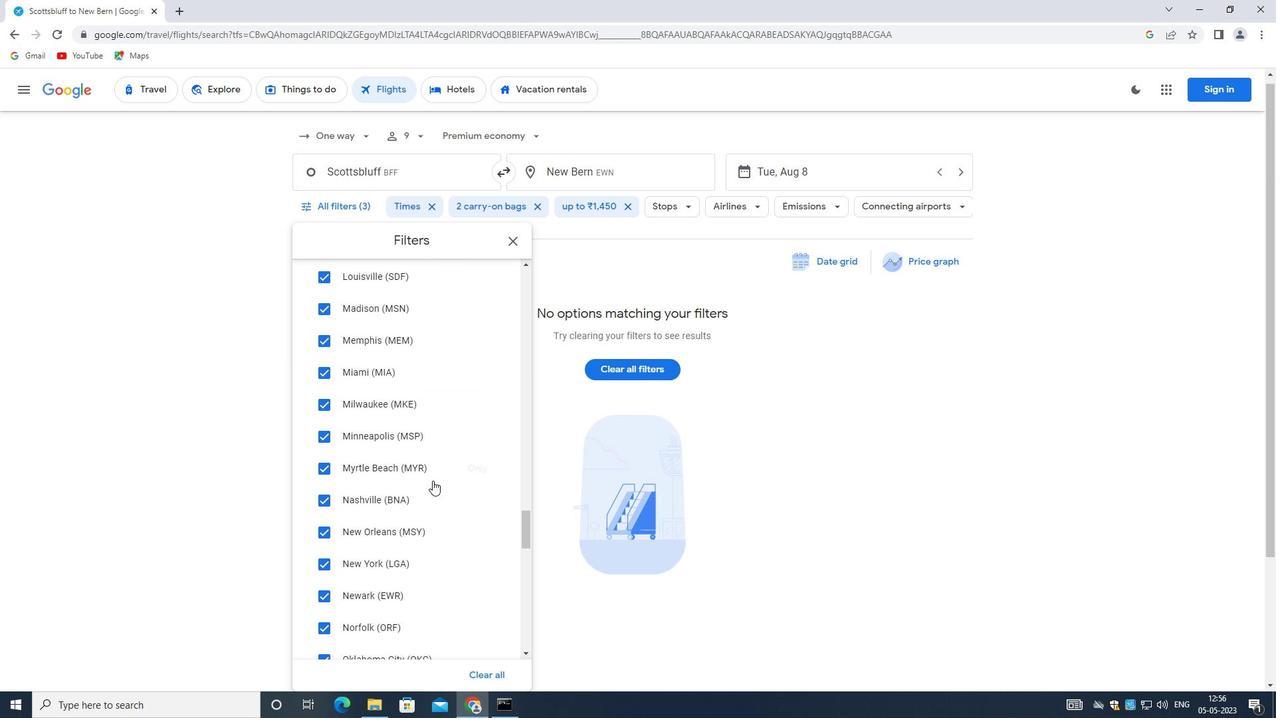 
Action: Mouse scrolled (432, 480) with delta (0, 0)
Screenshot: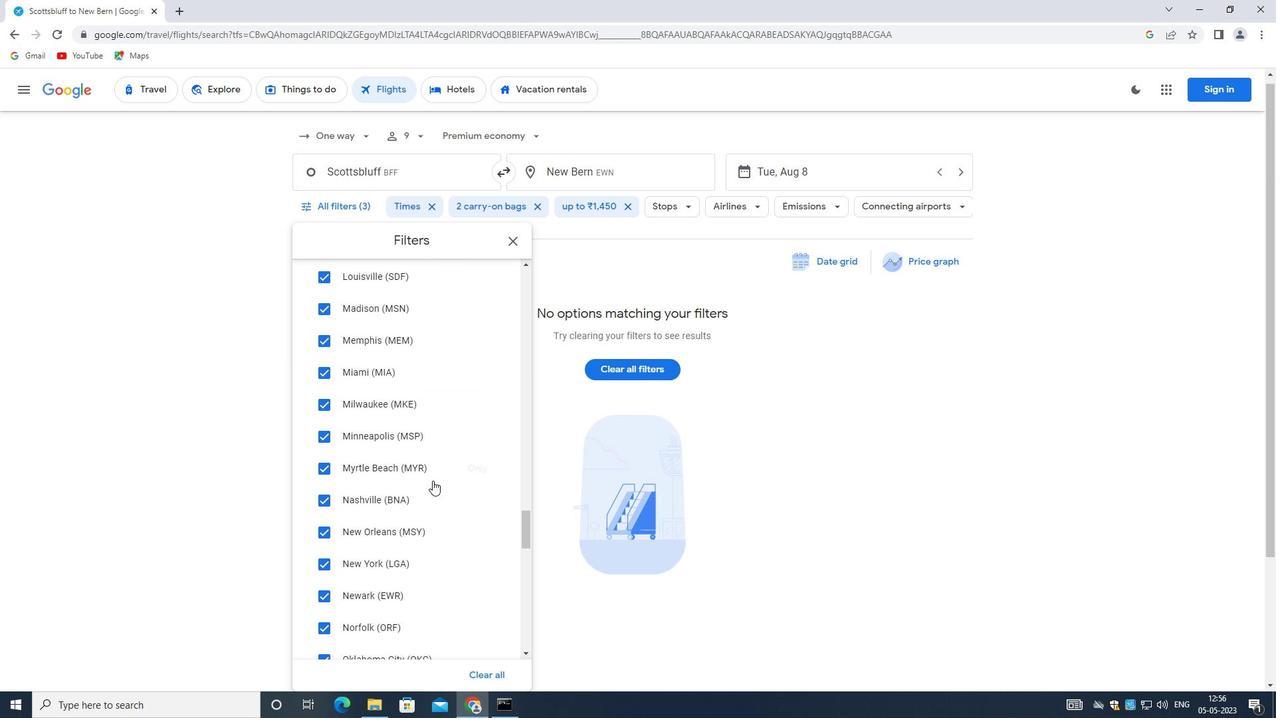 
Action: Mouse scrolled (432, 480) with delta (0, 0)
Screenshot: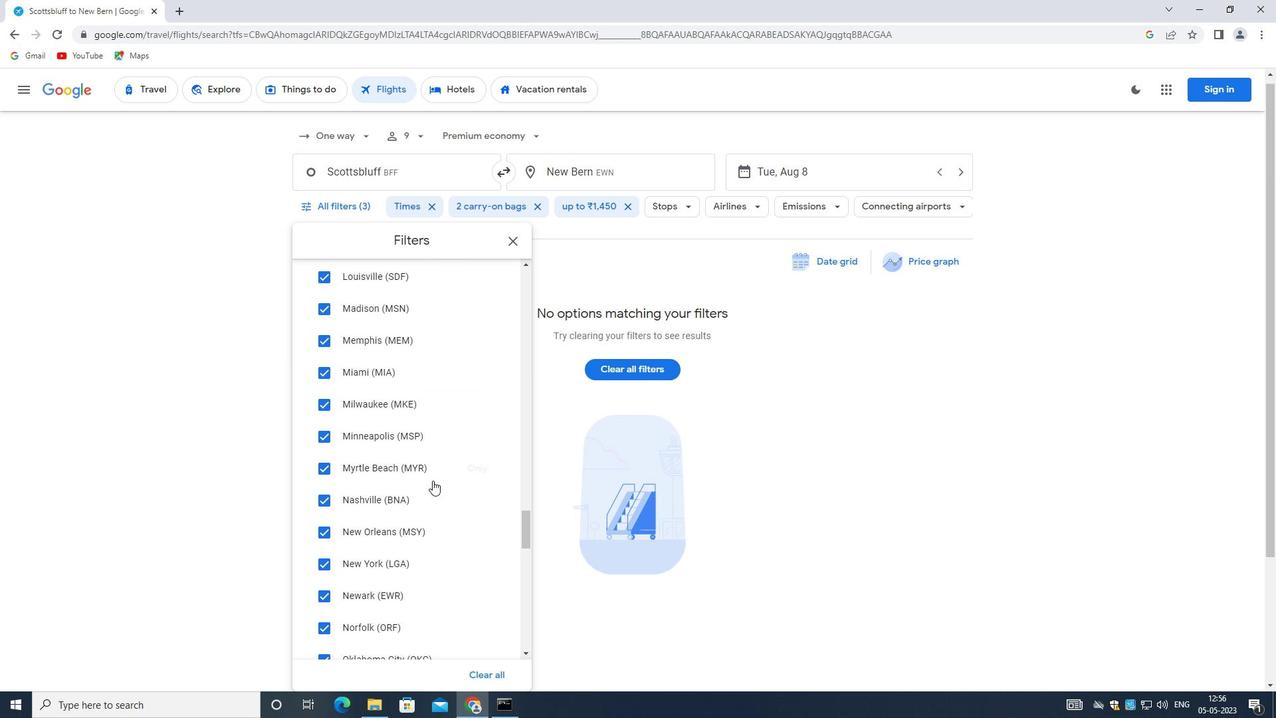 
Action: Mouse scrolled (432, 480) with delta (0, 0)
Screenshot: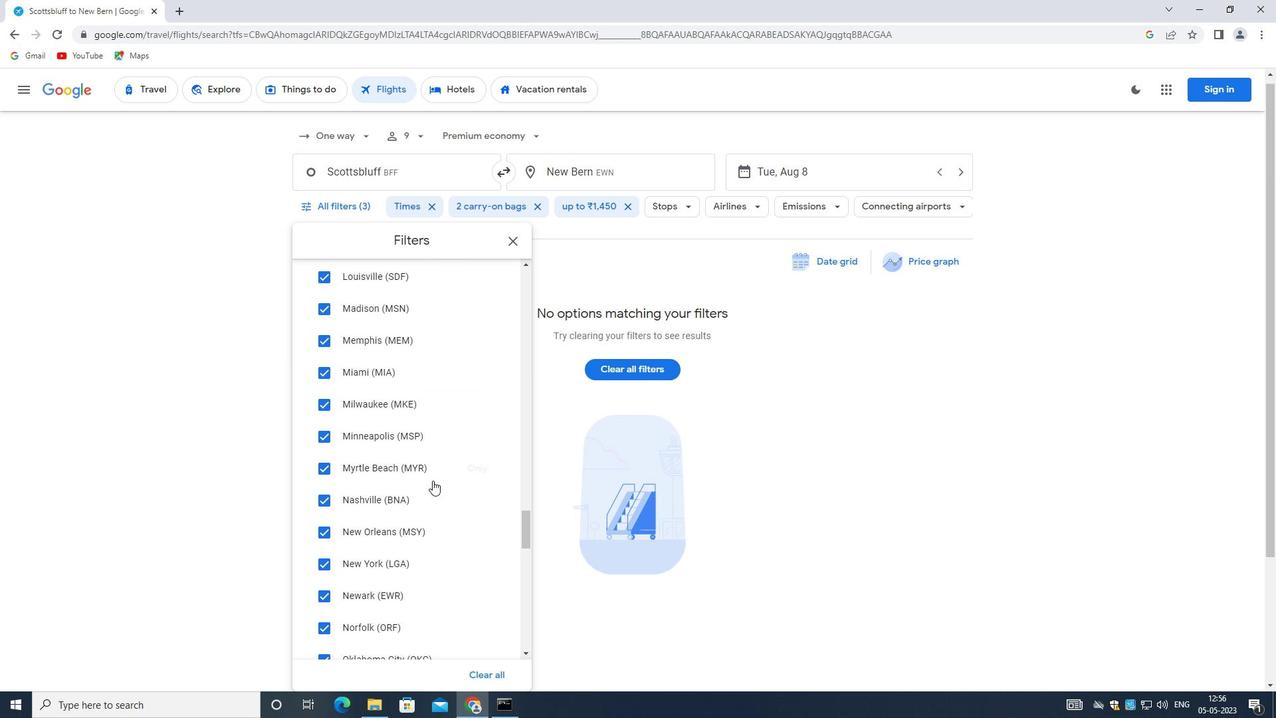 
Action: Mouse moved to (432, 481)
Screenshot: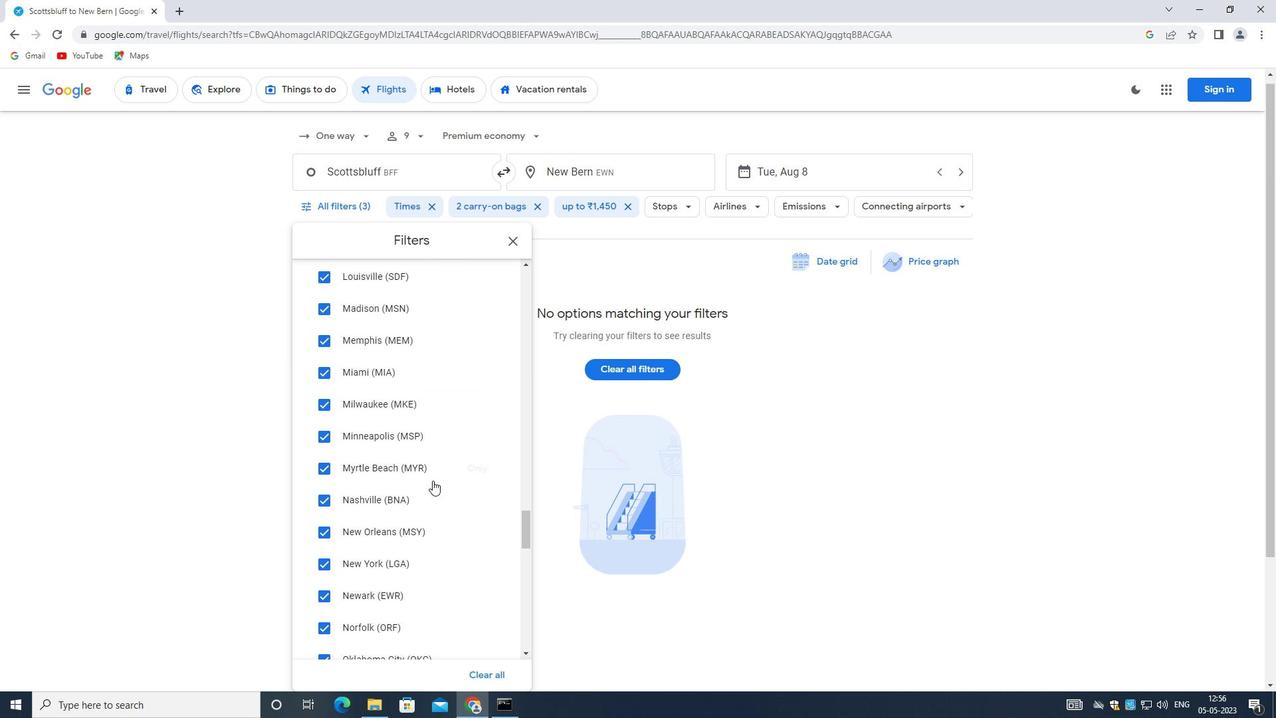 
Action: Mouse scrolled (432, 480) with delta (0, 0)
Screenshot: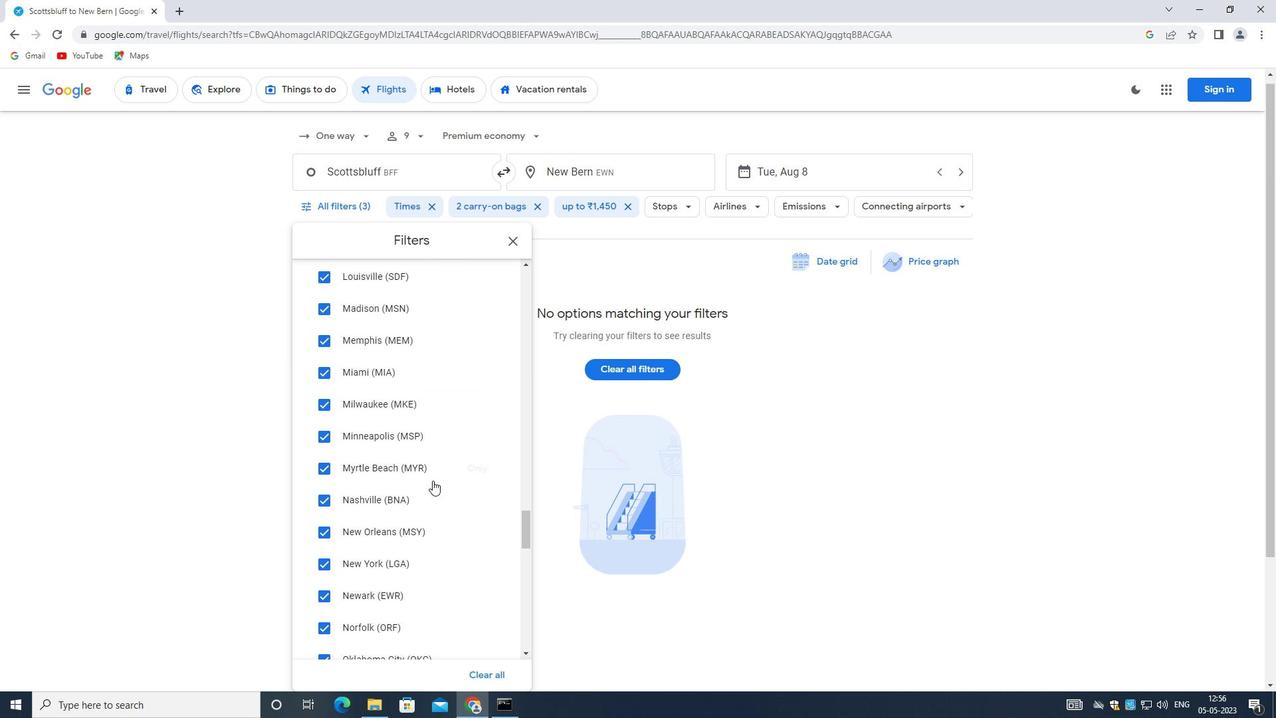 
Action: Mouse scrolled (432, 480) with delta (0, 0)
Screenshot: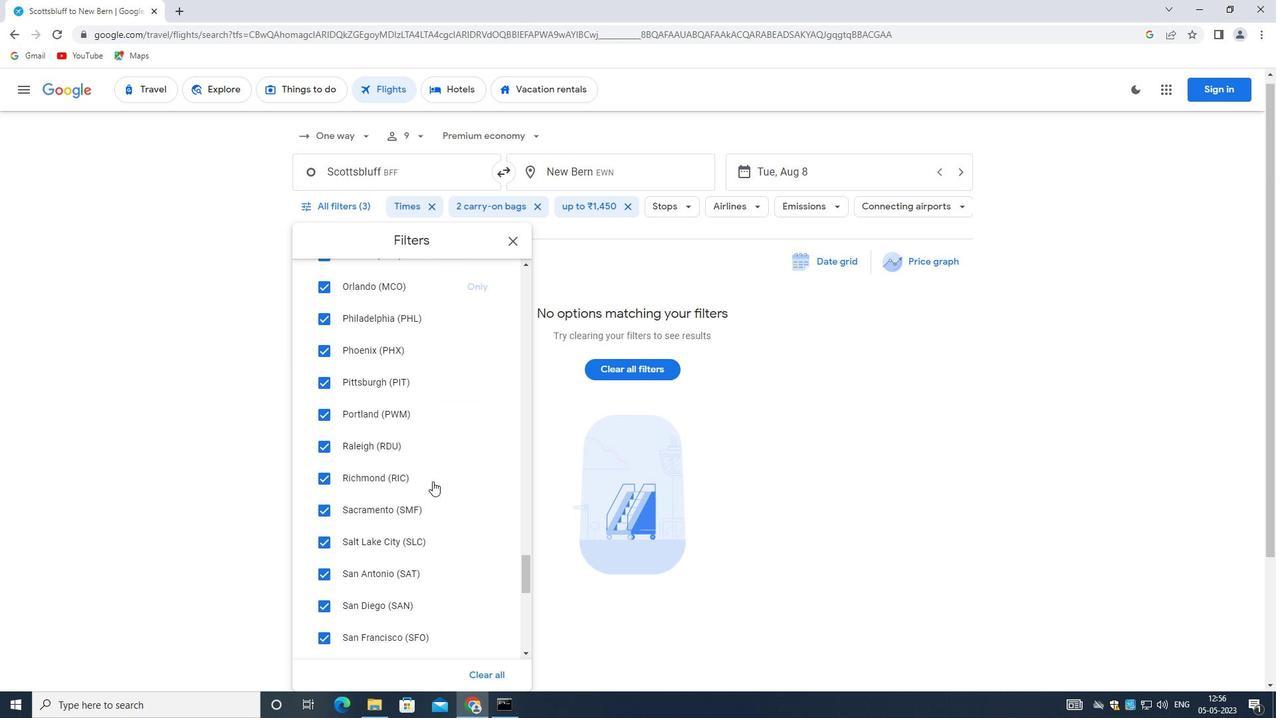 
Action: Mouse scrolled (432, 480) with delta (0, 0)
Screenshot: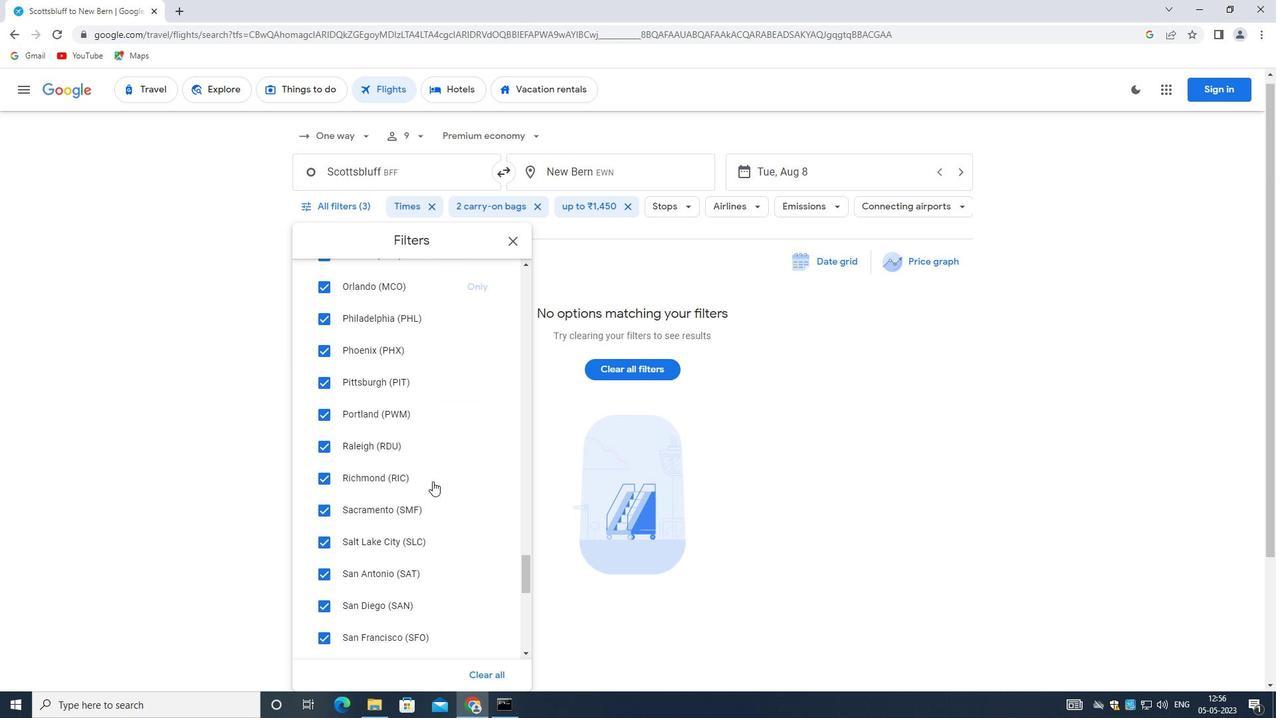 
Action: Mouse scrolled (432, 480) with delta (0, 0)
Screenshot: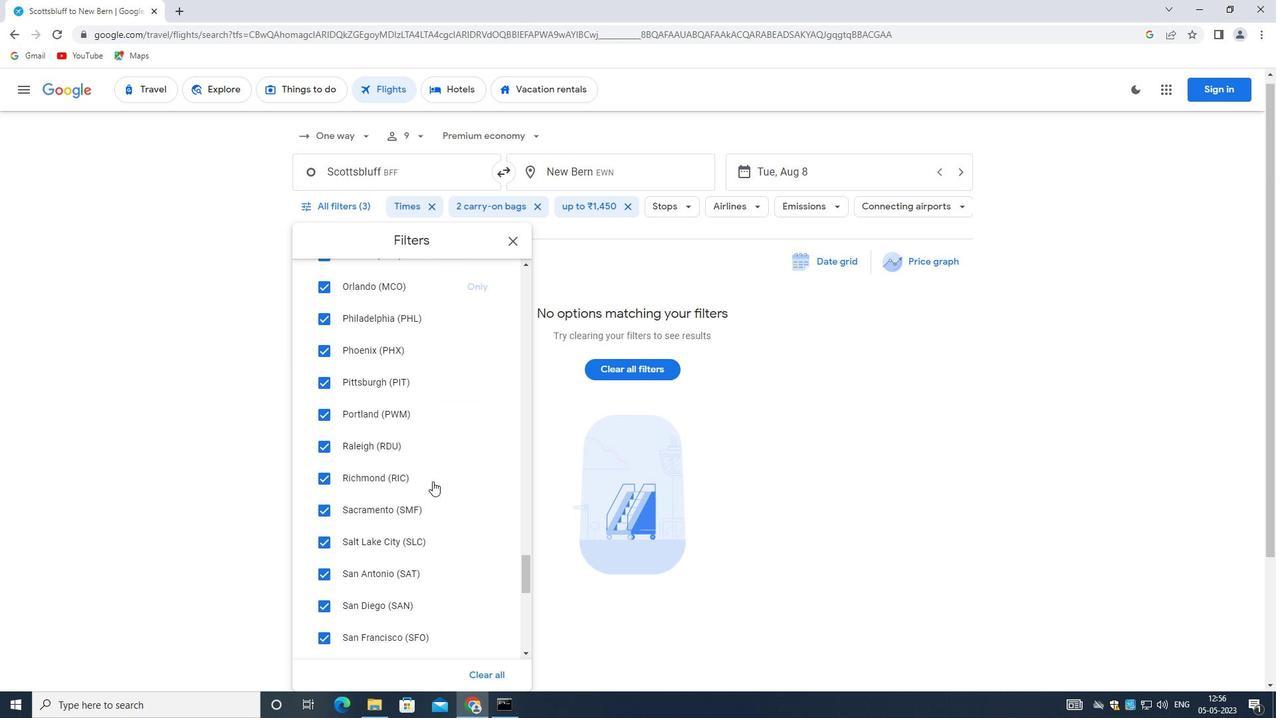 
Action: Mouse scrolled (432, 480) with delta (0, -1)
Screenshot: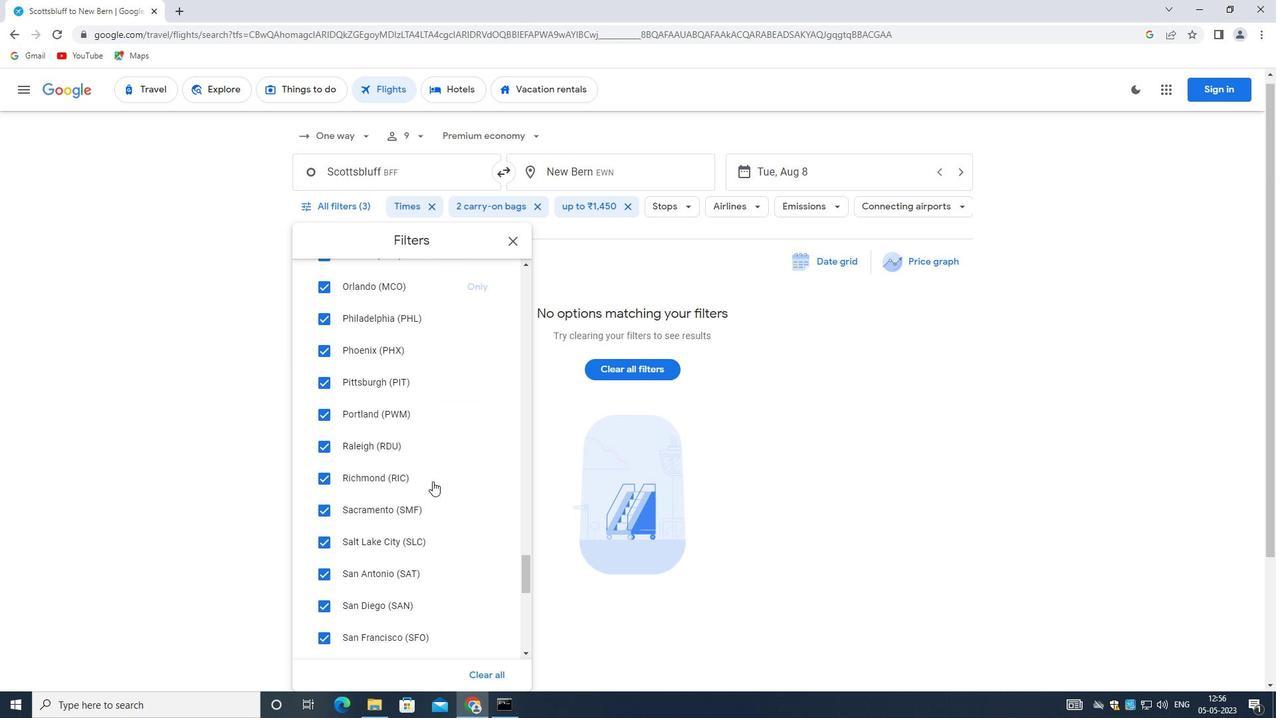 
Action: Mouse scrolled (432, 480) with delta (0, 0)
Screenshot: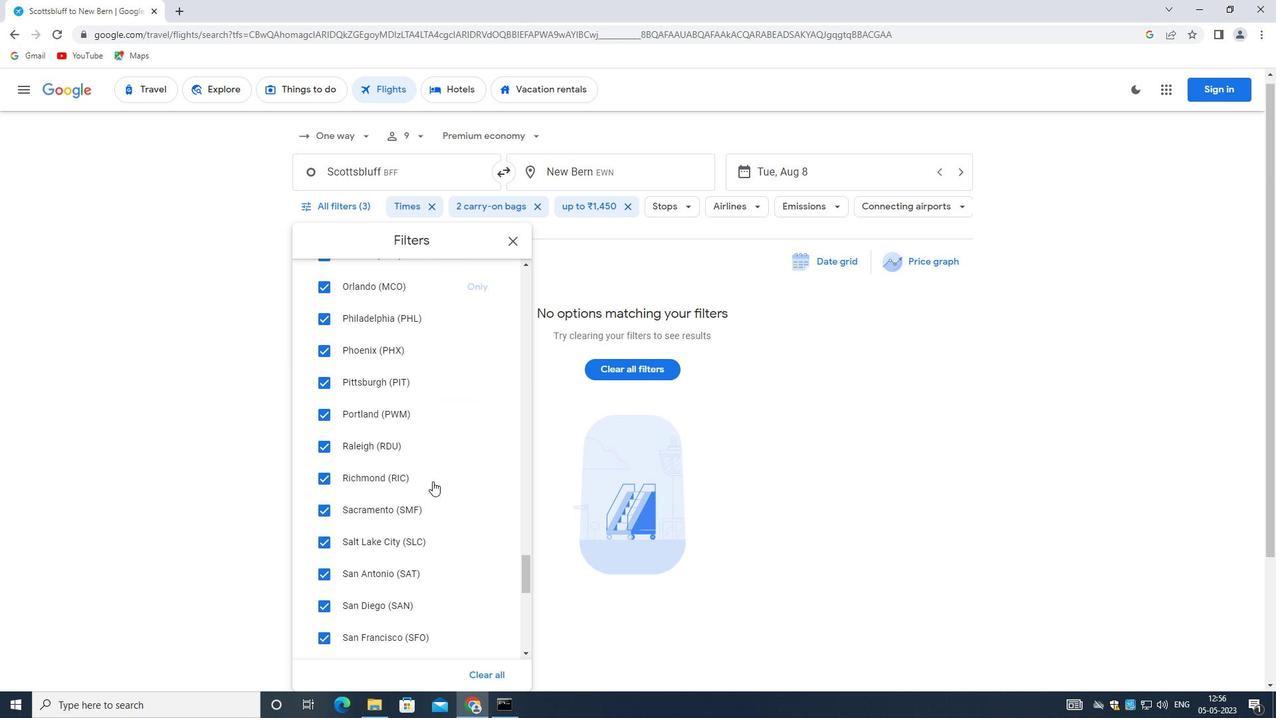
Action: Mouse scrolled (432, 480) with delta (0, 0)
Screenshot: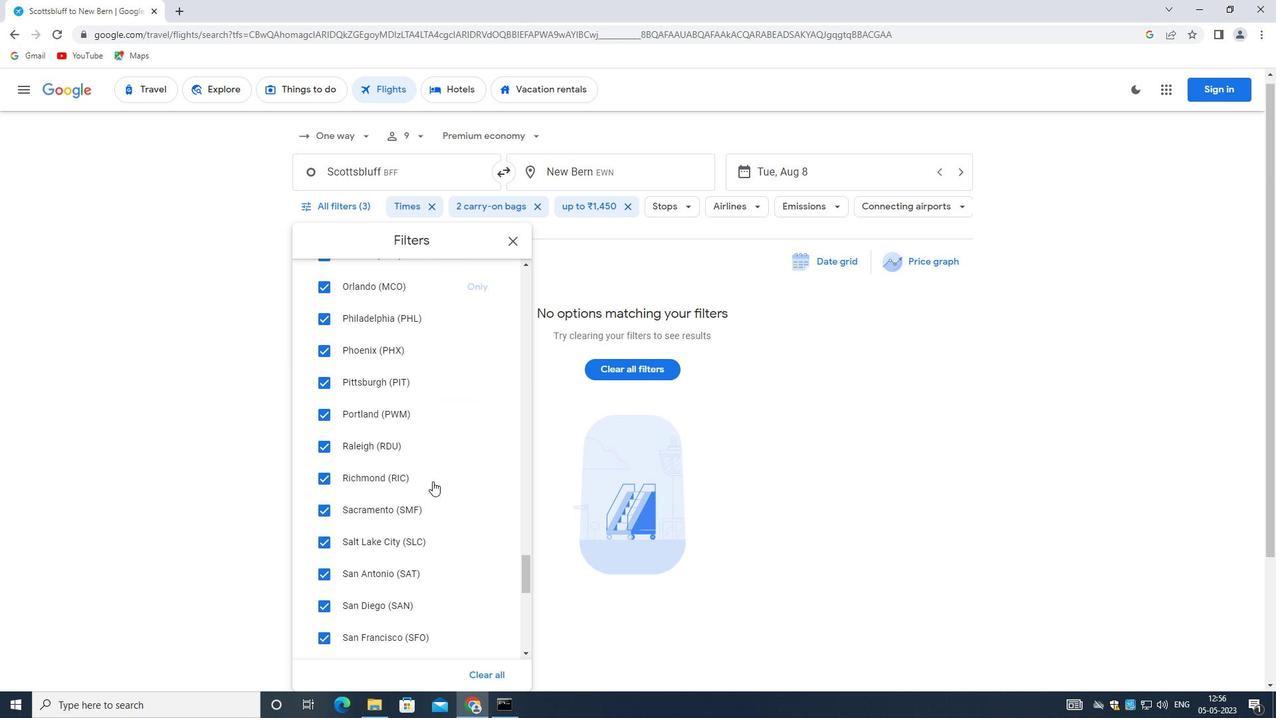 
